 Task: Research Airbnb options for a trade show trip to Orlando, Florida, emphasizing proximity to the trade show venue and business amenities.
Action: Mouse moved to (564, 84)
Screenshot: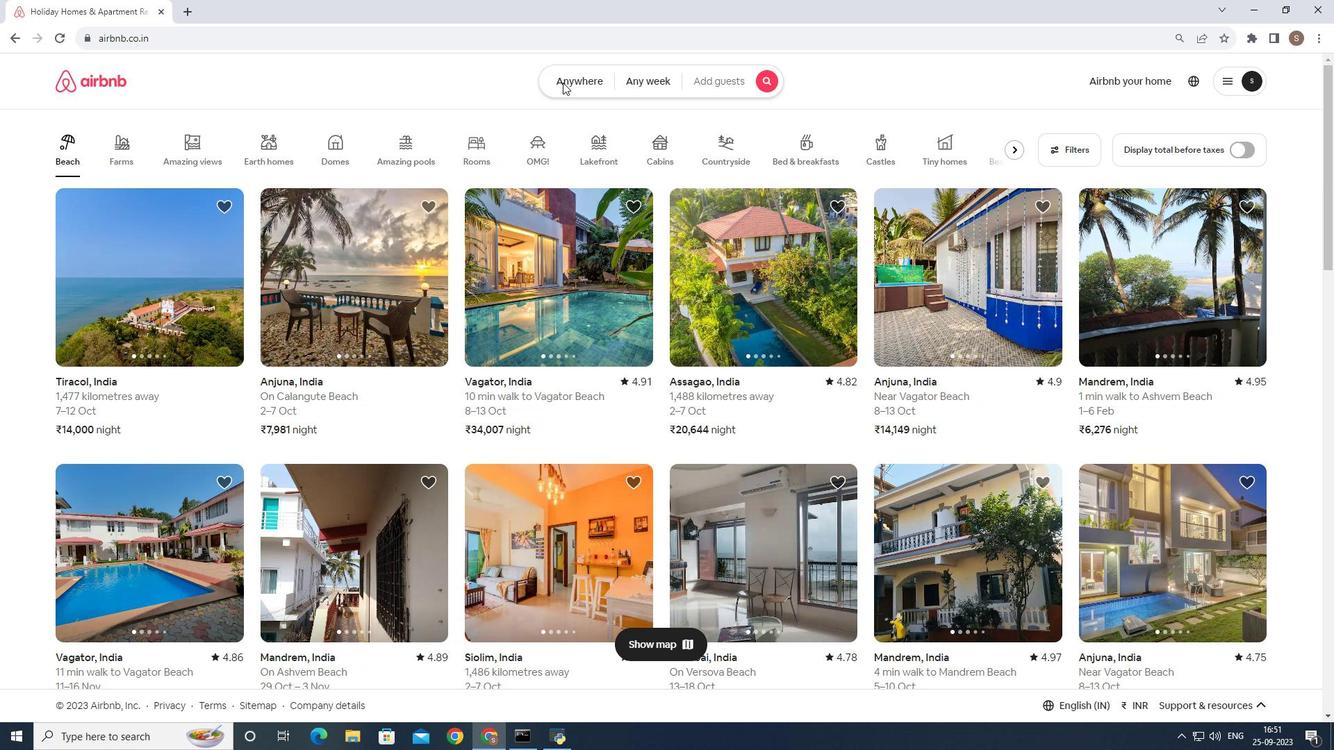 
Action: Mouse pressed left at (564, 84)
Screenshot: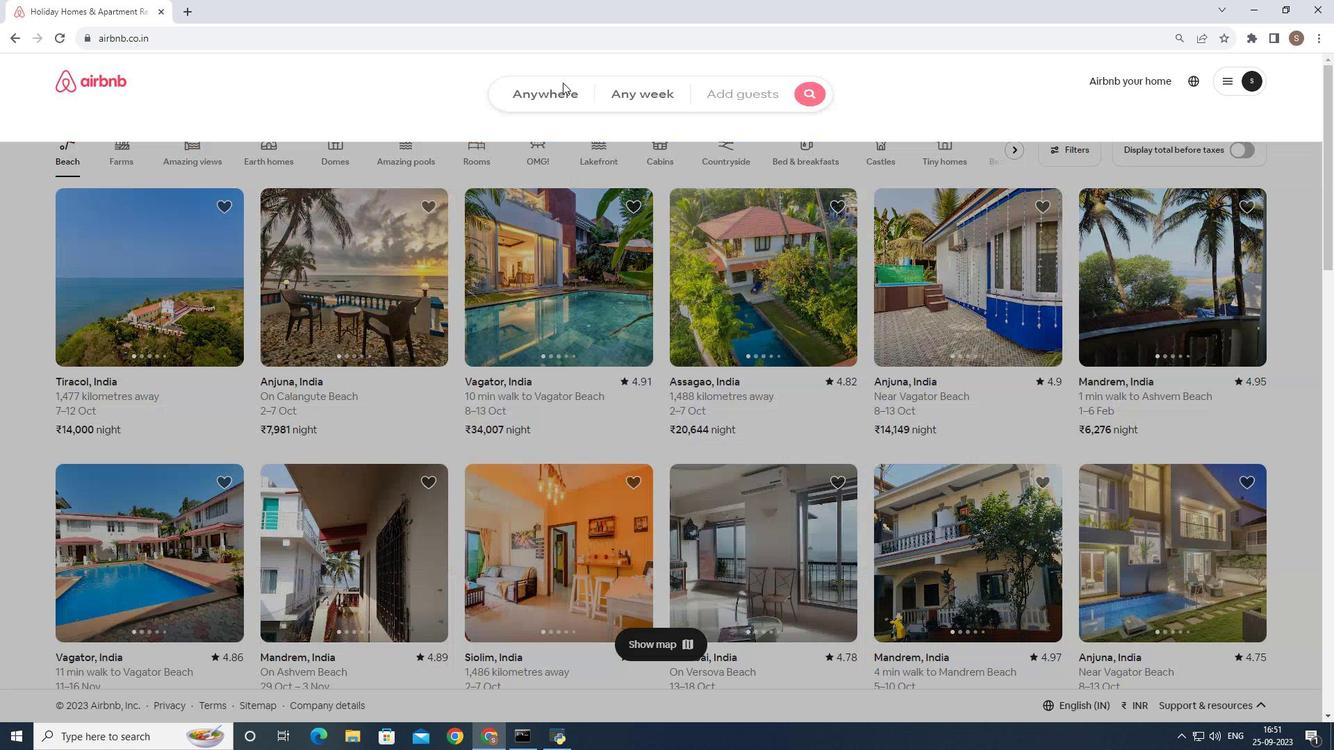 
Action: Mouse moved to (488, 136)
Screenshot: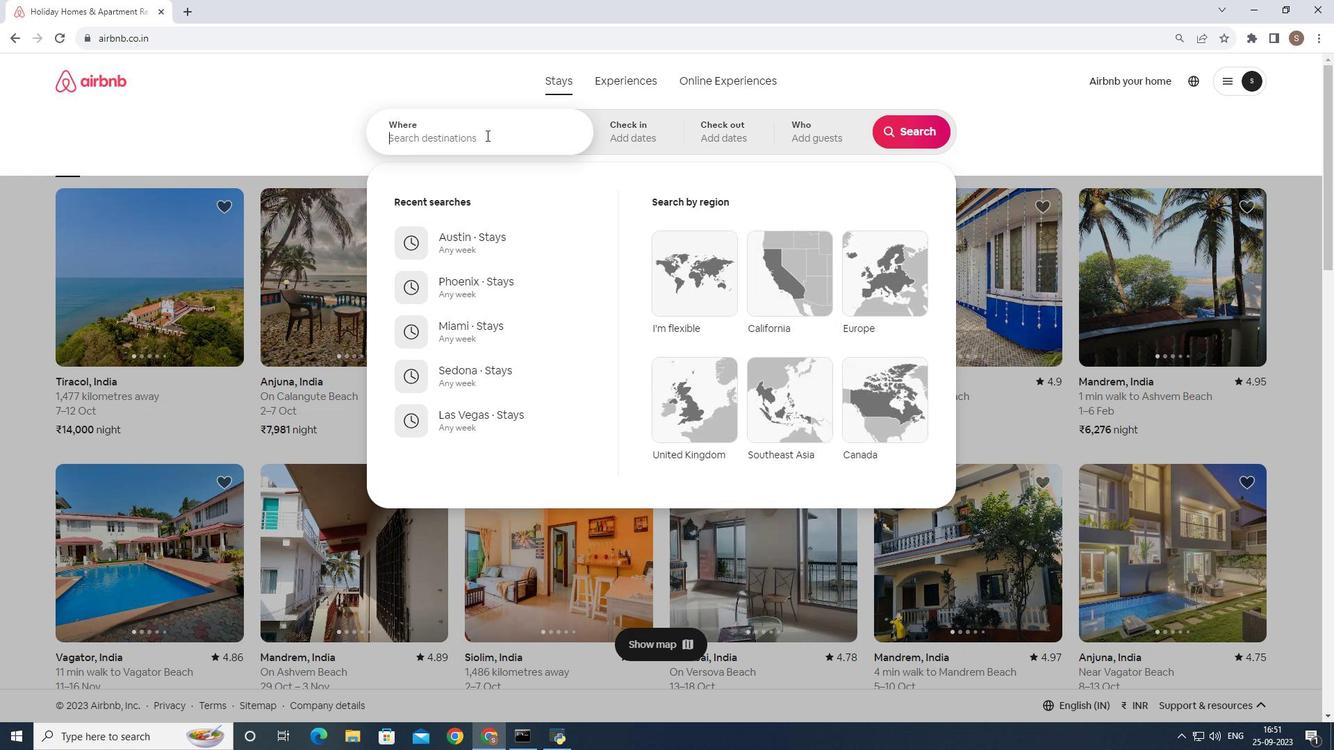 
Action: Mouse pressed left at (488, 136)
Screenshot: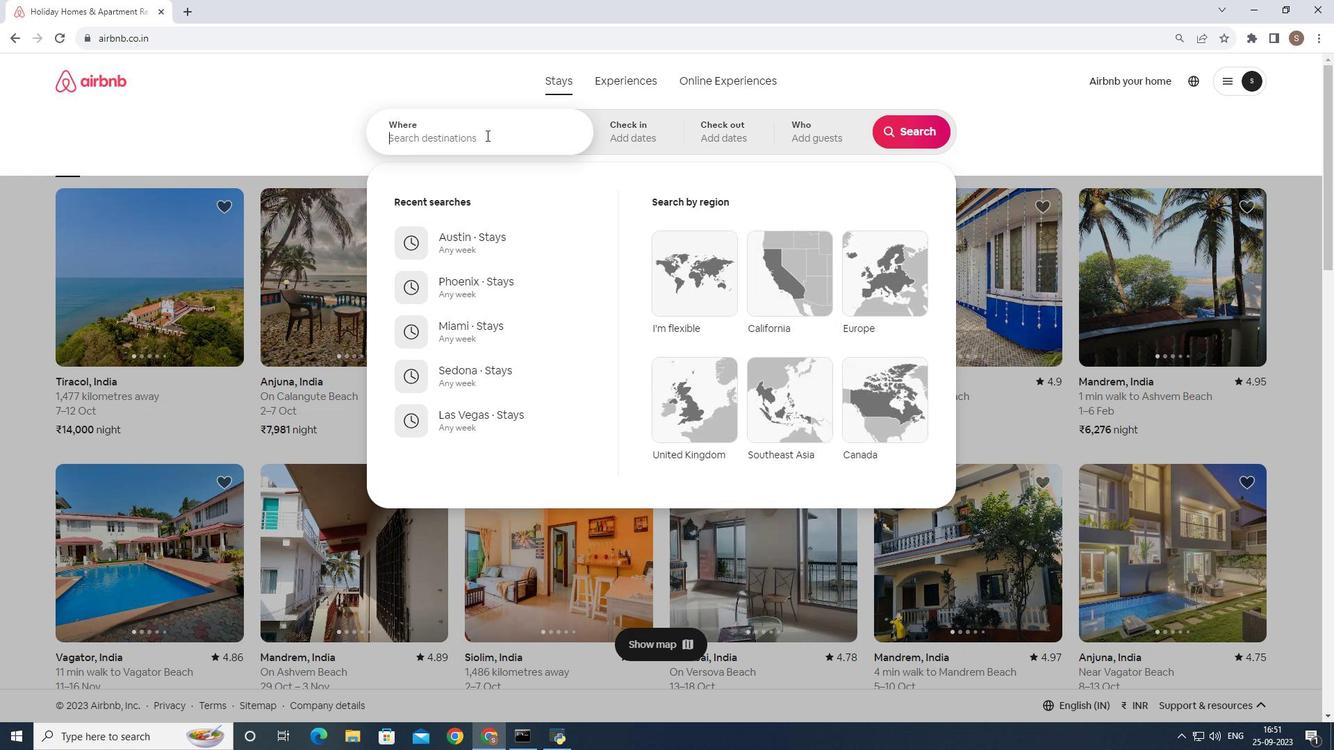 
Action: Key pressed orlando
Screenshot: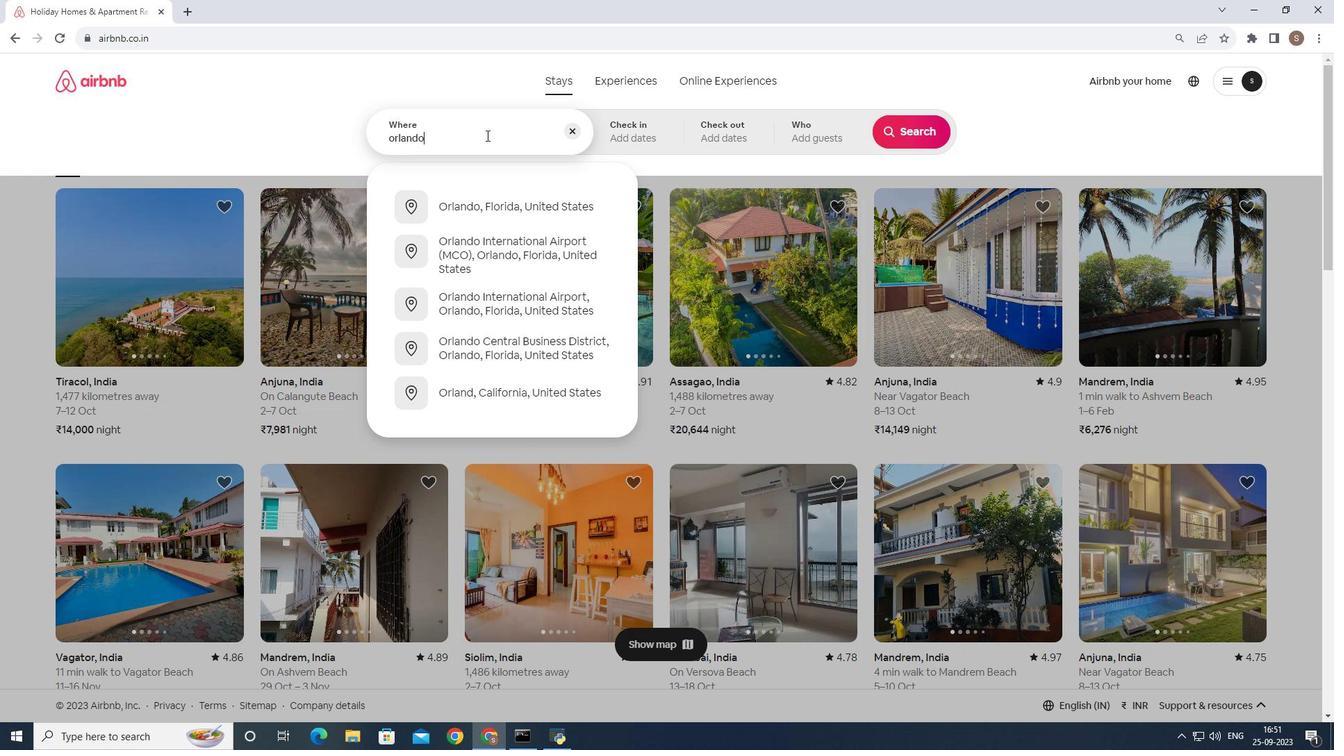 
Action: Mouse moved to (476, 203)
Screenshot: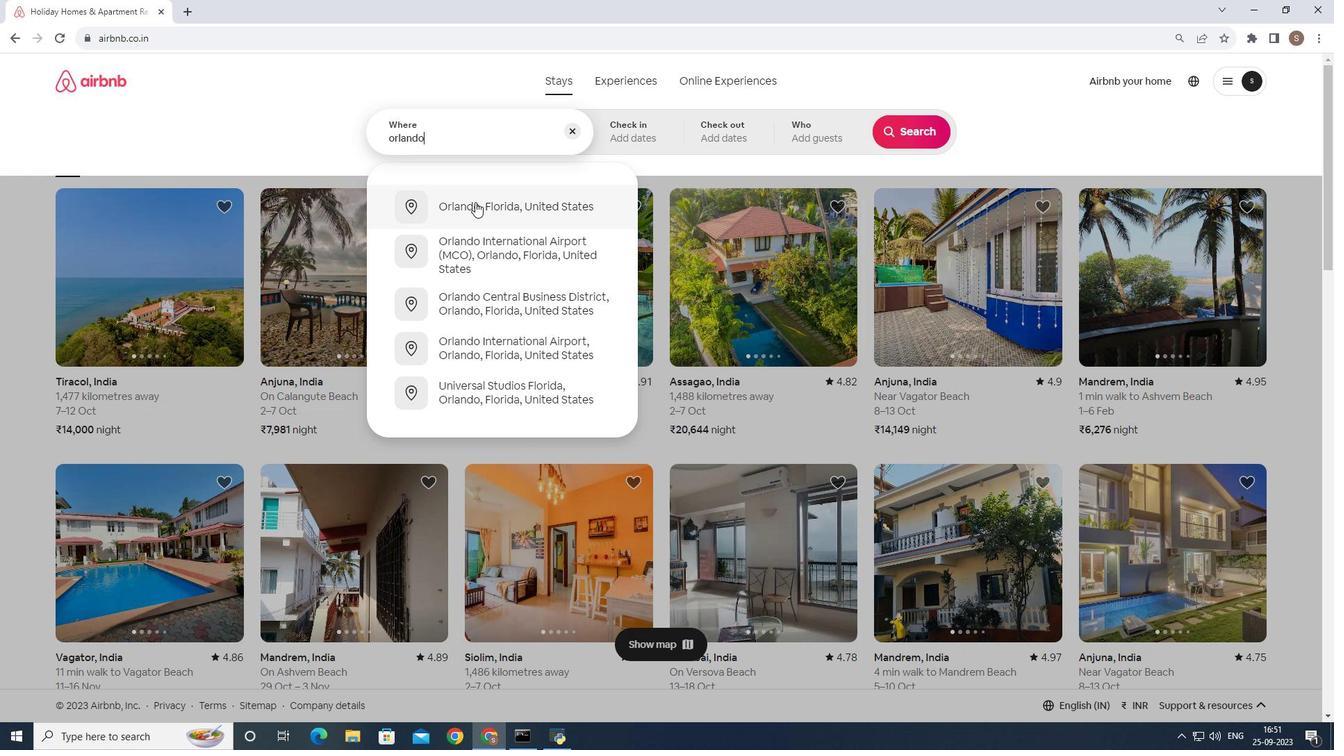 
Action: Mouse pressed left at (476, 203)
Screenshot: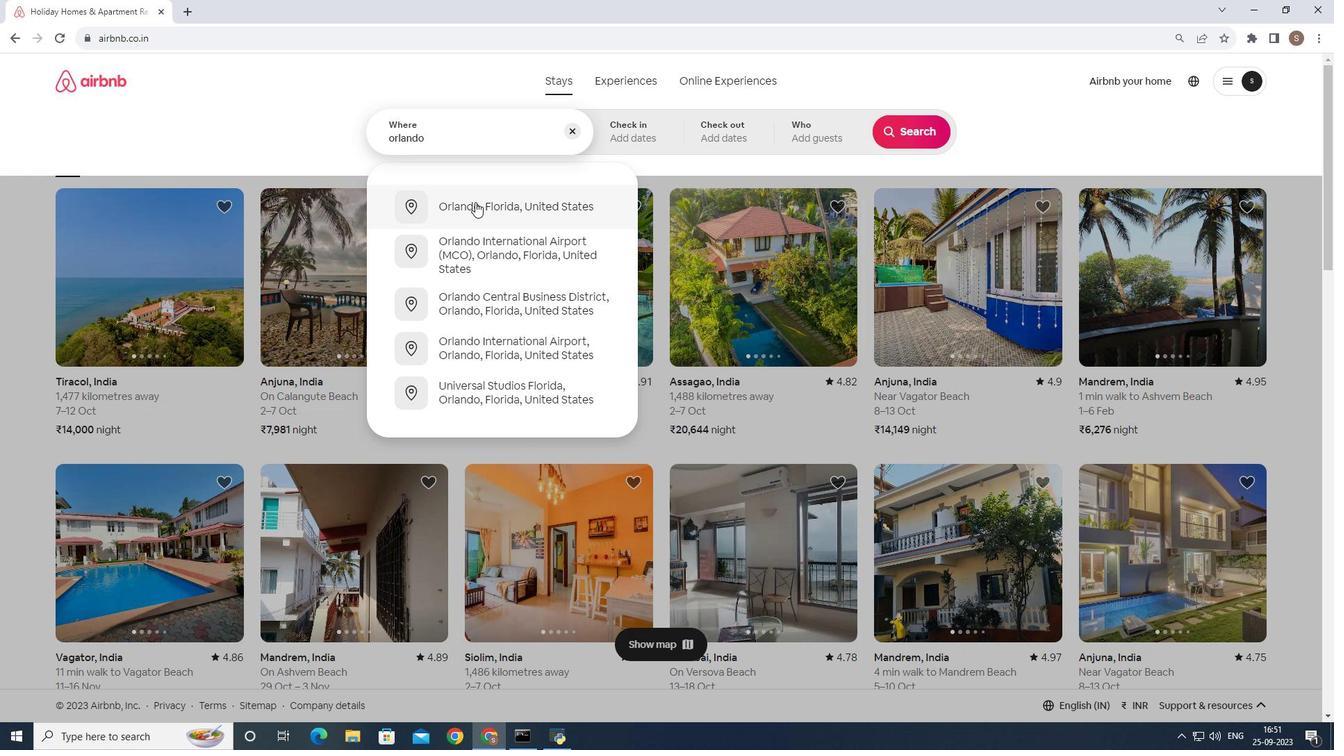
Action: Mouse moved to (915, 123)
Screenshot: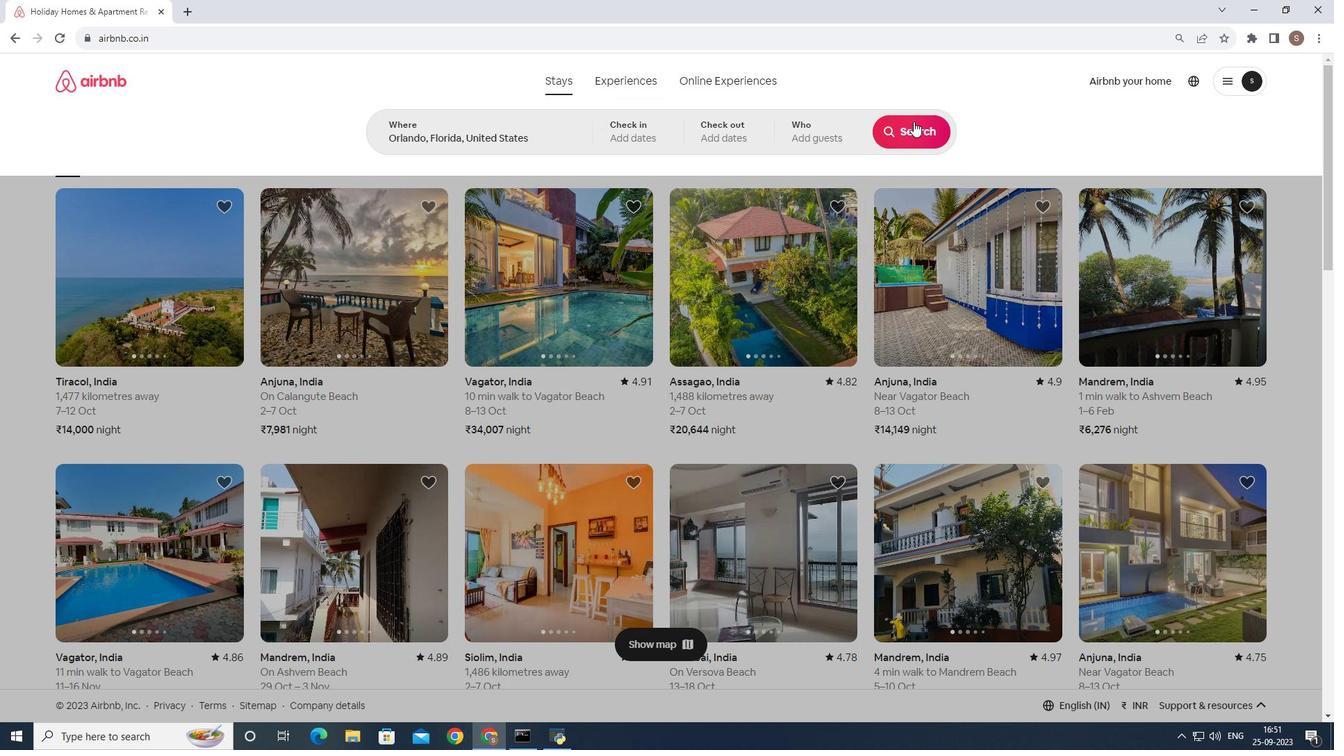 
Action: Mouse pressed left at (915, 123)
Screenshot: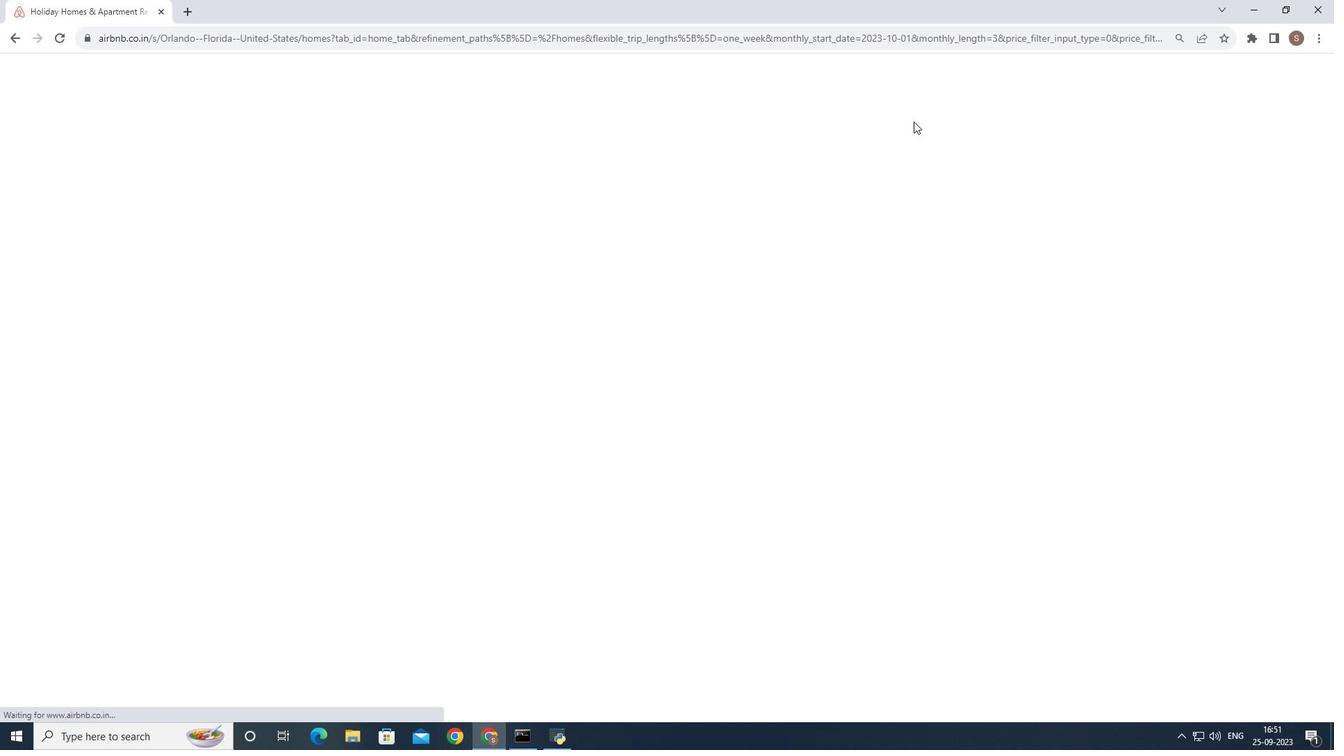 
Action: Mouse moved to (1107, 135)
Screenshot: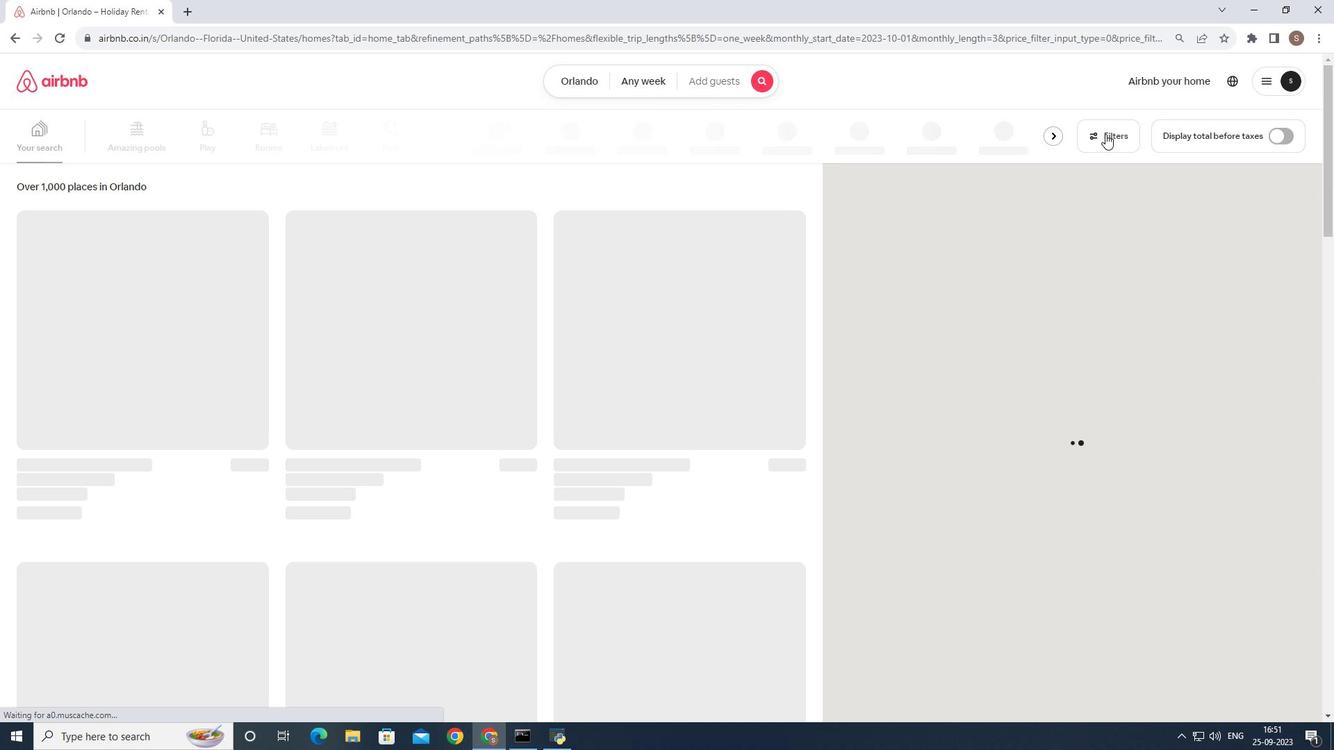 
Action: Mouse pressed left at (1107, 135)
Screenshot: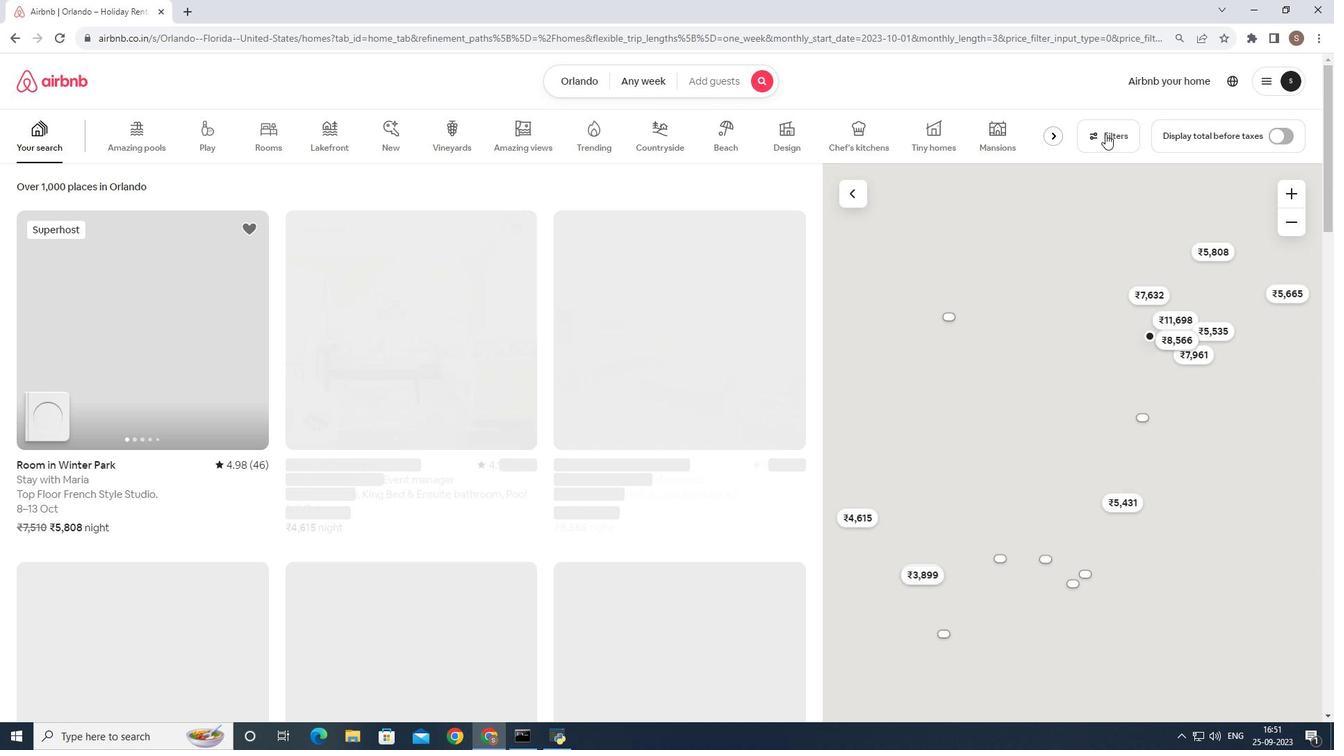 
Action: Mouse moved to (1106, 142)
Screenshot: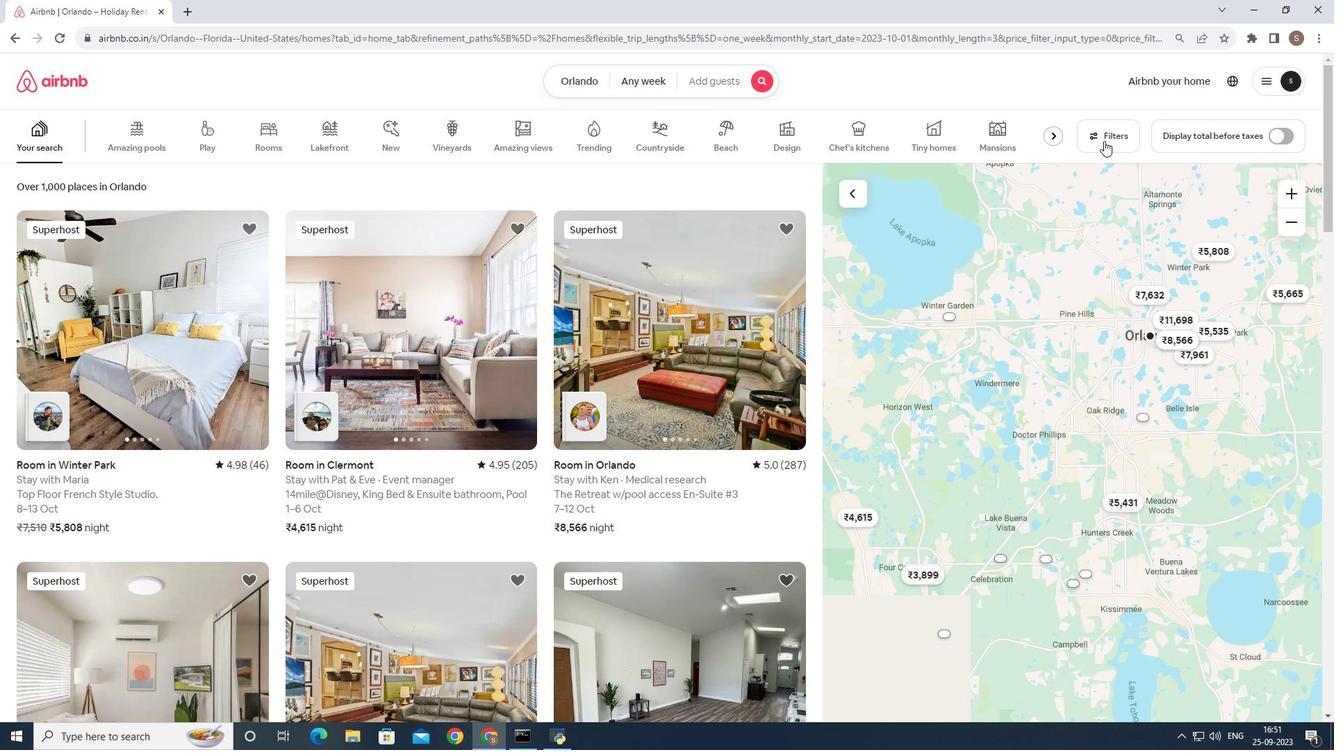 
Action: Mouse pressed left at (1106, 142)
Screenshot: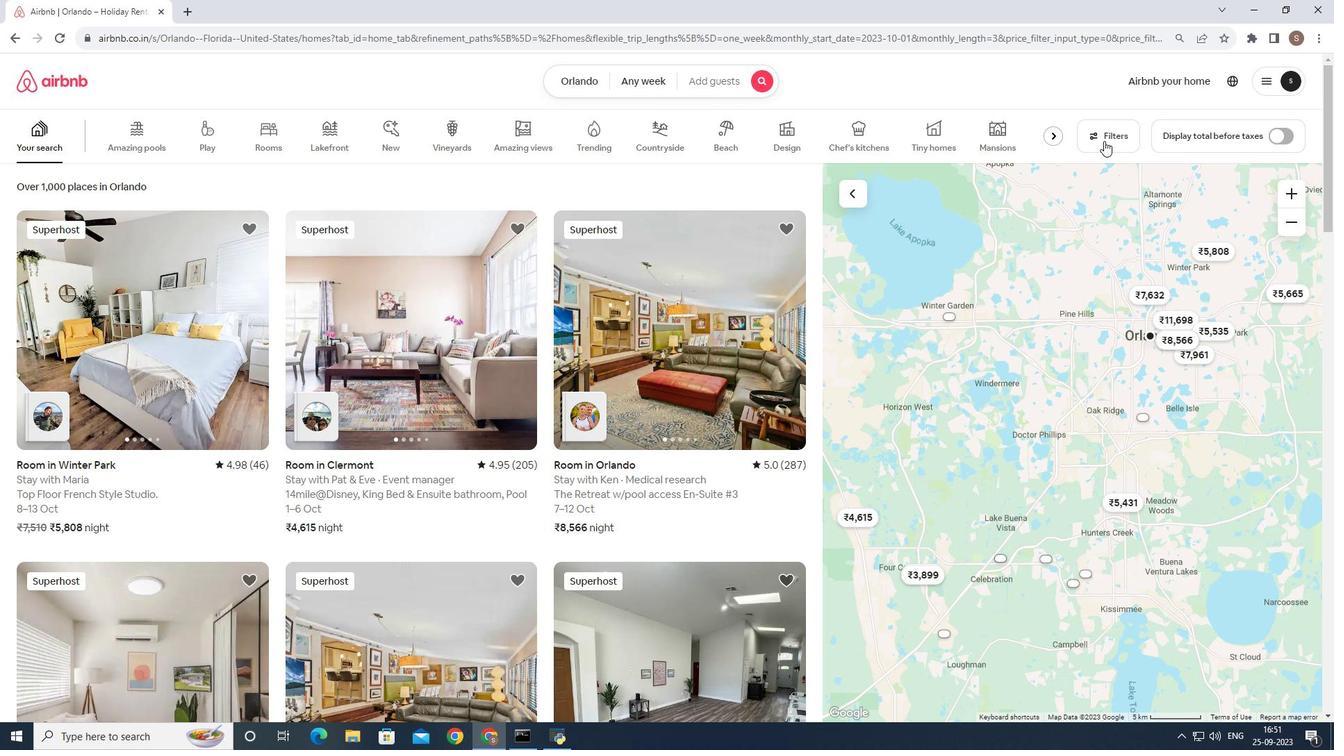 
Action: Mouse moved to (467, 369)
Screenshot: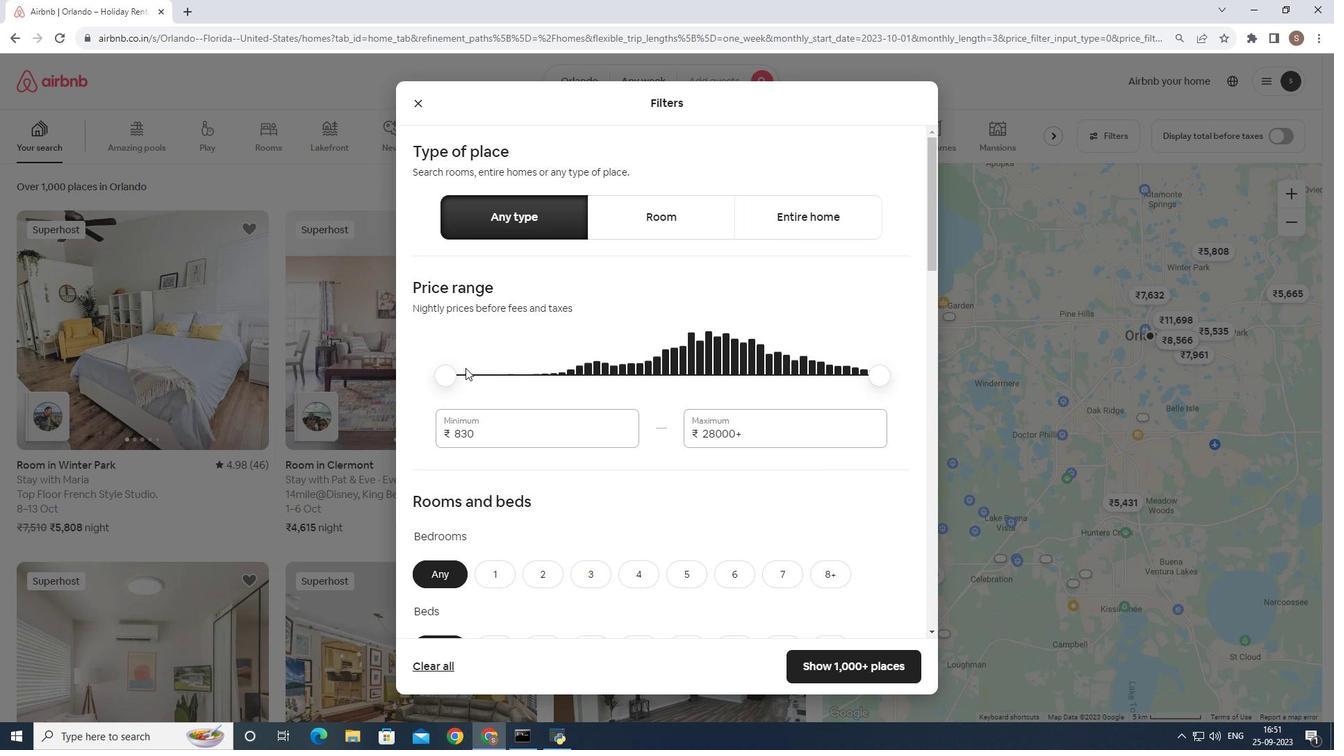 
Action: Mouse pressed left at (467, 369)
Screenshot: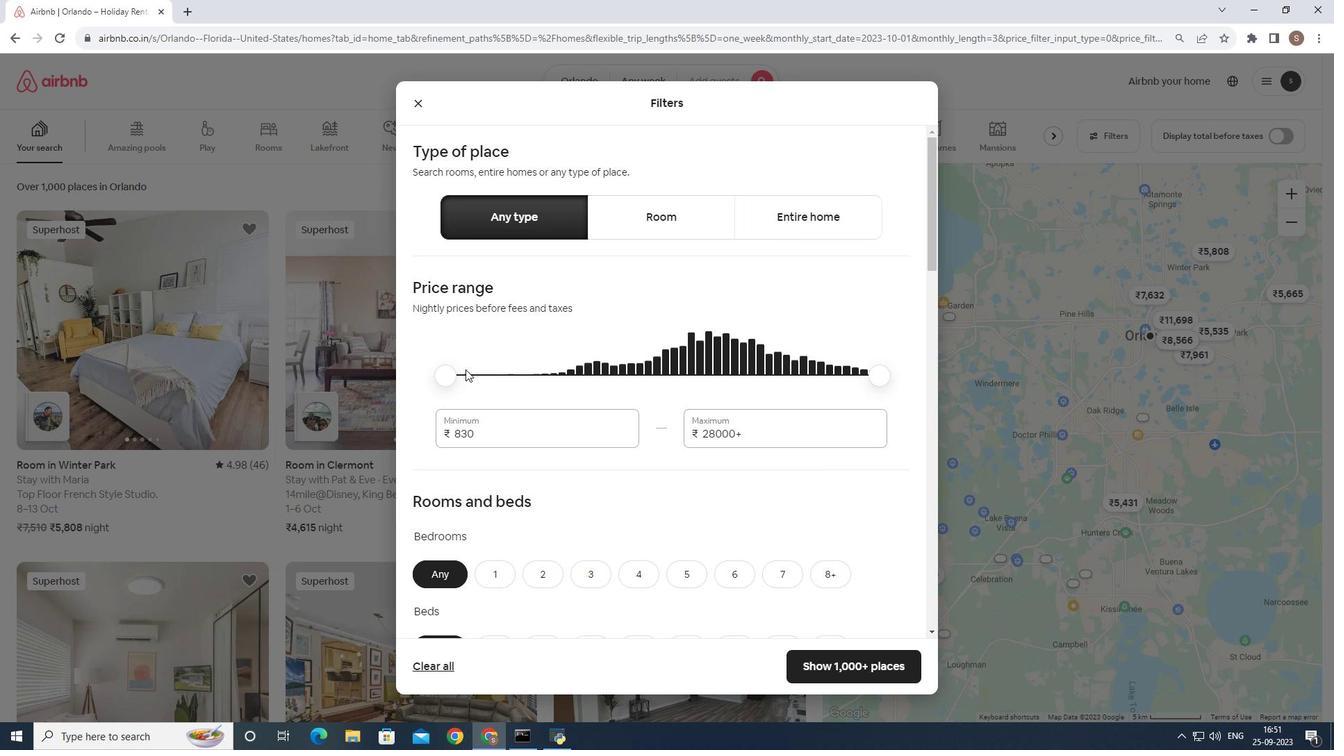 
Action: Mouse moved to (467, 371)
Screenshot: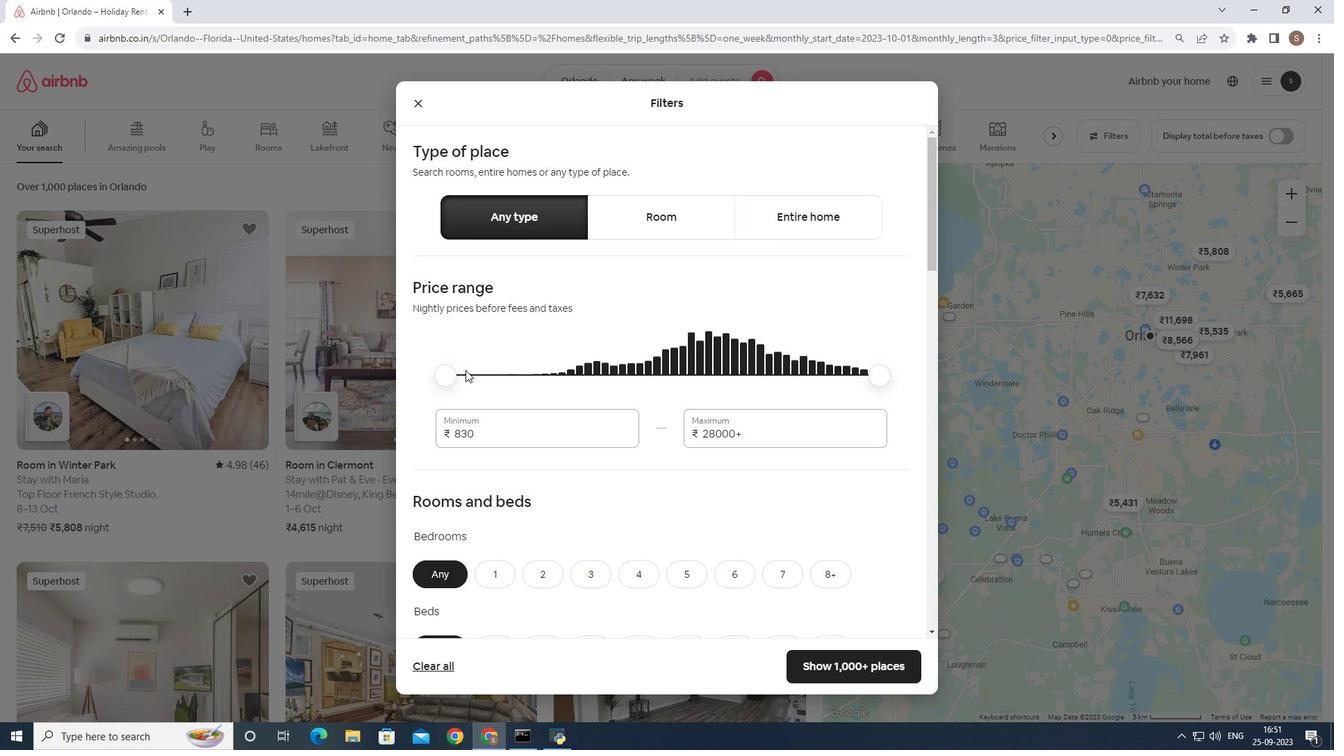 
Action: Mouse pressed left at (467, 371)
Screenshot: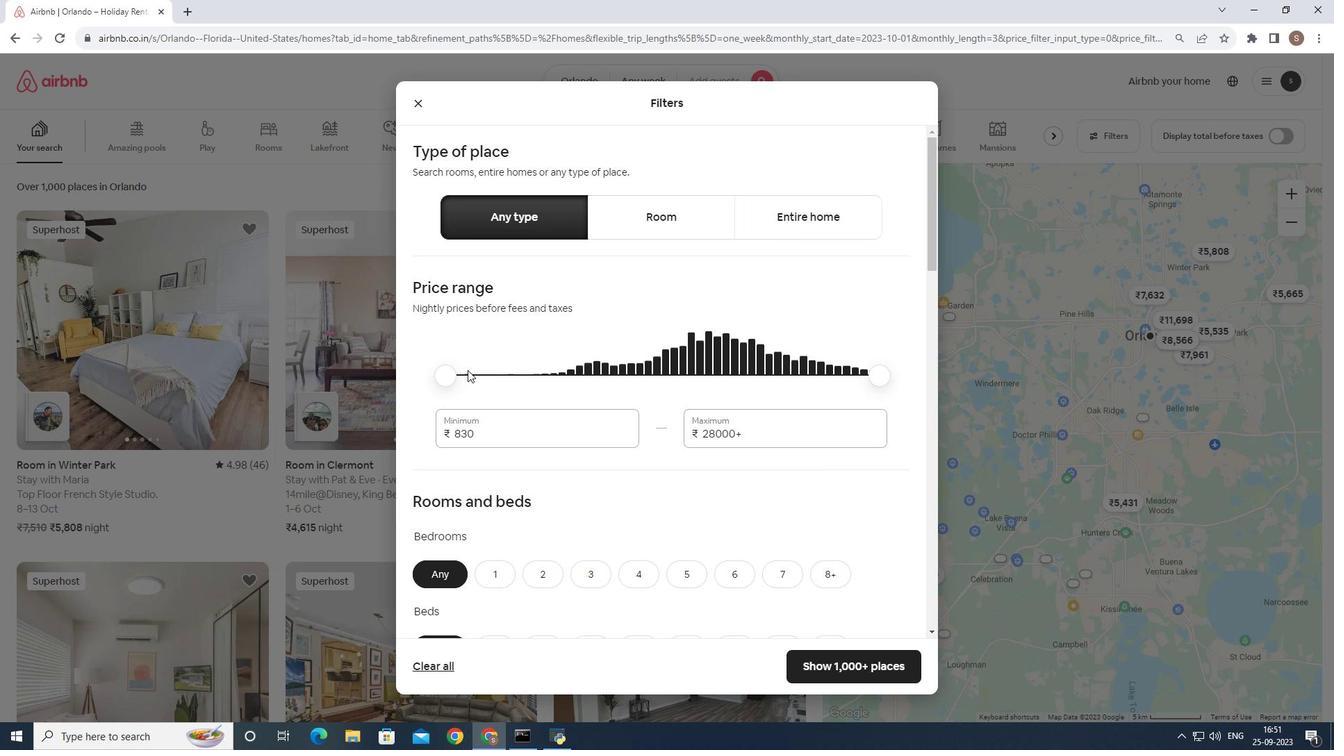 
Action: Mouse moved to (478, 378)
Screenshot: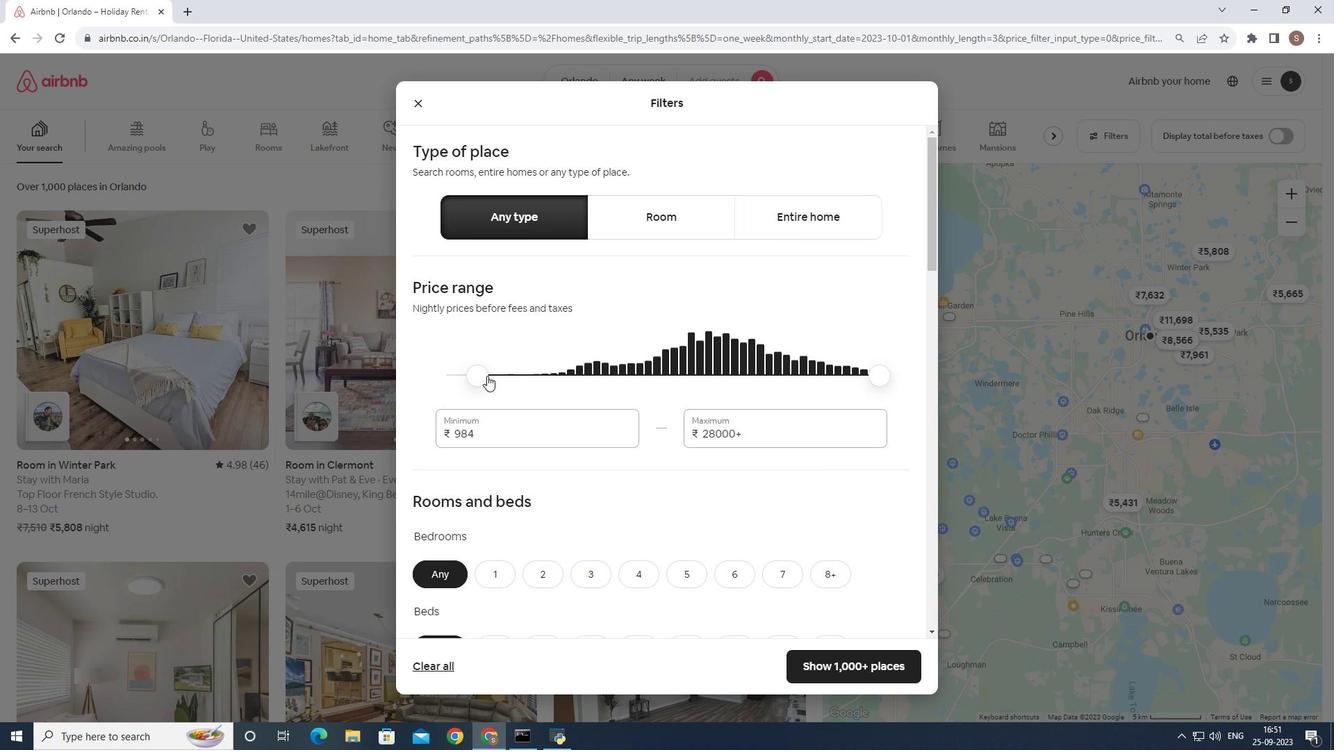 
Action: Mouse pressed left at (478, 378)
Screenshot: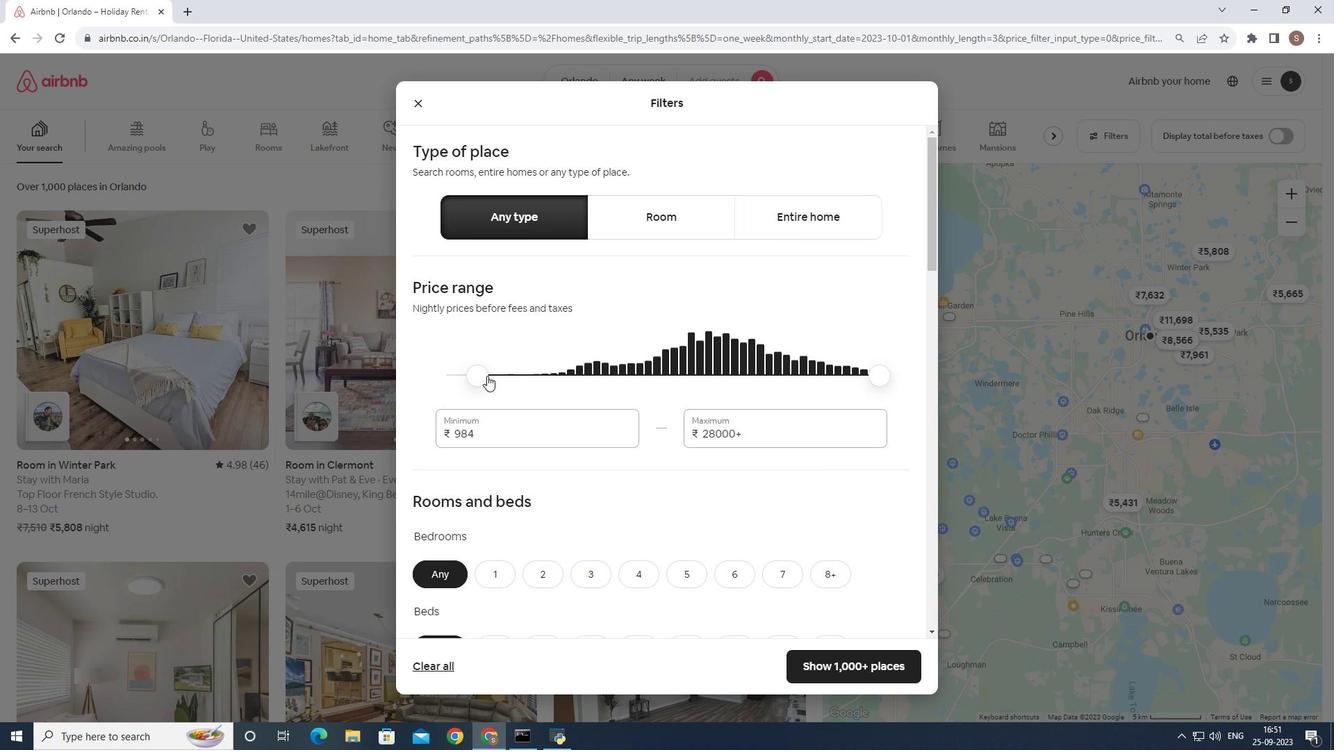 
Action: Mouse moved to (491, 376)
Screenshot: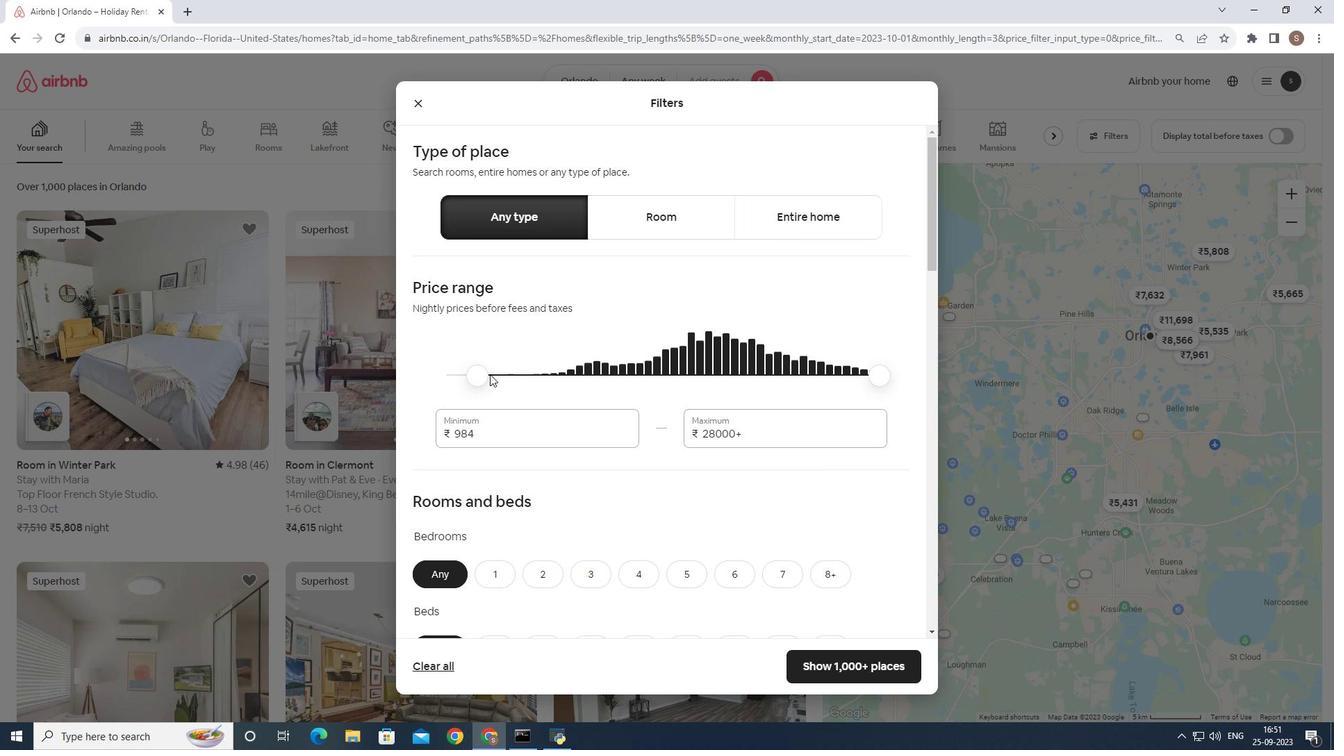 
Action: Mouse pressed left at (491, 376)
Screenshot: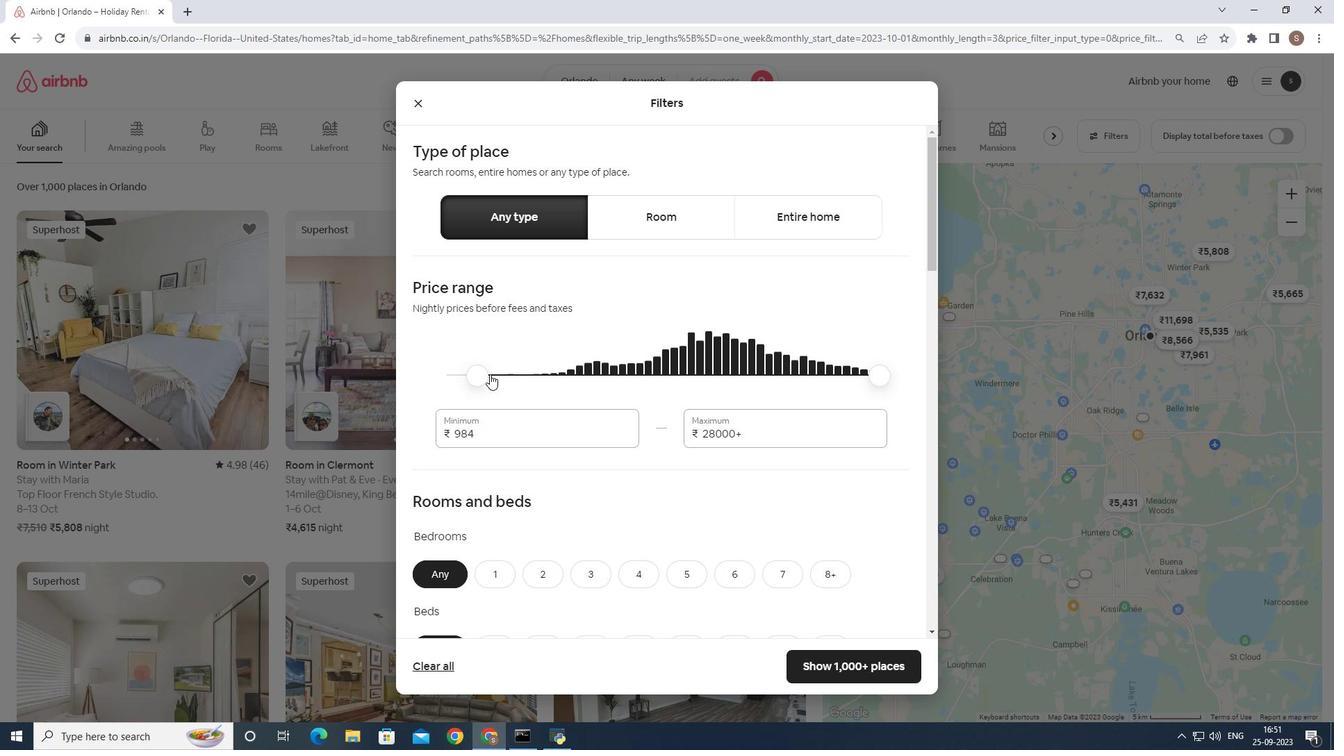 
Action: Mouse moved to (513, 367)
Screenshot: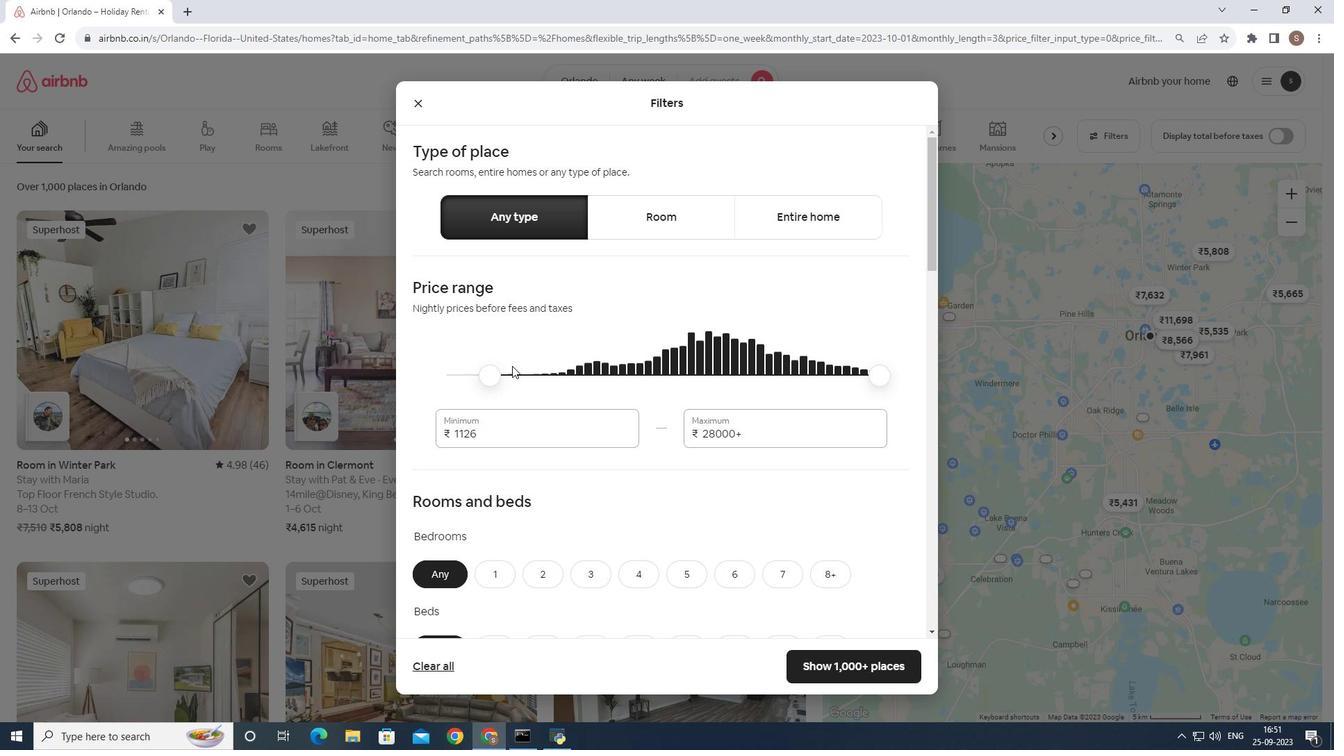 
Action: Mouse pressed left at (513, 367)
Screenshot: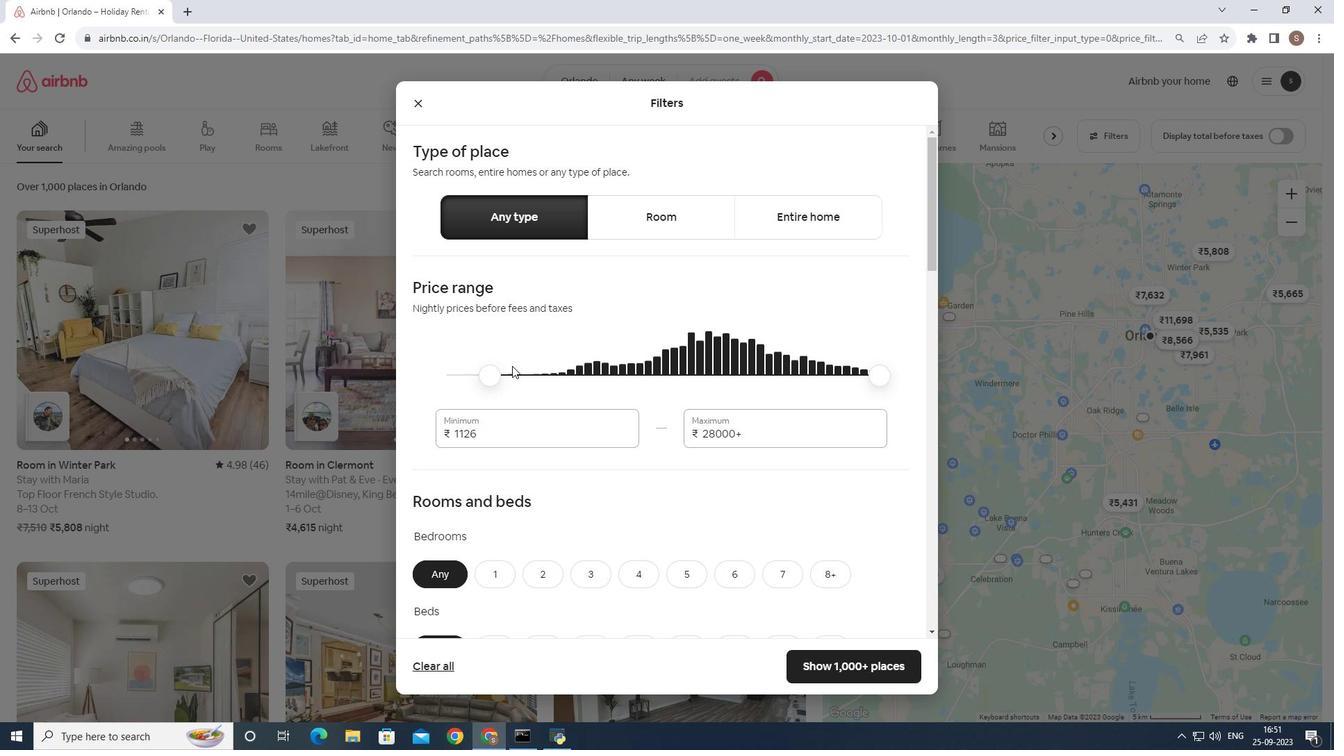 
Action: Mouse moved to (520, 391)
Screenshot: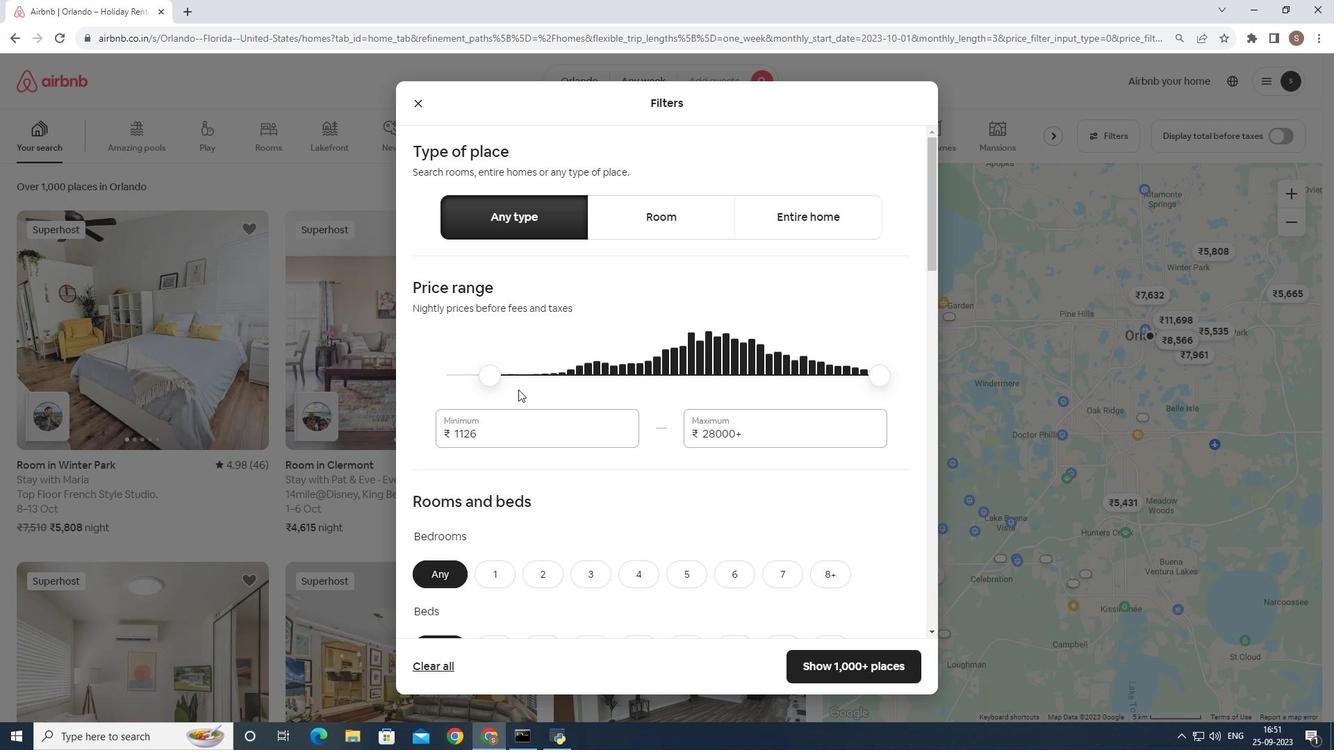 
Action: Mouse pressed left at (520, 391)
Screenshot: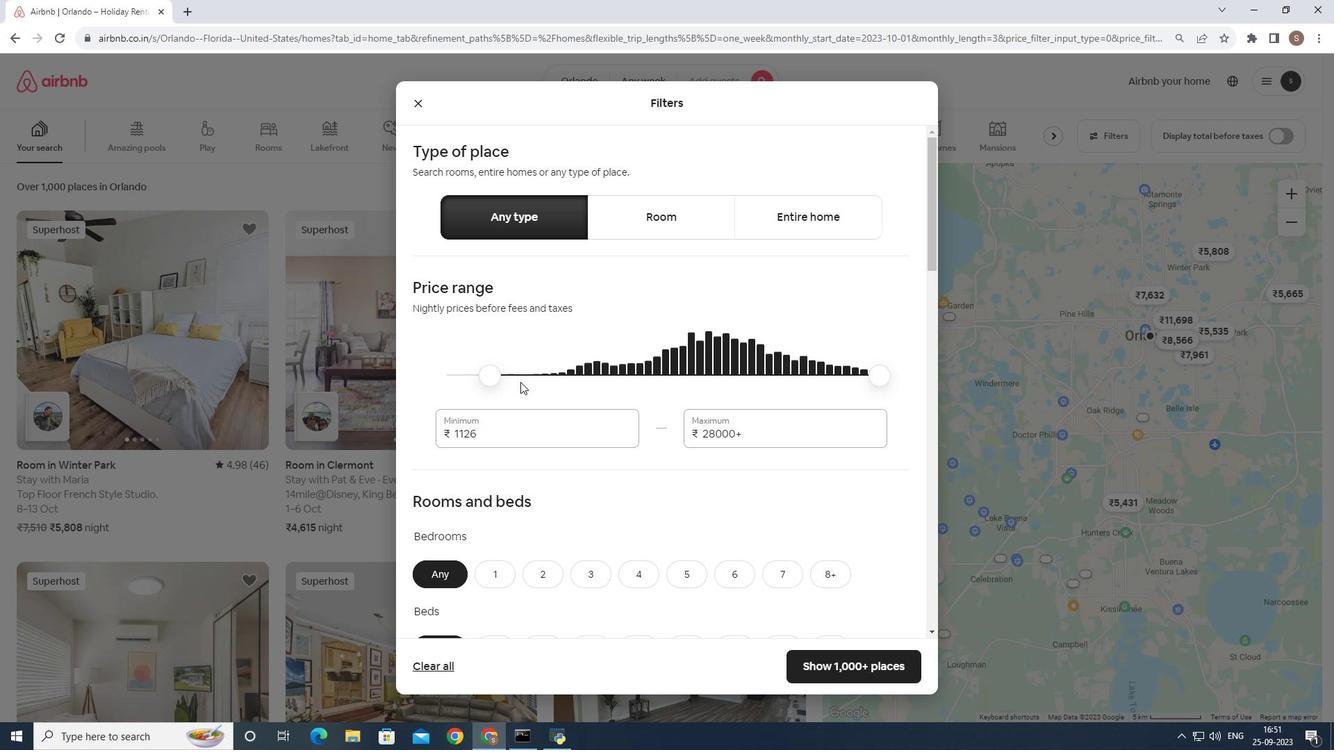 
Action: Mouse moved to (522, 377)
Screenshot: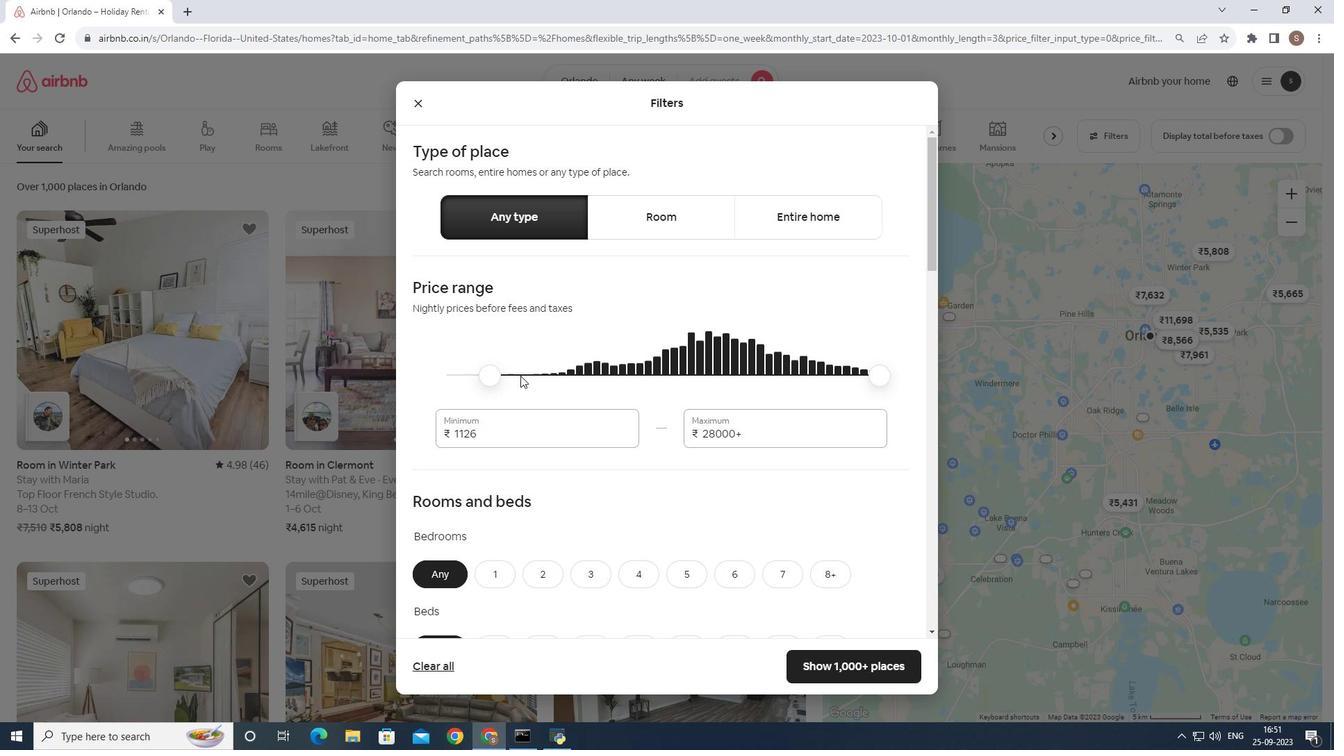 
Action: Mouse pressed left at (522, 377)
Screenshot: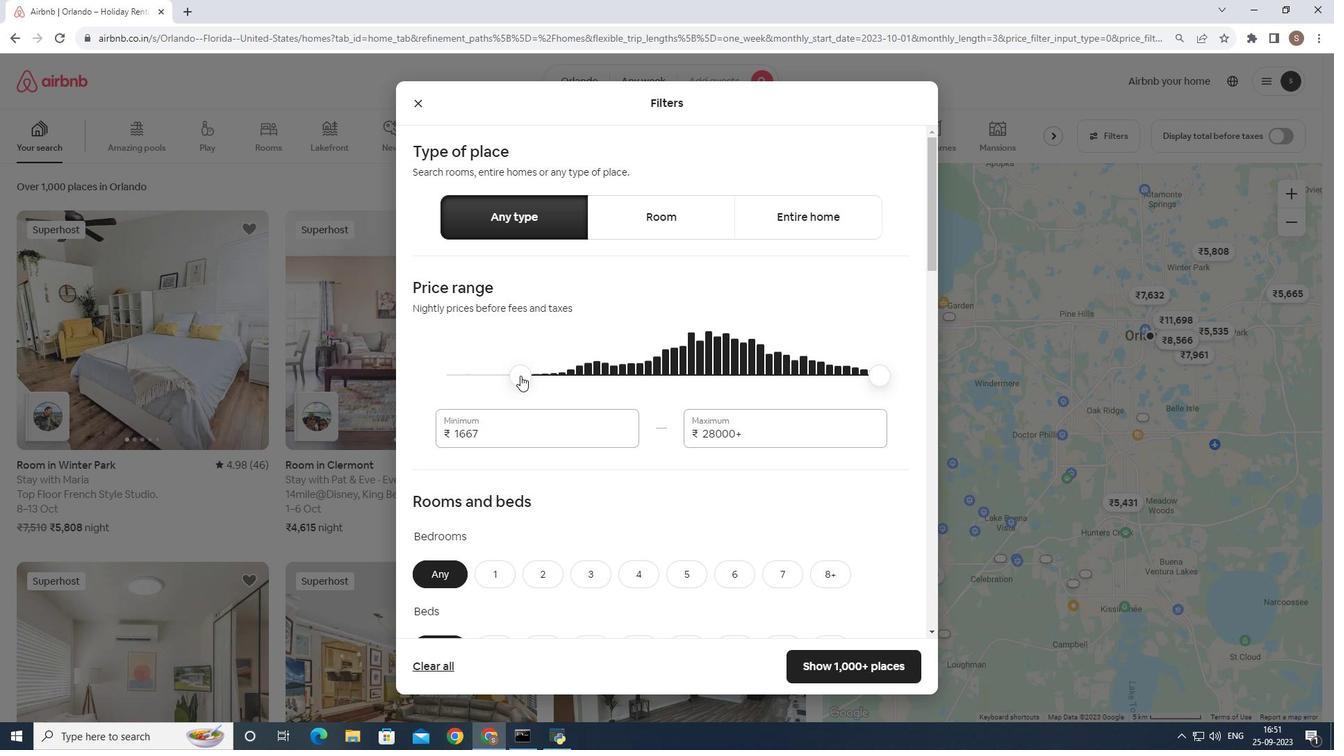 
Action: Mouse moved to (839, 369)
Screenshot: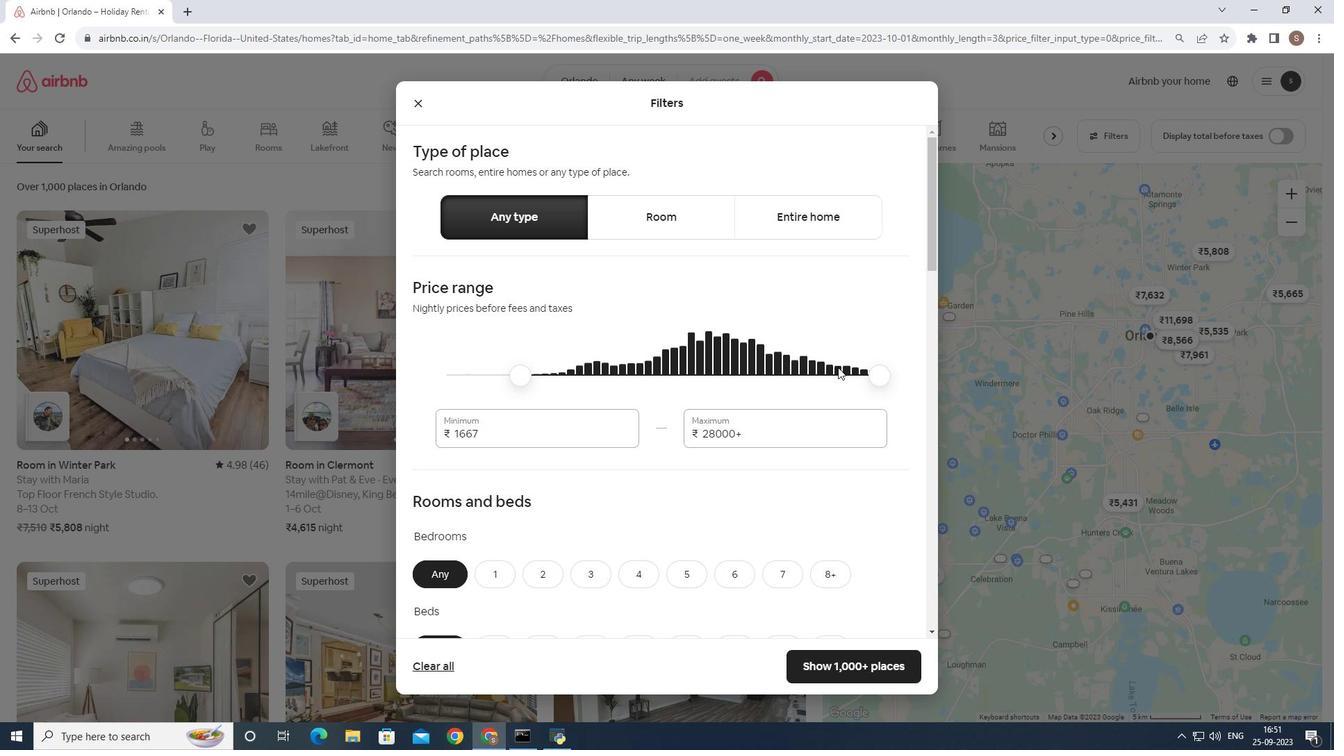 
Action: Mouse pressed left at (839, 369)
Screenshot: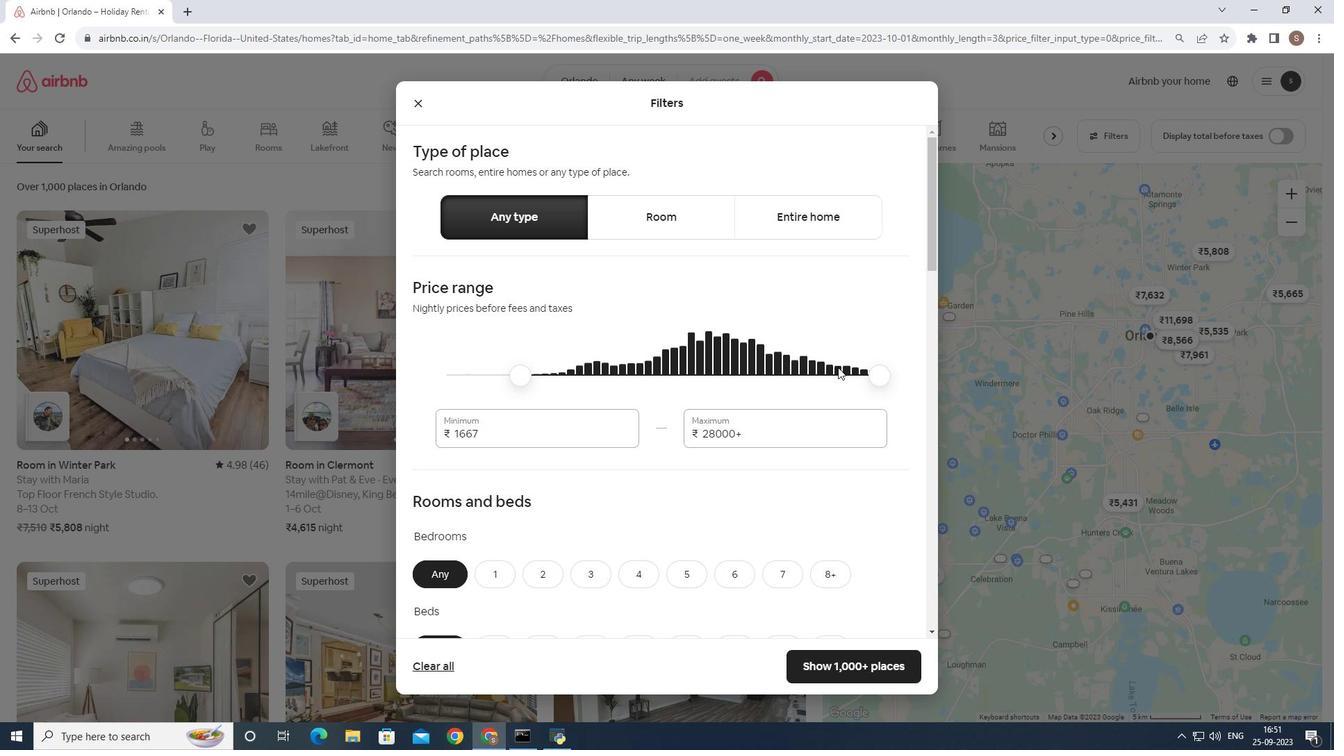 
Action: Mouse moved to (477, 415)
Screenshot: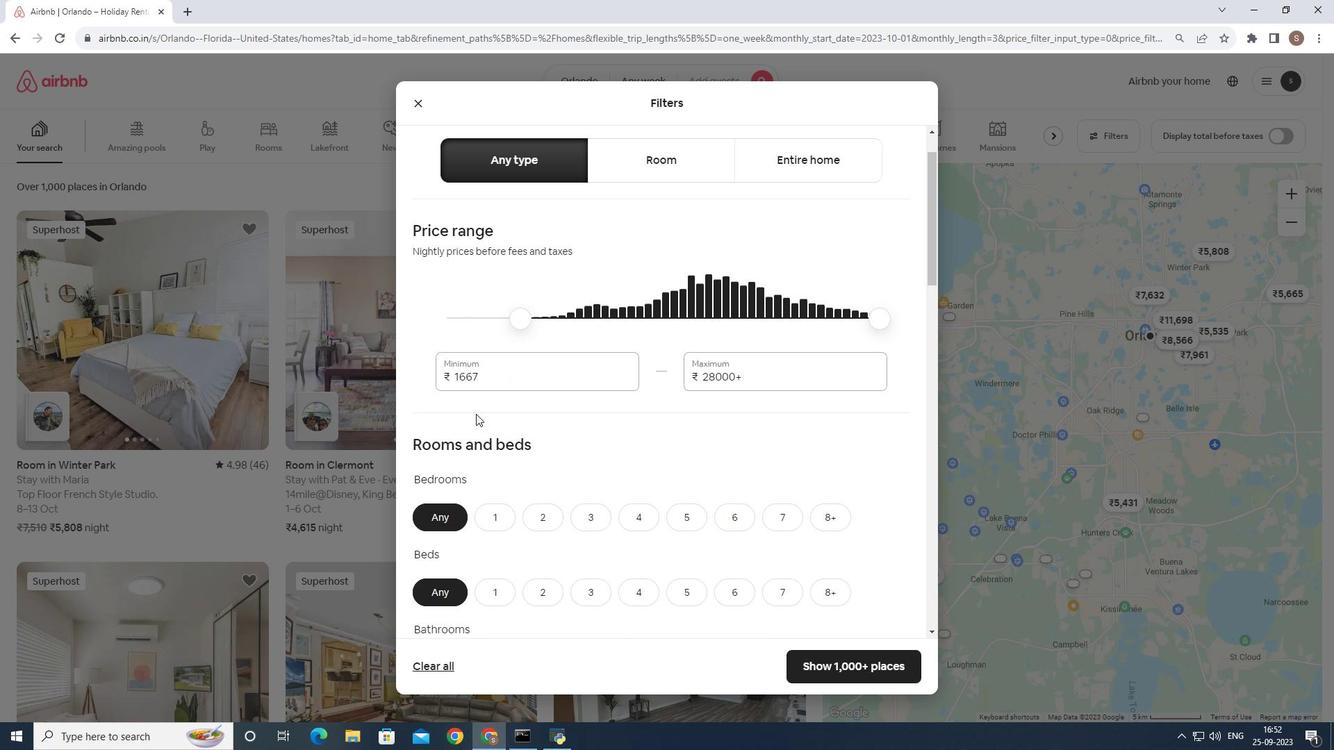 
Action: Mouse scrolled (477, 415) with delta (0, 0)
Screenshot: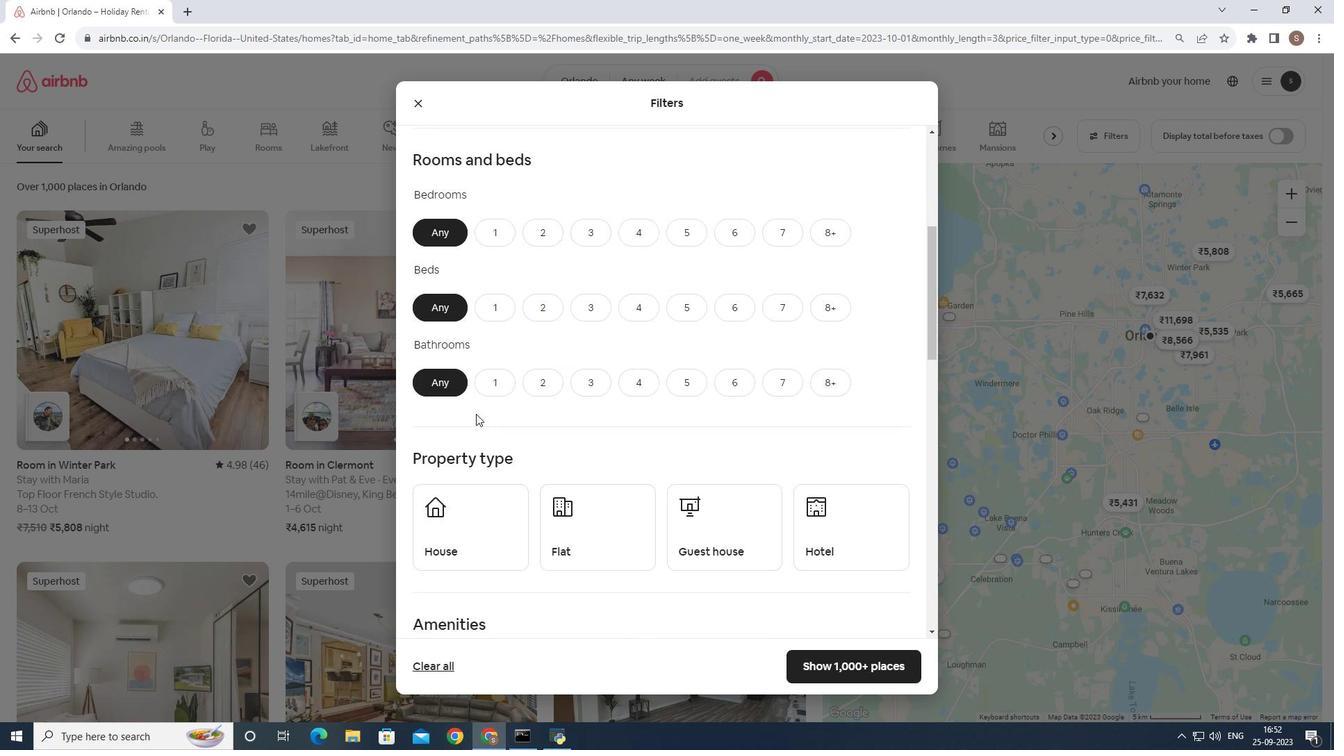 
Action: Mouse scrolled (477, 415) with delta (0, 0)
Screenshot: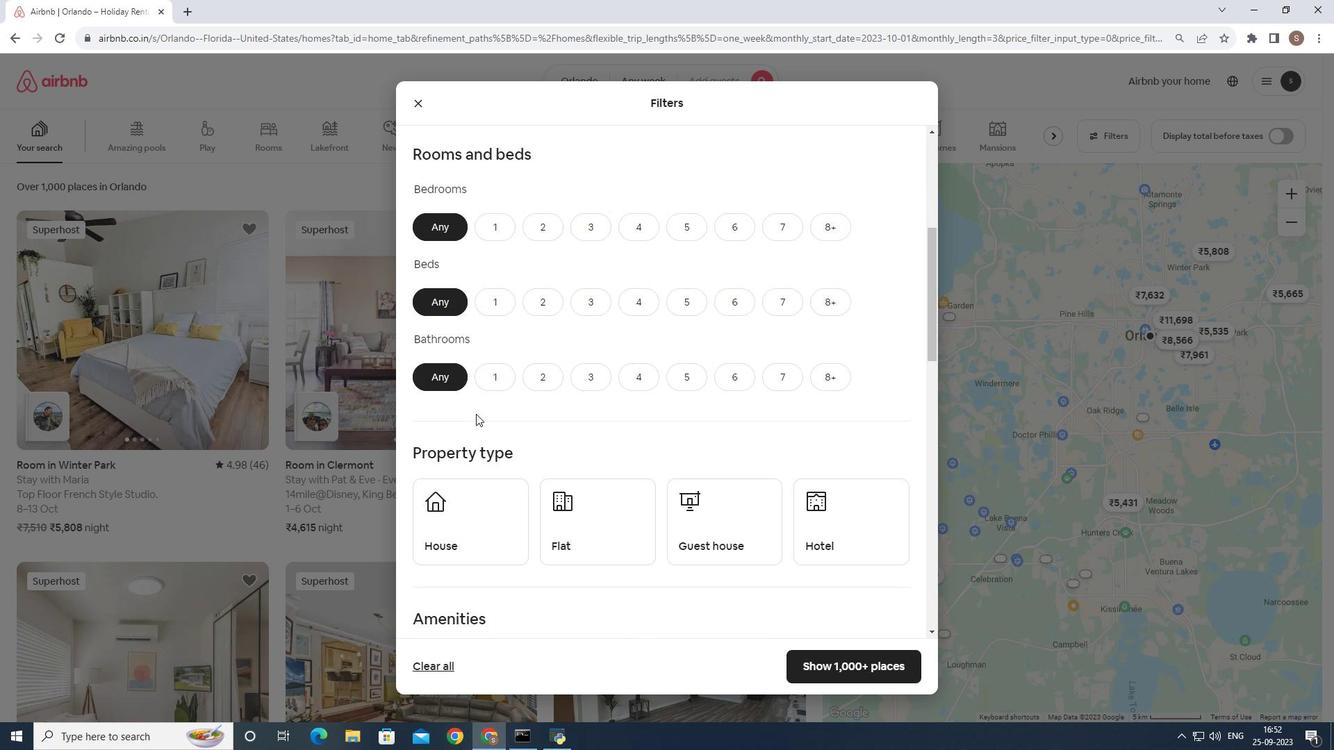 
Action: Mouse scrolled (477, 415) with delta (0, 0)
Screenshot: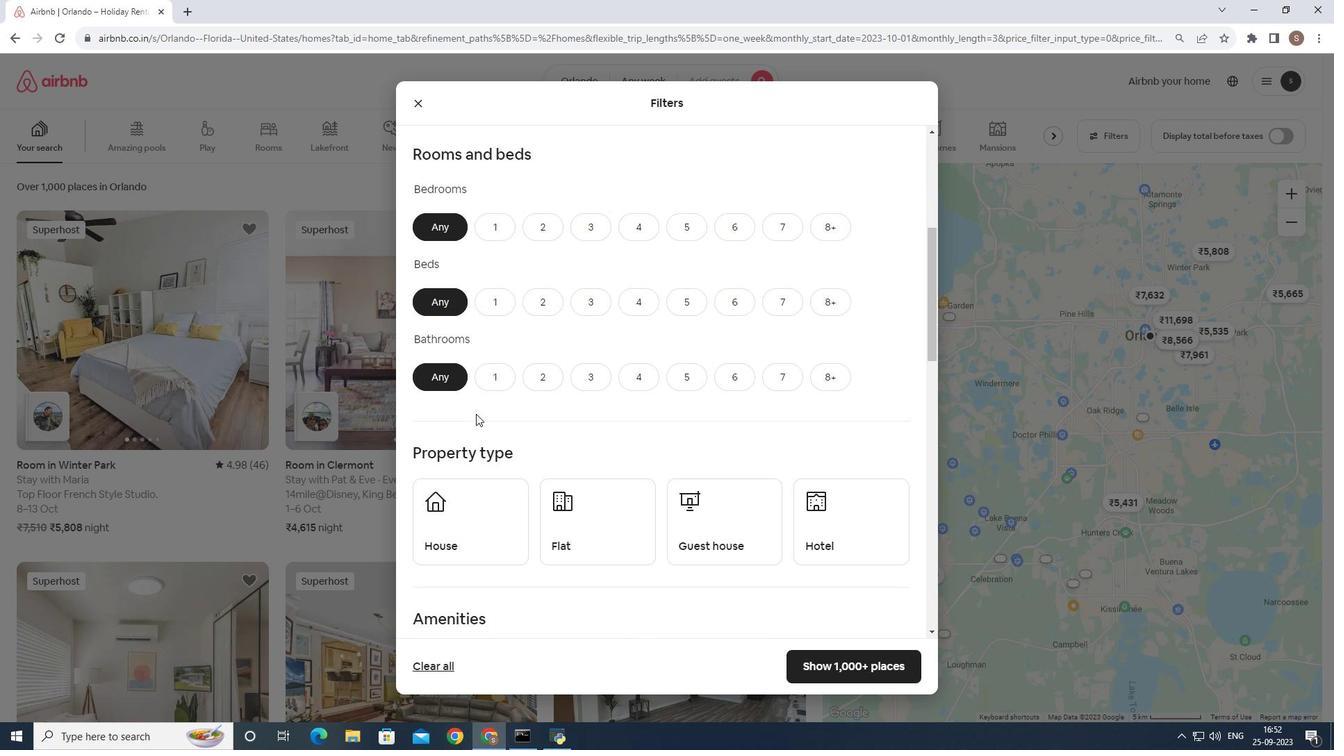 
Action: Mouse scrolled (477, 415) with delta (0, 0)
Screenshot: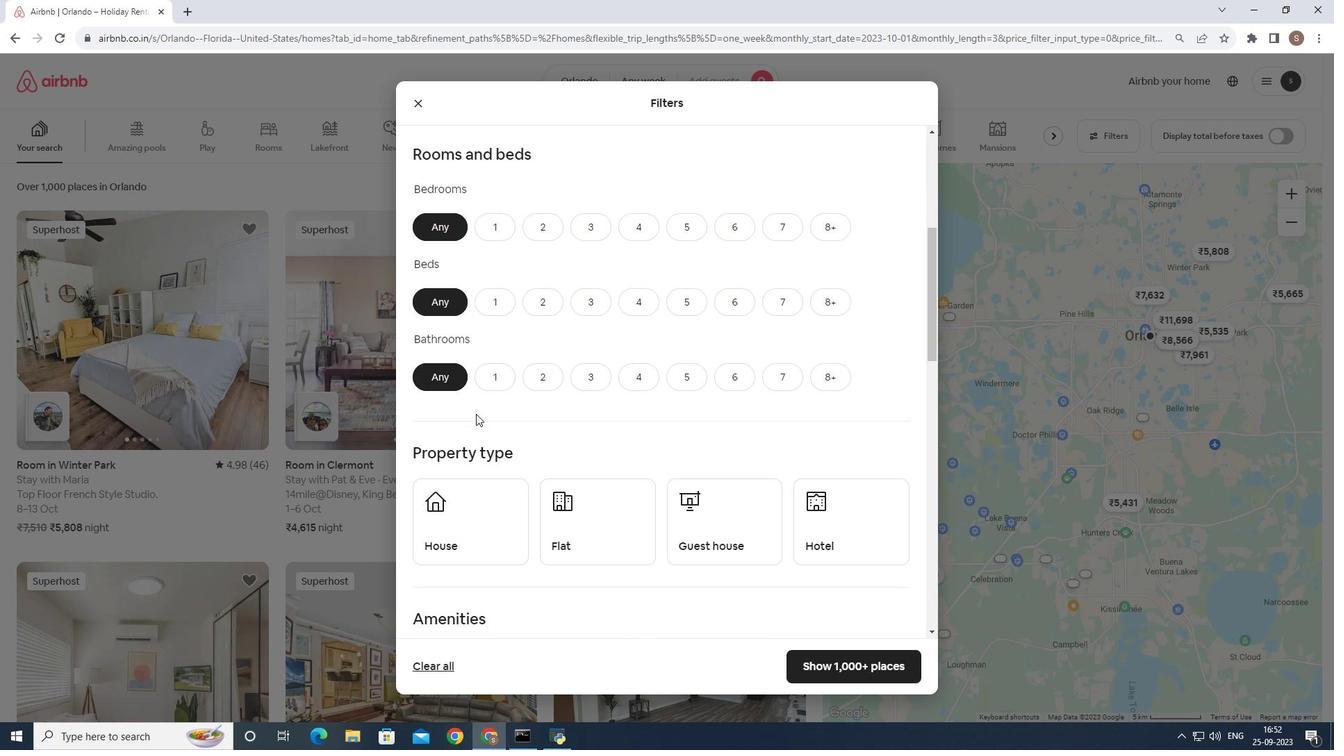 
Action: Mouse scrolled (477, 415) with delta (0, 0)
Screenshot: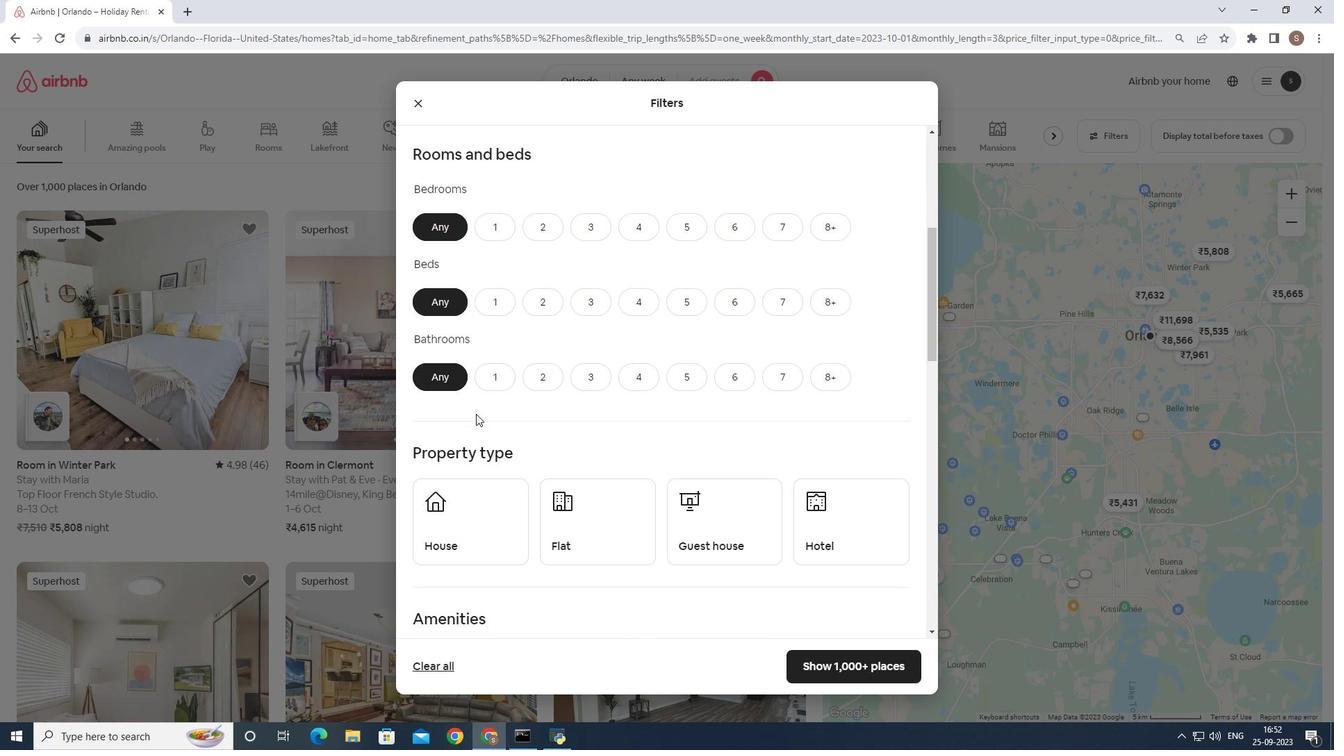 
Action: Mouse moved to (475, 410)
Screenshot: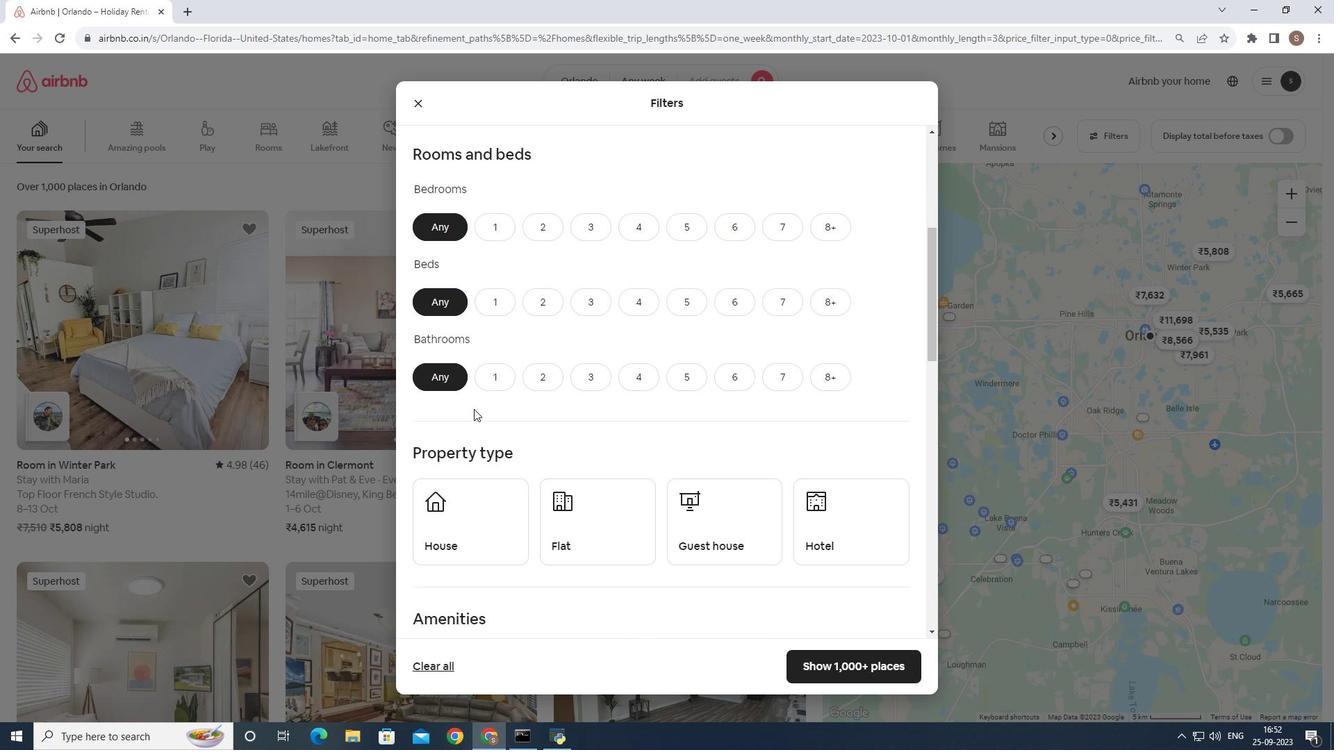 
Action: Mouse scrolled (475, 410) with delta (0, 0)
Screenshot: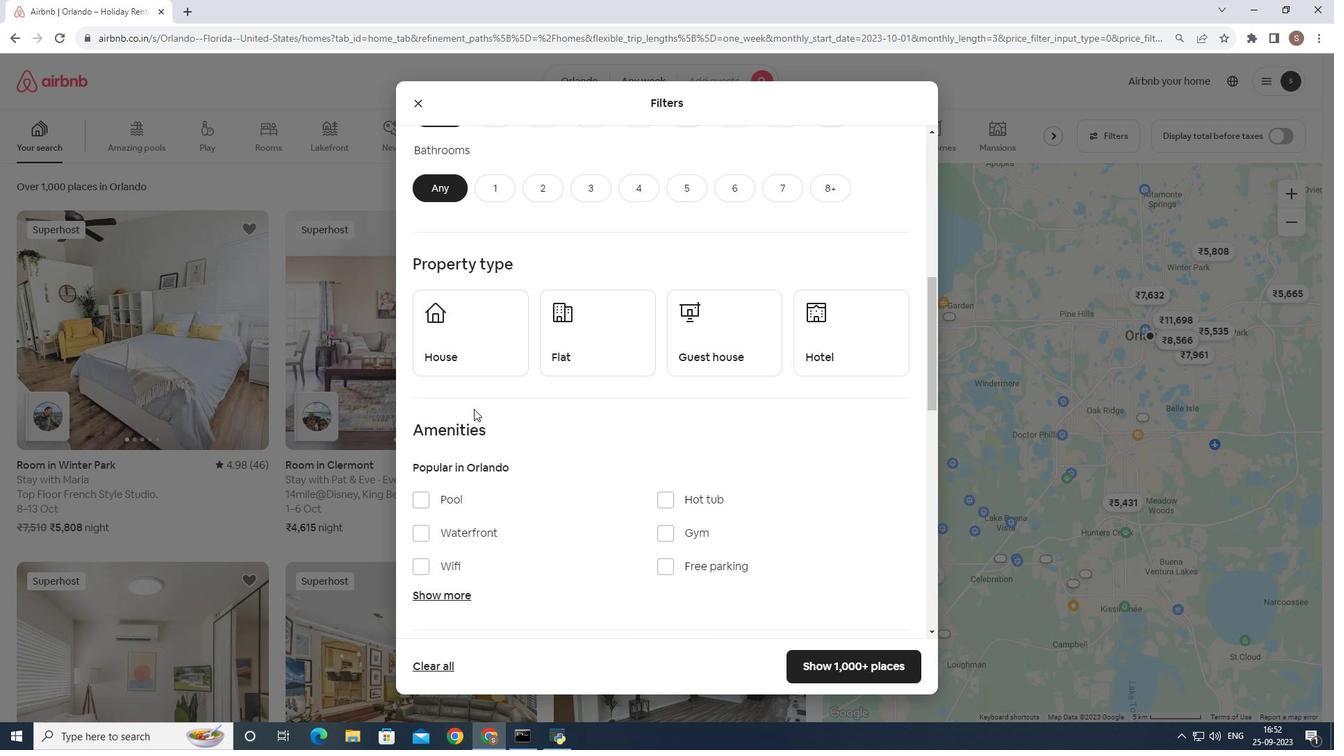 
Action: Mouse scrolled (475, 410) with delta (0, 0)
Screenshot: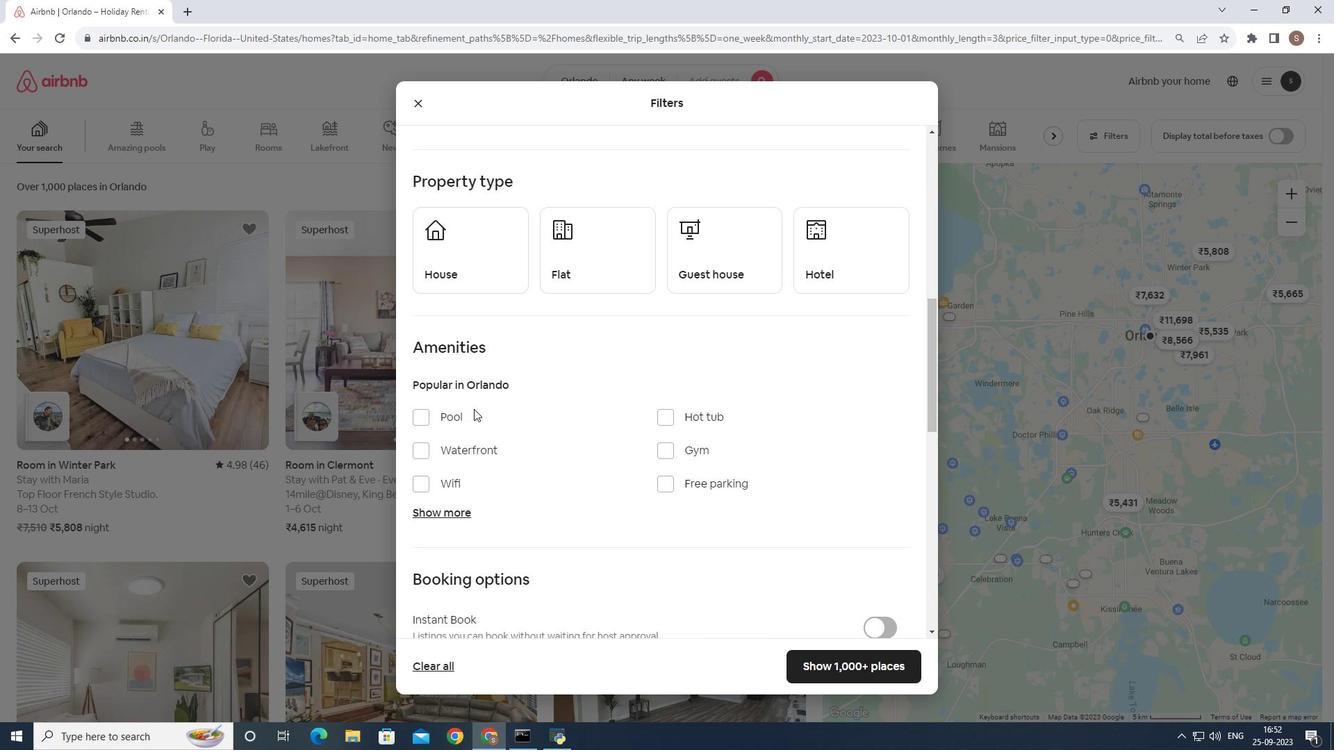 
Action: Mouse scrolled (475, 410) with delta (0, 0)
Screenshot: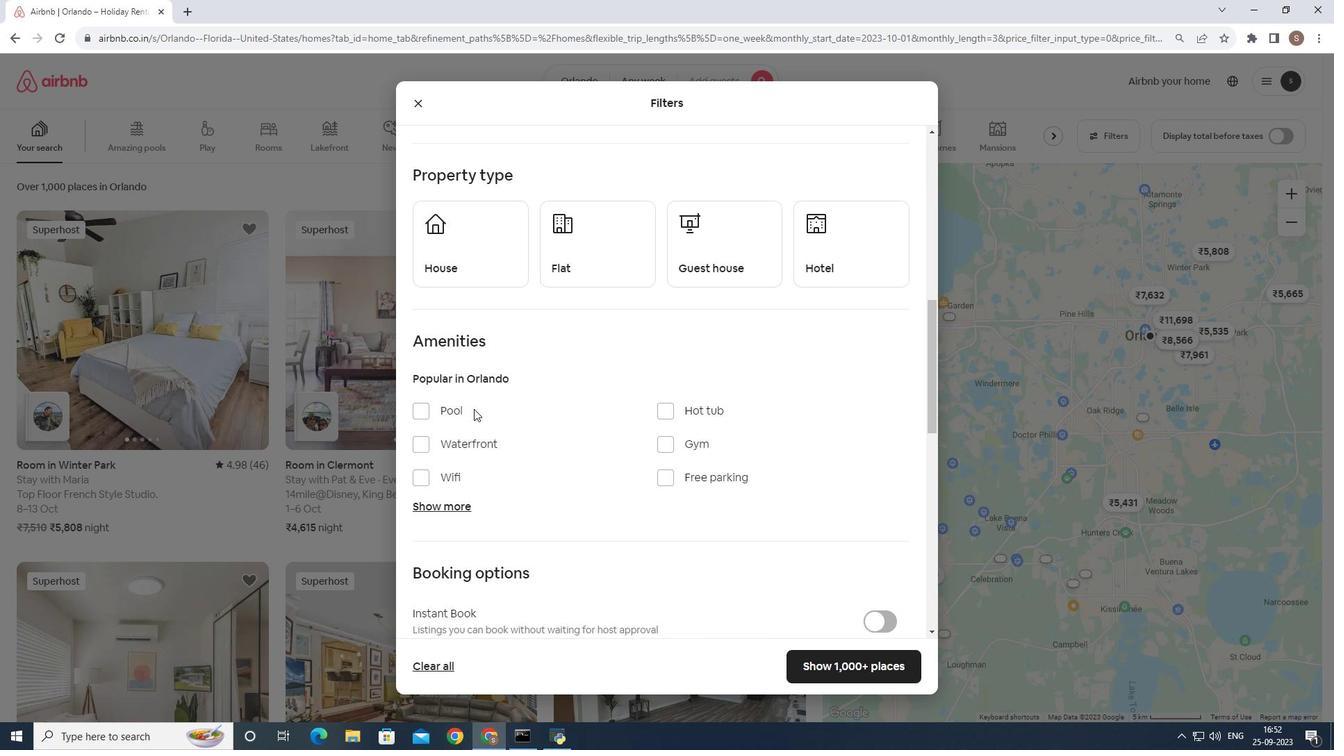 
Action: Mouse scrolled (475, 410) with delta (0, 0)
Screenshot: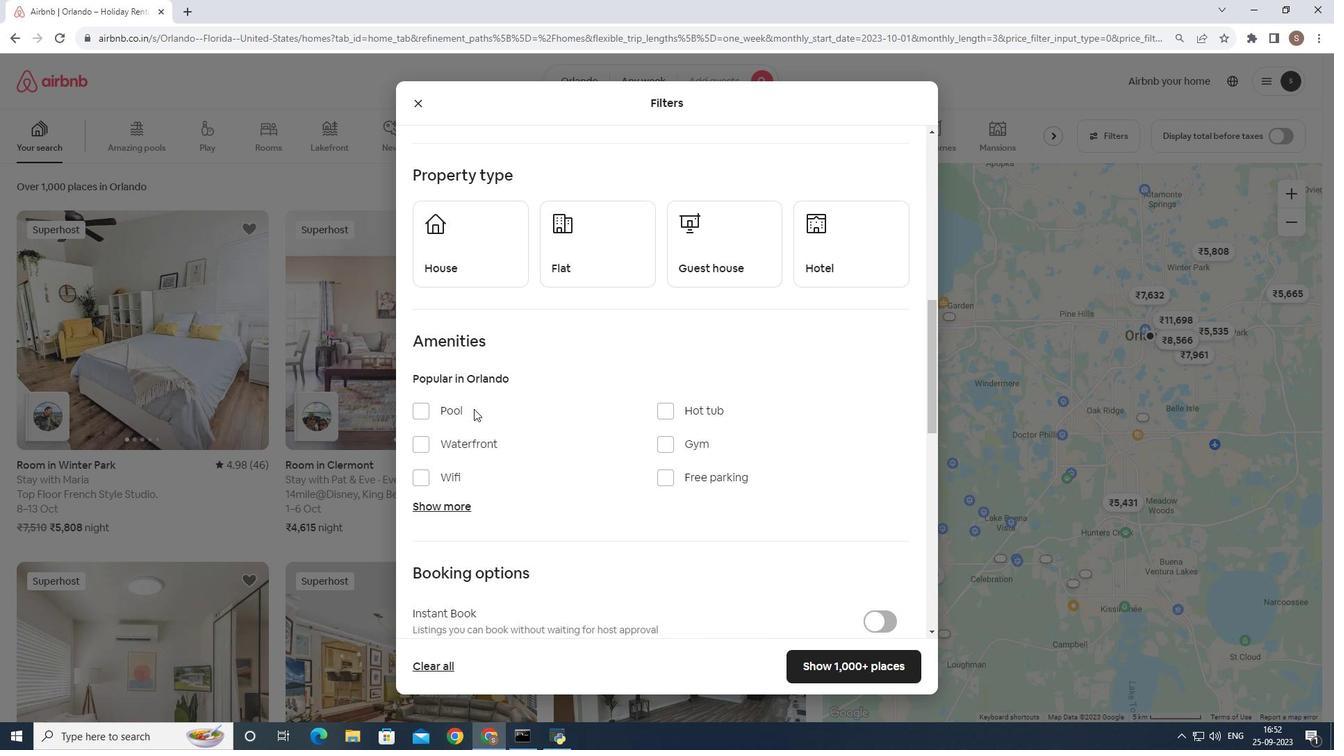 
Action: Mouse moved to (804, 248)
Screenshot: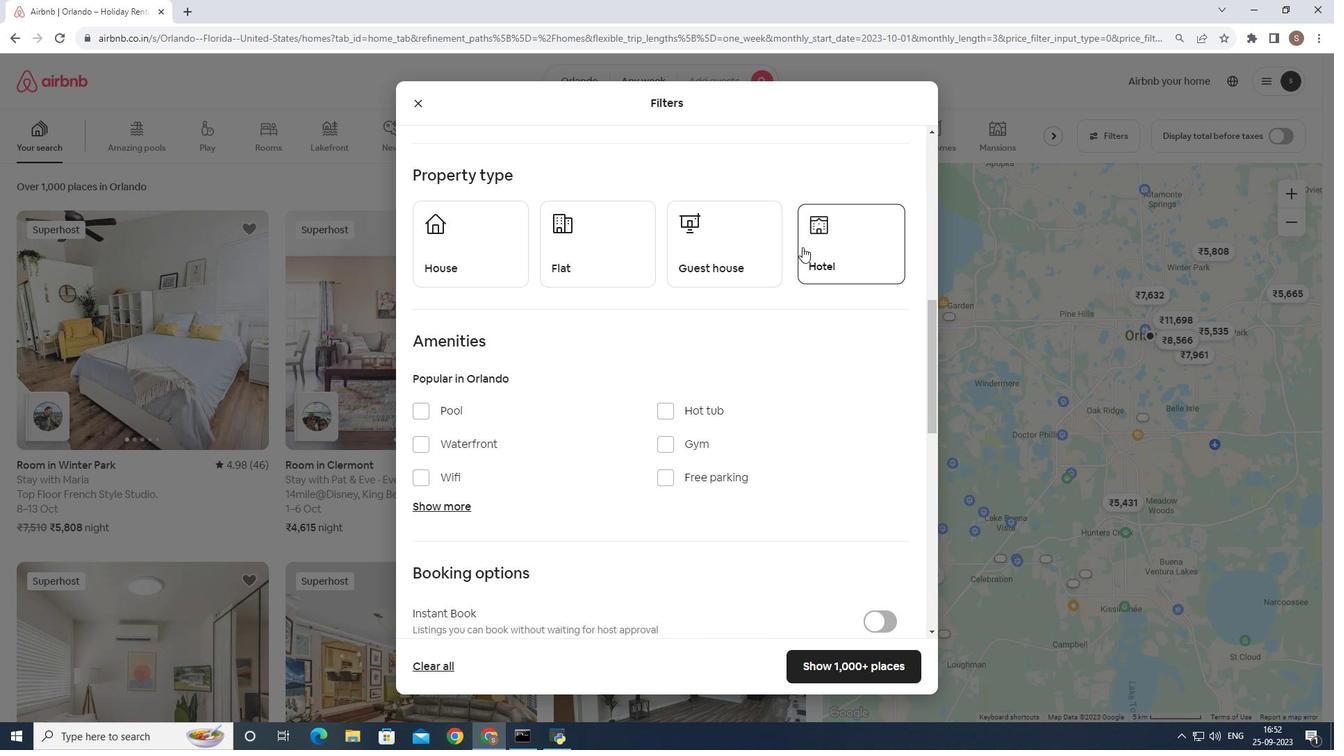 
Action: Mouse pressed left at (804, 248)
Screenshot: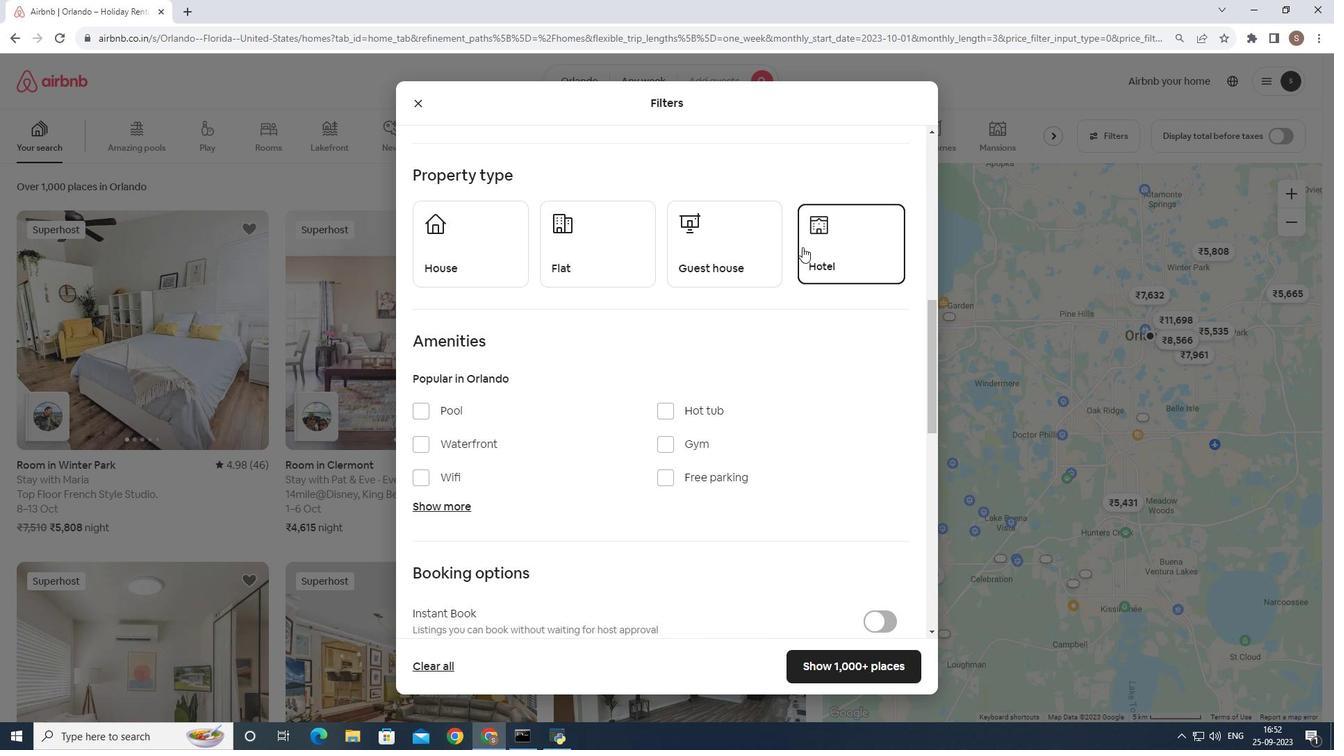 
Action: Mouse moved to (523, 434)
Screenshot: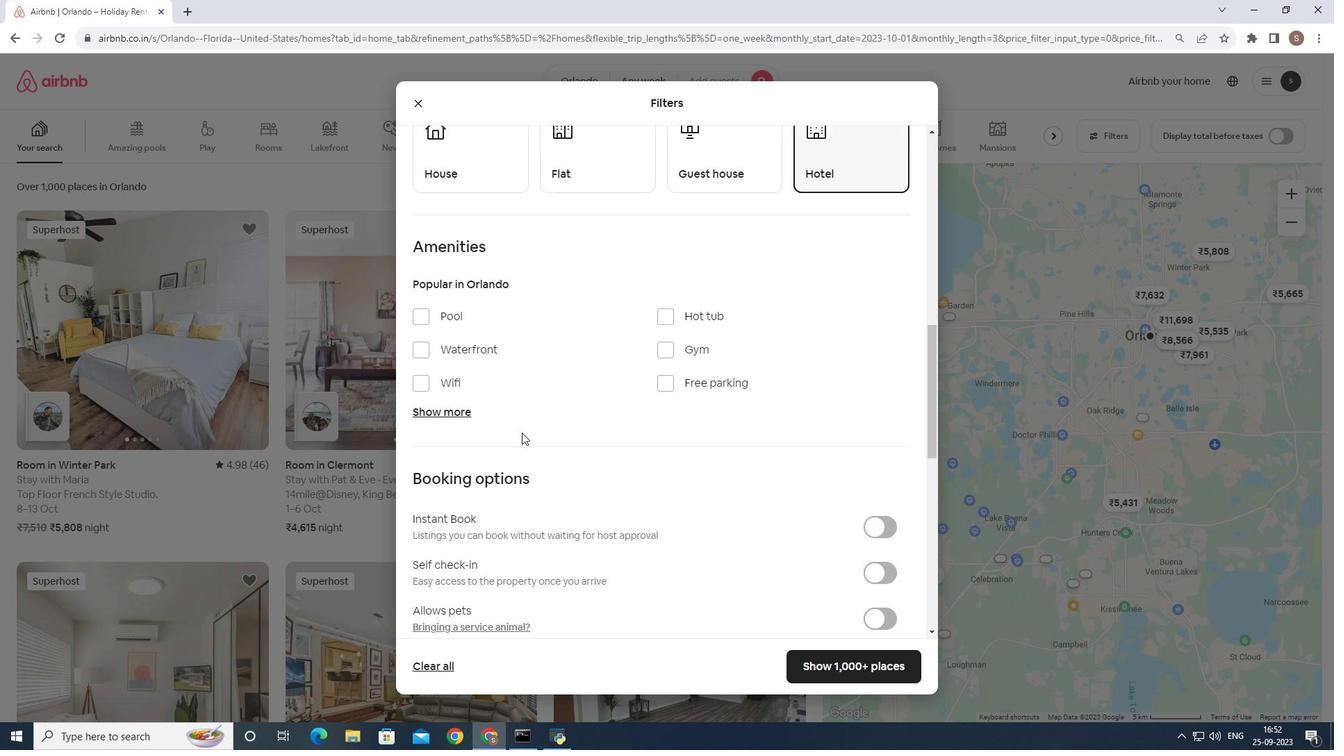 
Action: Mouse scrolled (523, 433) with delta (0, 0)
Screenshot: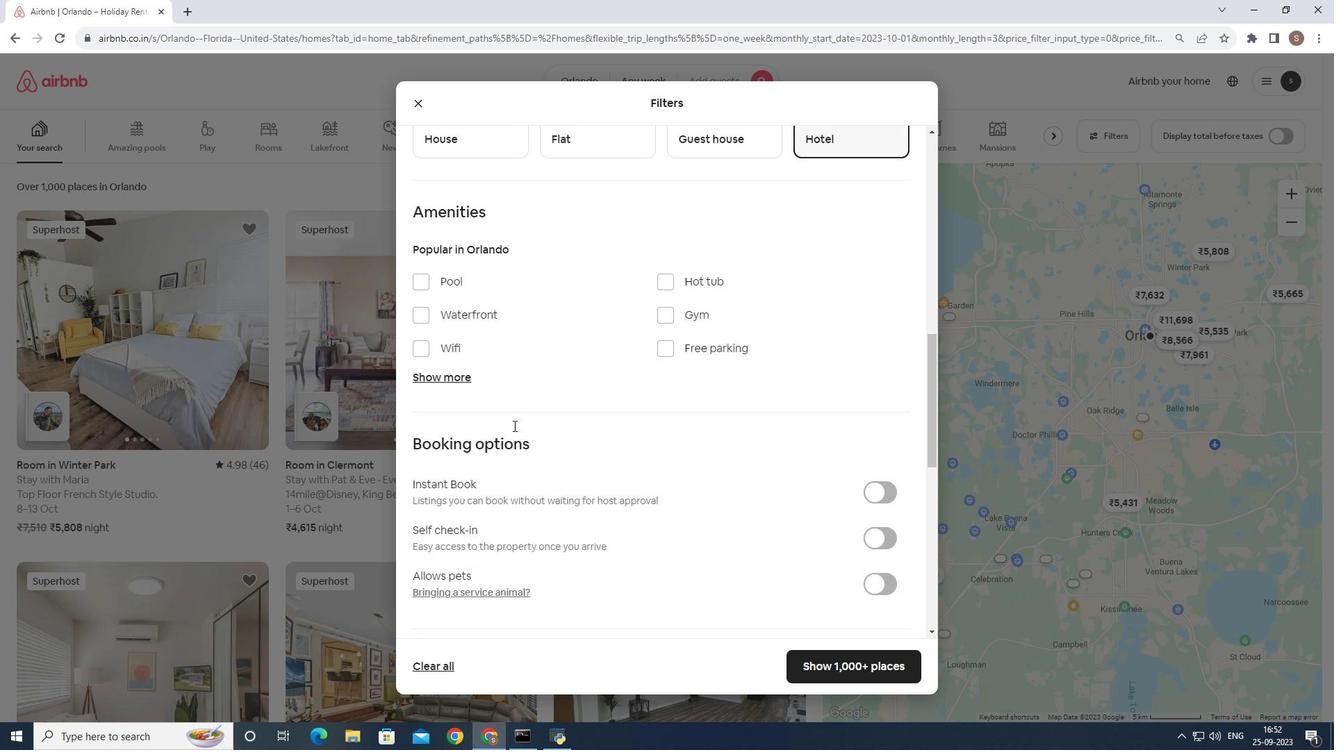 
Action: Mouse scrolled (523, 433) with delta (0, 0)
Screenshot: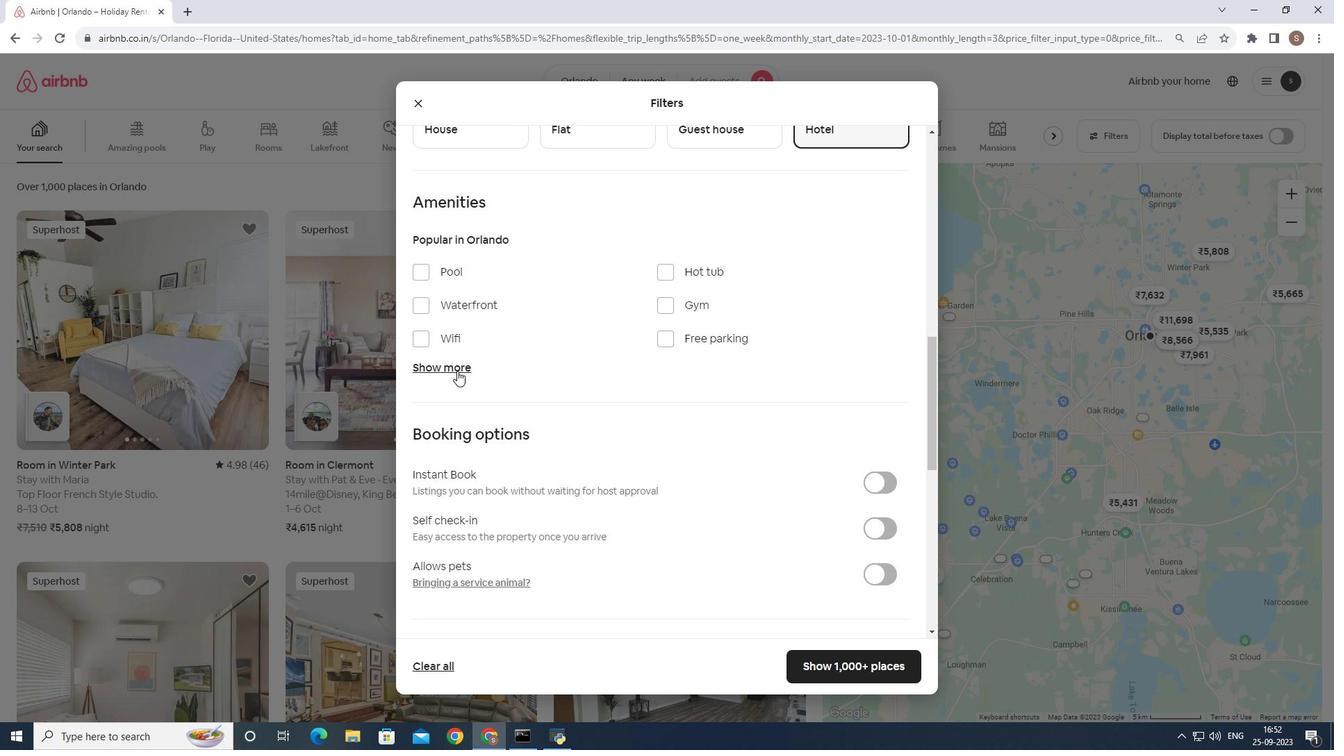 
Action: Mouse moved to (438, 370)
Screenshot: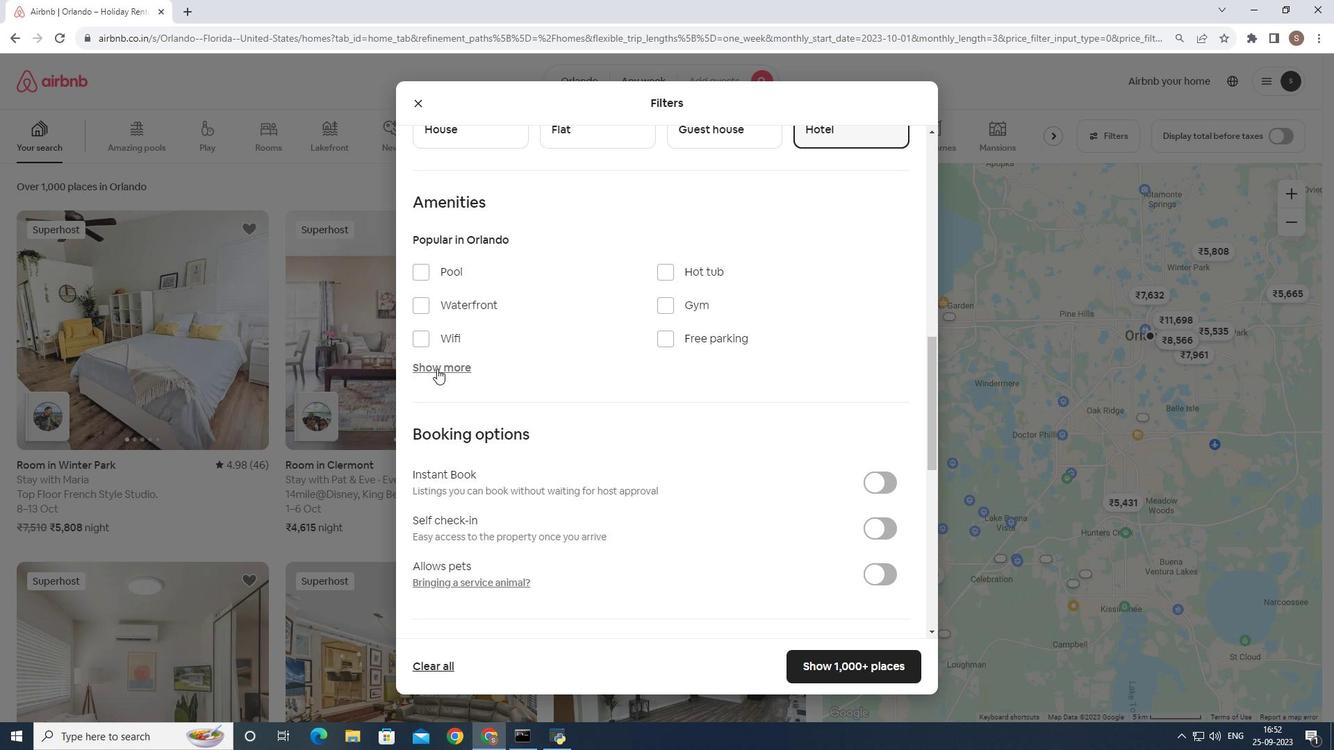 
Action: Mouse pressed left at (438, 370)
Screenshot: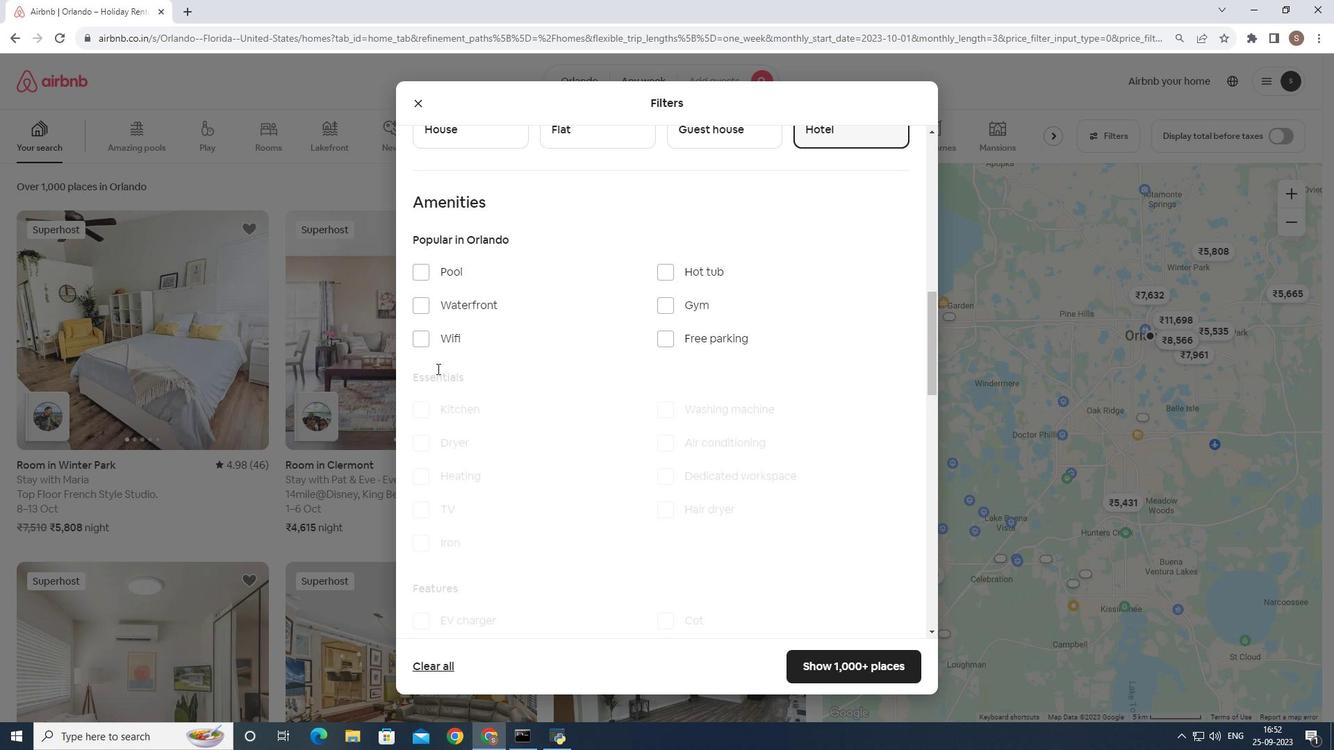 
Action: Mouse moved to (421, 307)
Screenshot: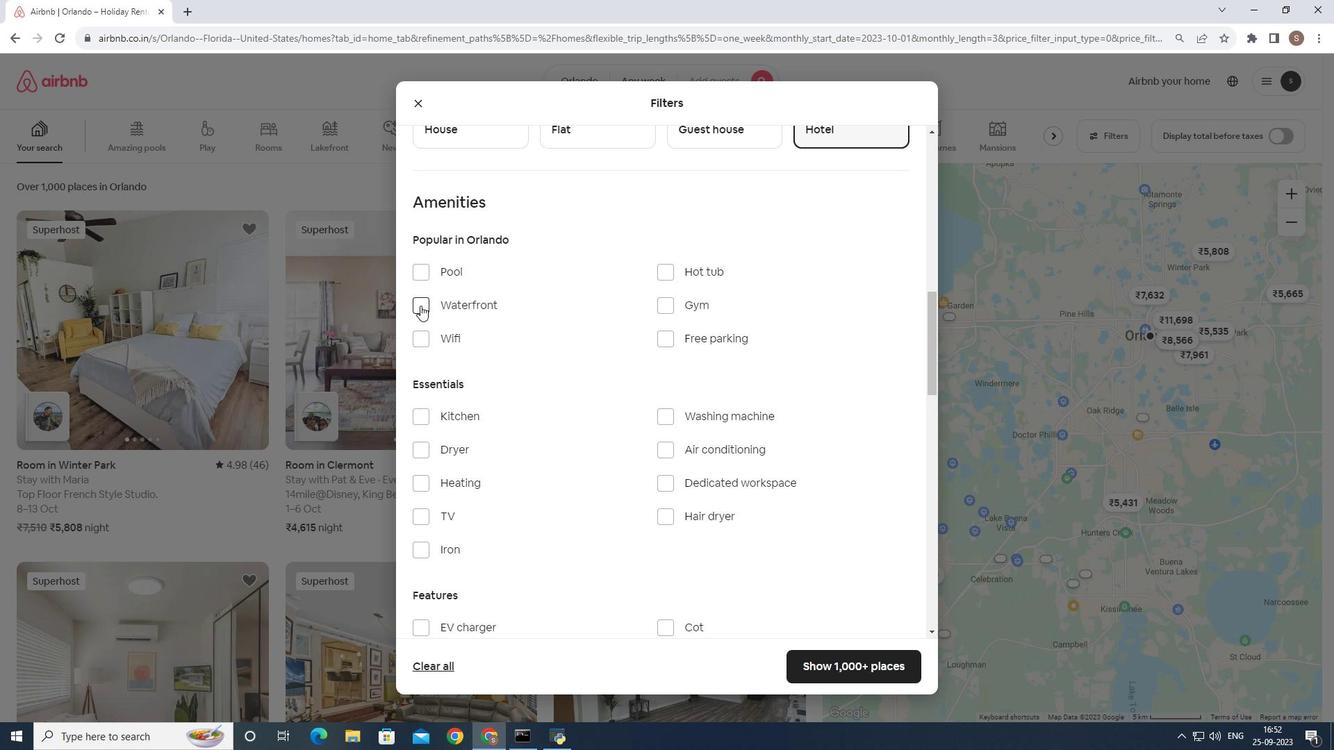 
Action: Mouse pressed left at (421, 307)
Screenshot: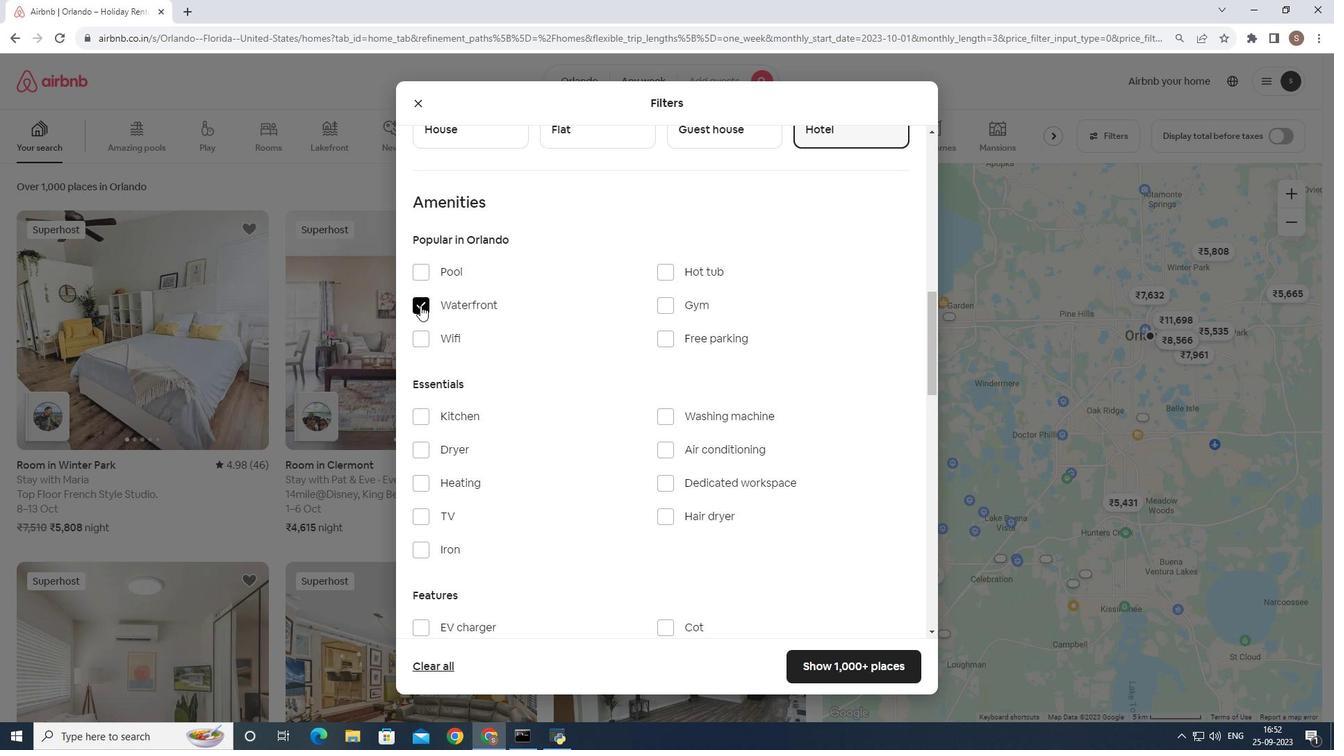 
Action: Mouse moved to (421, 310)
Screenshot: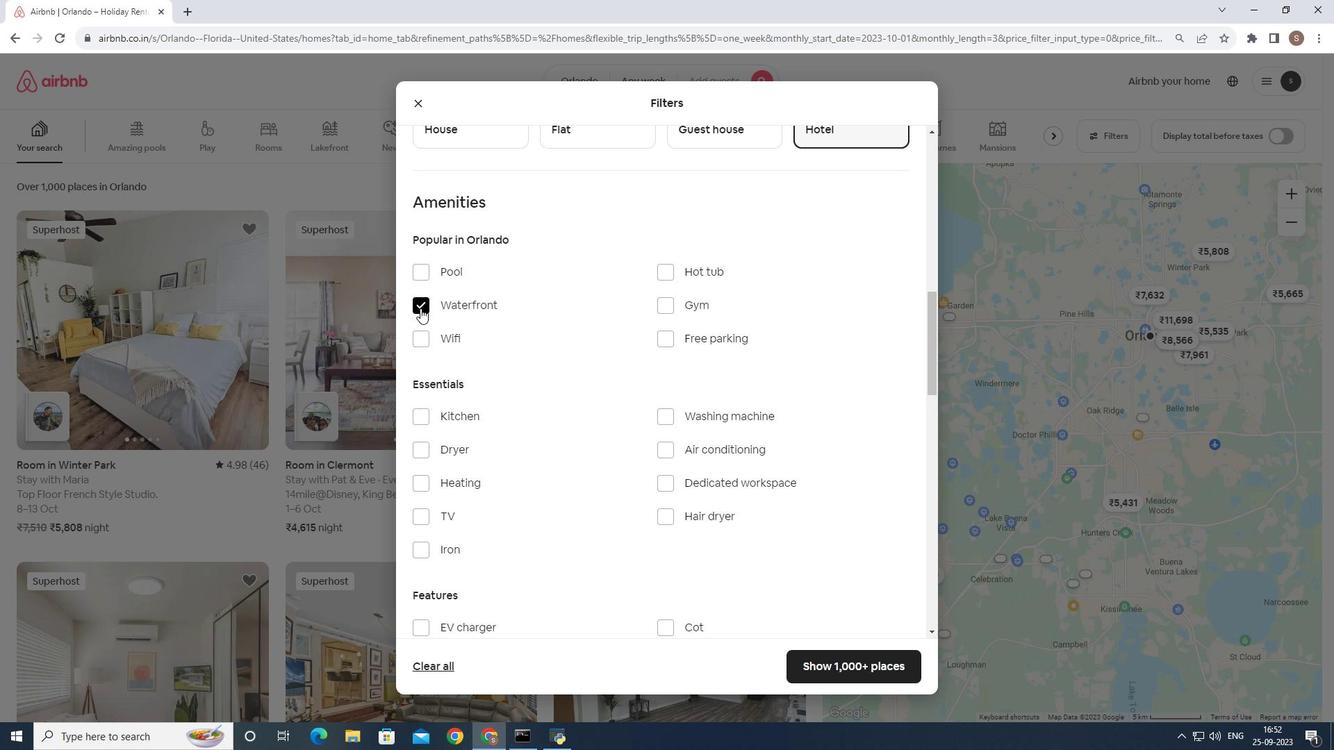 
Action: Mouse pressed left at (421, 310)
Screenshot: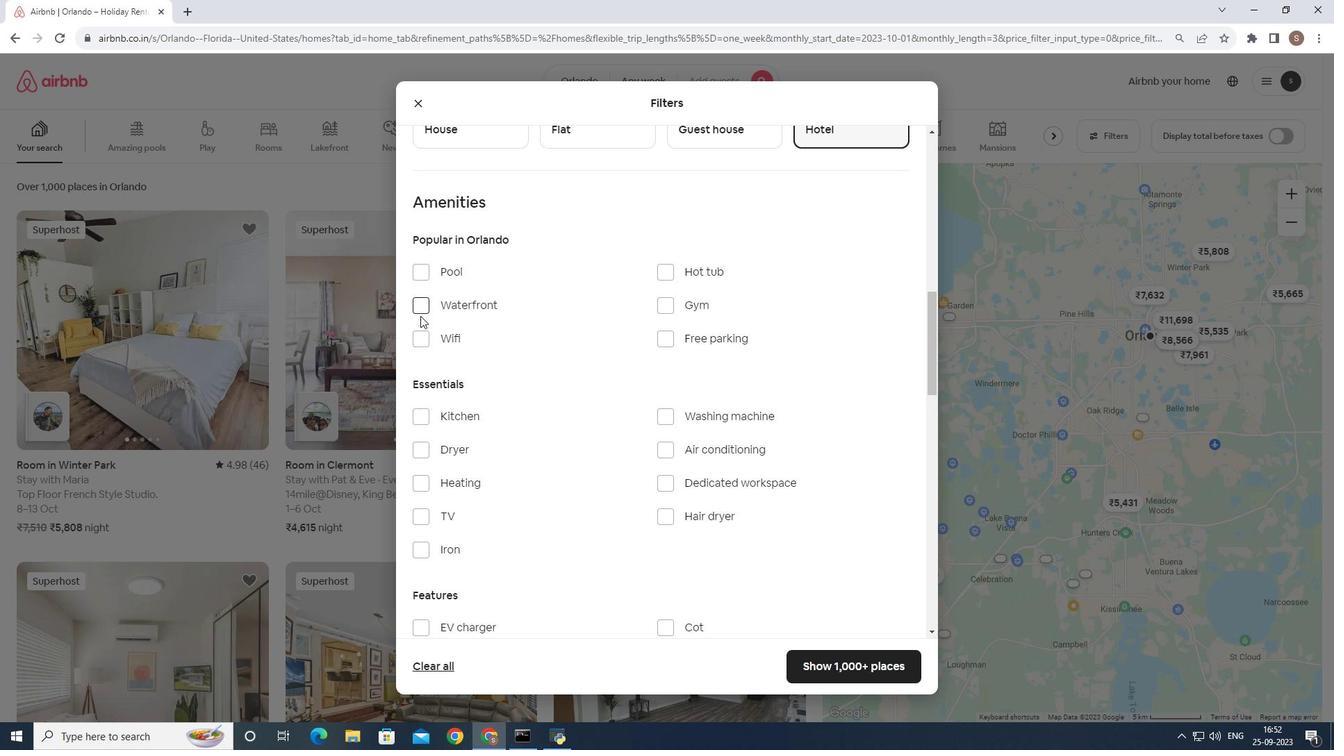 
Action: Mouse moved to (421, 339)
Screenshot: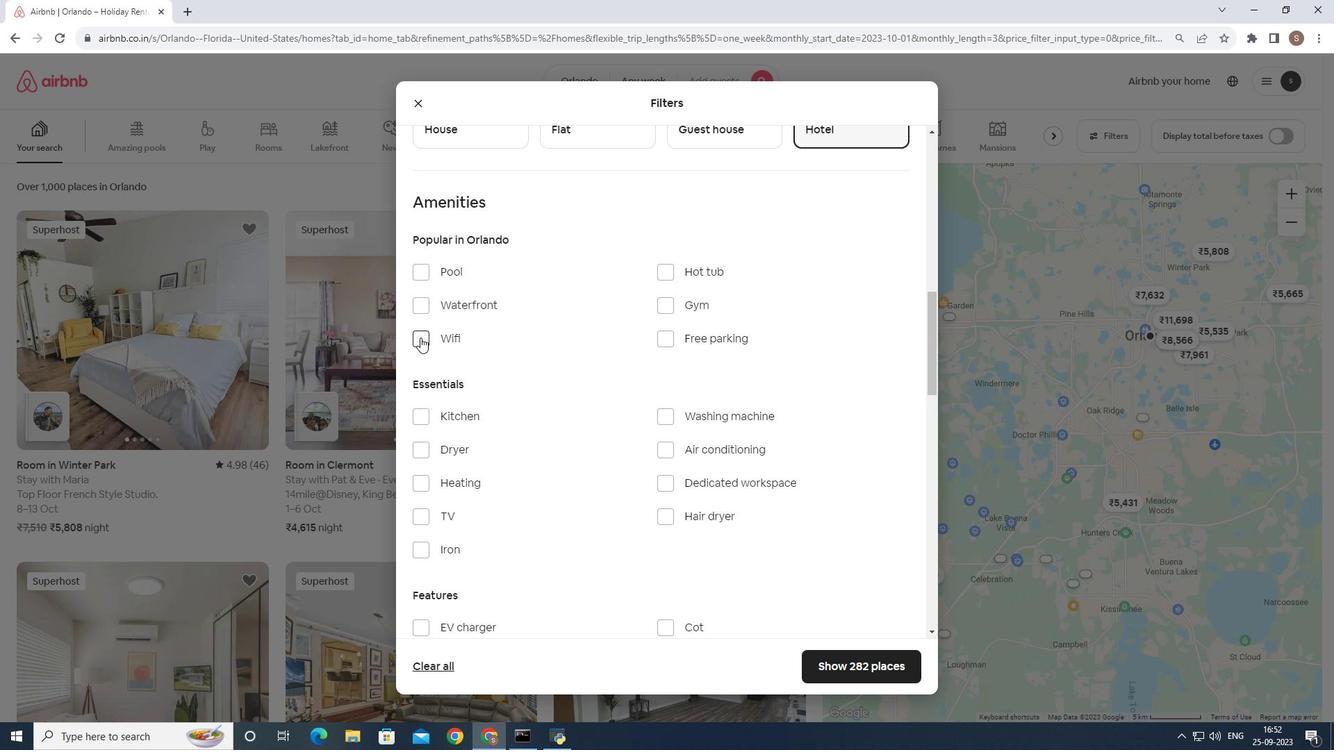 
Action: Mouse pressed left at (421, 339)
Screenshot: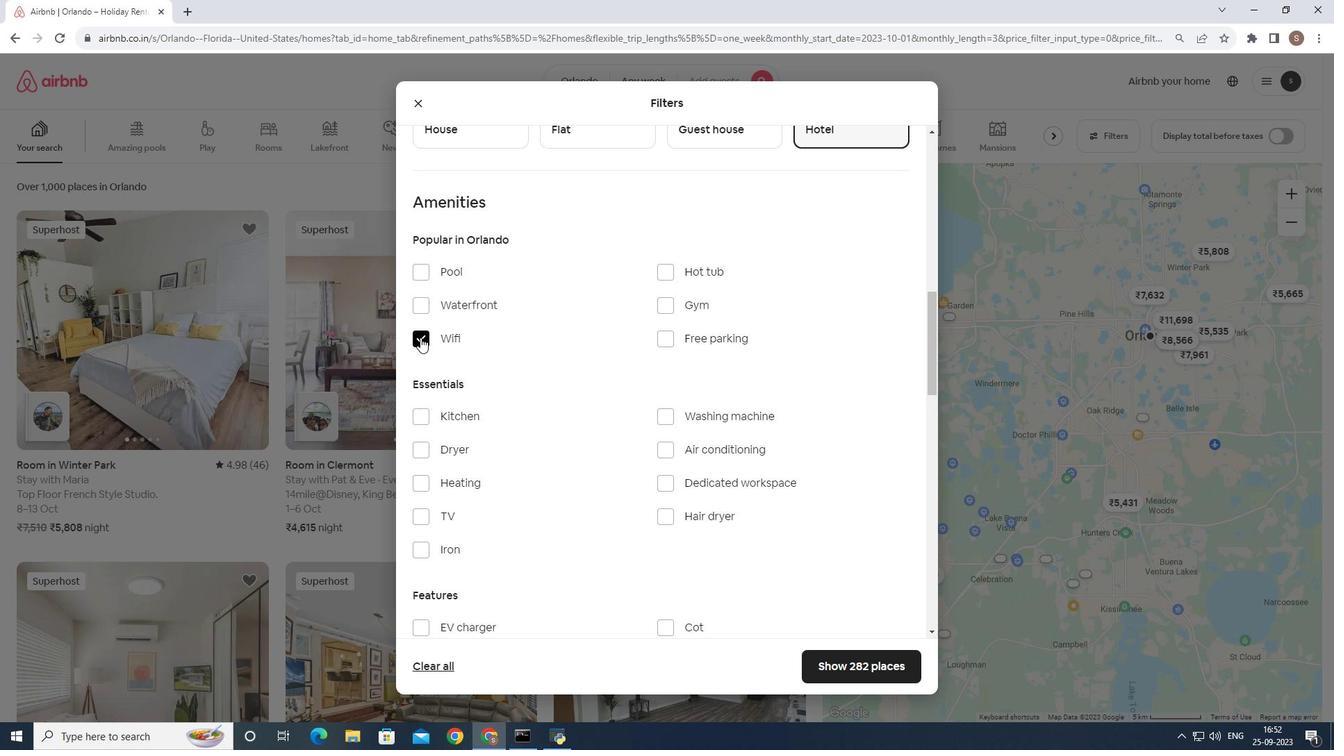 
Action: Mouse moved to (672, 483)
Screenshot: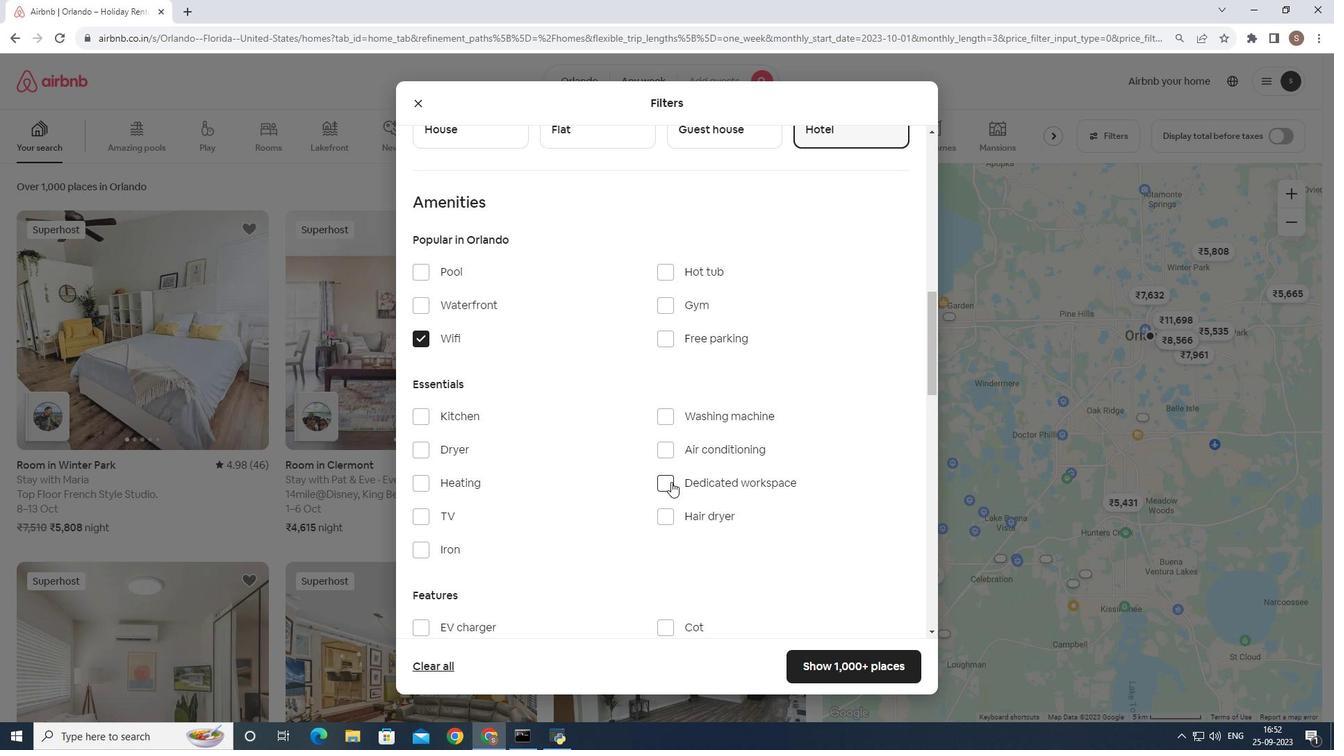 
Action: Mouse pressed left at (672, 483)
Screenshot: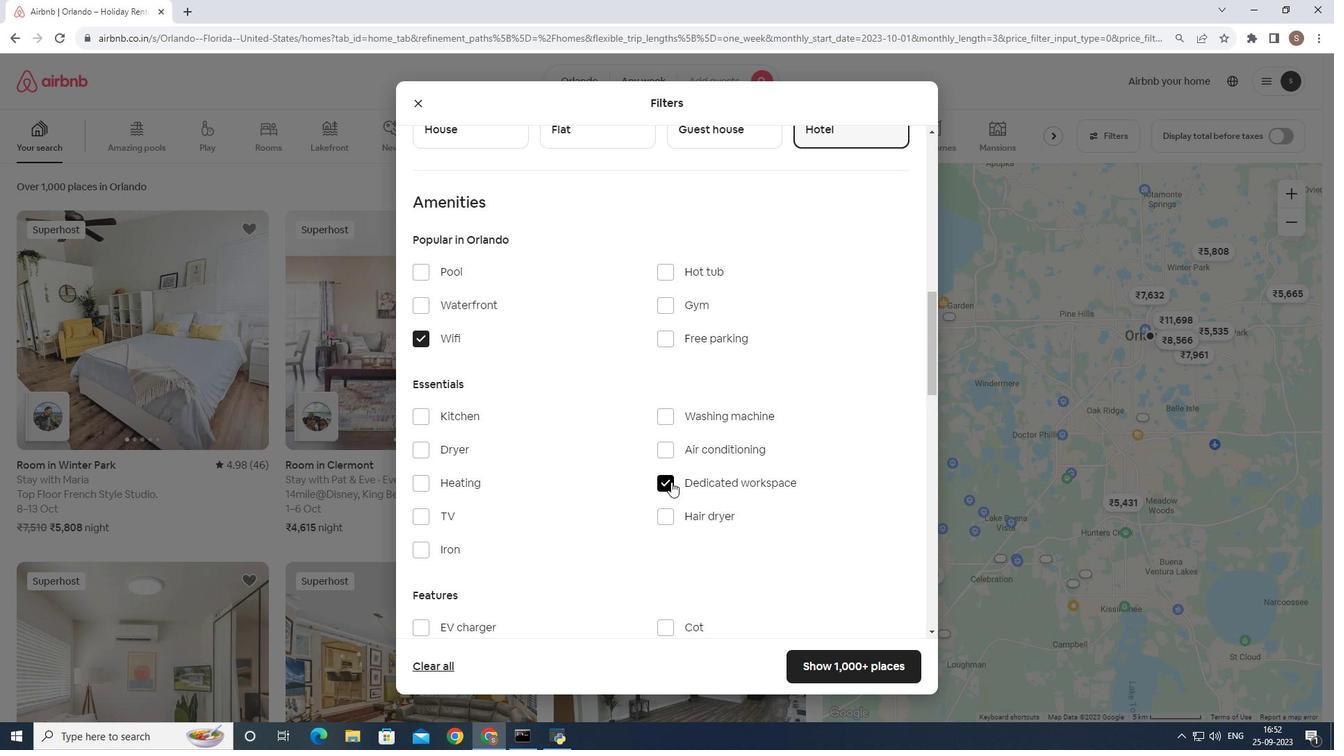 
Action: Mouse moved to (608, 462)
Screenshot: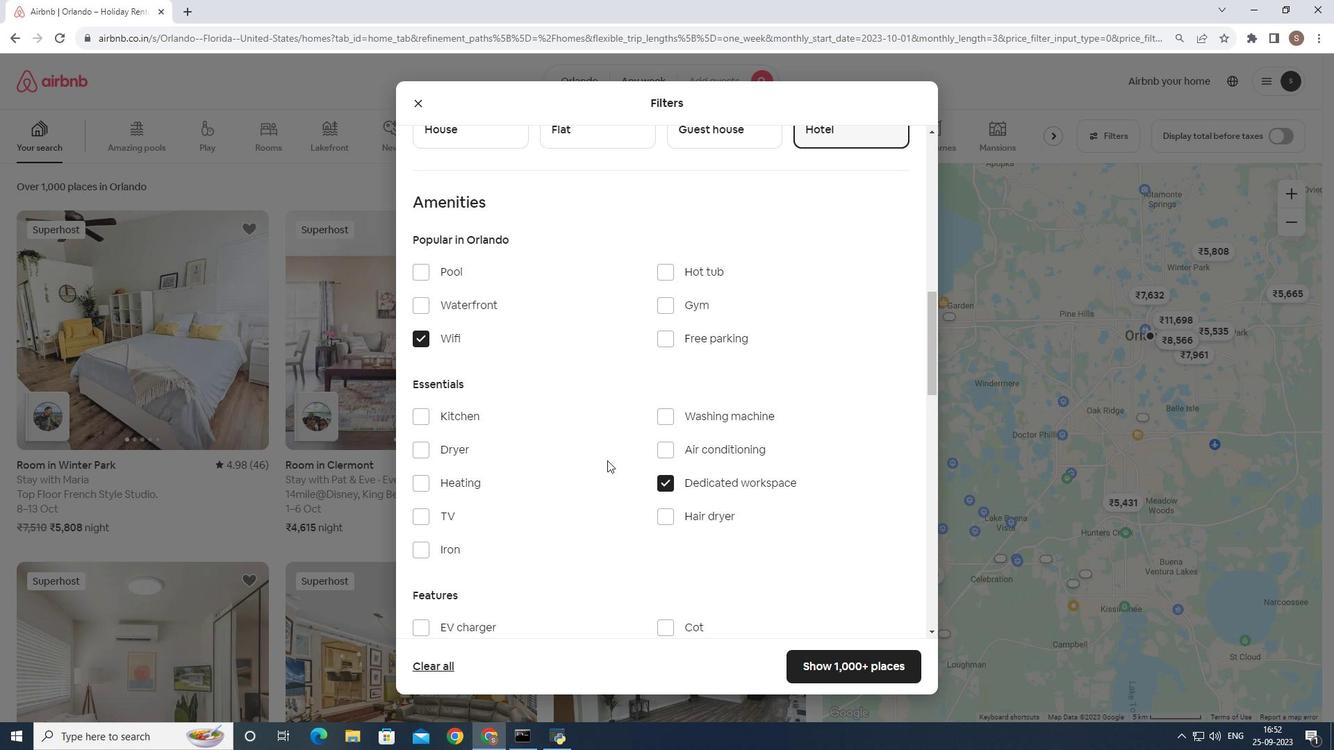 
Action: Mouse scrolled (608, 461) with delta (0, 0)
Screenshot: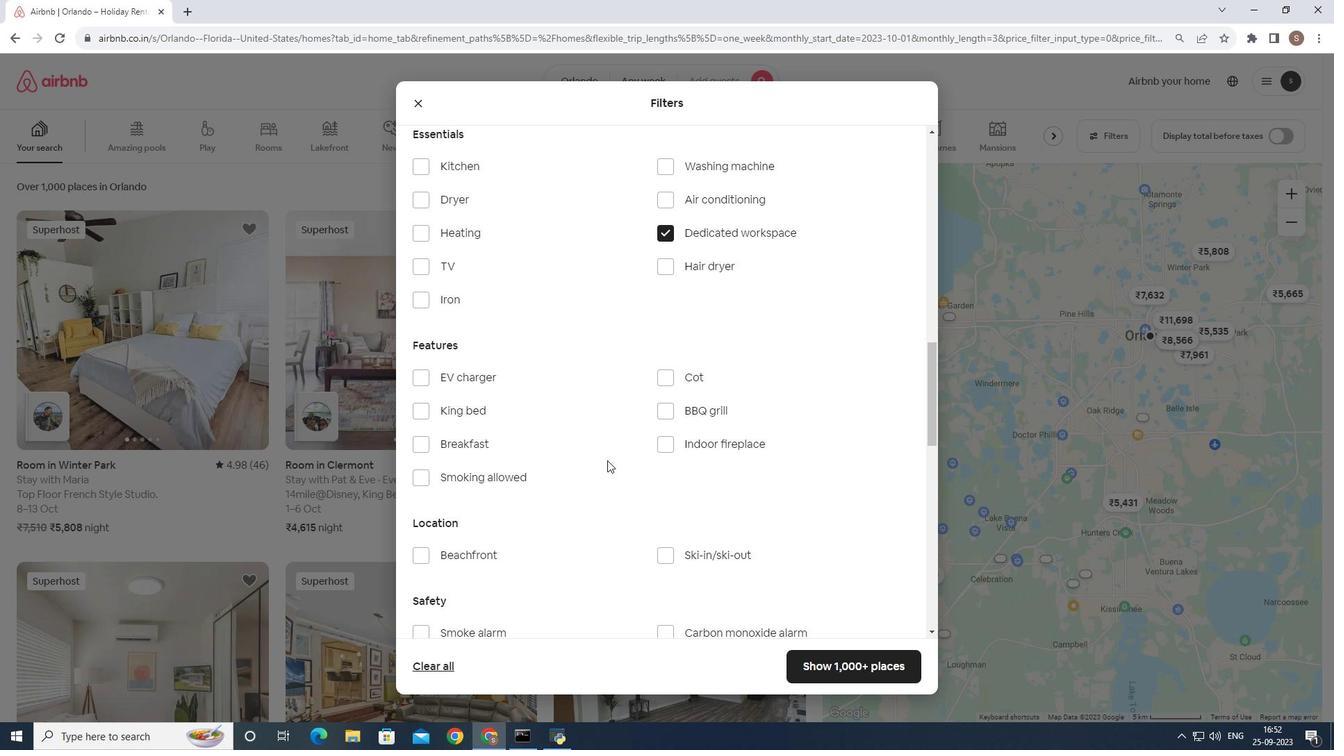 
Action: Mouse scrolled (608, 461) with delta (0, 0)
Screenshot: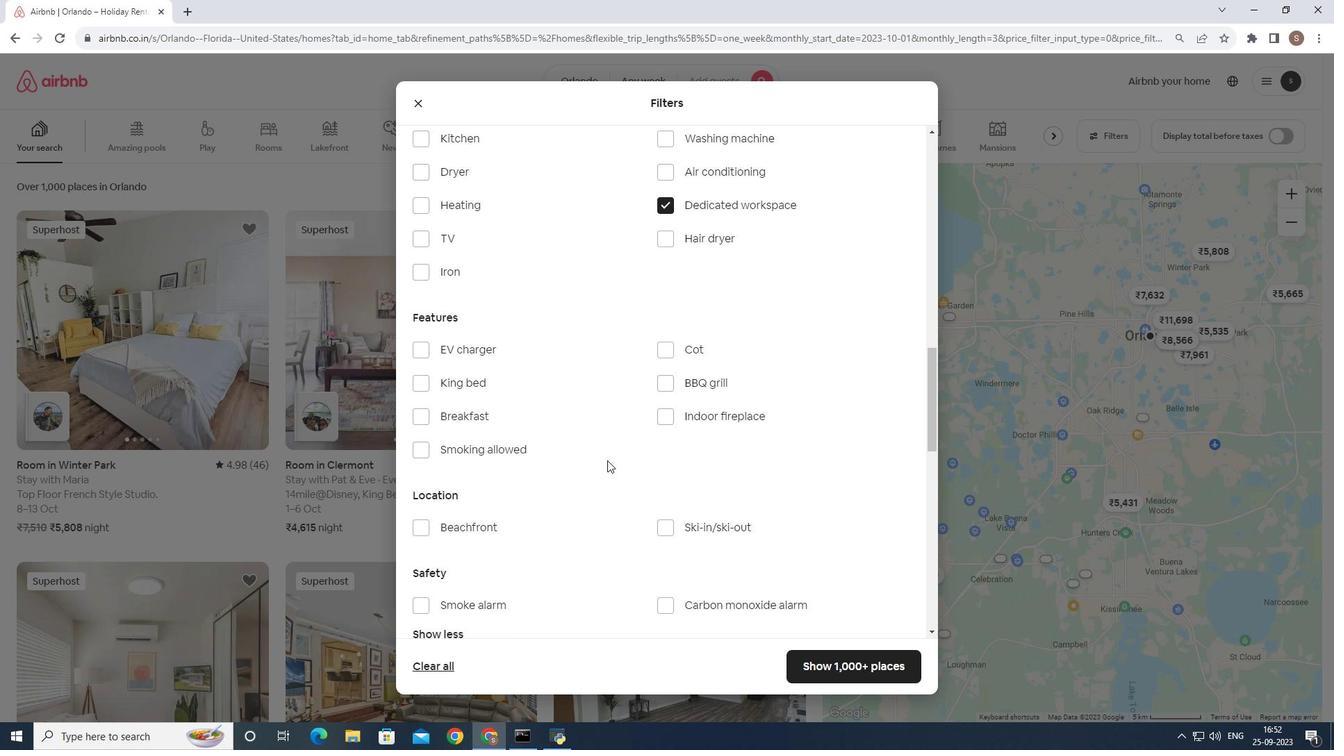 
Action: Mouse scrolled (608, 461) with delta (0, 0)
Screenshot: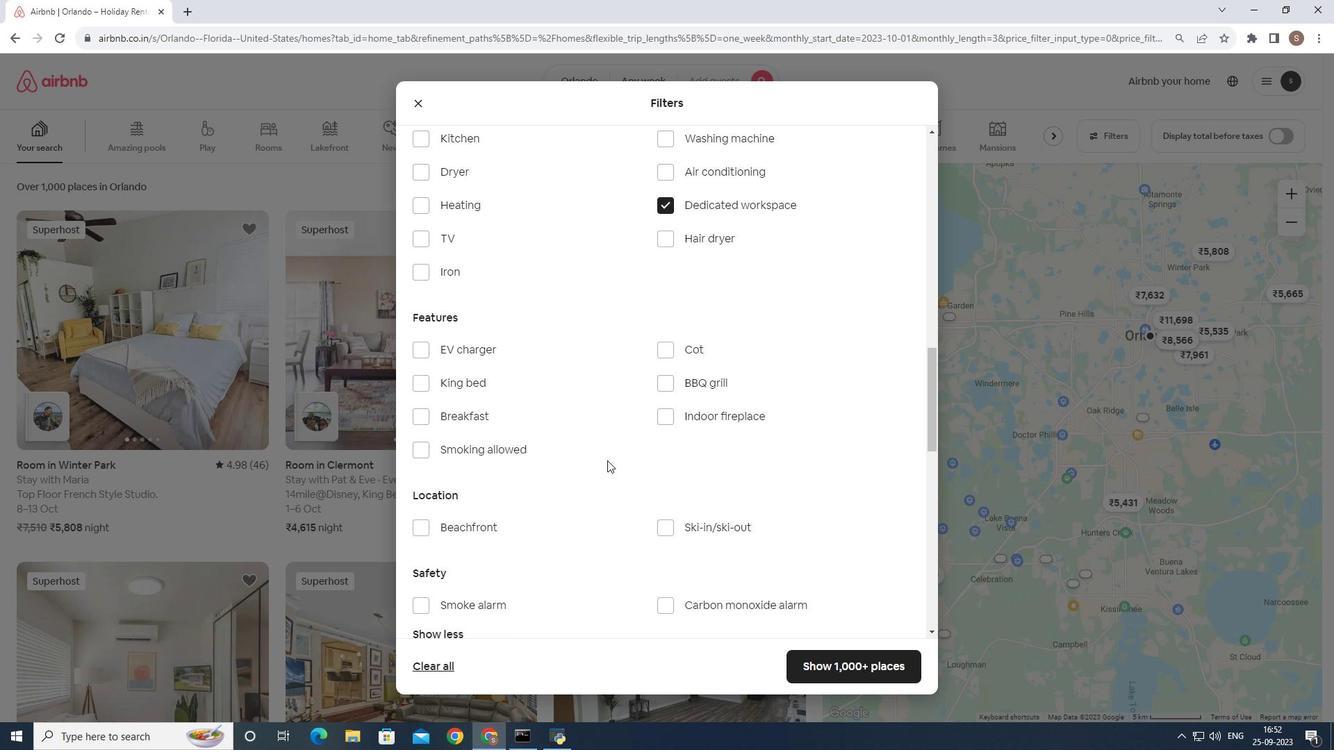 
Action: Mouse scrolled (608, 461) with delta (0, 0)
Screenshot: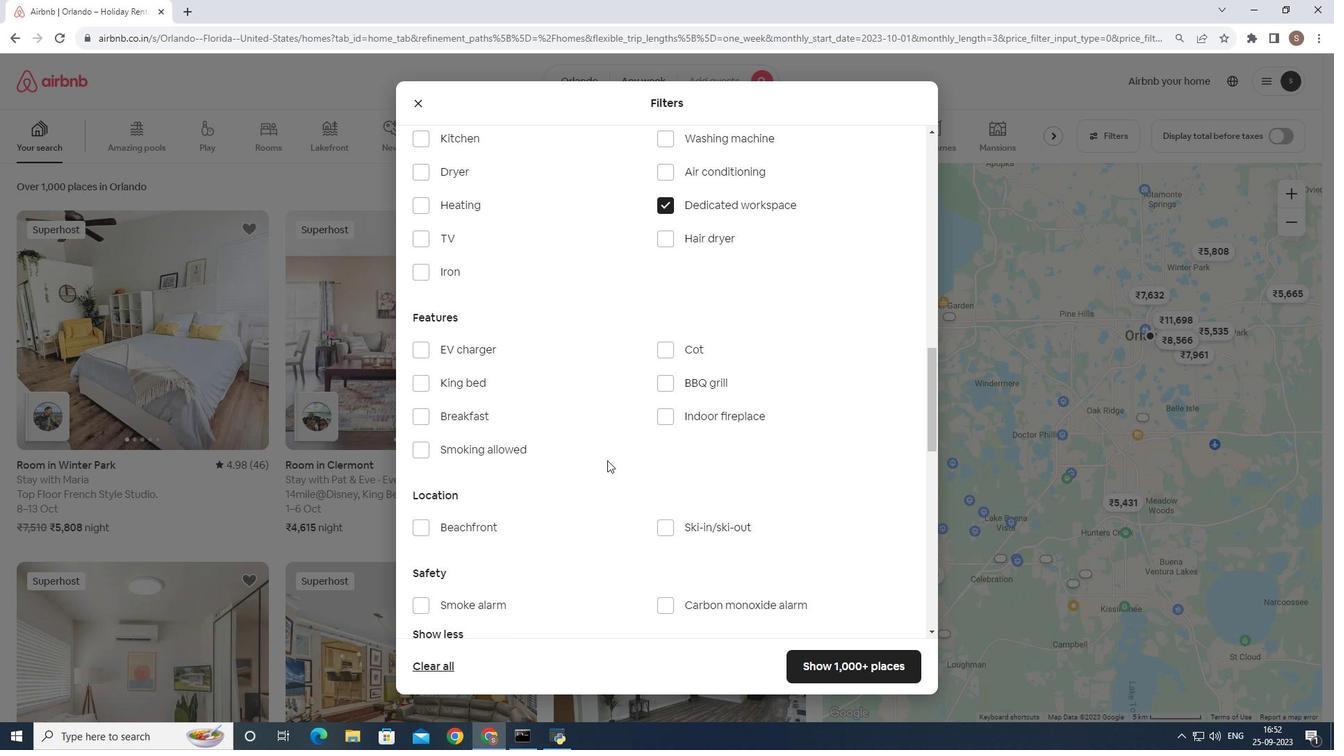 
Action: Mouse moved to (629, 445)
Screenshot: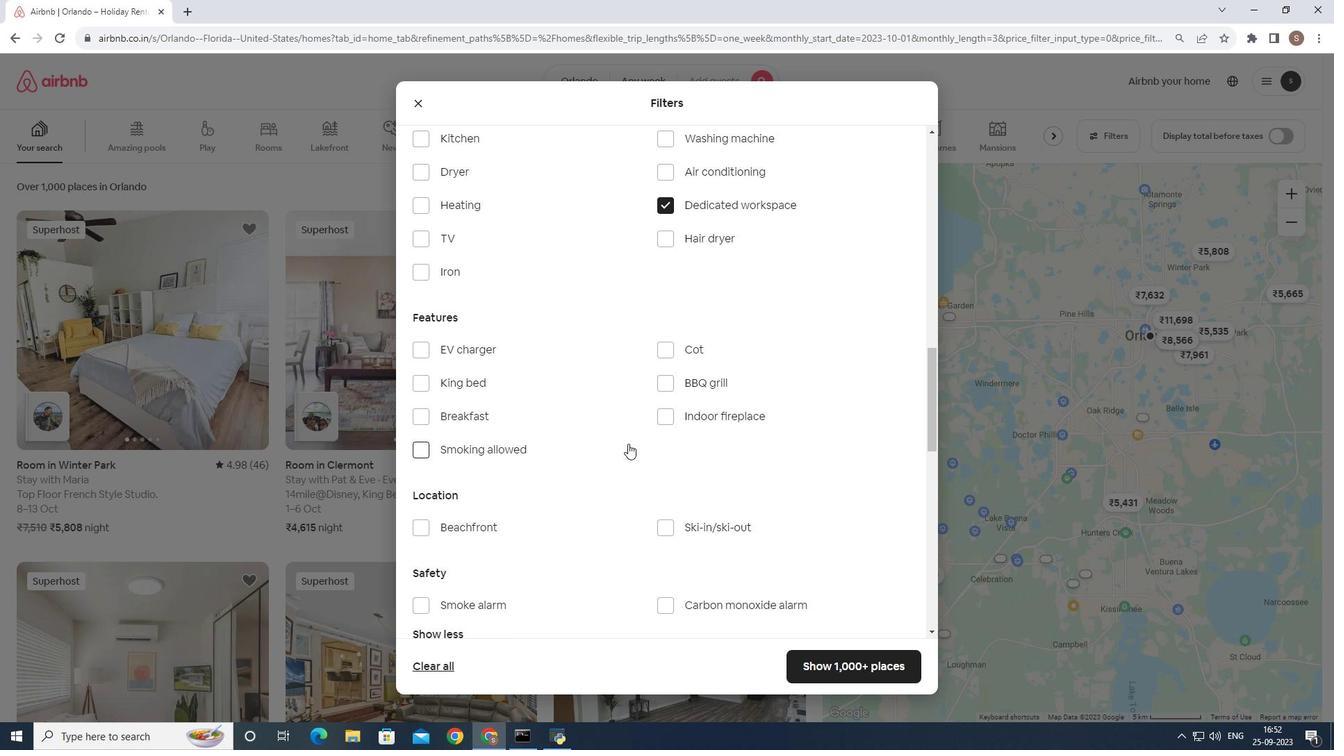 
Action: Mouse scrolled (629, 444) with delta (0, 0)
Screenshot: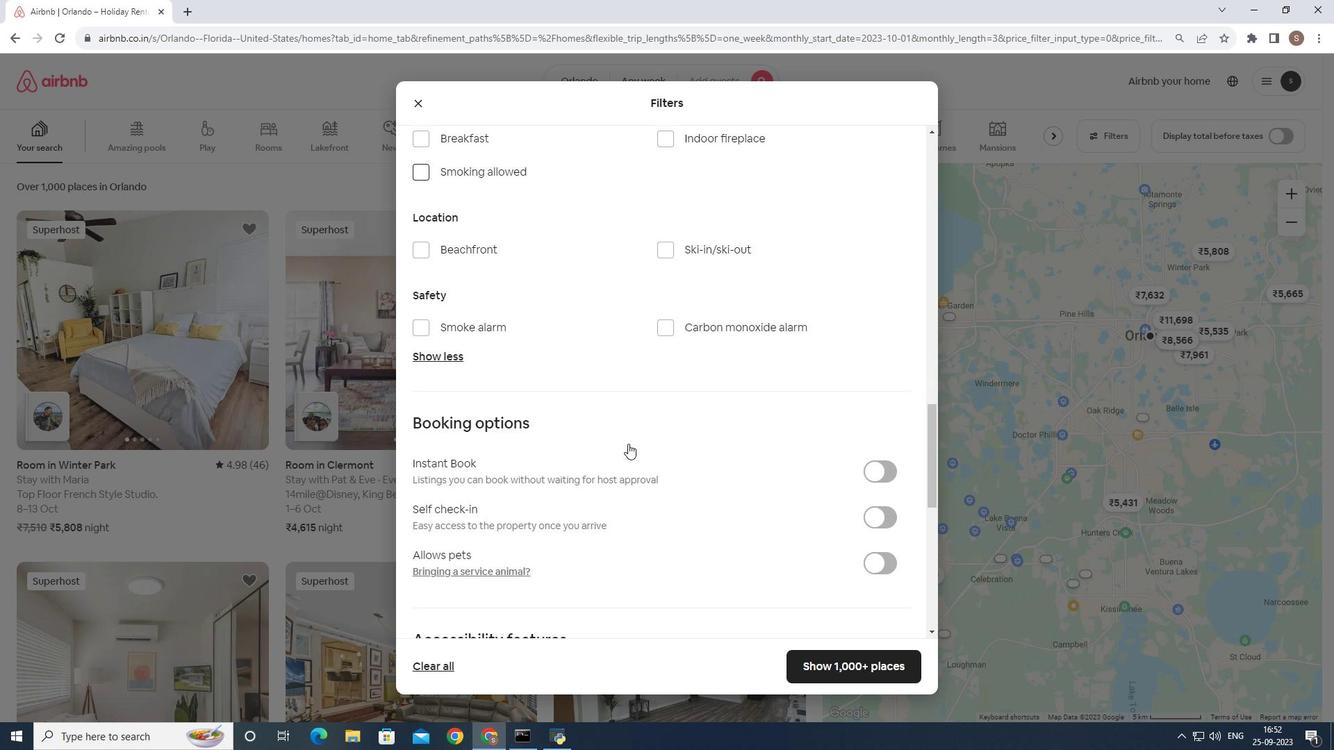 
Action: Mouse scrolled (629, 444) with delta (0, 0)
Screenshot: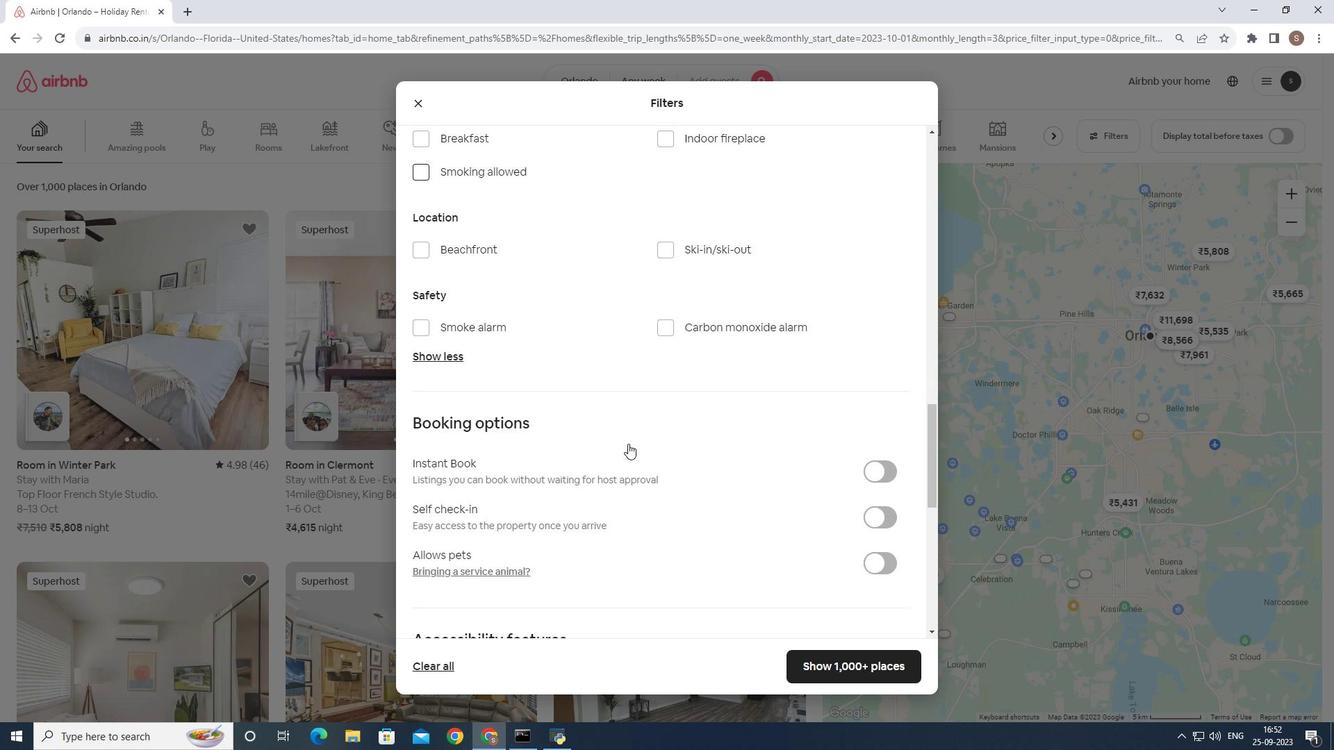 
Action: Mouse scrolled (629, 444) with delta (0, 0)
Screenshot: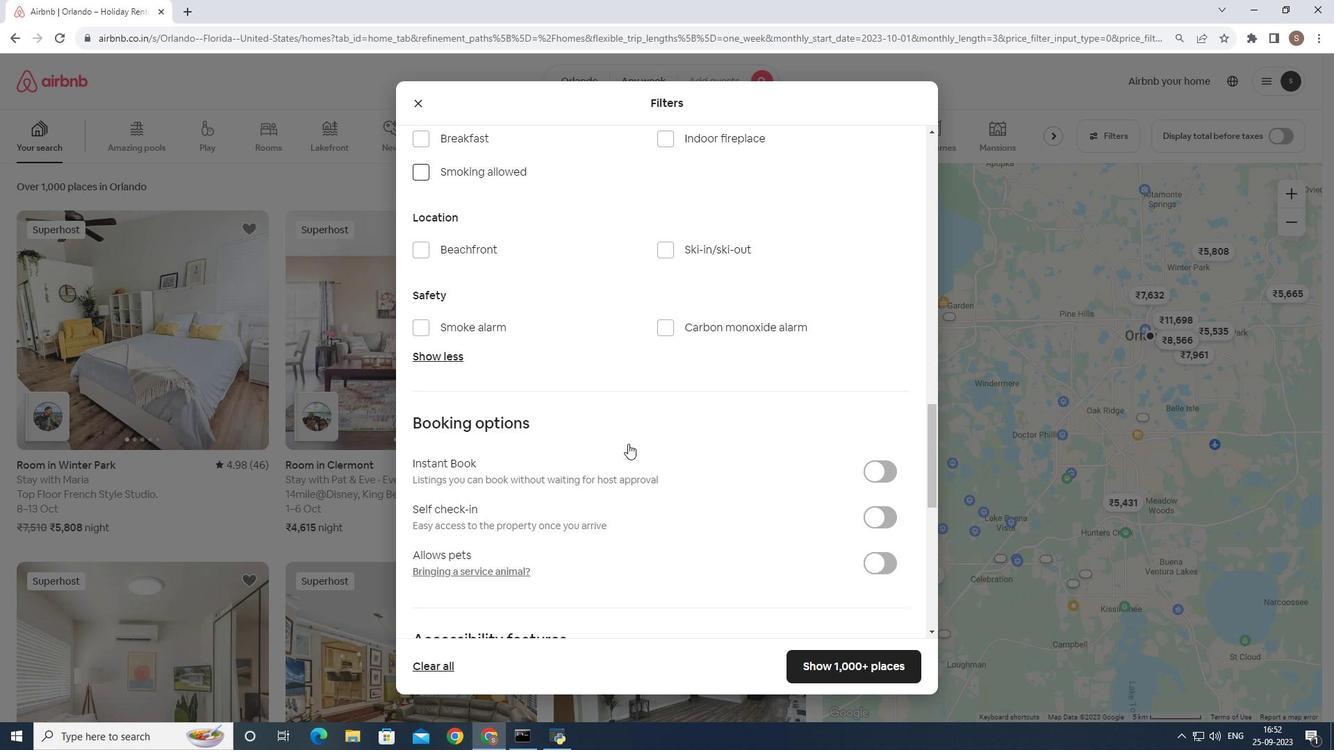 
Action: Mouse scrolled (629, 444) with delta (0, 0)
Screenshot: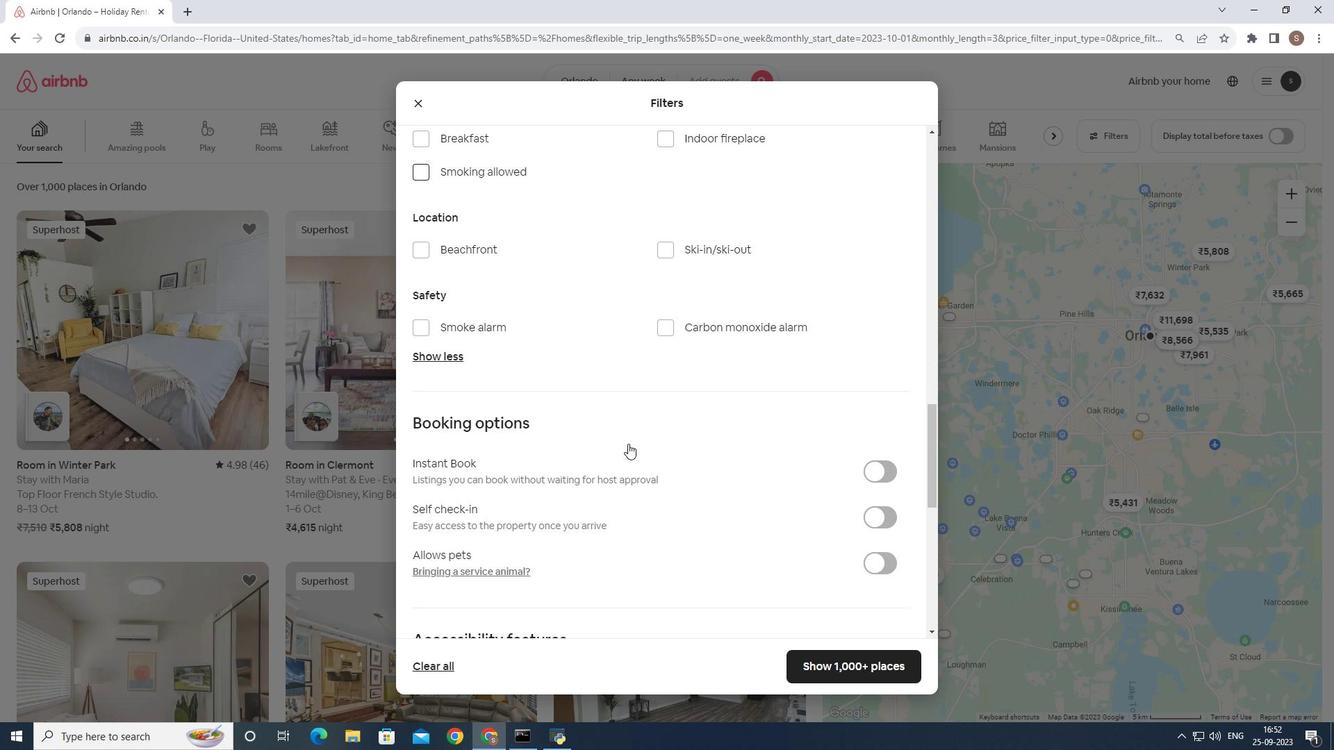 
Action: Mouse scrolled (629, 444) with delta (0, 0)
Screenshot: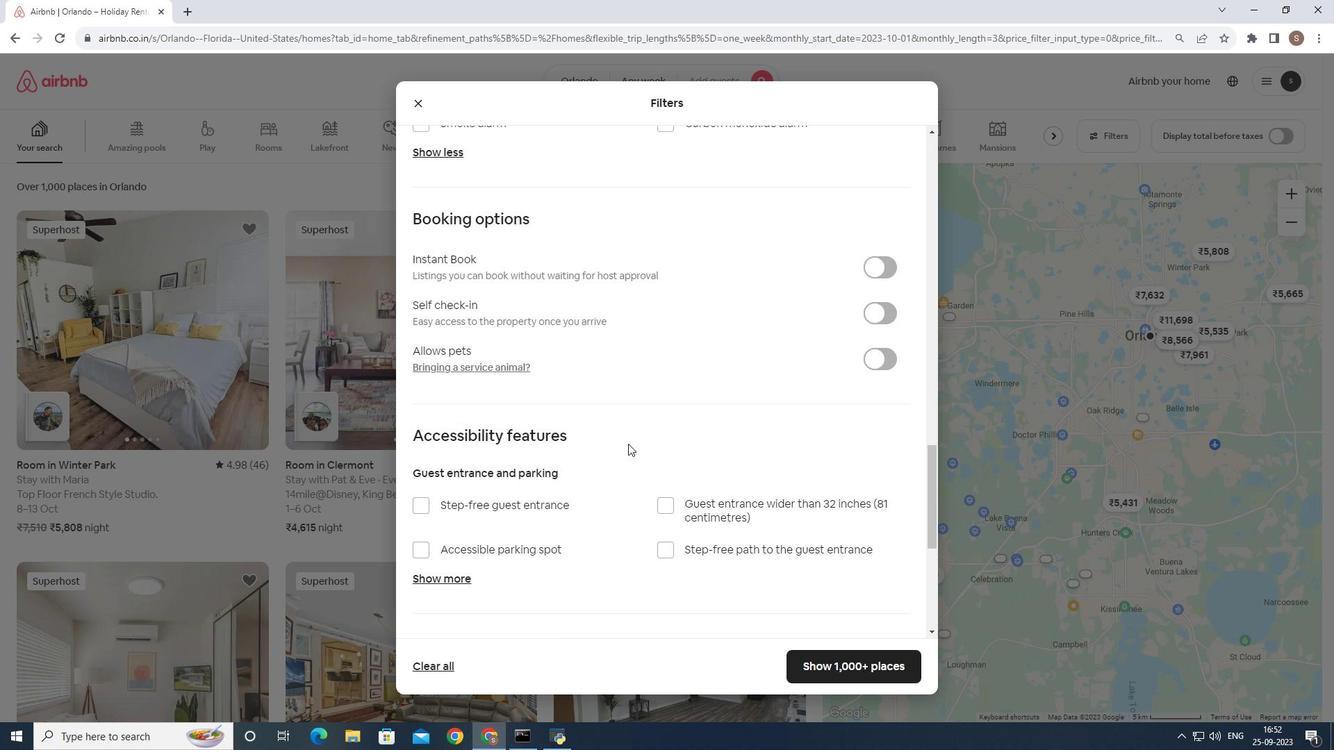 
Action: Mouse scrolled (629, 444) with delta (0, 0)
Screenshot: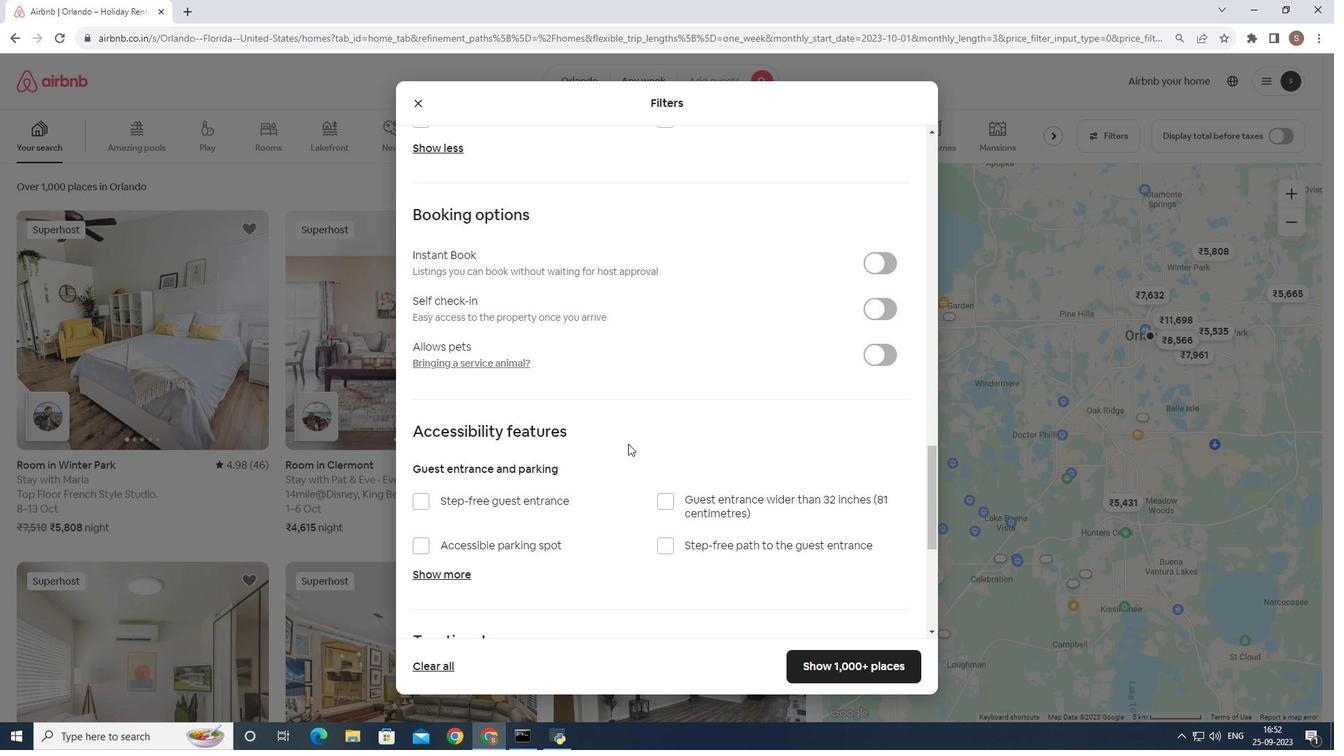 
Action: Mouse scrolled (629, 444) with delta (0, 0)
Screenshot: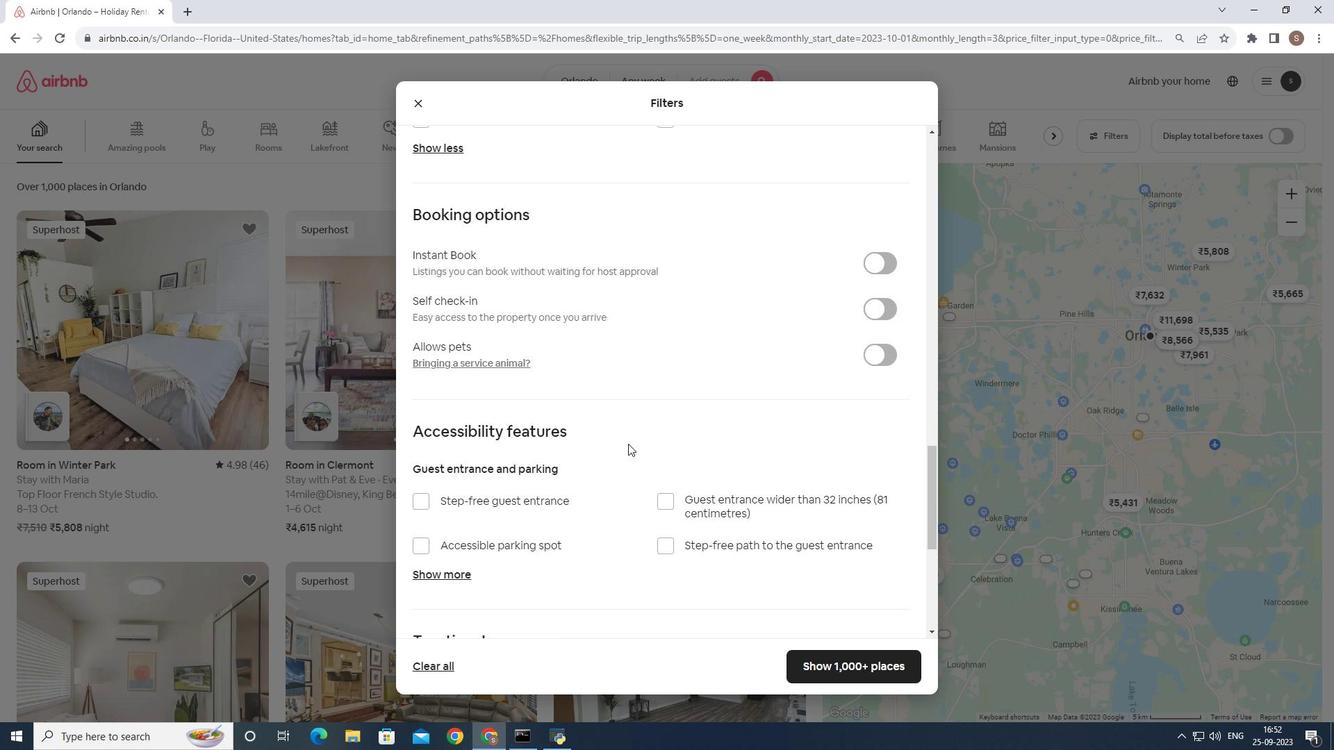 
Action: Mouse scrolled (629, 444) with delta (0, 0)
Screenshot: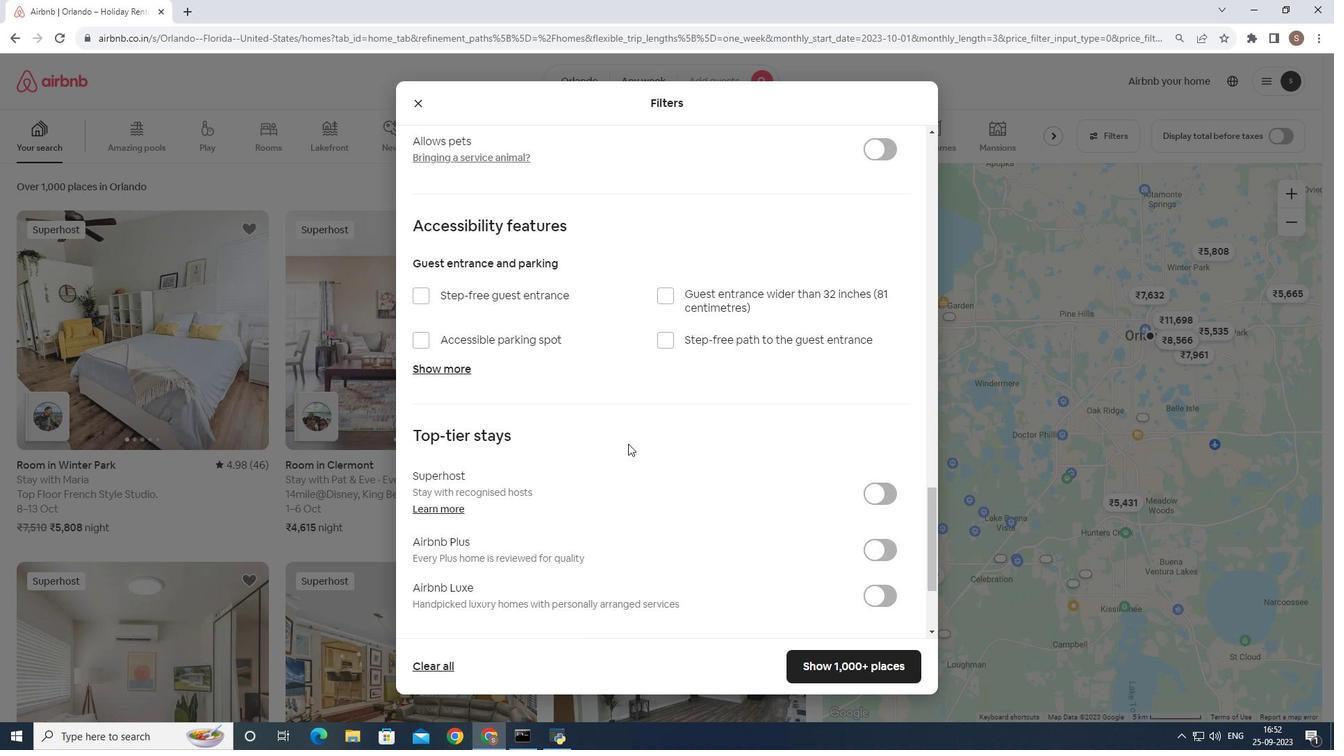 
Action: Mouse scrolled (629, 444) with delta (0, 0)
Screenshot: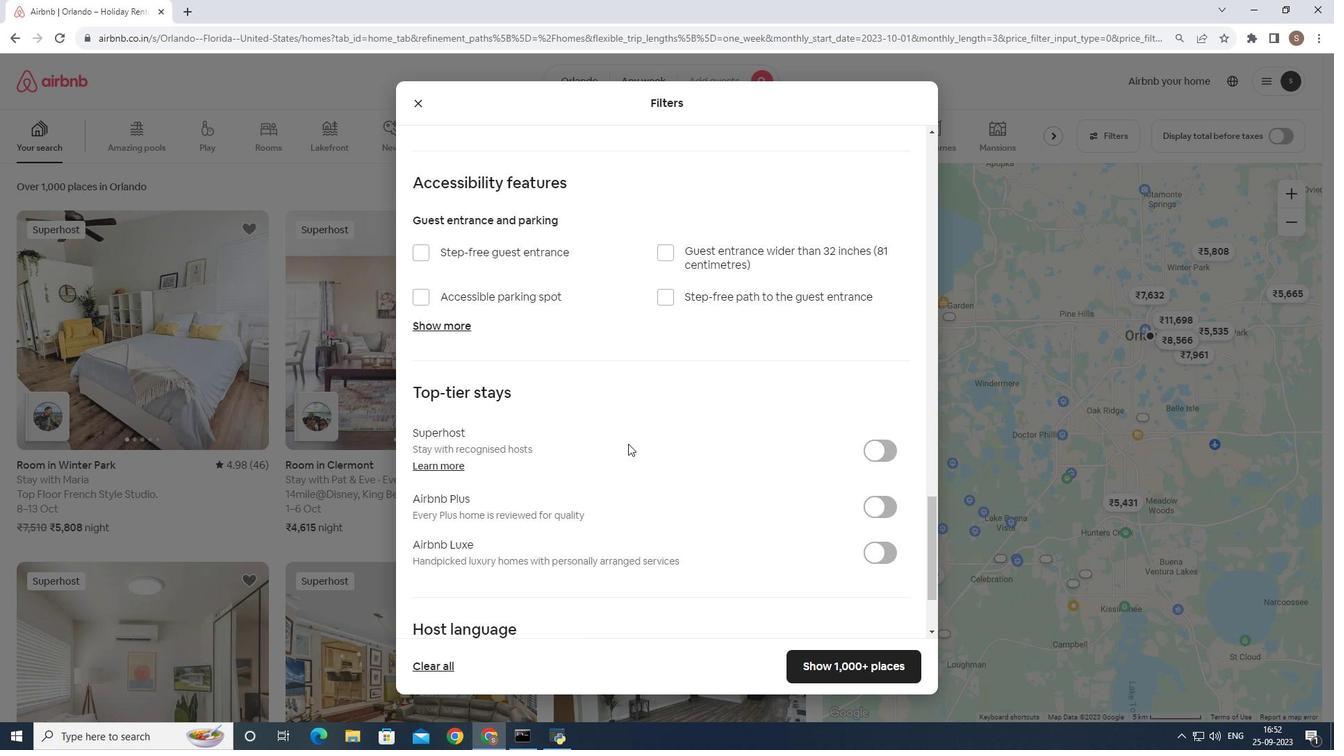 
Action: Mouse scrolled (629, 444) with delta (0, 0)
Screenshot: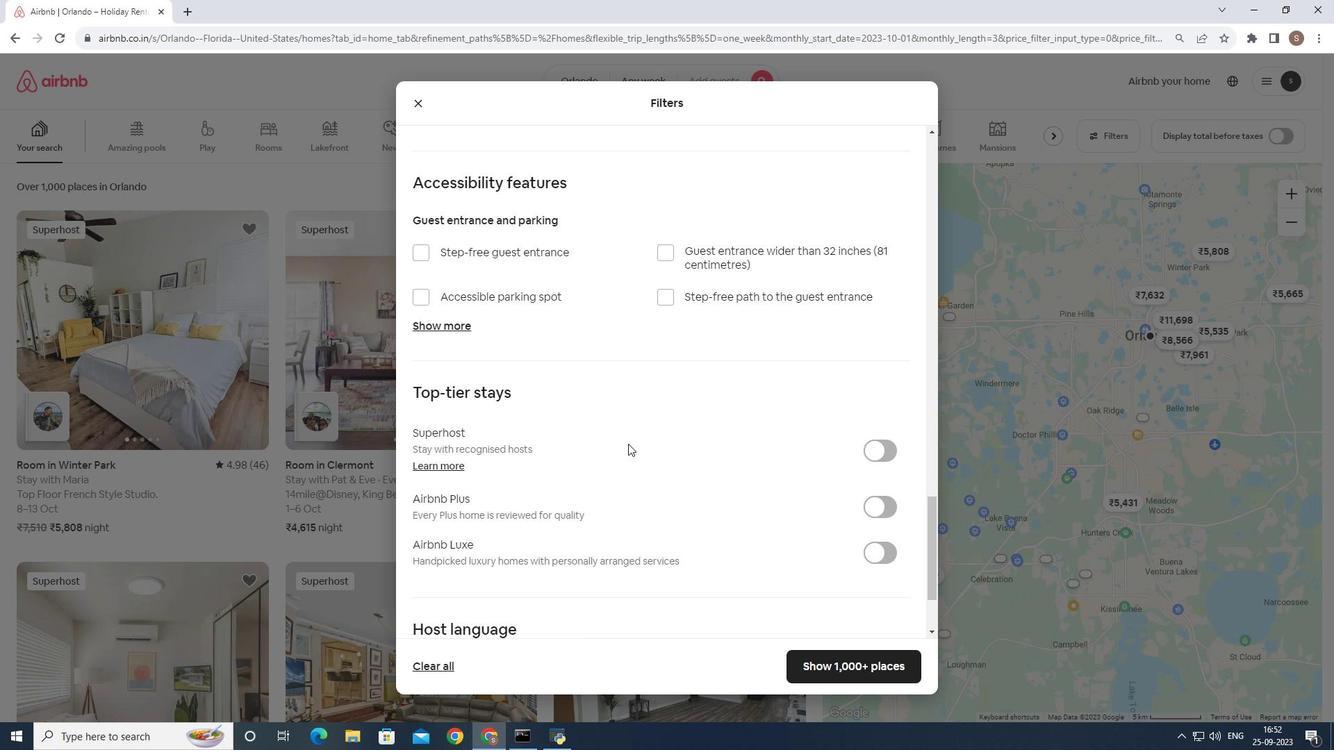 
Action: Mouse scrolled (629, 444) with delta (0, 0)
Screenshot: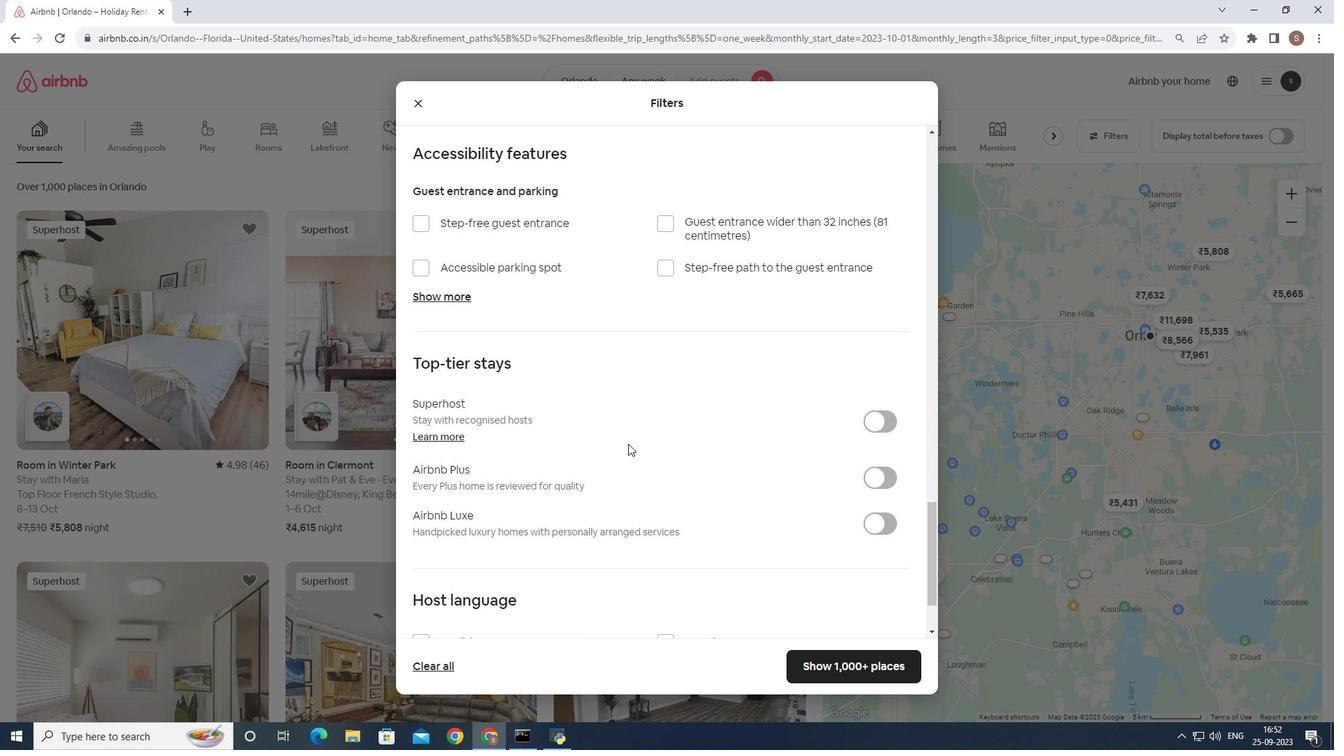 
Action: Mouse moved to (848, 652)
Screenshot: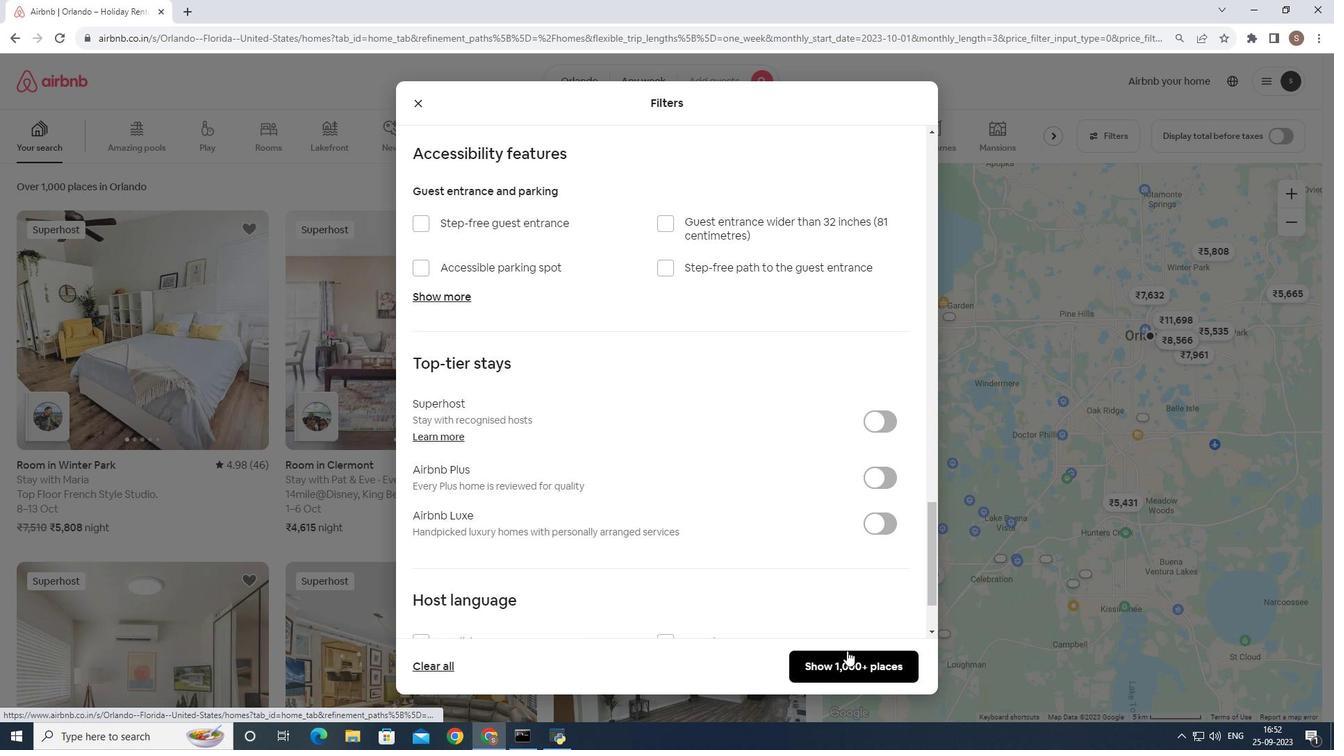 
Action: Mouse pressed left at (848, 652)
Screenshot: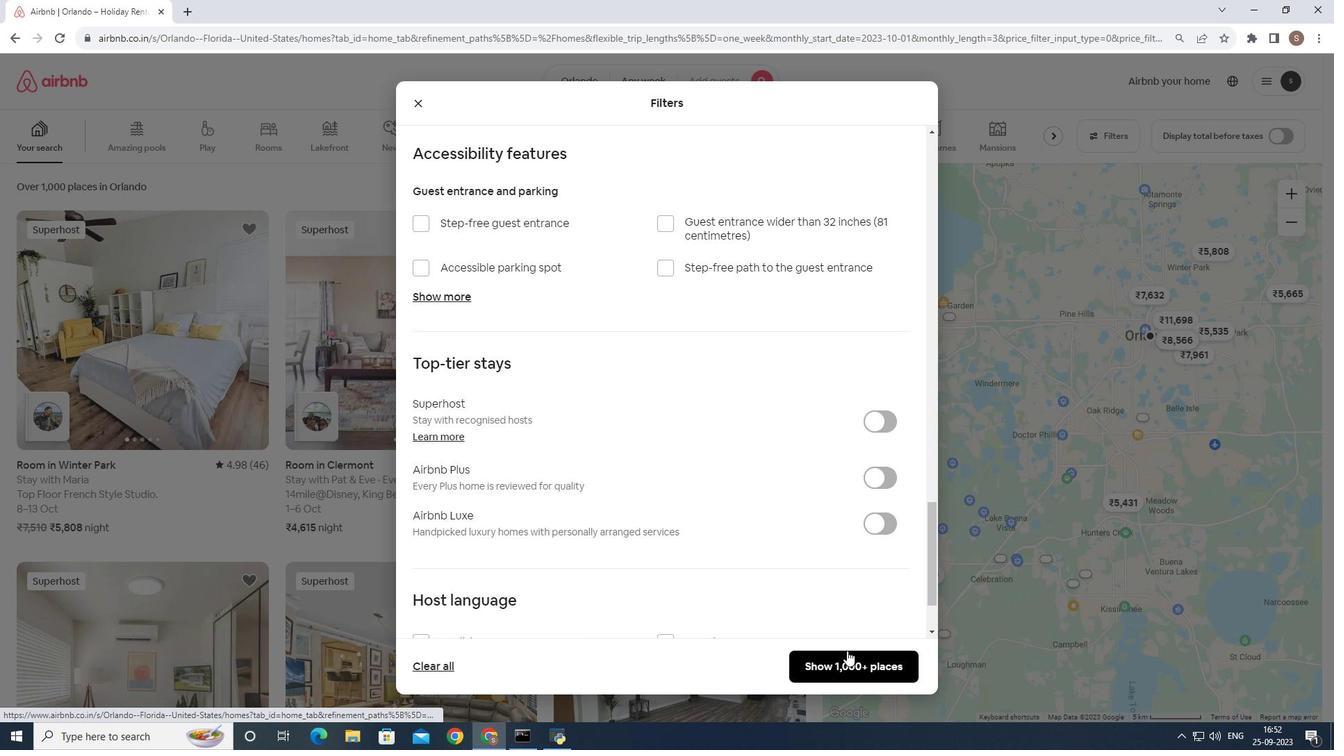 
Action: Mouse moved to (485, 434)
Screenshot: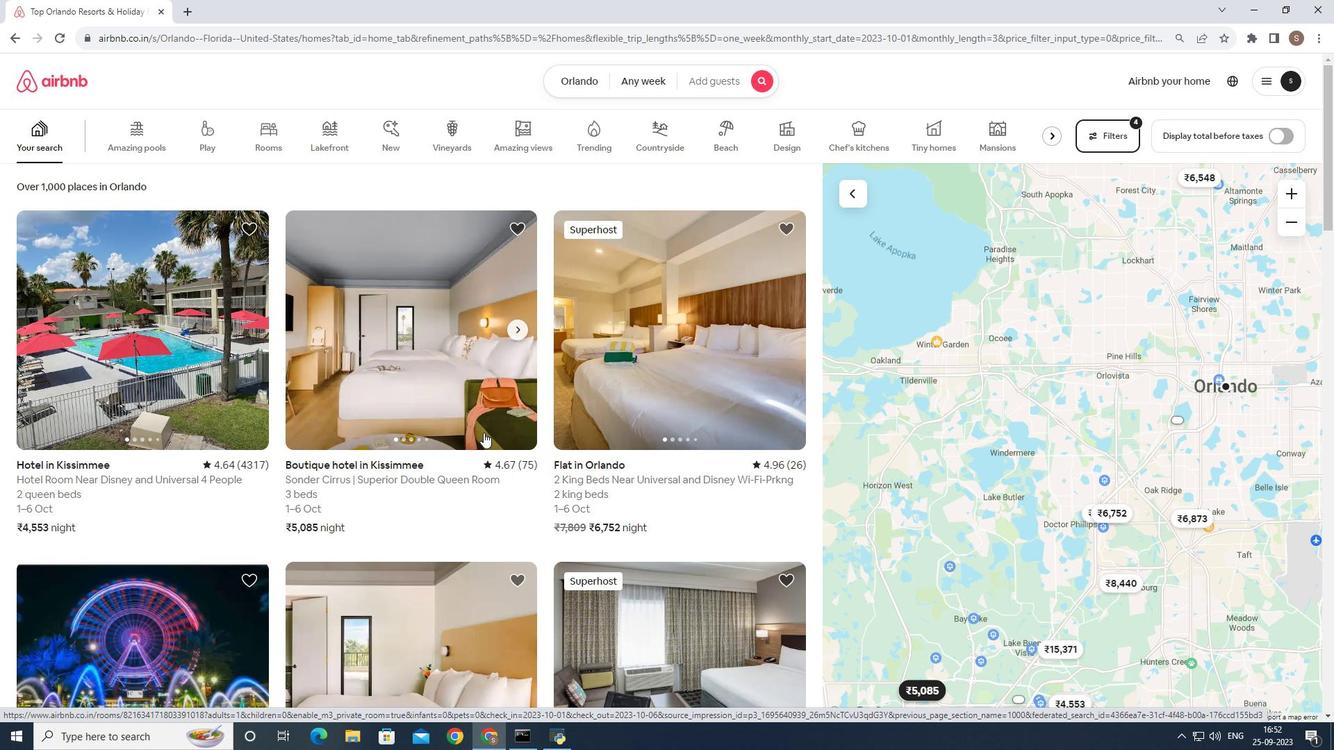 
Action: Mouse pressed left at (485, 434)
Screenshot: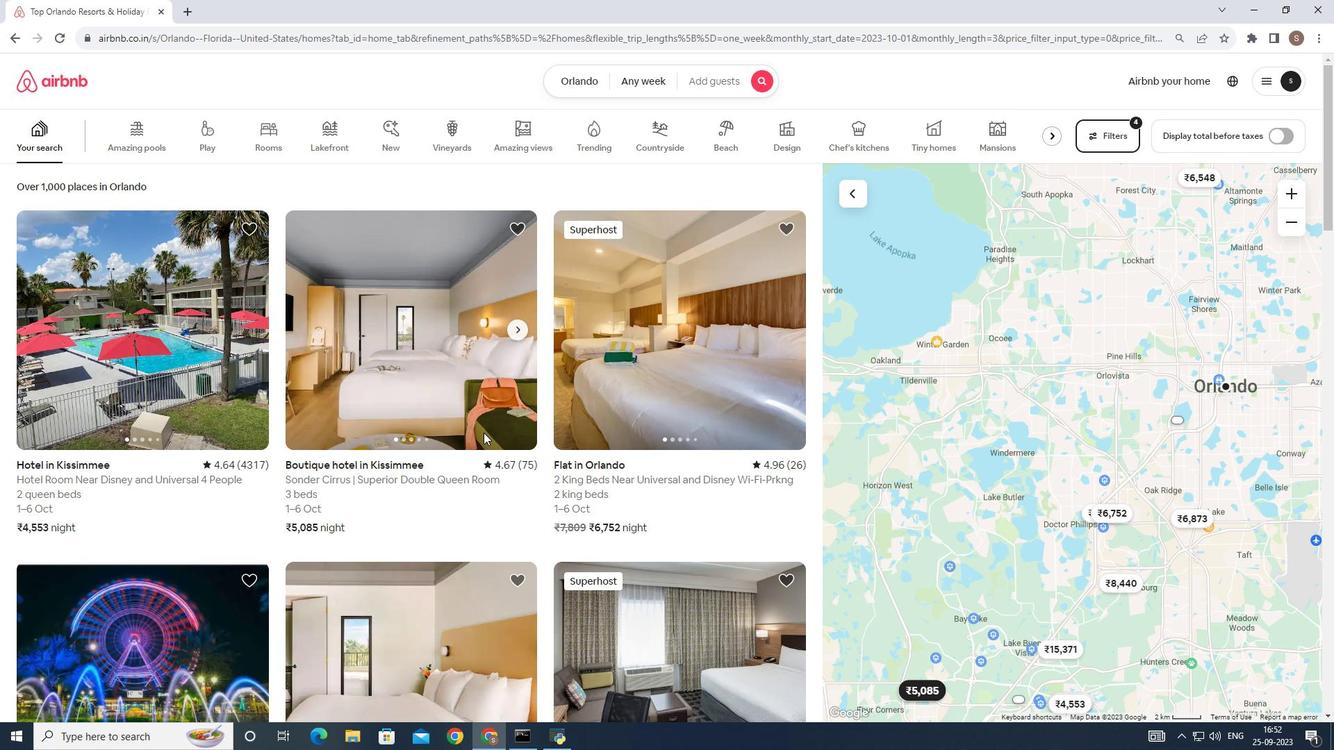 
Action: Mouse scrolled (485, 433) with delta (0, 0)
Screenshot: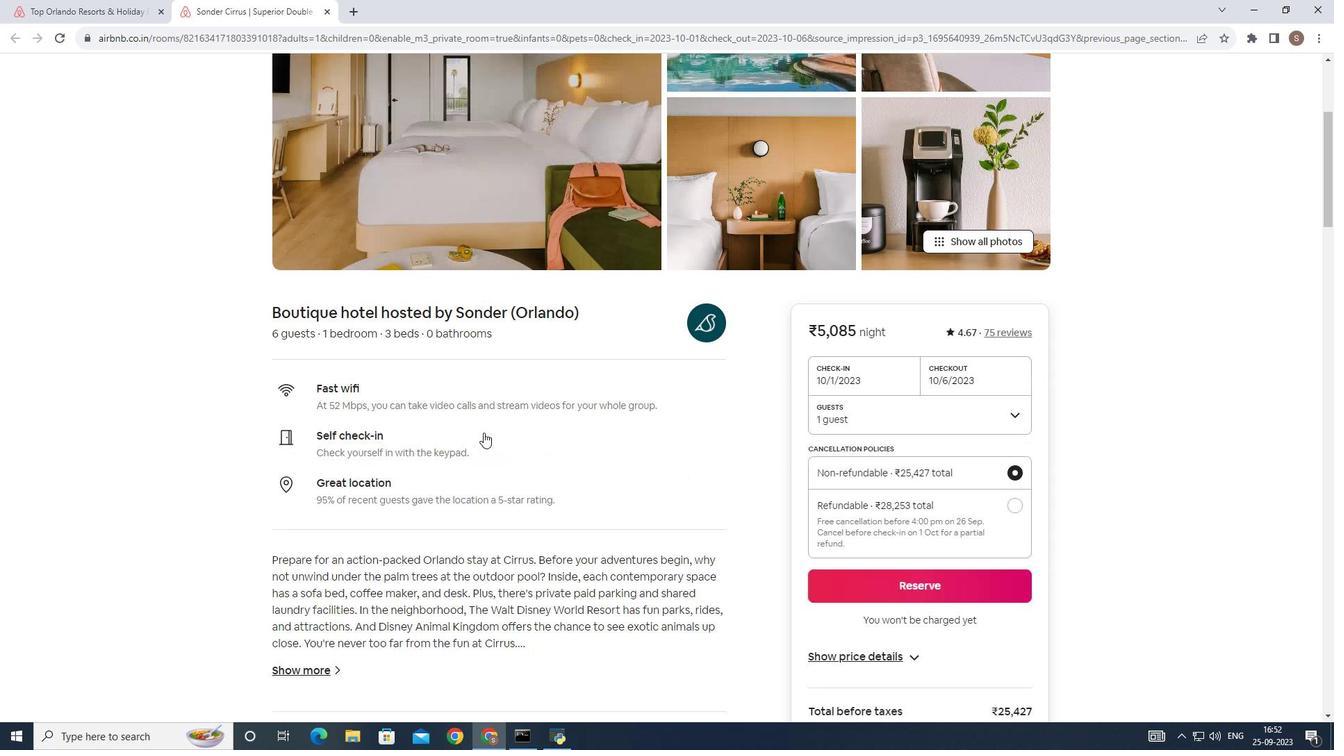 
Action: Mouse scrolled (485, 433) with delta (0, 0)
Screenshot: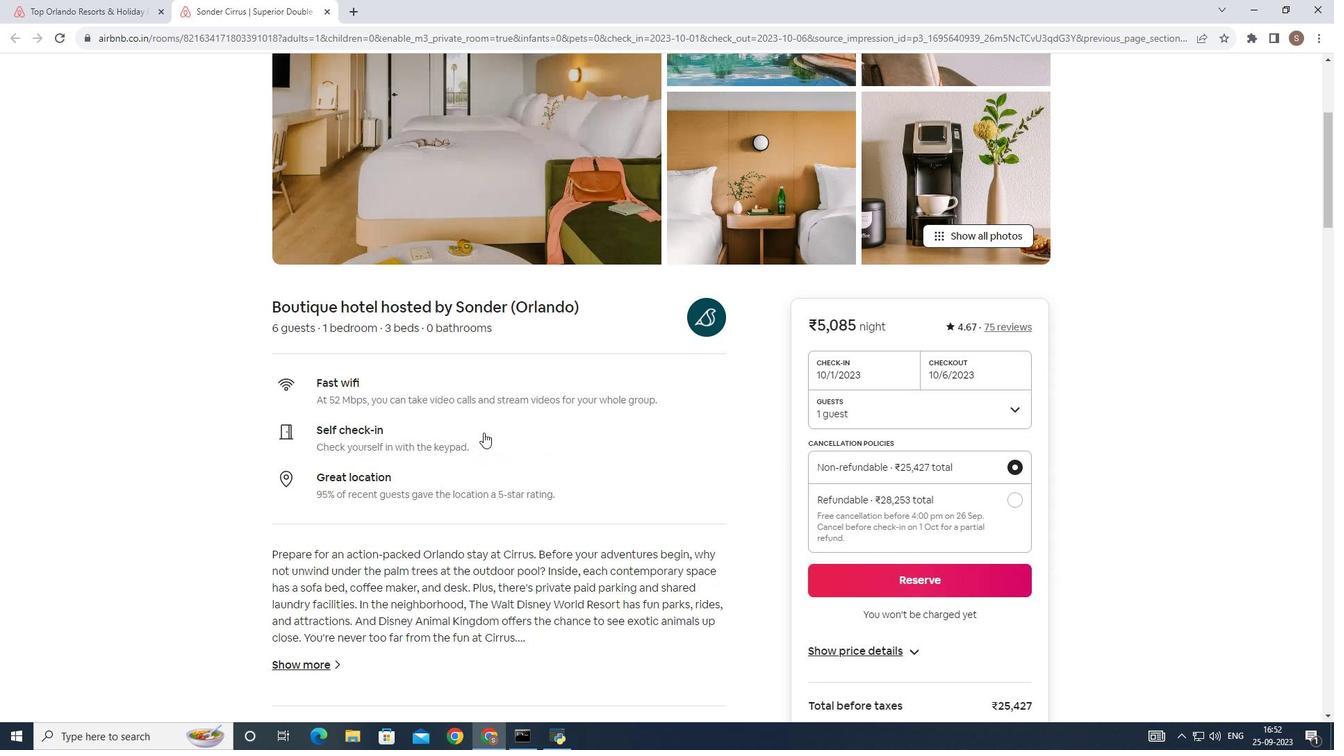 
Action: Mouse scrolled (485, 433) with delta (0, 0)
Screenshot: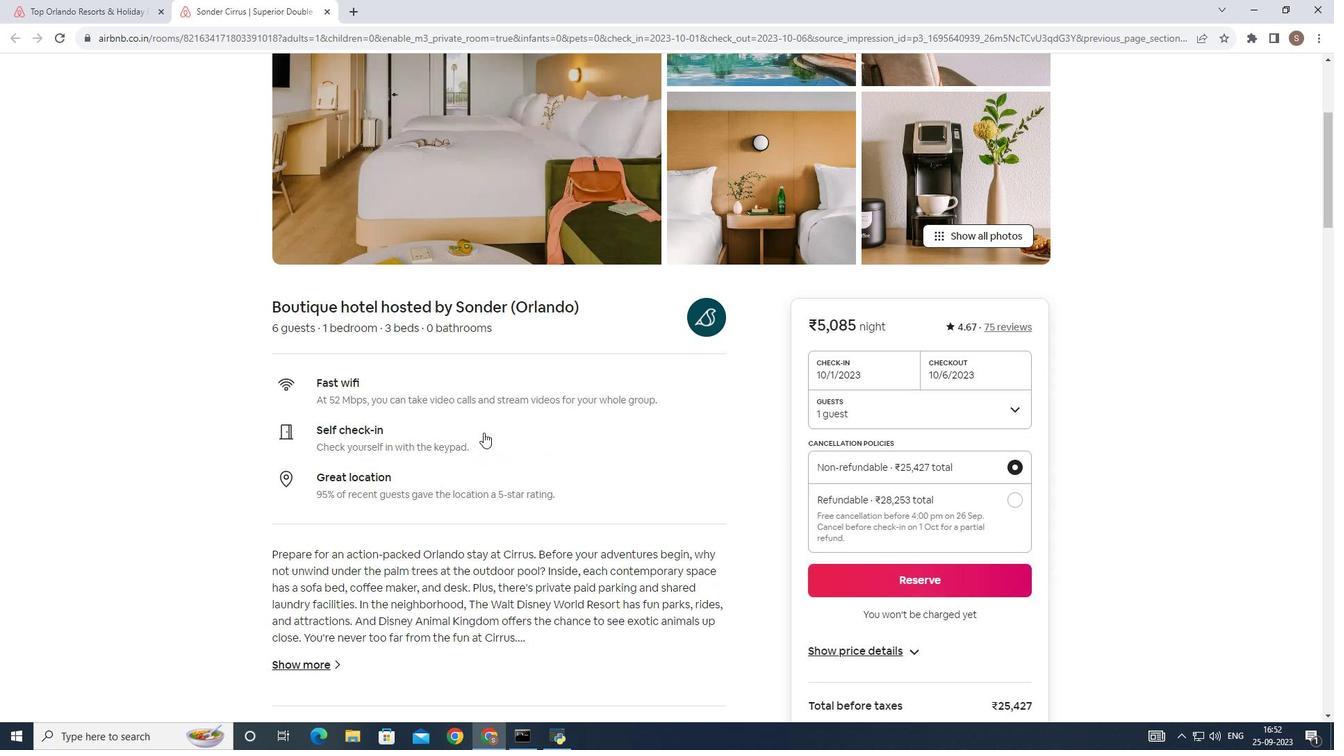 
Action: Mouse scrolled (485, 433) with delta (0, 0)
Screenshot: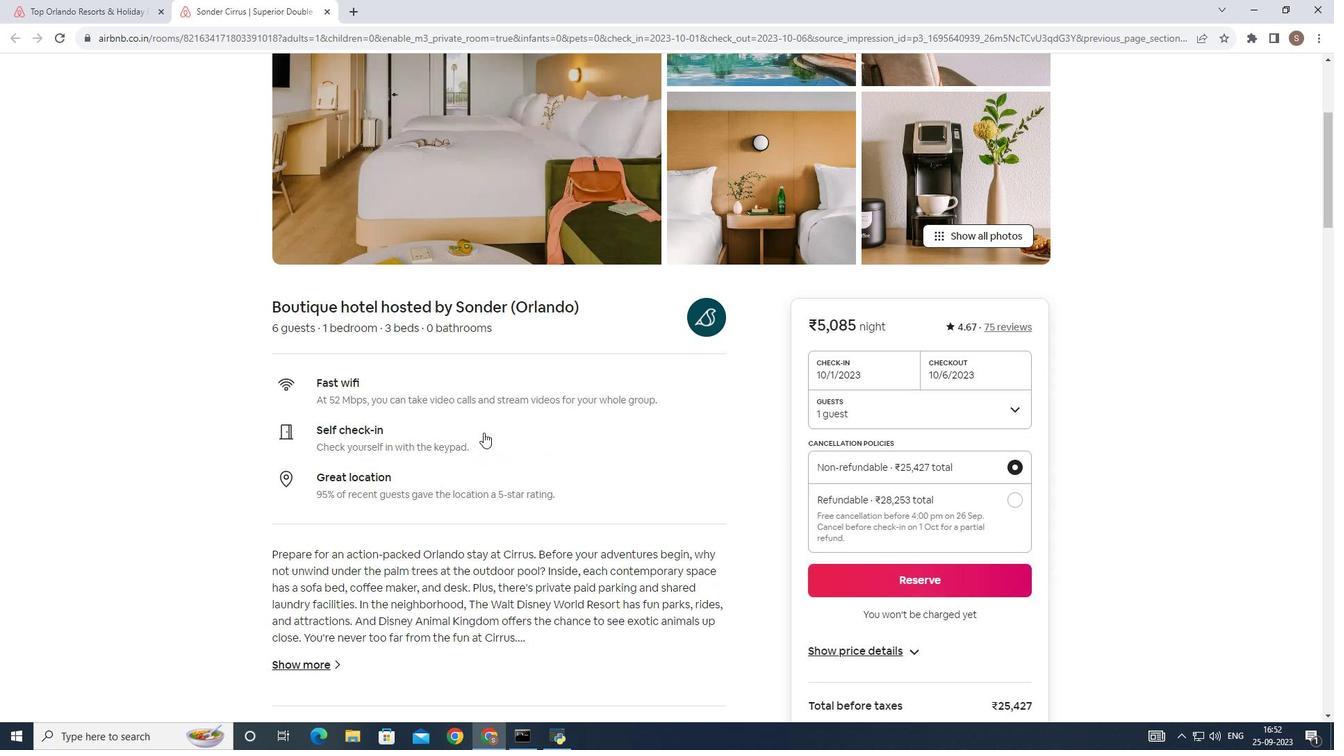
Action: Mouse scrolled (485, 433) with delta (0, 0)
Screenshot: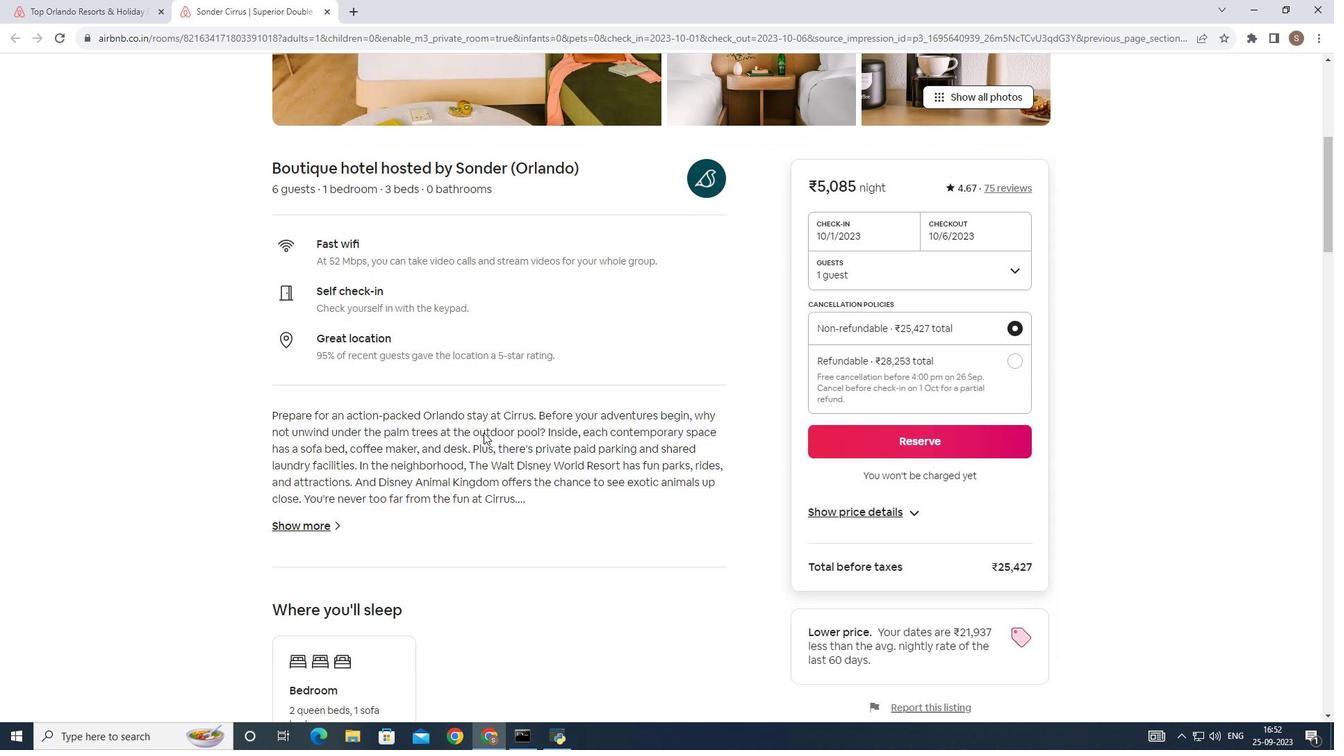 
Action: Mouse moved to (485, 434)
Screenshot: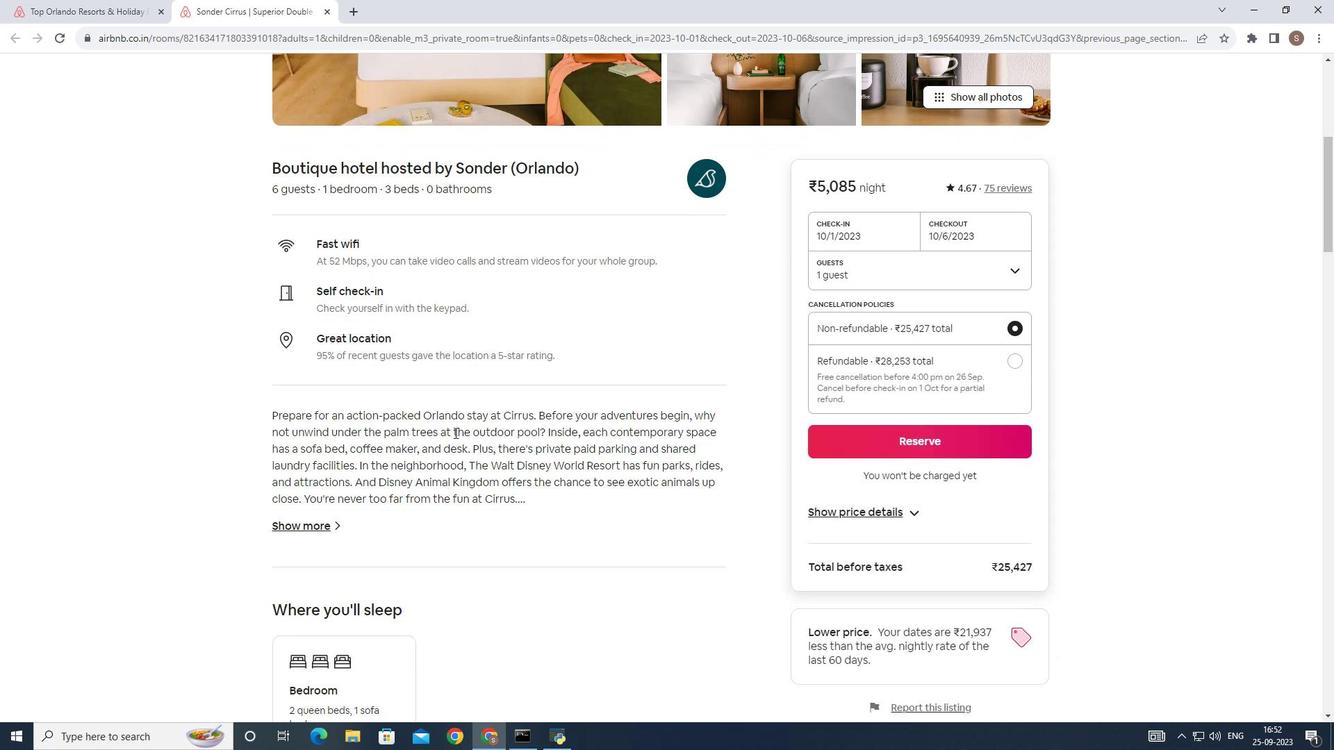 
Action: Mouse scrolled (485, 433) with delta (0, 0)
Screenshot: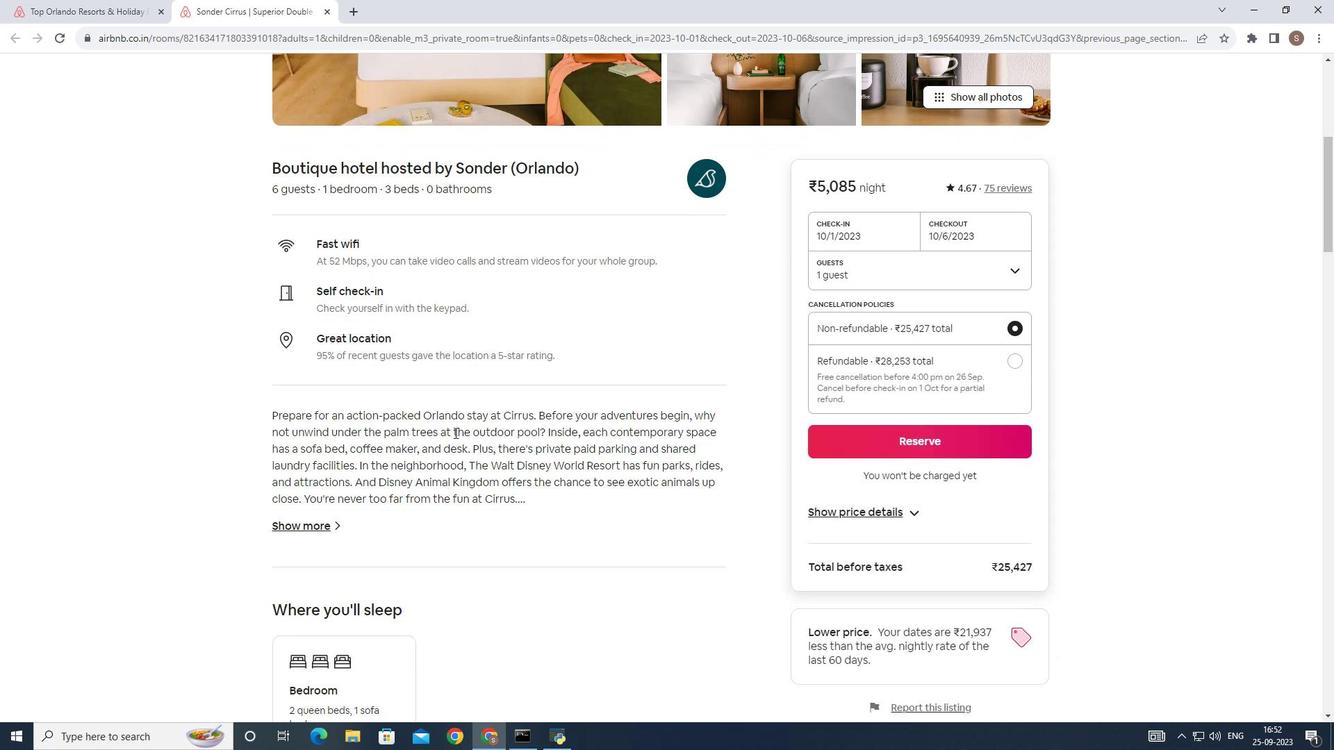 
Action: Mouse moved to (317, 531)
Screenshot: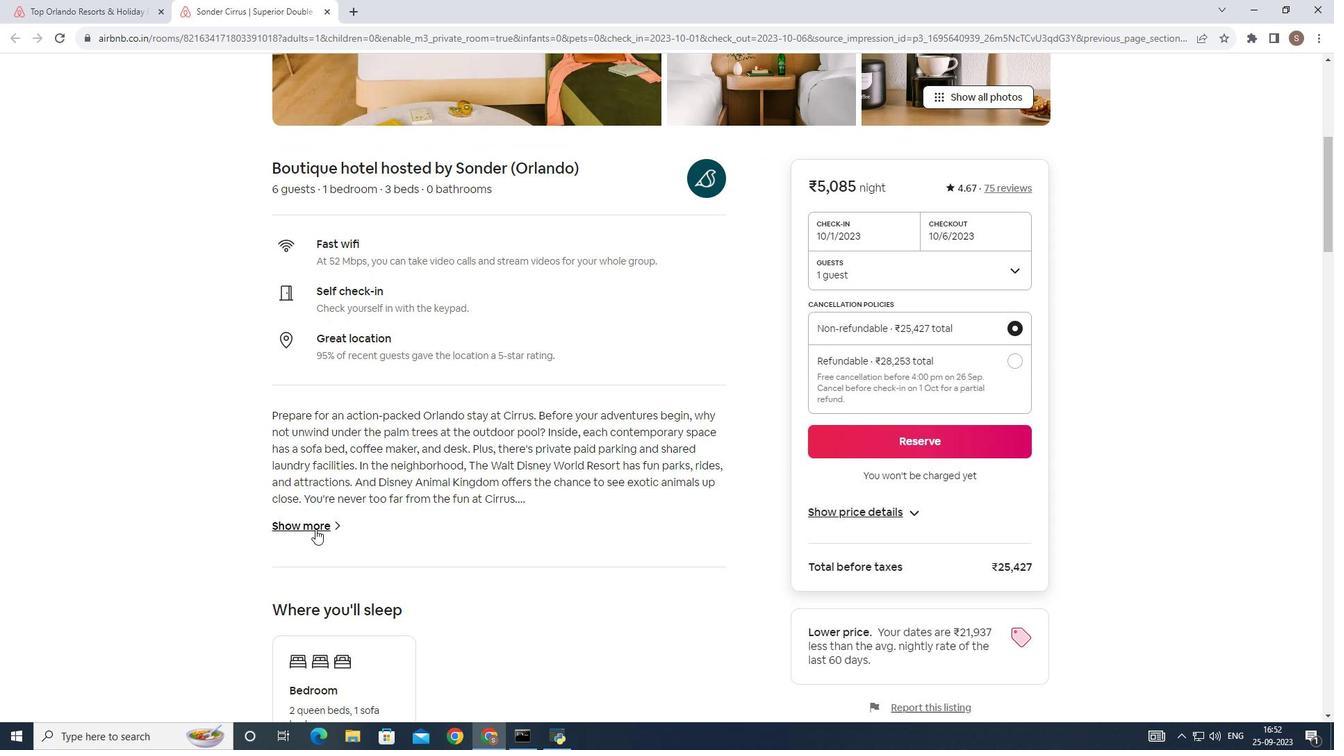
Action: Mouse pressed left at (317, 531)
Screenshot: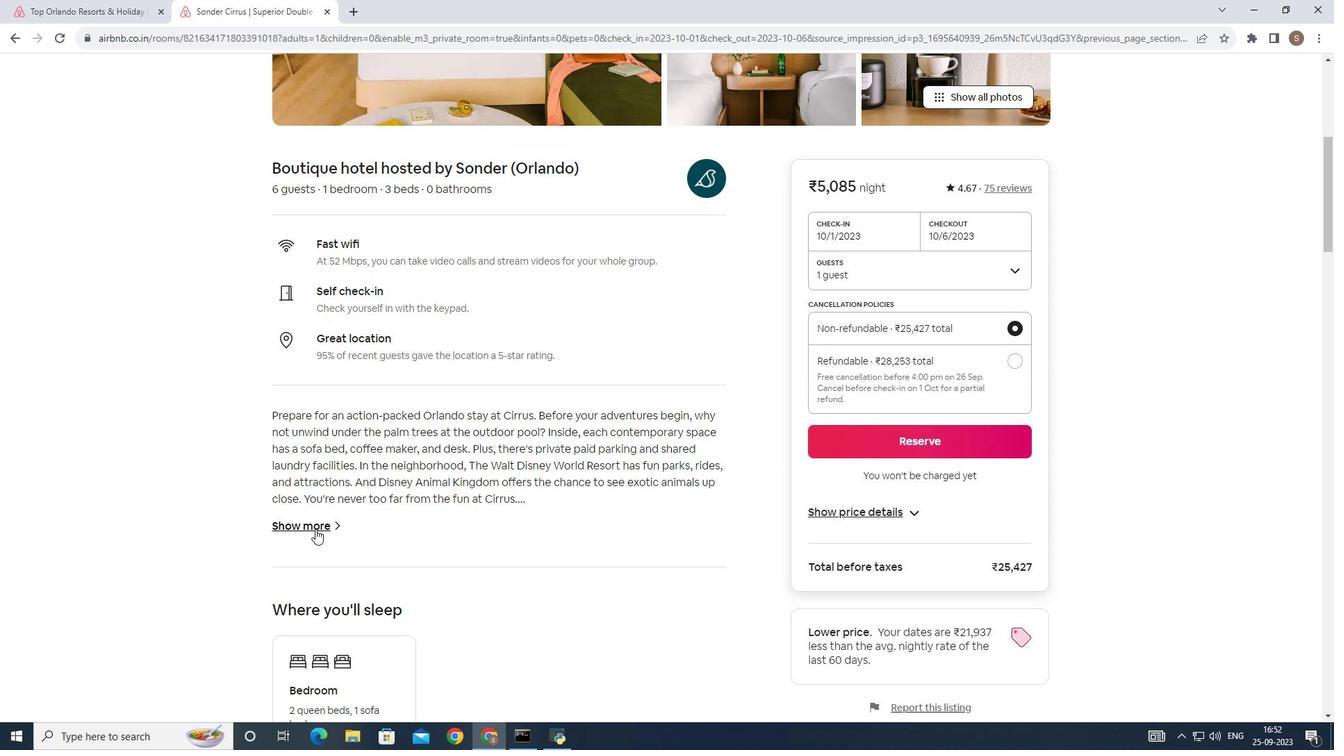 
Action: Mouse moved to (449, 476)
Screenshot: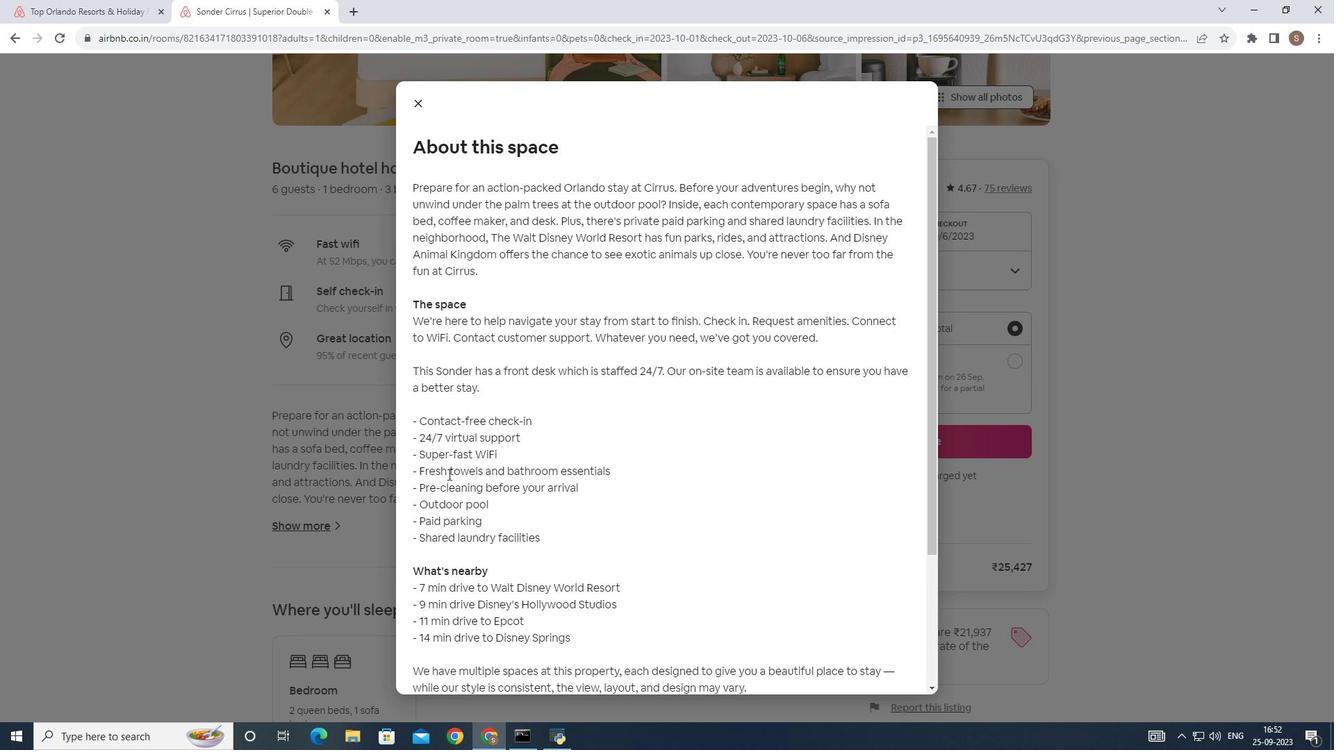 
Action: Mouse scrolled (449, 475) with delta (0, 0)
Screenshot: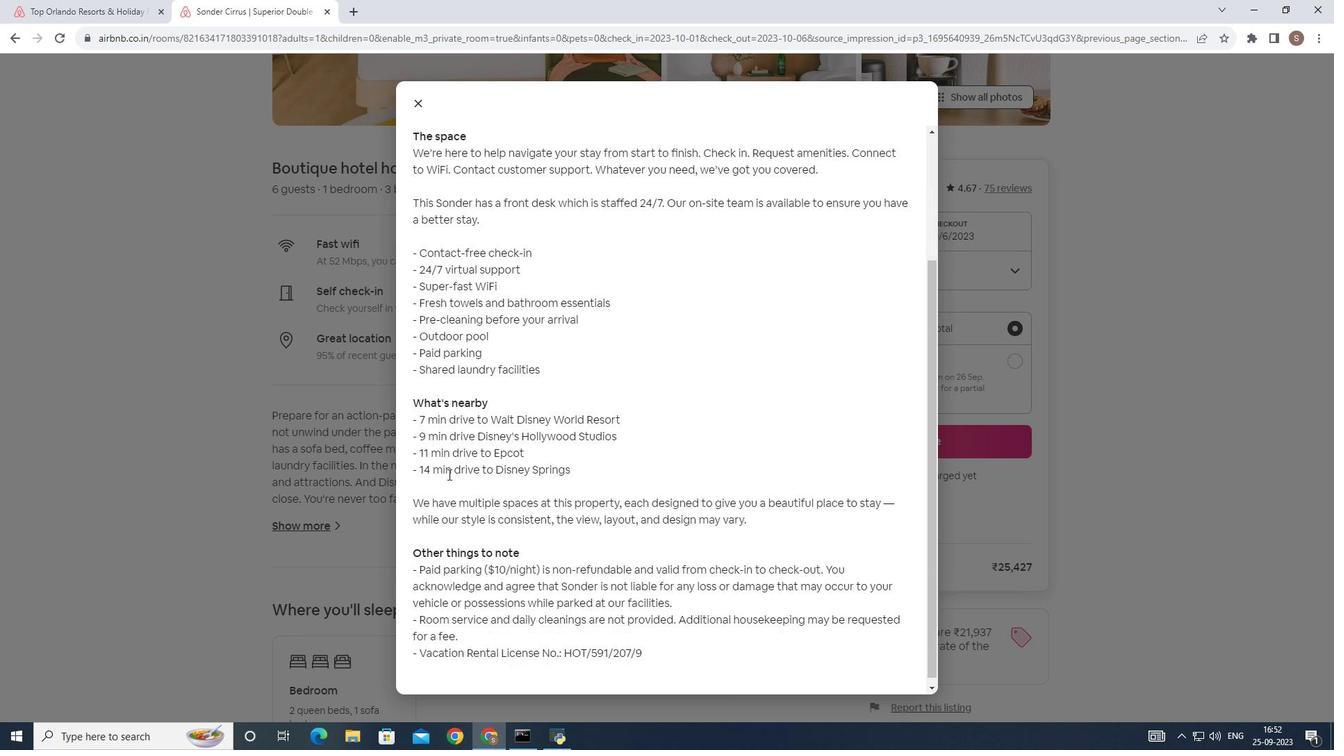 
Action: Mouse scrolled (449, 475) with delta (0, 0)
Screenshot: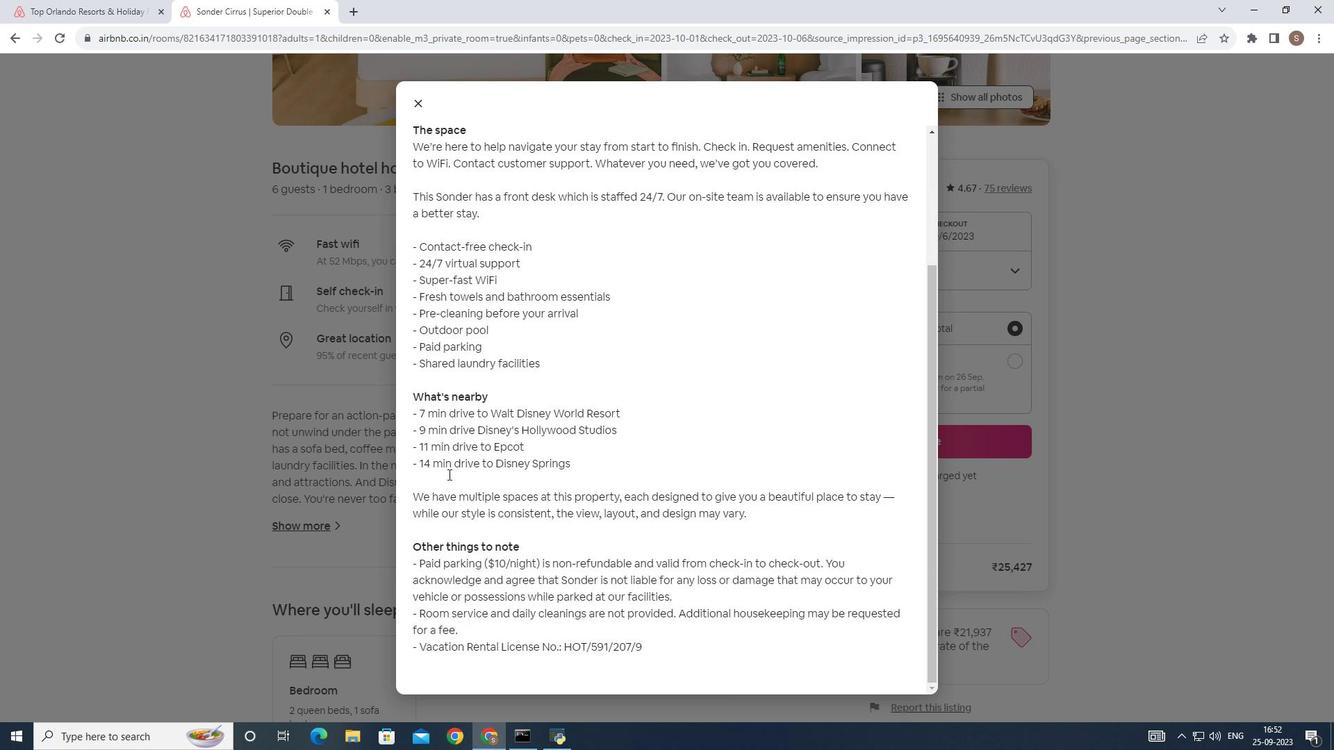 
Action: Mouse scrolled (449, 475) with delta (0, 0)
Screenshot: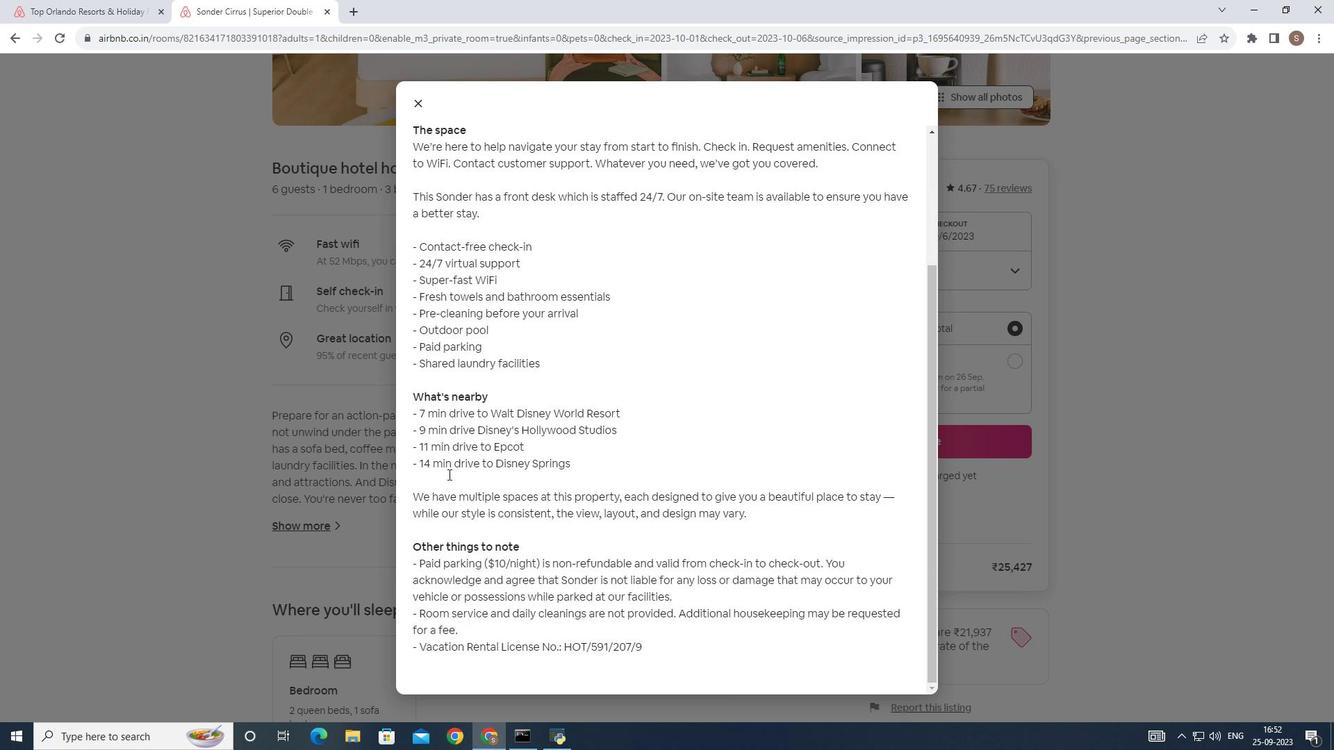 
Action: Mouse scrolled (449, 475) with delta (0, 0)
Screenshot: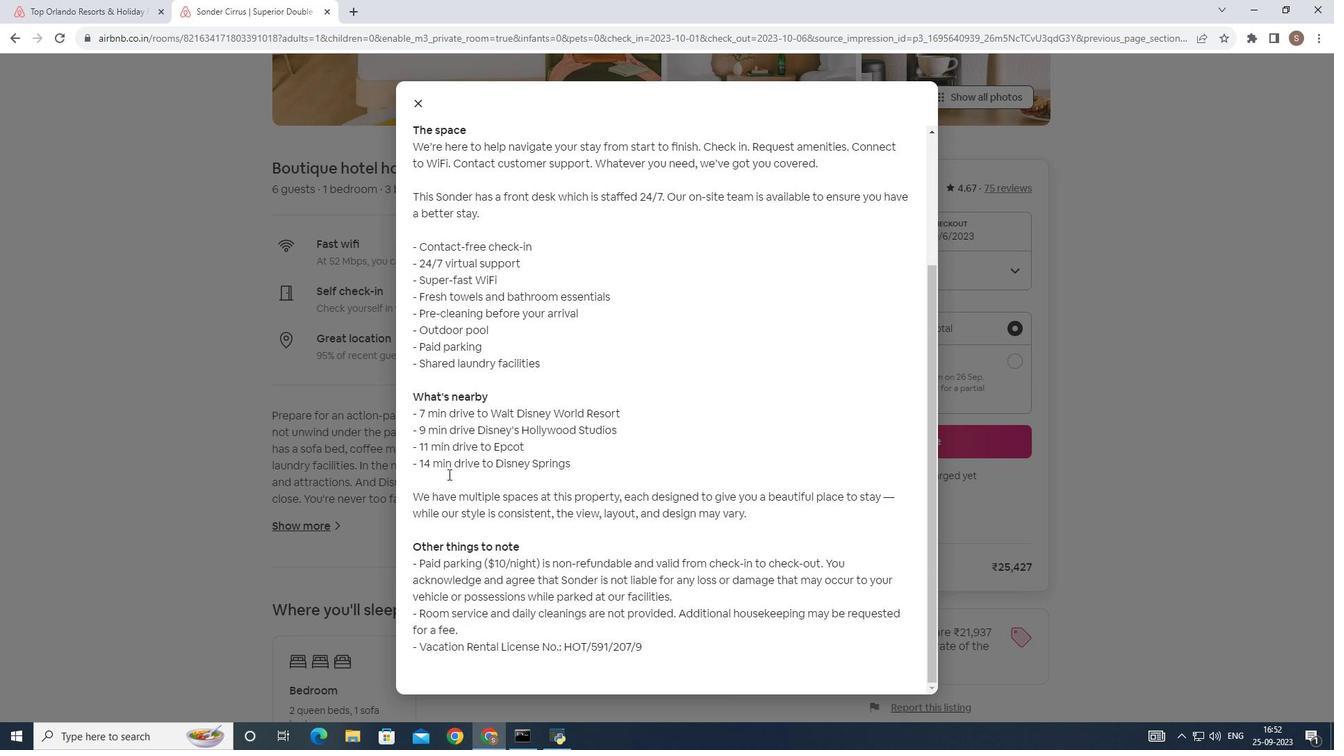 
Action: Mouse scrolled (449, 475) with delta (0, 0)
Screenshot: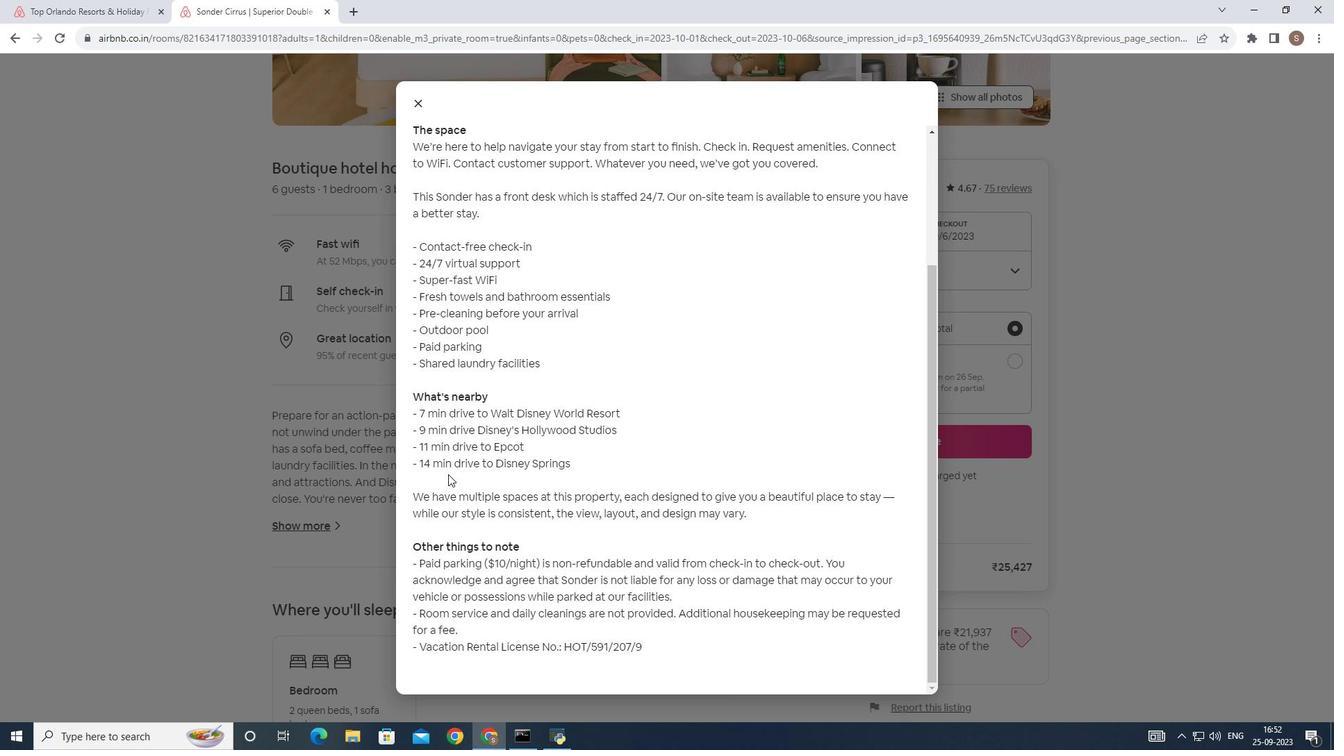 
Action: Mouse scrolled (449, 475) with delta (0, 0)
Screenshot: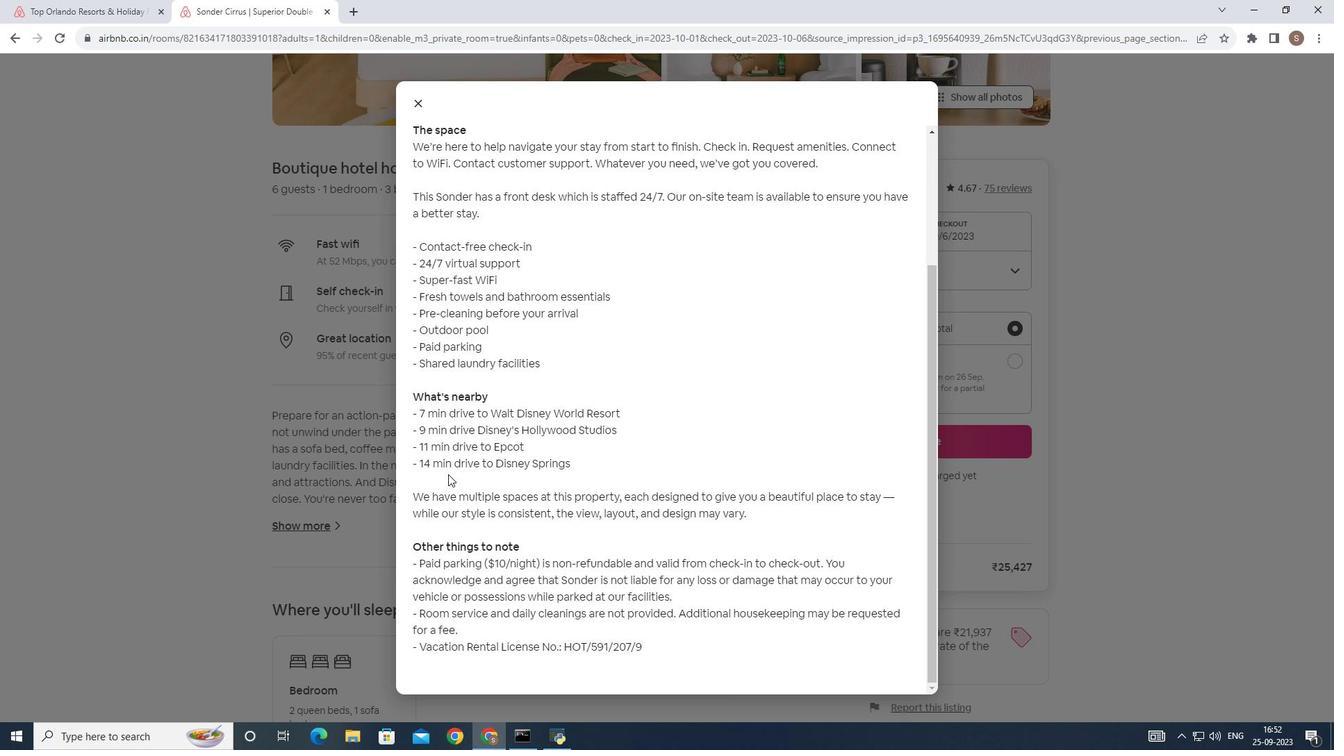 
Action: Mouse scrolled (449, 475) with delta (0, 0)
Screenshot: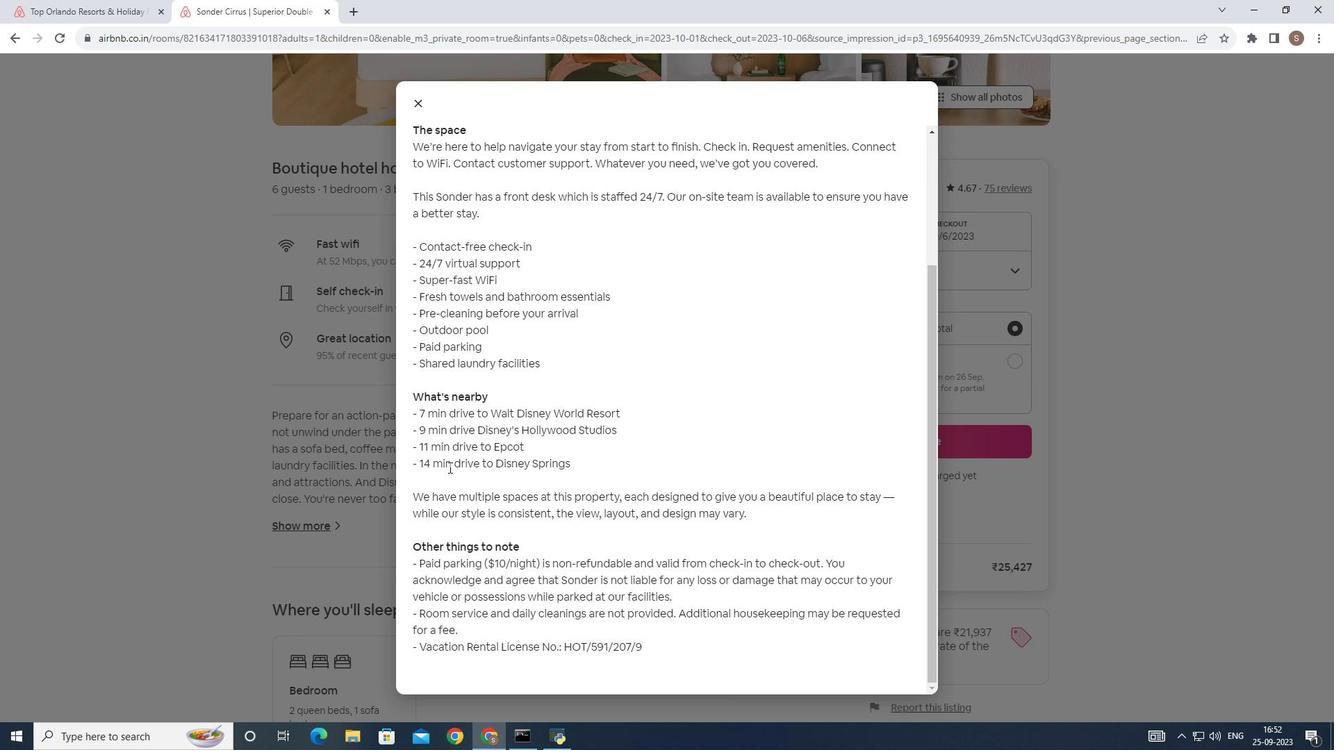 
Action: Mouse scrolled (449, 475) with delta (0, 0)
Screenshot: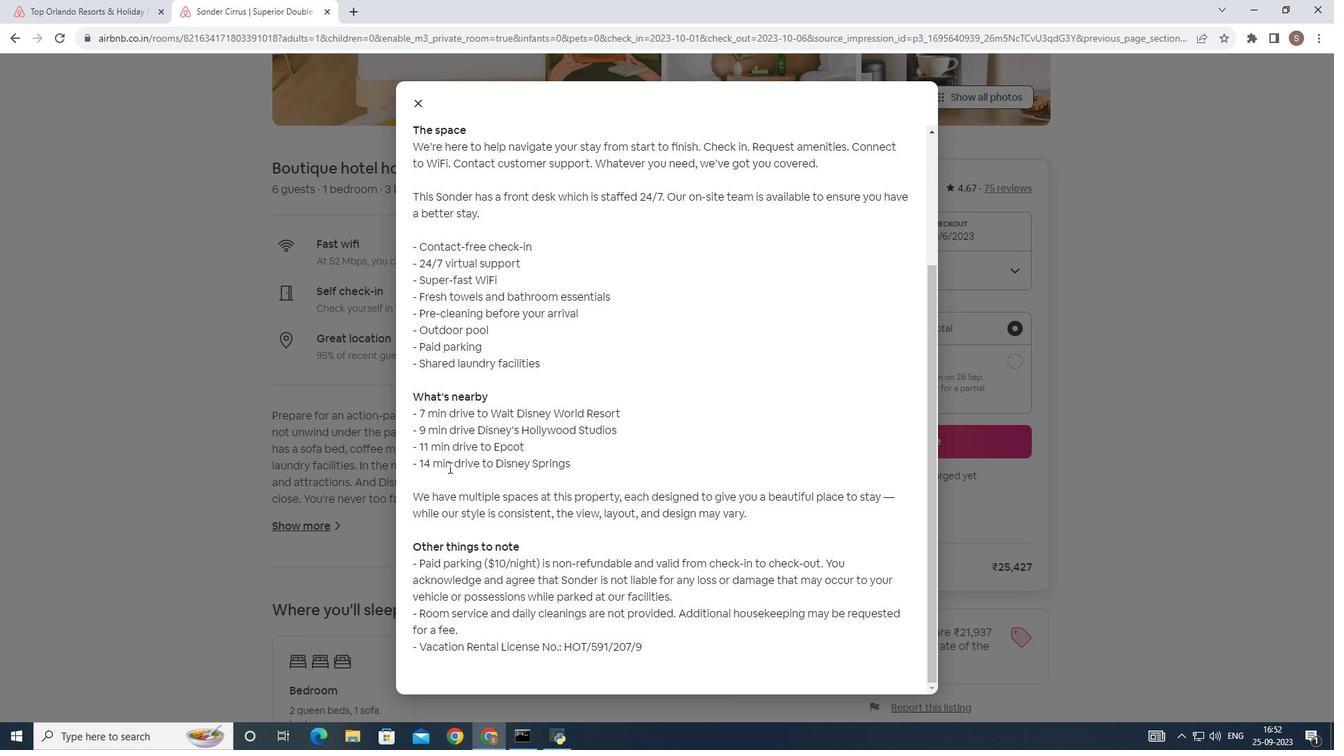
Action: Mouse moved to (429, 148)
Screenshot: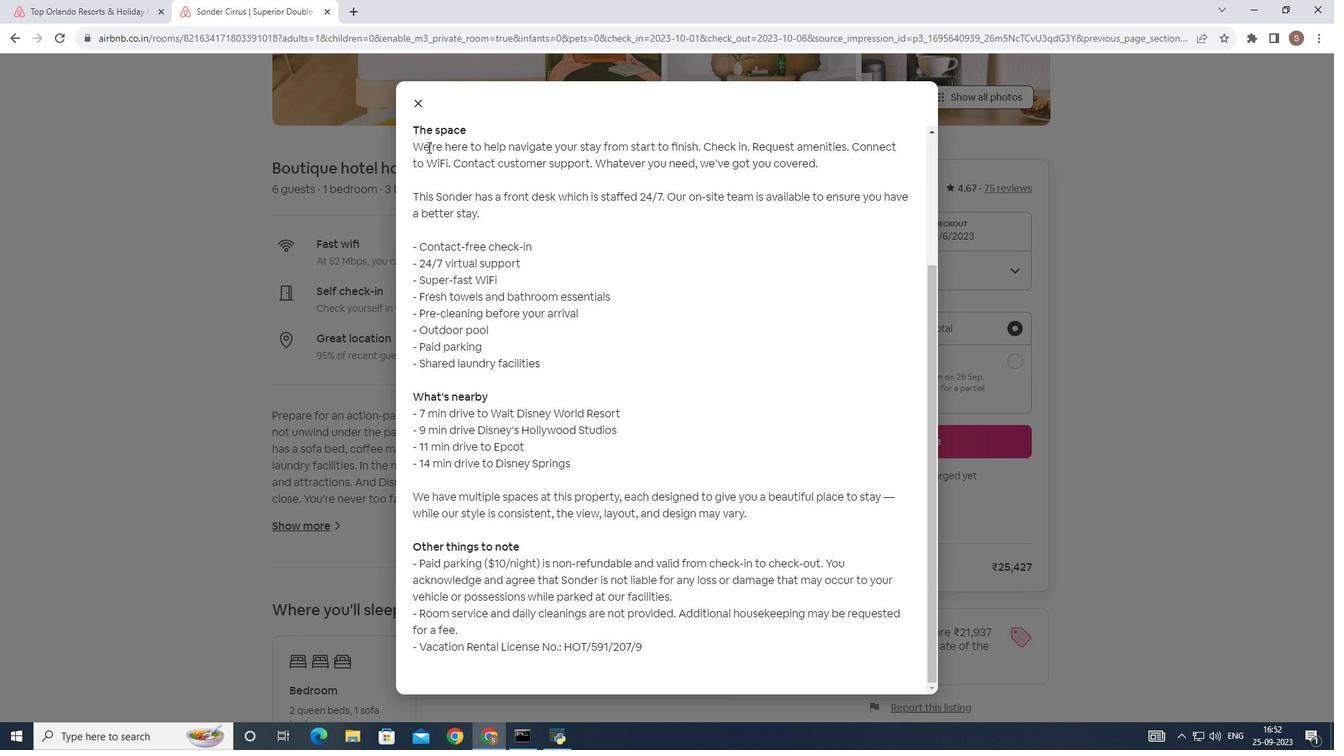 
Action: Mouse scrolled (429, 149) with delta (0, 0)
Screenshot: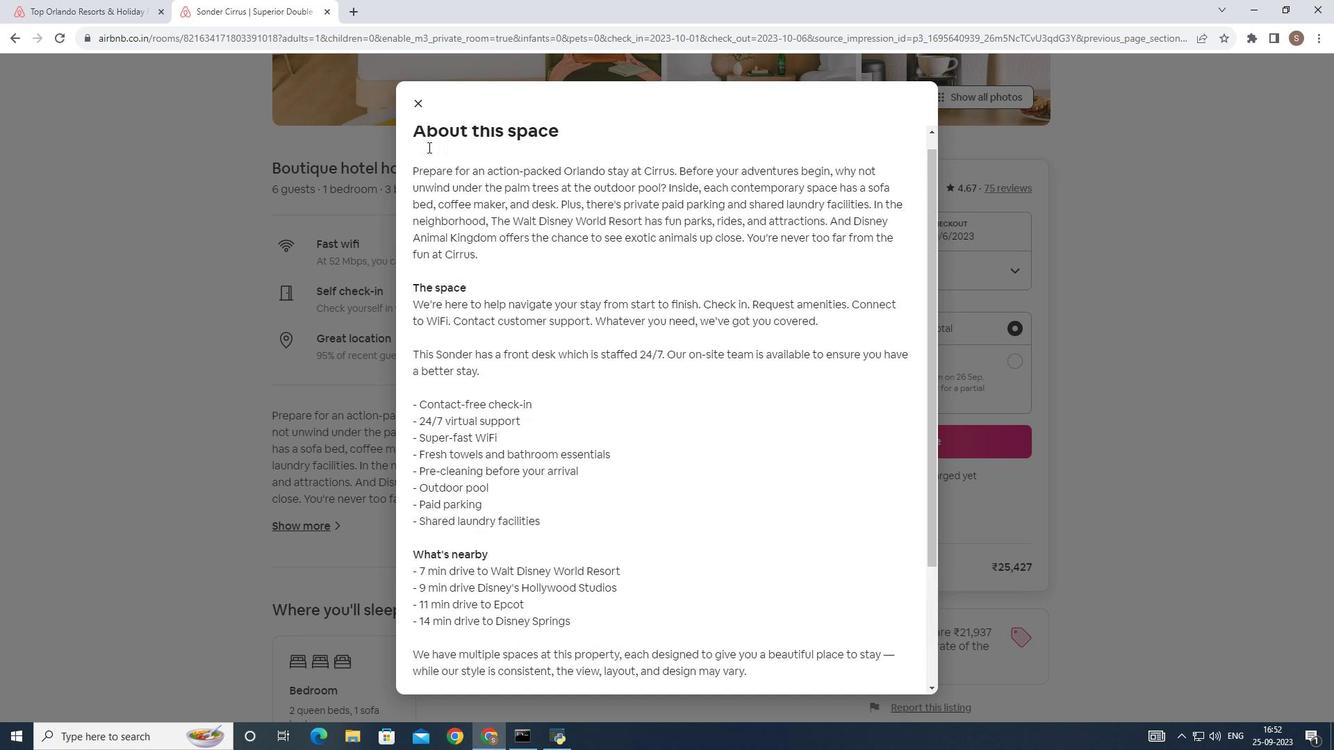 
Action: Mouse scrolled (429, 149) with delta (0, 0)
Screenshot: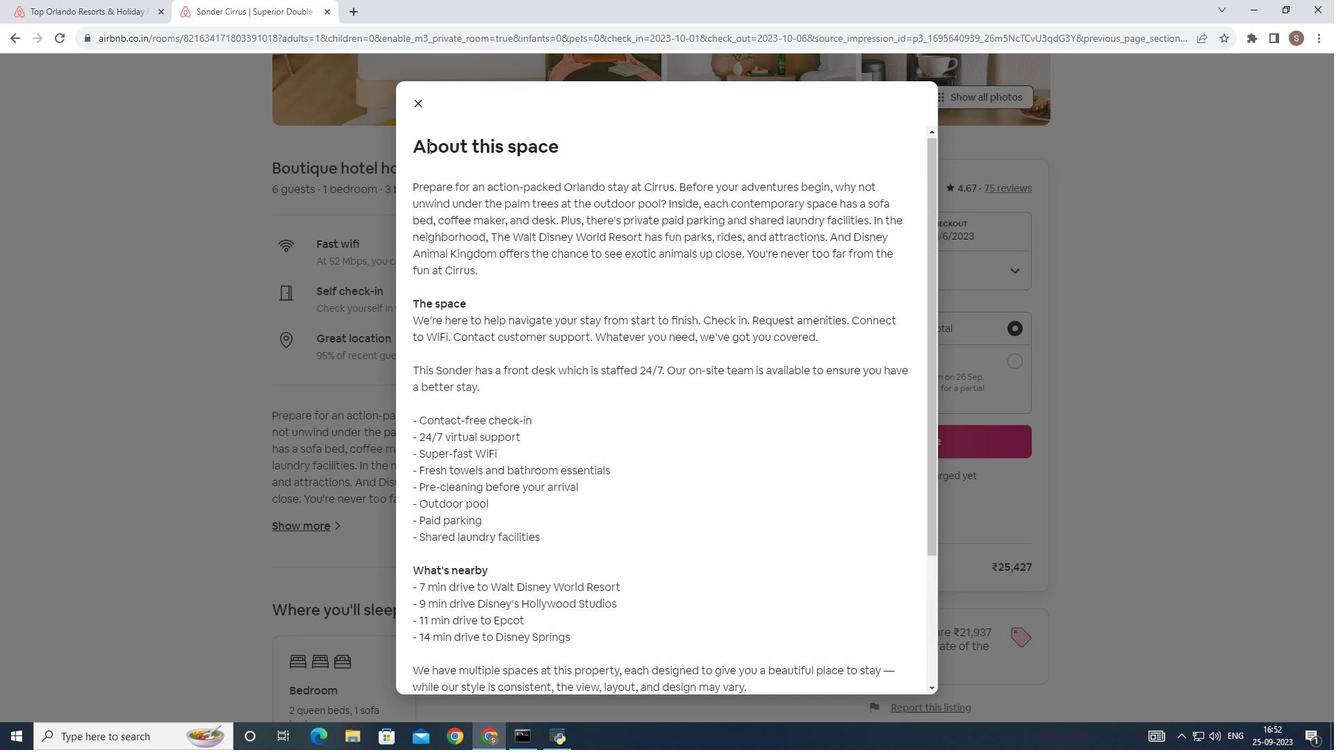 
Action: Mouse scrolled (429, 149) with delta (0, 0)
Screenshot: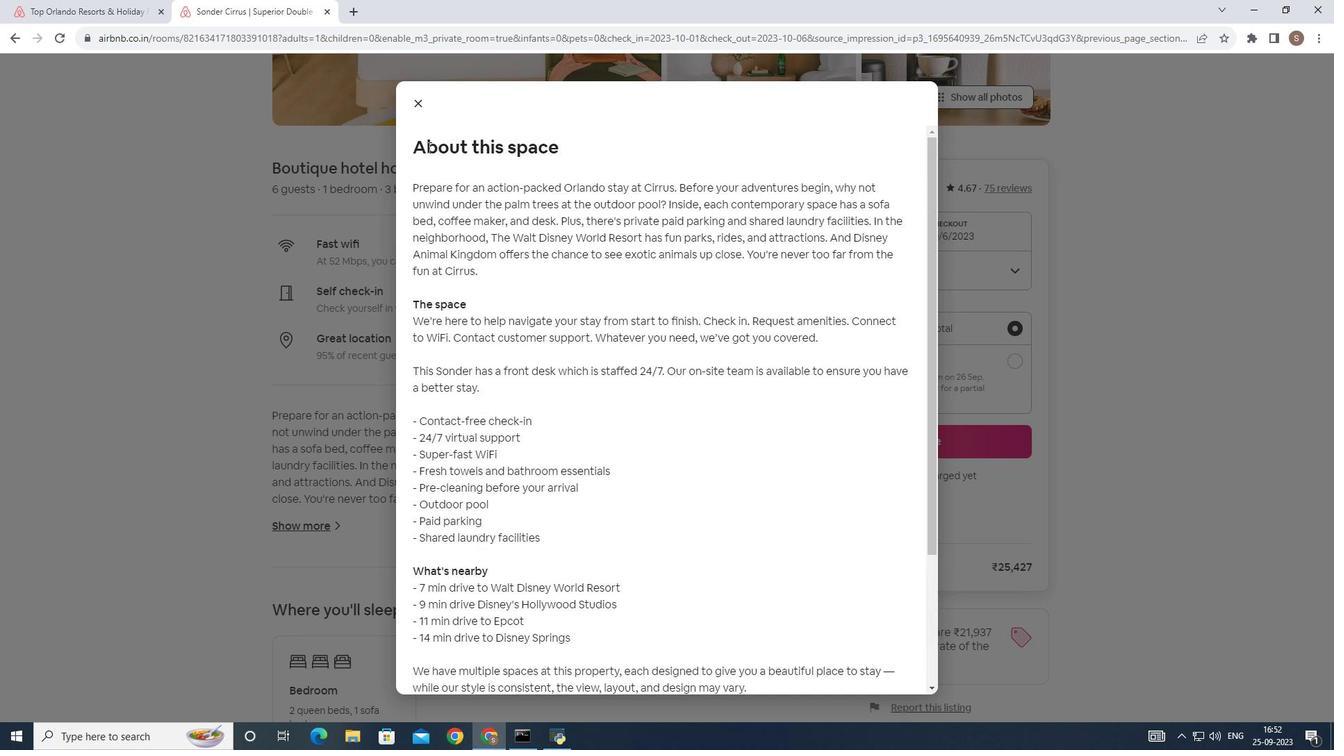 
Action: Mouse scrolled (429, 149) with delta (0, 0)
Screenshot: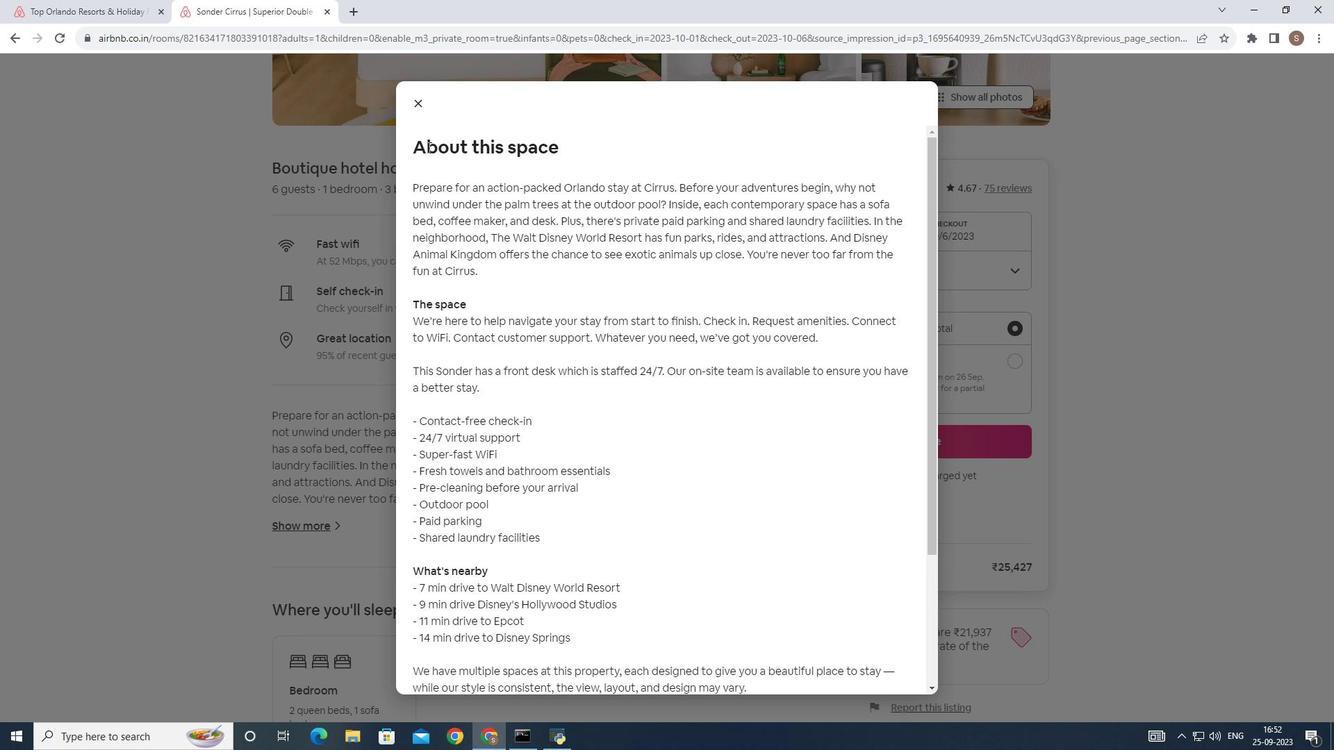 
Action: Mouse scrolled (429, 149) with delta (0, 0)
Screenshot: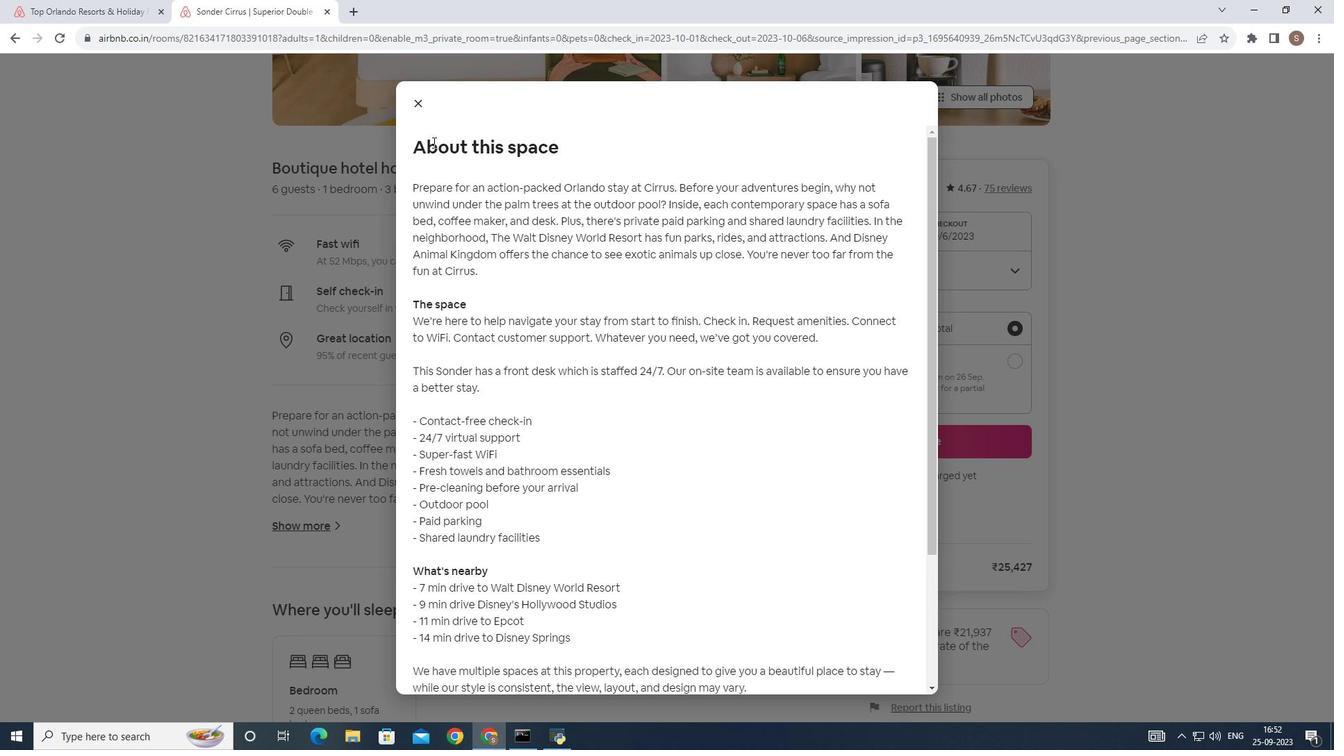 
Action: Mouse moved to (426, 113)
Screenshot: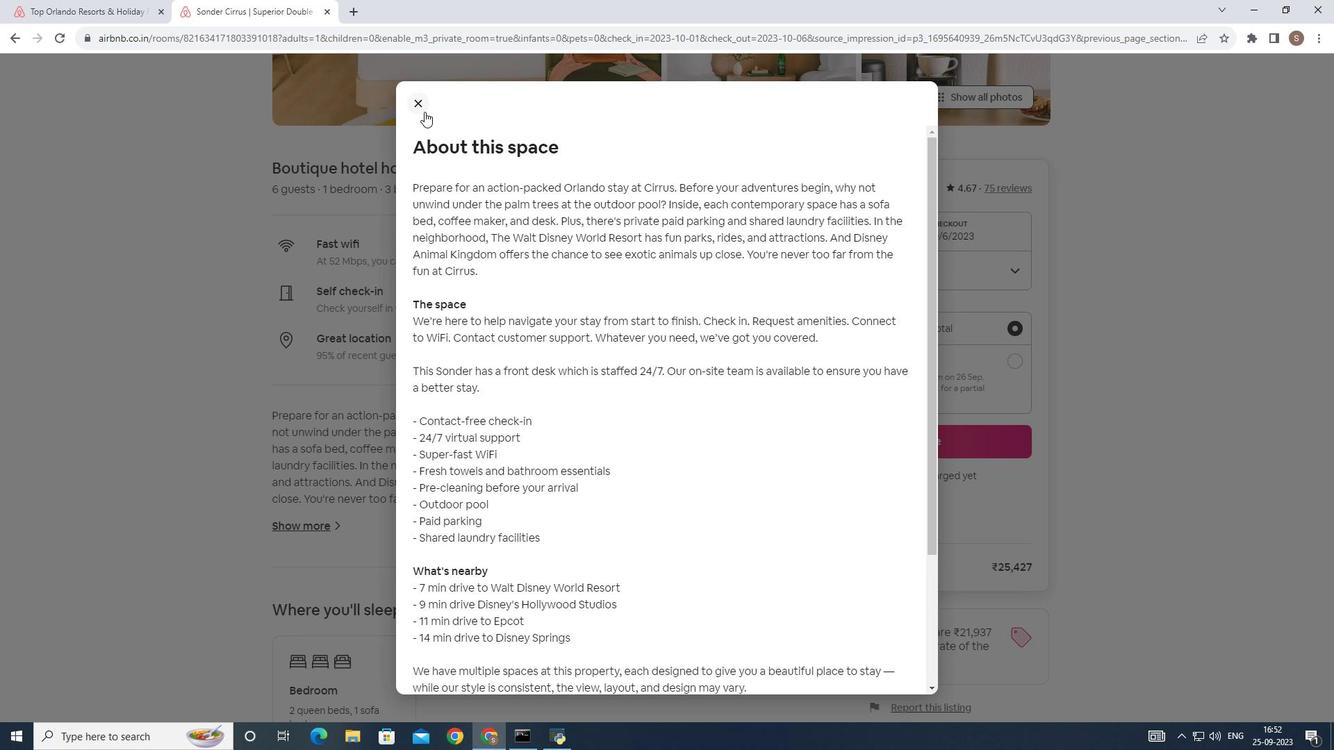 
Action: Mouse pressed left at (426, 113)
Screenshot: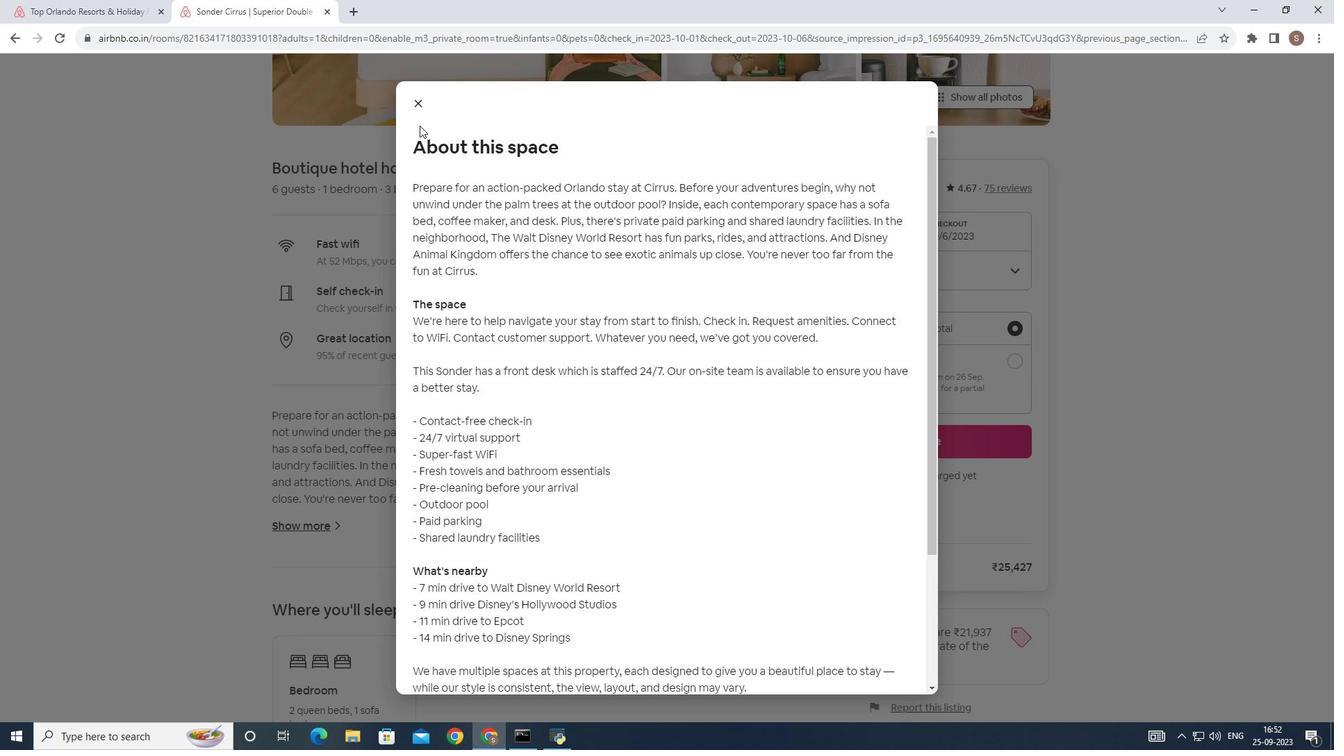 
Action: Mouse moved to (415, 106)
Screenshot: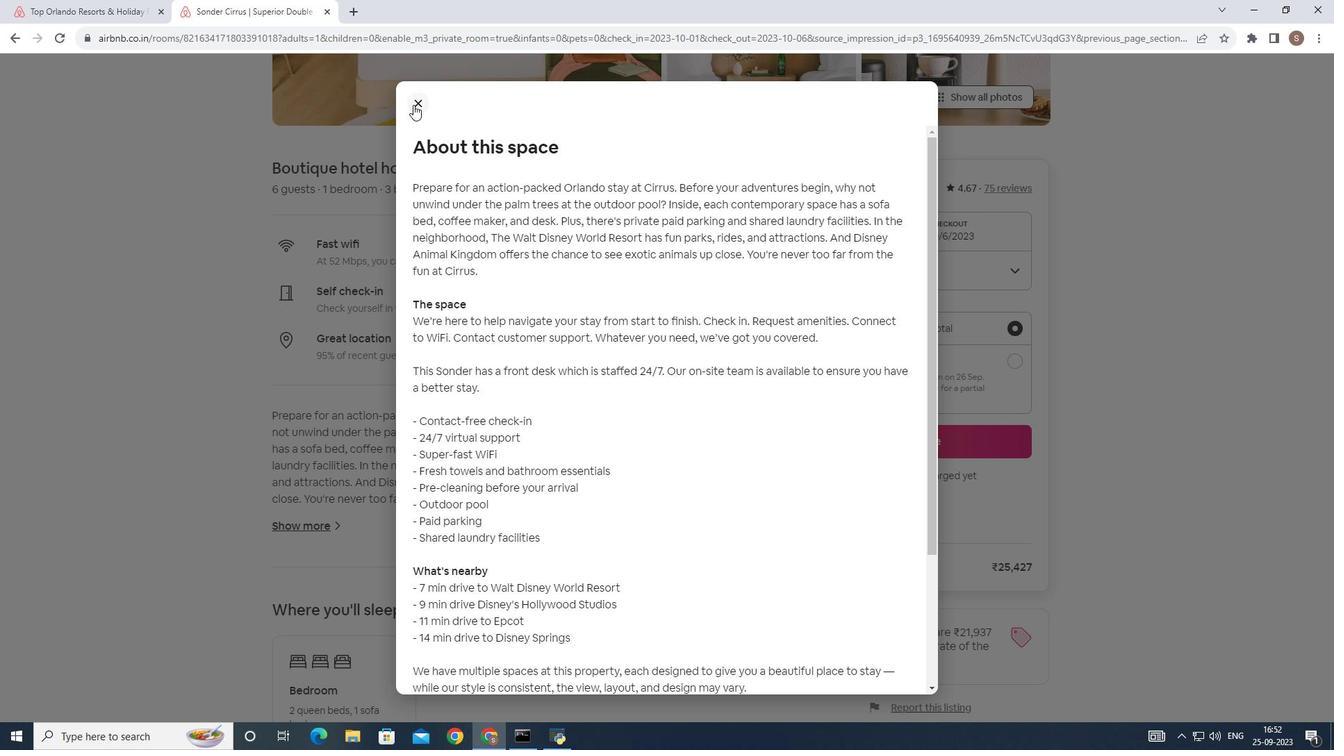 
Action: Mouse pressed left at (415, 106)
Screenshot: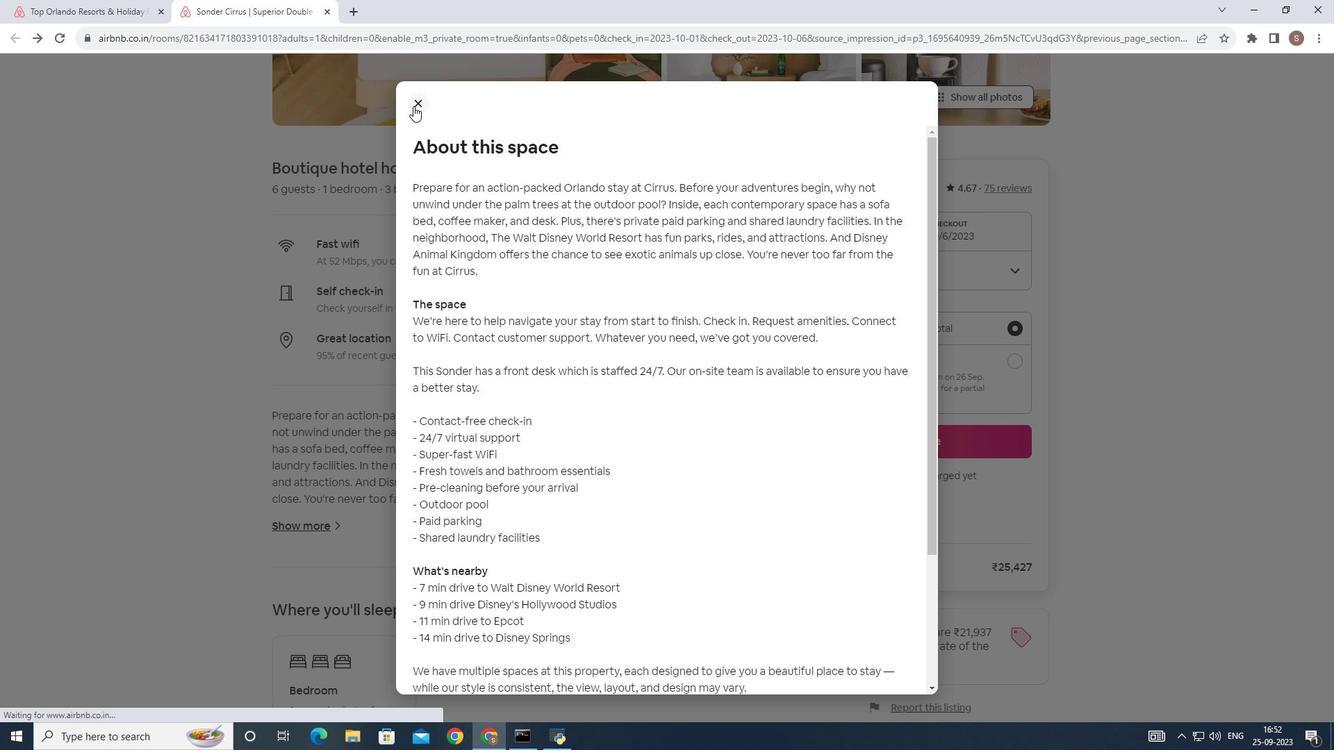 
Action: Mouse moved to (425, 469)
Screenshot: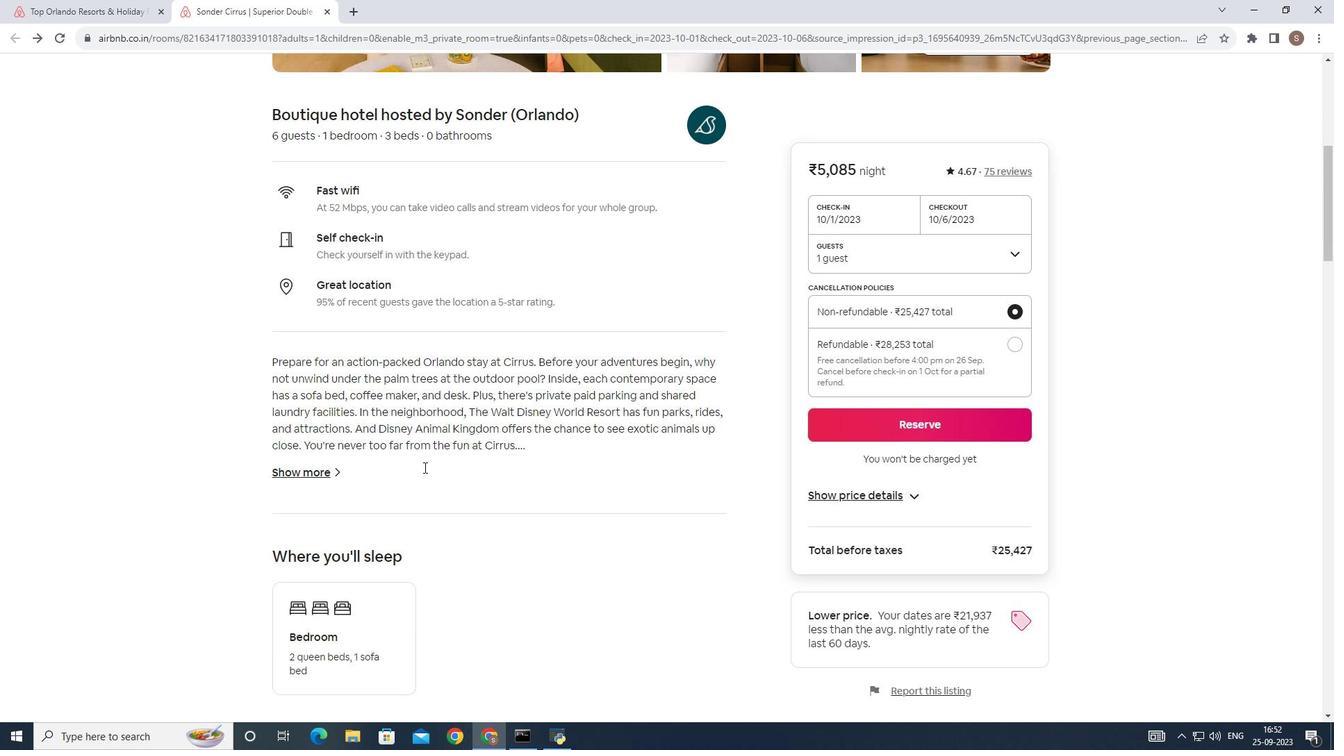 
Action: Mouse scrolled (425, 468) with delta (0, 0)
Screenshot: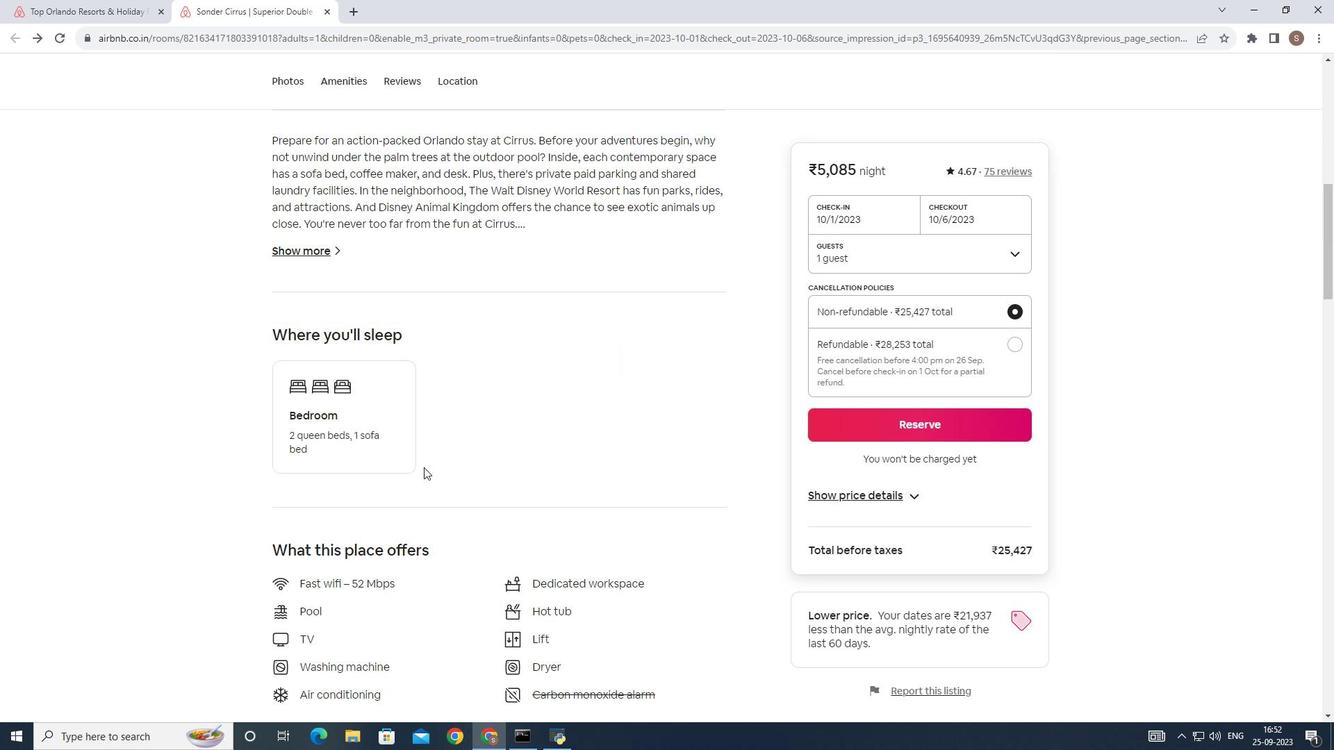 
Action: Mouse scrolled (425, 468) with delta (0, 0)
Screenshot: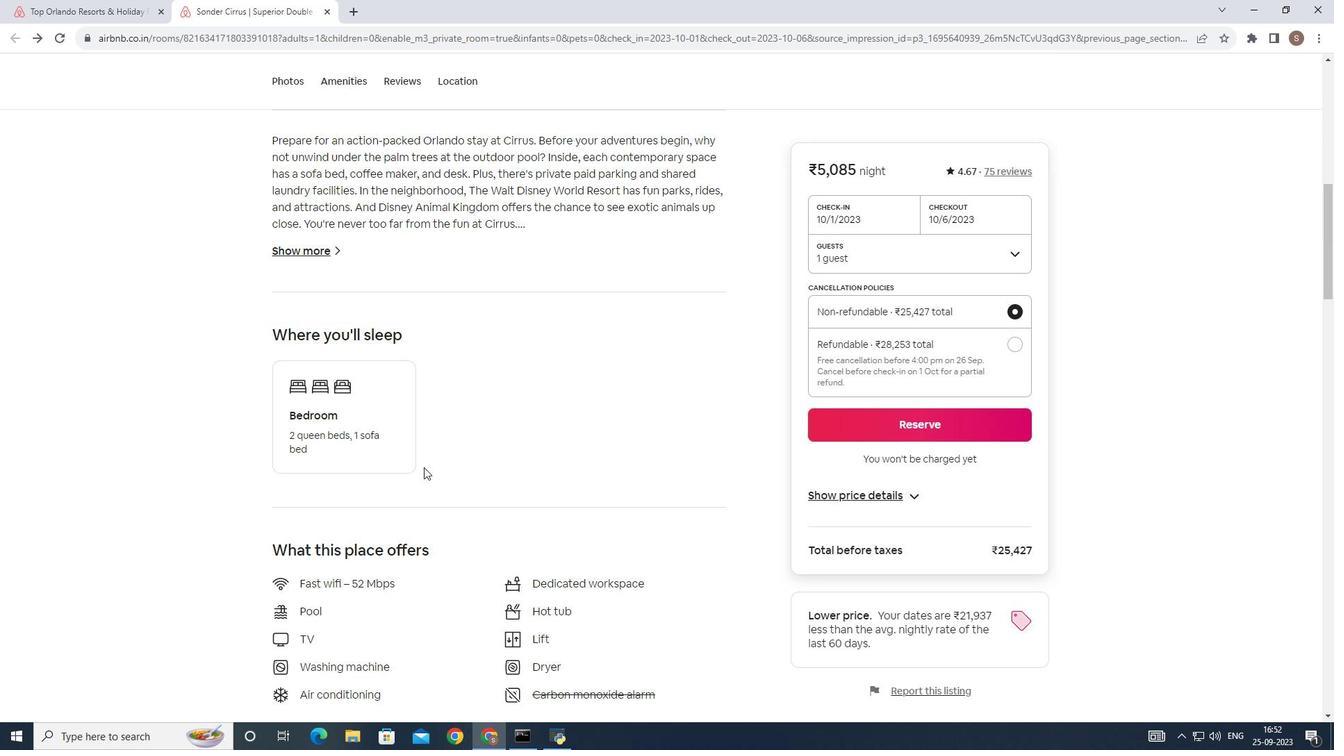 
Action: Mouse scrolled (425, 468) with delta (0, 0)
Screenshot: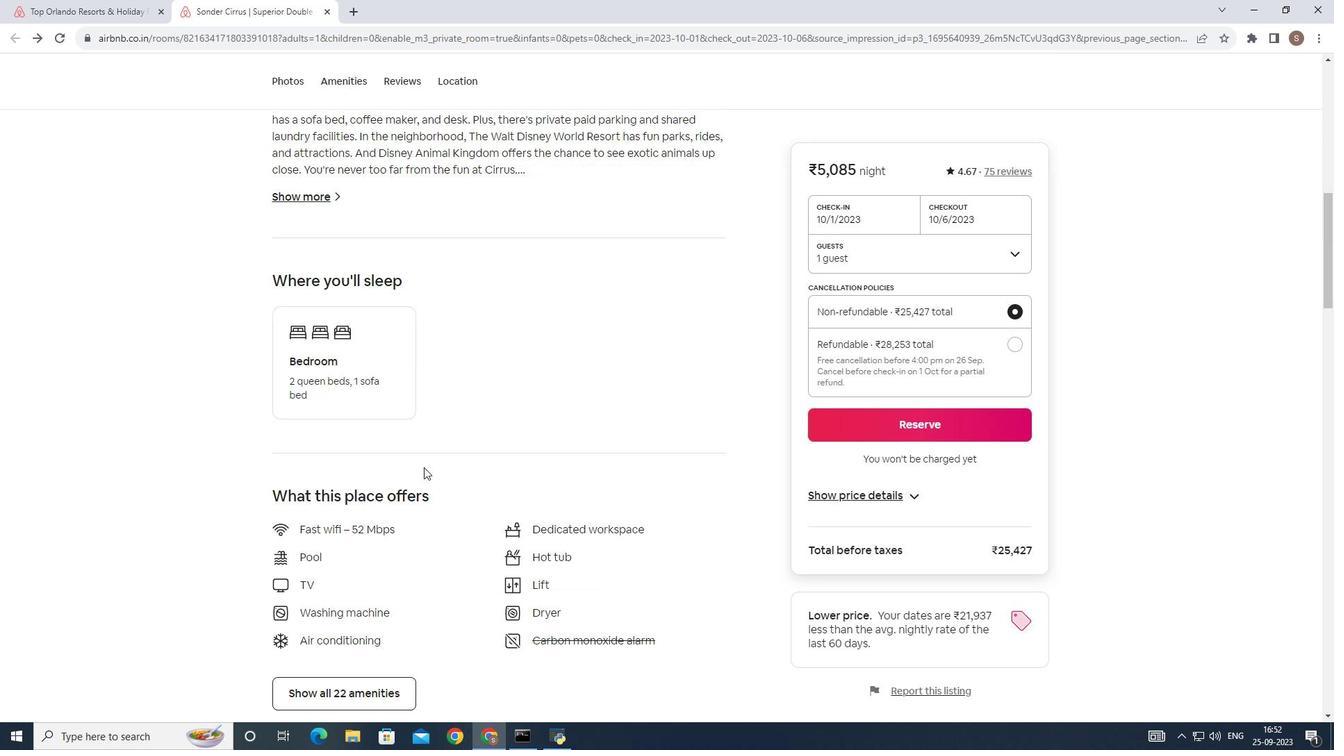 
Action: Mouse scrolled (425, 468) with delta (0, 0)
Screenshot: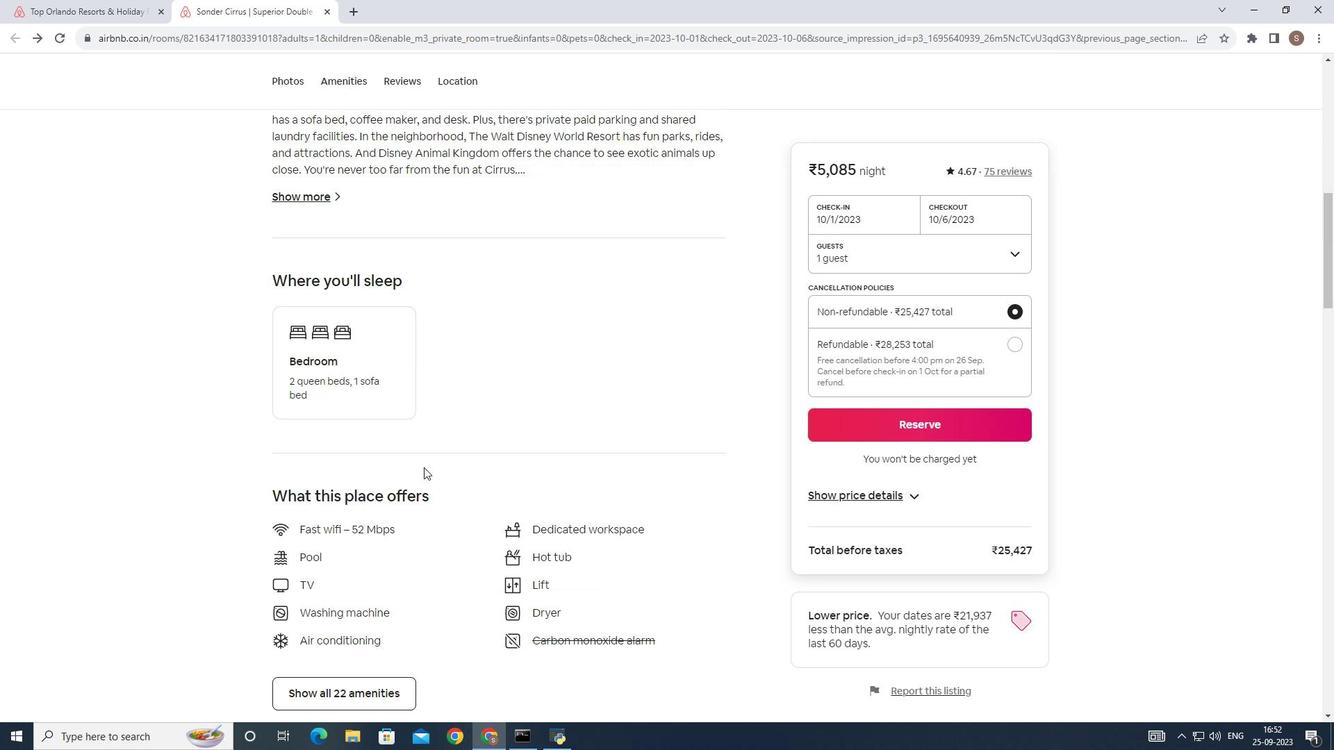 
Action: Mouse scrolled (425, 468) with delta (0, 0)
Screenshot: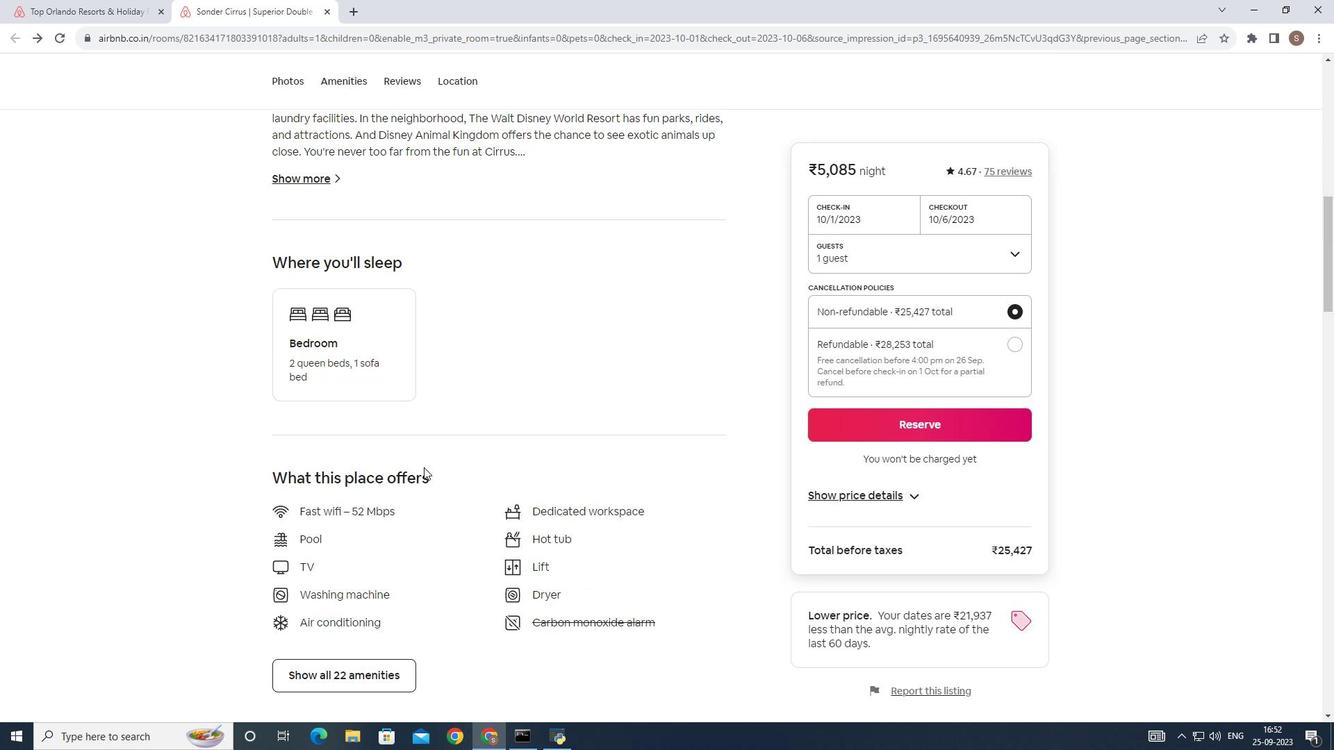 
Action: Mouse scrolled (425, 468) with delta (0, 0)
Screenshot: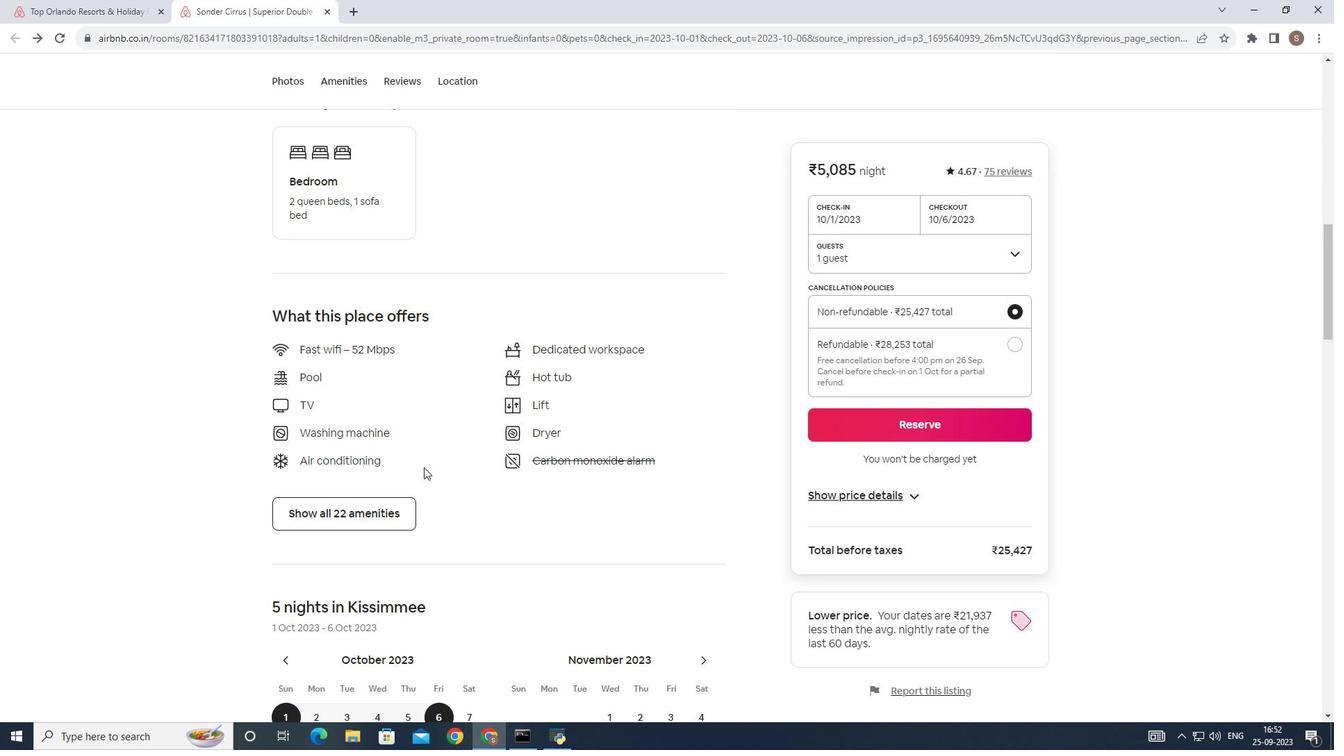 
Action: Mouse scrolled (425, 468) with delta (0, 0)
Screenshot: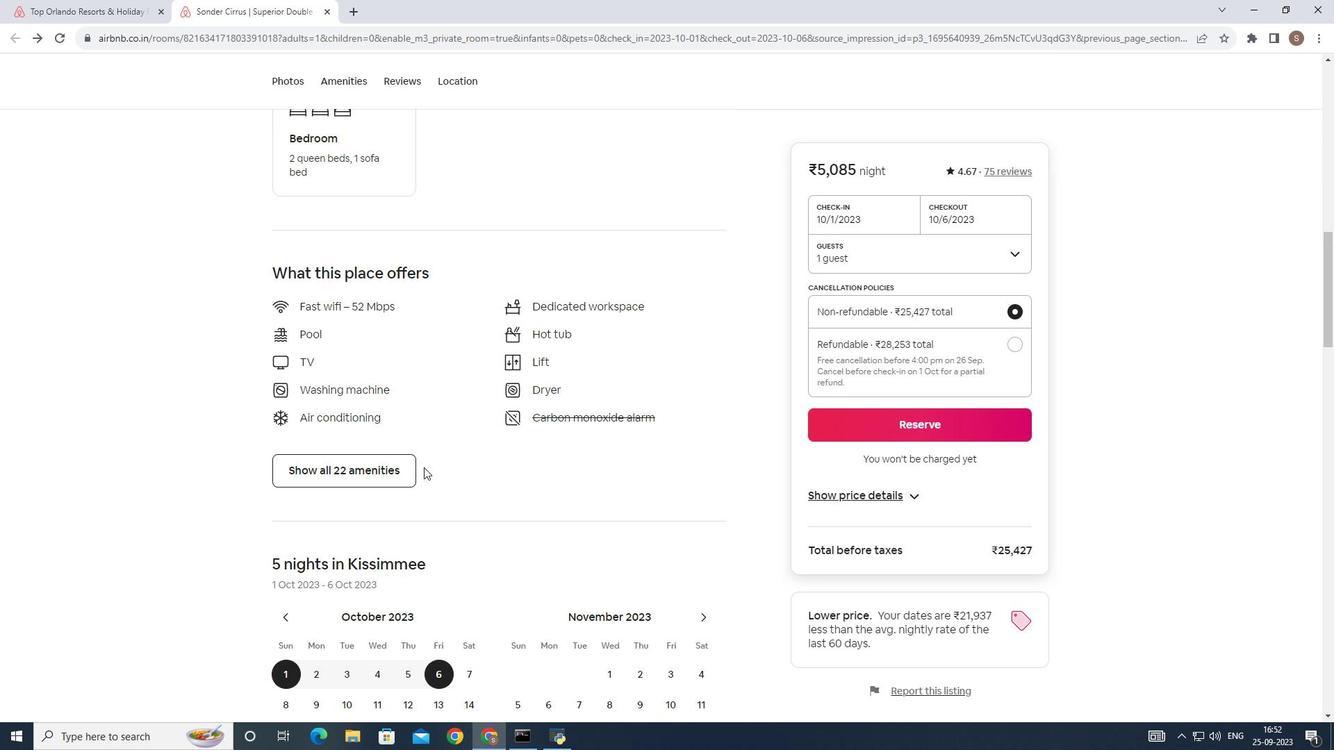 
Action: Mouse scrolled (425, 468) with delta (0, 0)
Screenshot: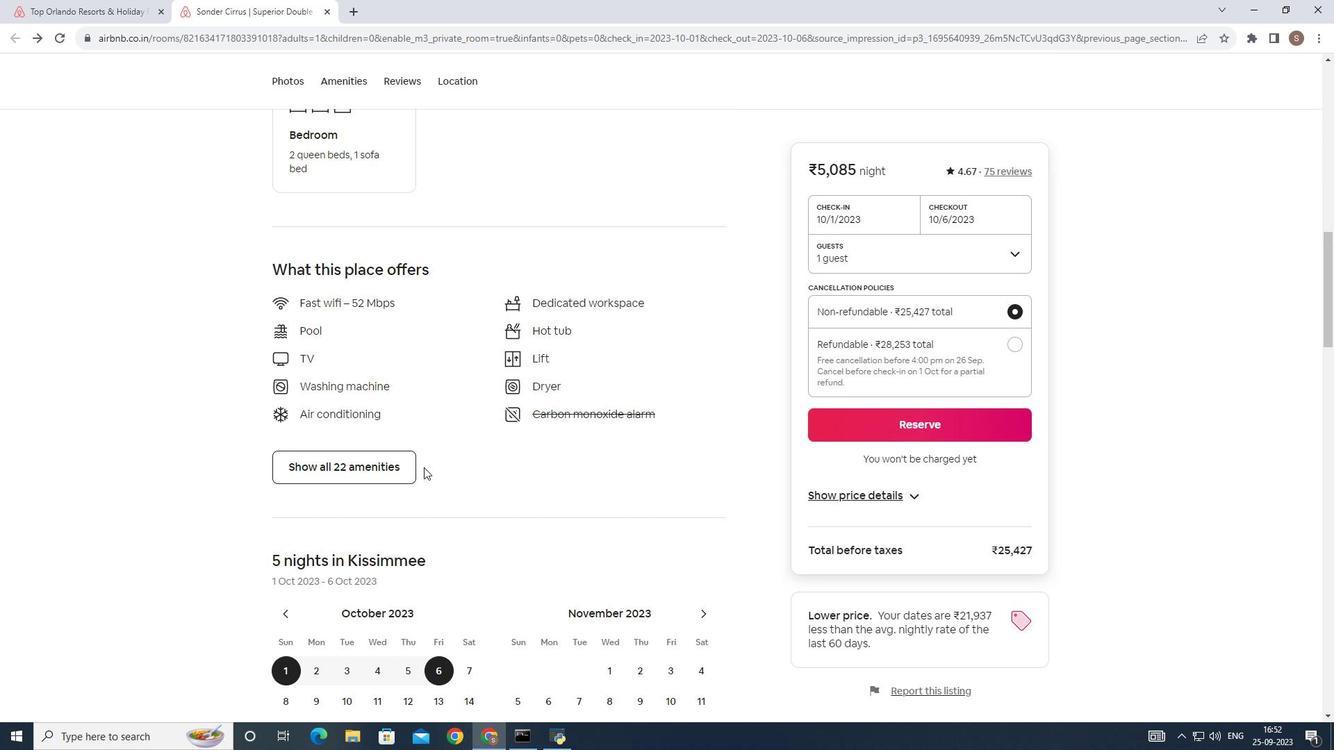 
Action: Mouse moved to (344, 472)
Screenshot: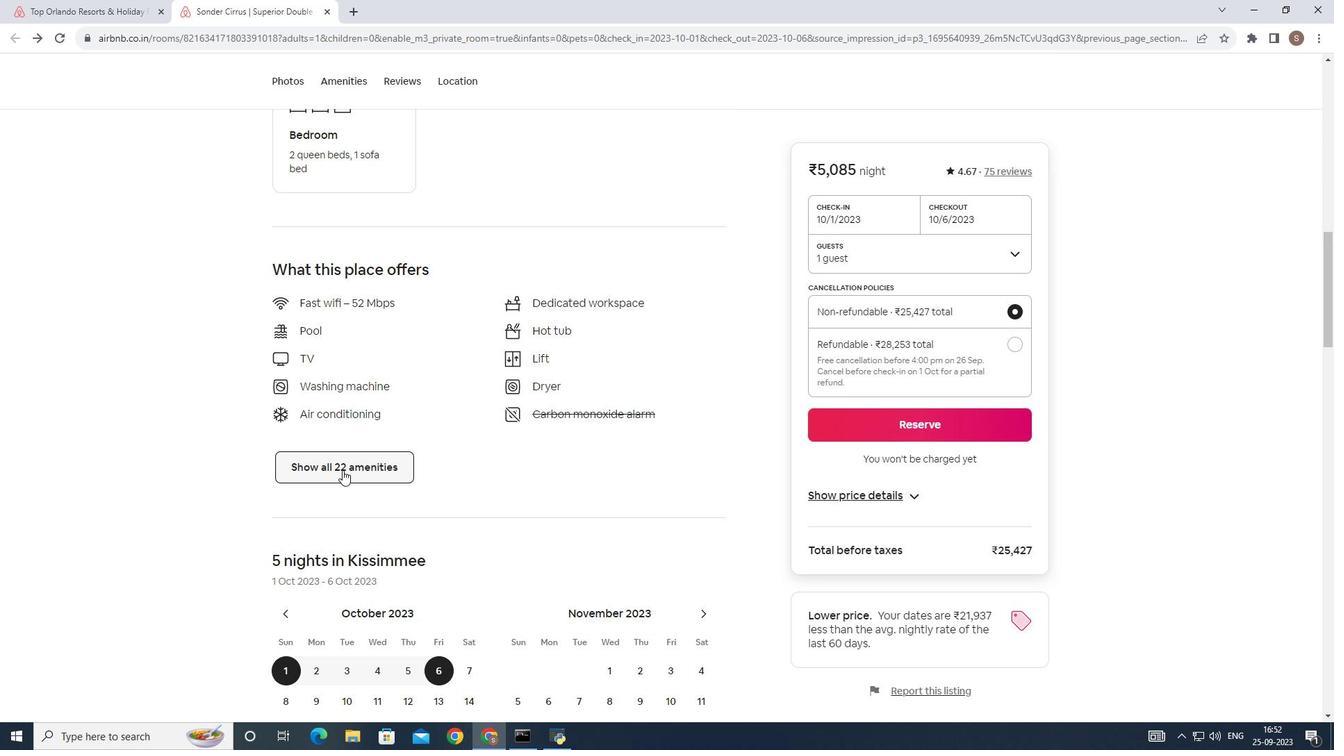 
Action: Mouse pressed left at (344, 472)
Screenshot: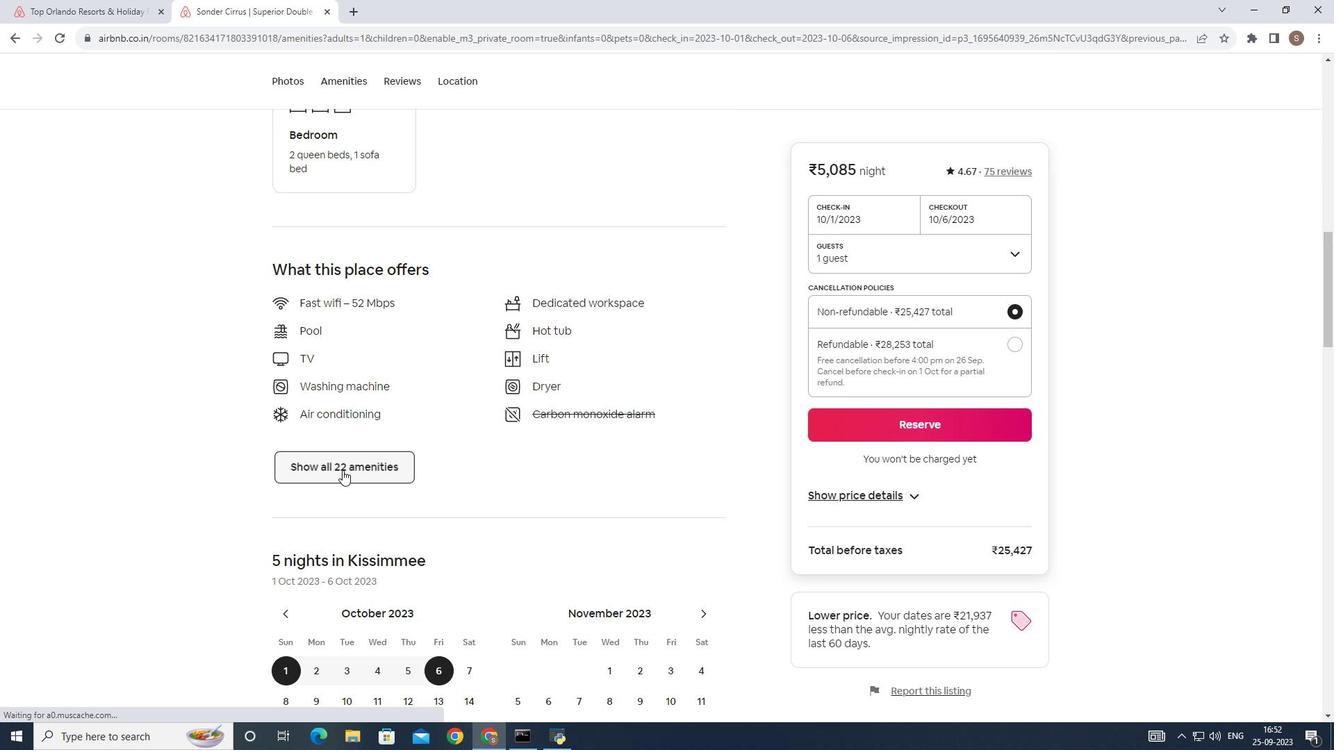 
Action: Mouse moved to (540, 393)
Screenshot: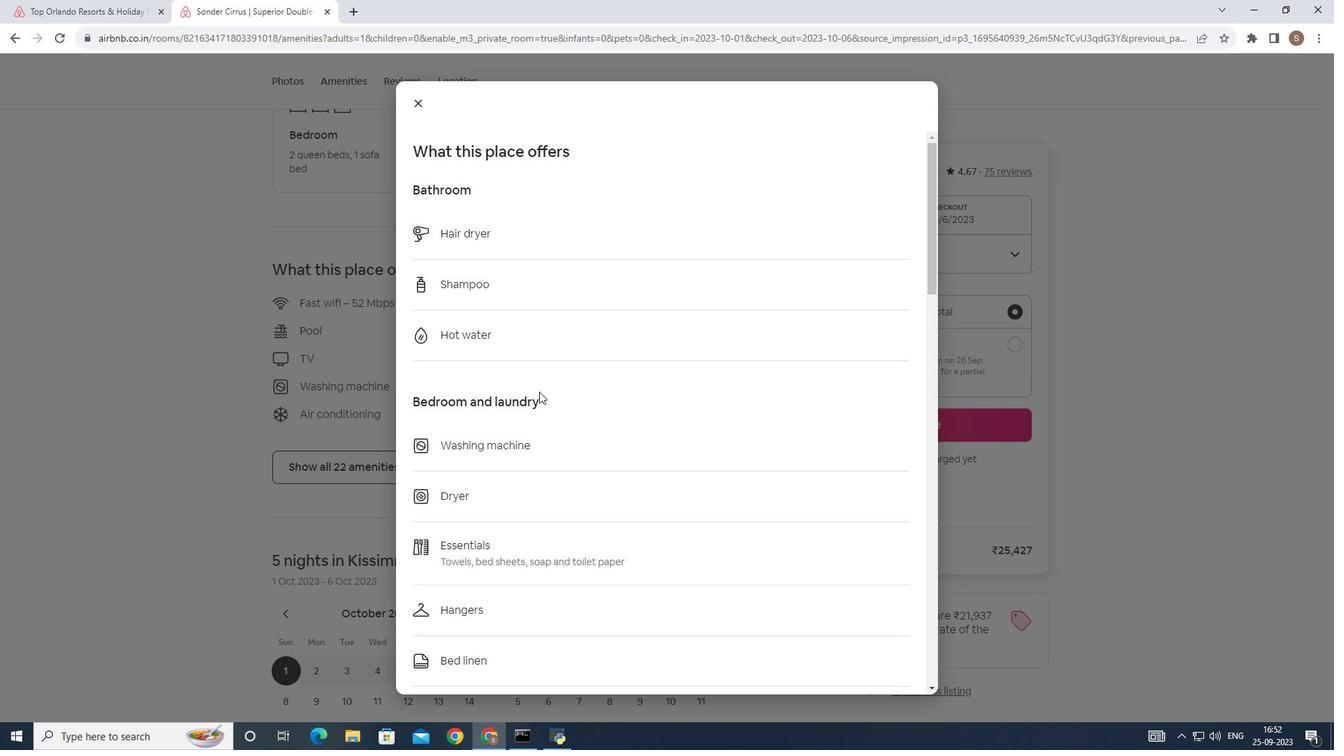 
Action: Mouse scrolled (540, 392) with delta (0, 0)
Screenshot: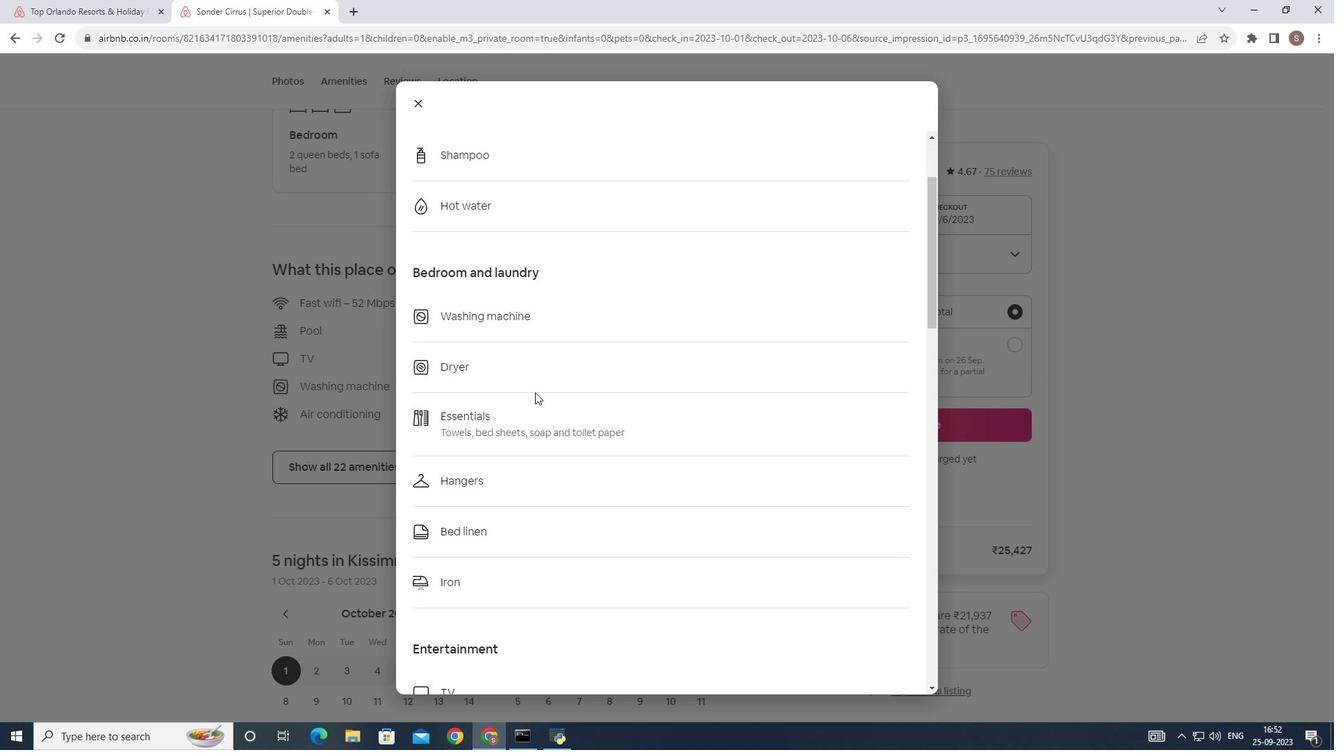 
Action: Mouse scrolled (540, 392) with delta (0, 0)
Screenshot: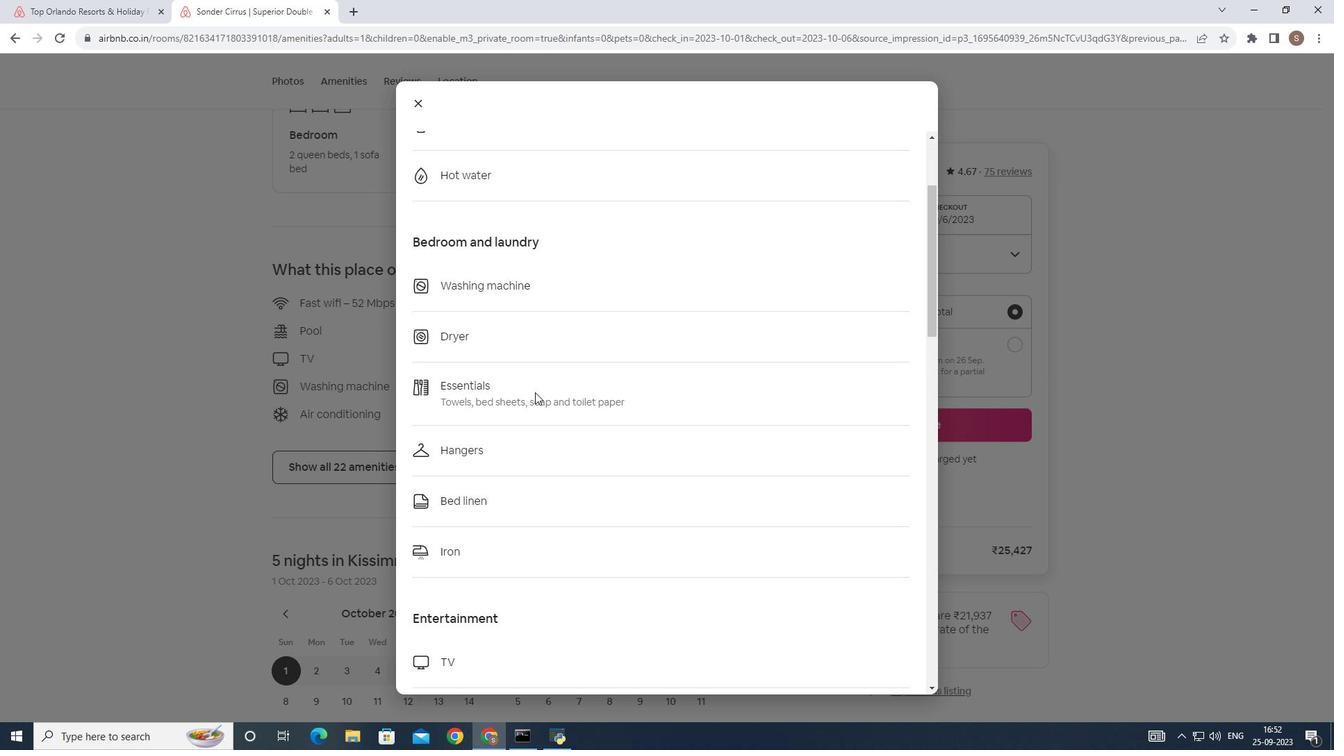 
Action: Mouse moved to (536, 394)
Screenshot: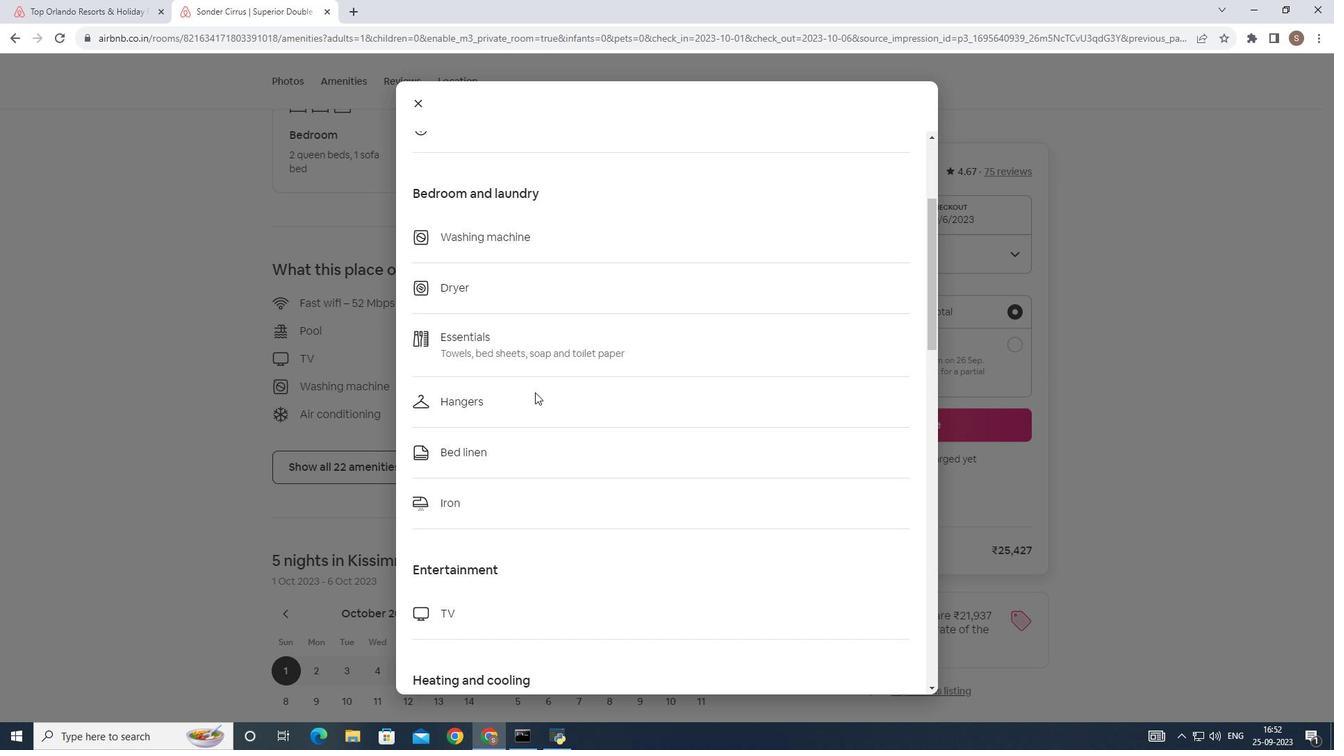 
Action: Mouse scrolled (536, 393) with delta (0, 0)
Screenshot: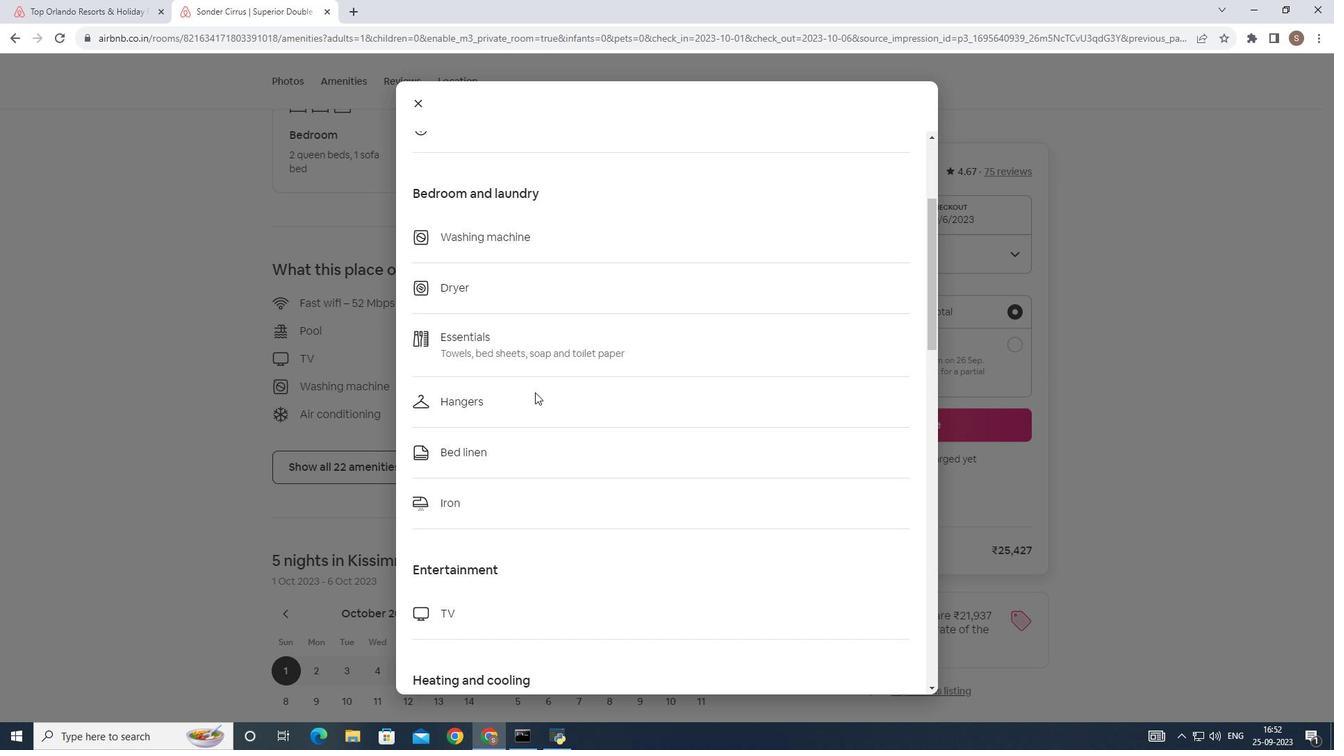 
Action: Mouse scrolled (536, 393) with delta (0, 0)
Screenshot: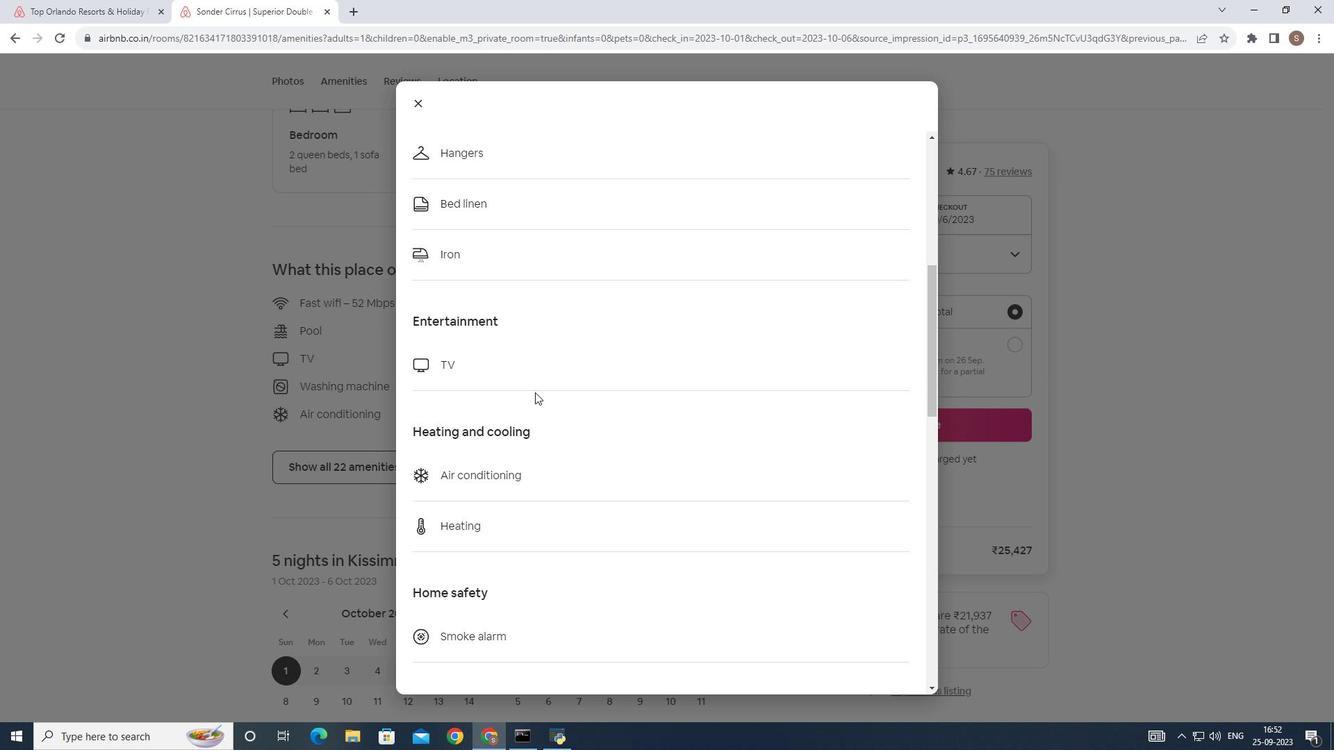 
Action: Mouse scrolled (536, 393) with delta (0, 0)
Screenshot: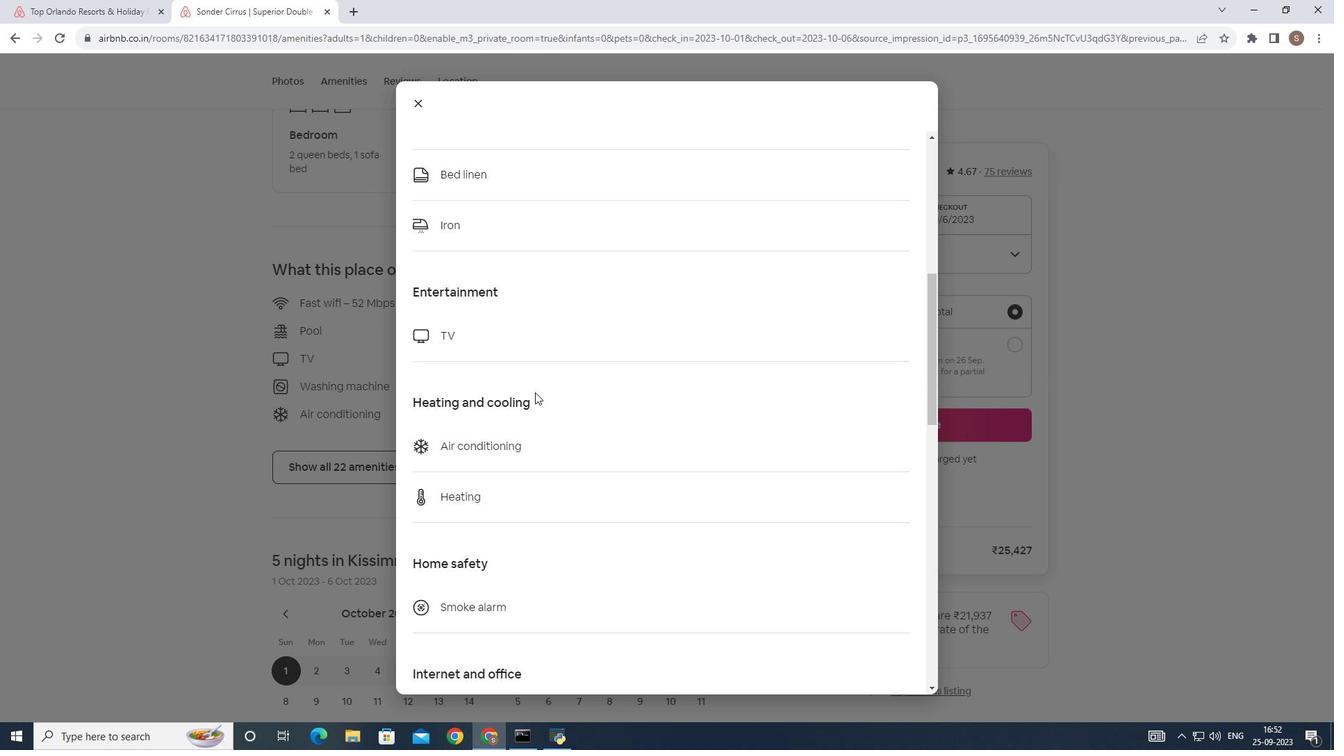 
Action: Mouse scrolled (536, 393) with delta (0, 0)
Screenshot: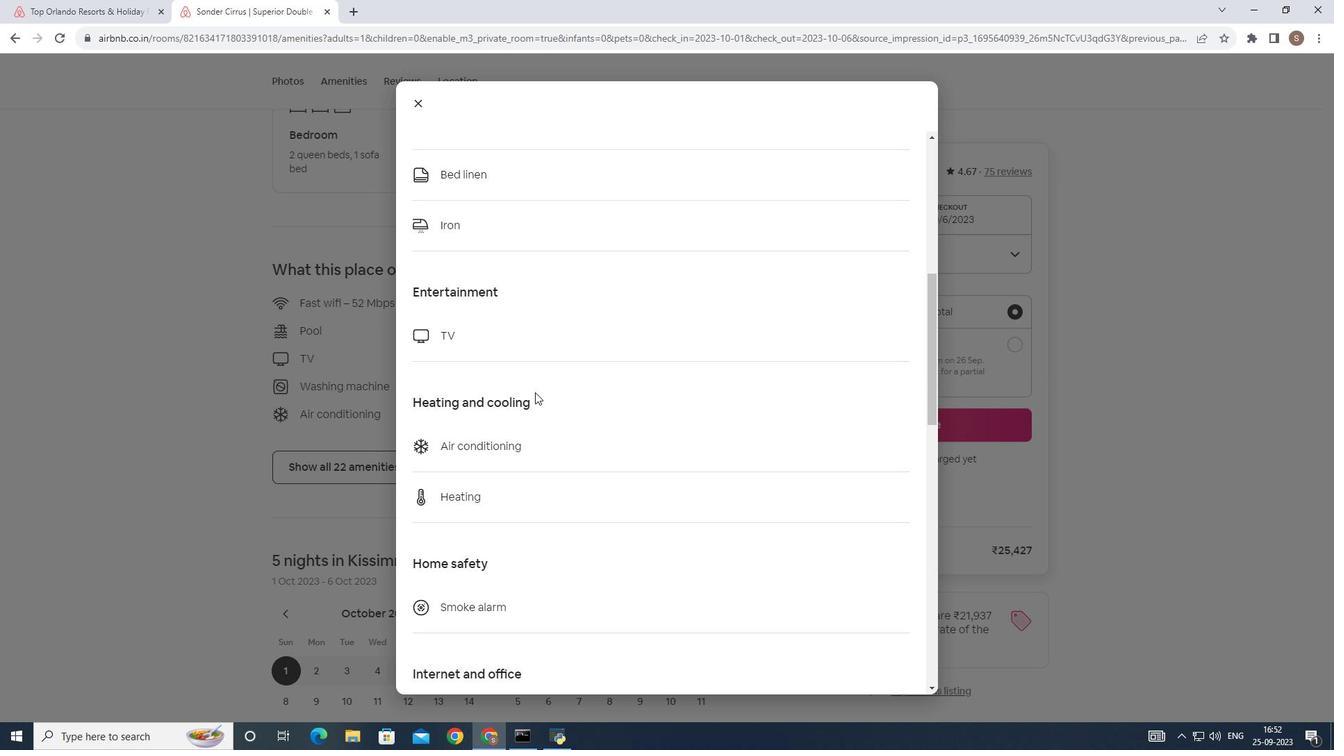 
Action: Mouse scrolled (536, 393) with delta (0, 0)
Screenshot: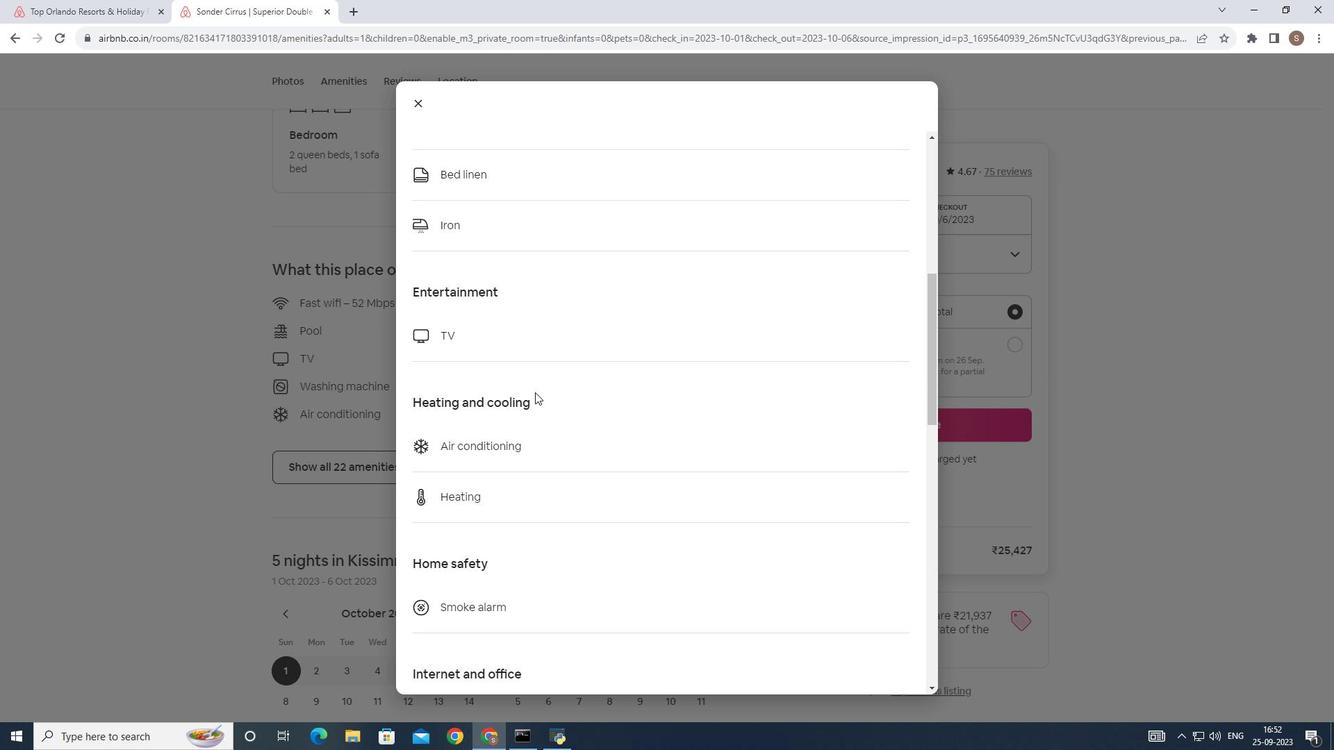 
Action: Mouse scrolled (536, 393) with delta (0, 0)
Screenshot: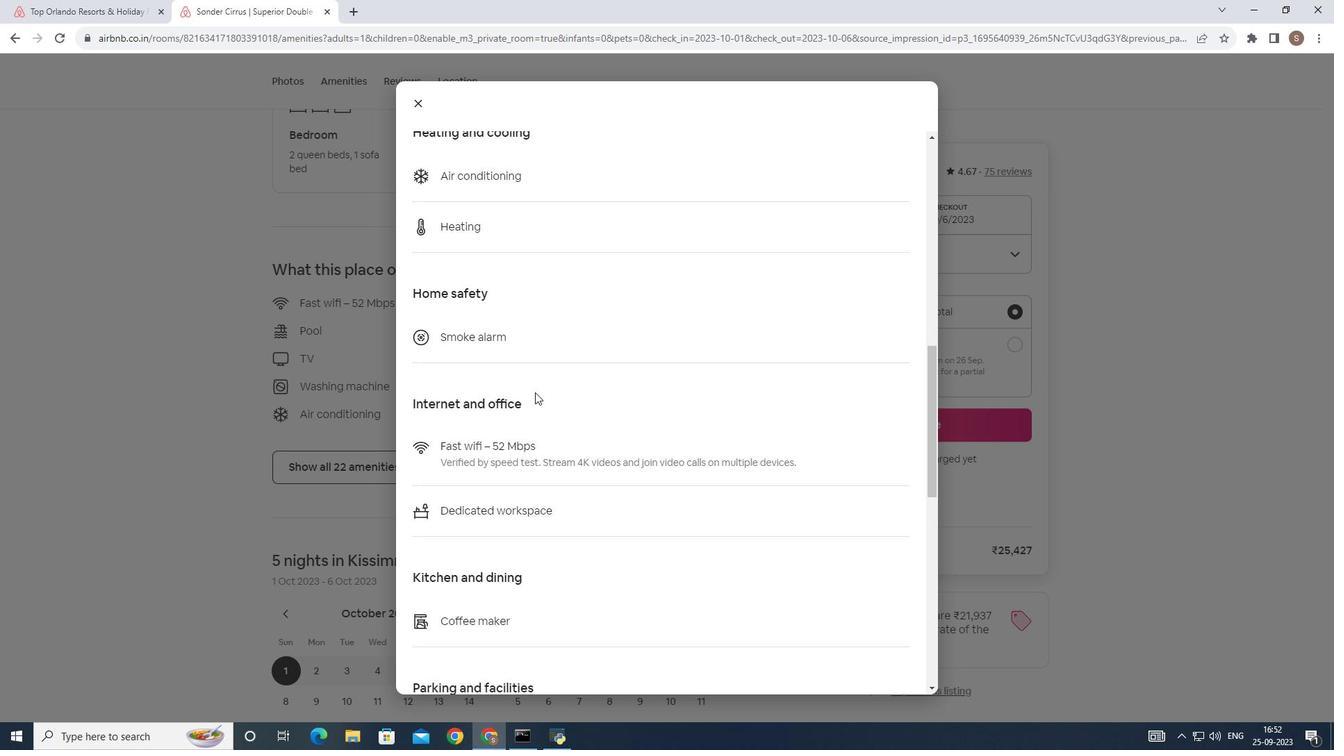 
Action: Mouse scrolled (536, 393) with delta (0, 0)
Screenshot: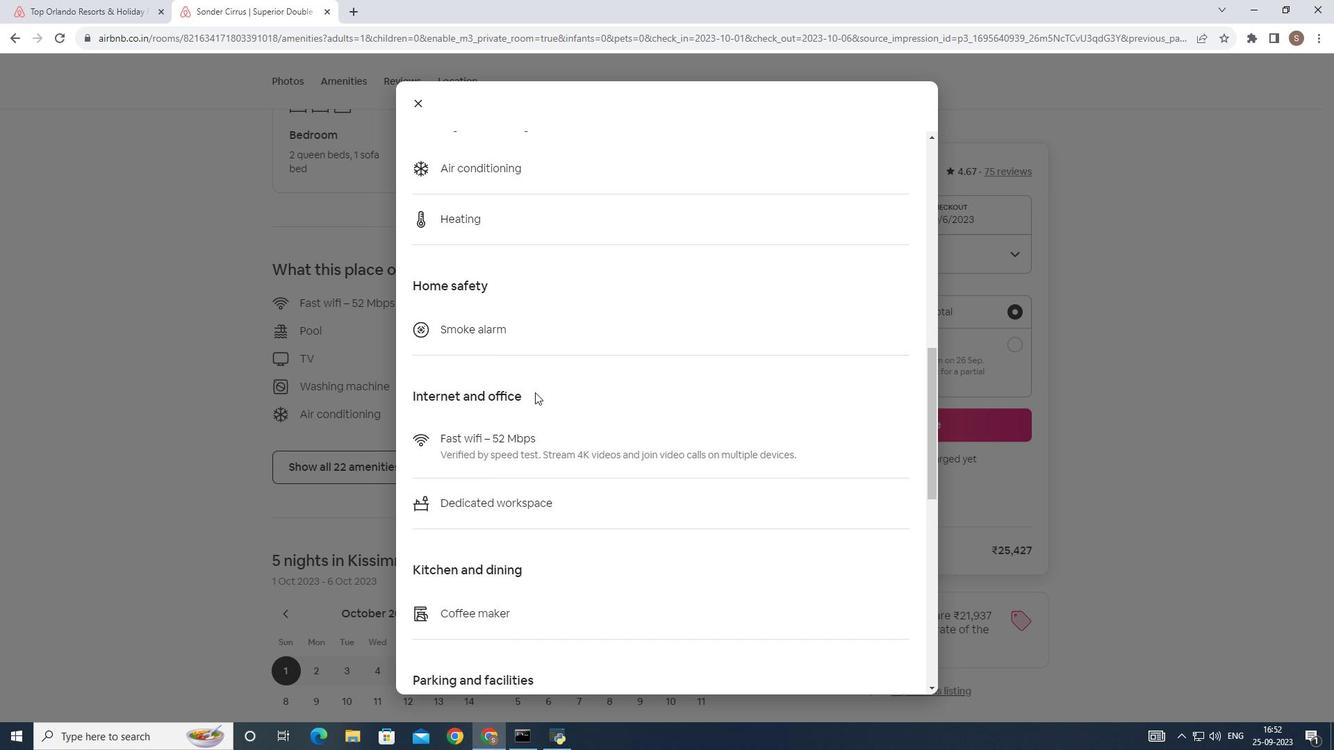 
Action: Mouse scrolled (536, 393) with delta (0, 0)
Screenshot: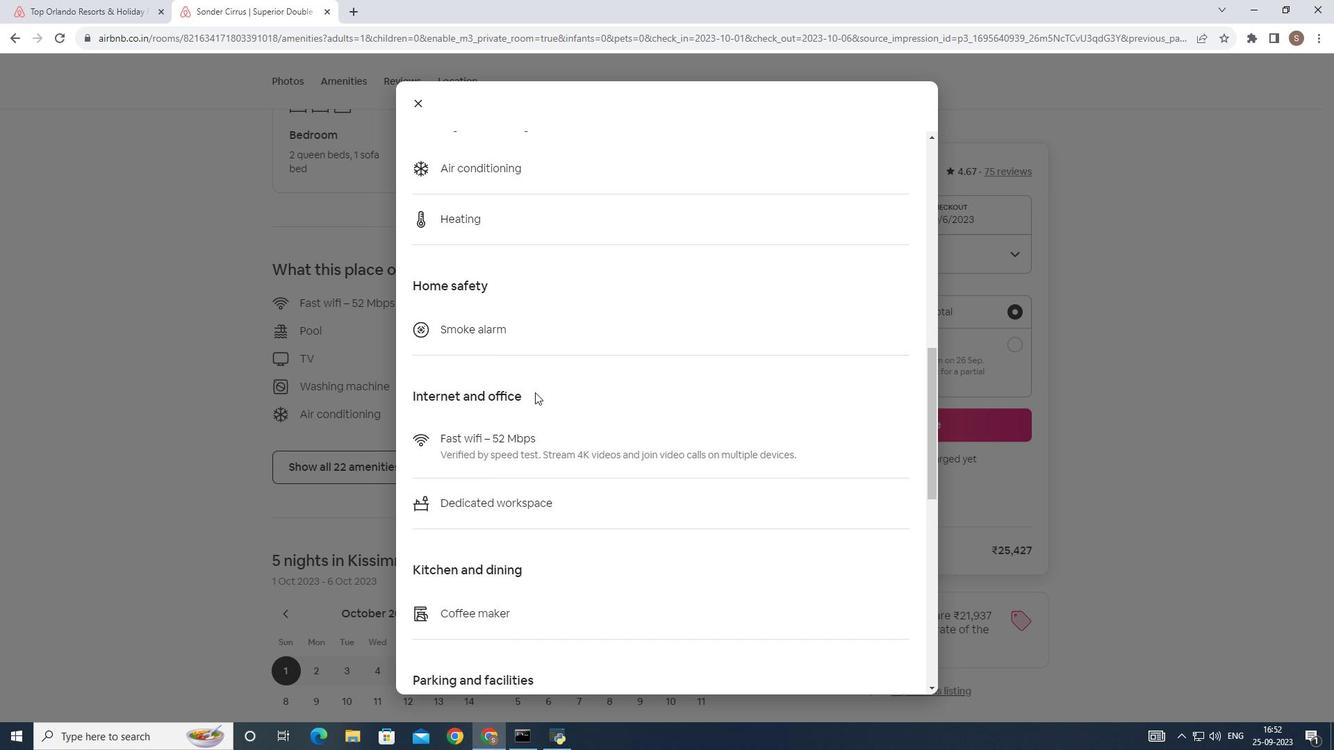 
Action: Mouse scrolled (536, 393) with delta (0, 0)
Screenshot: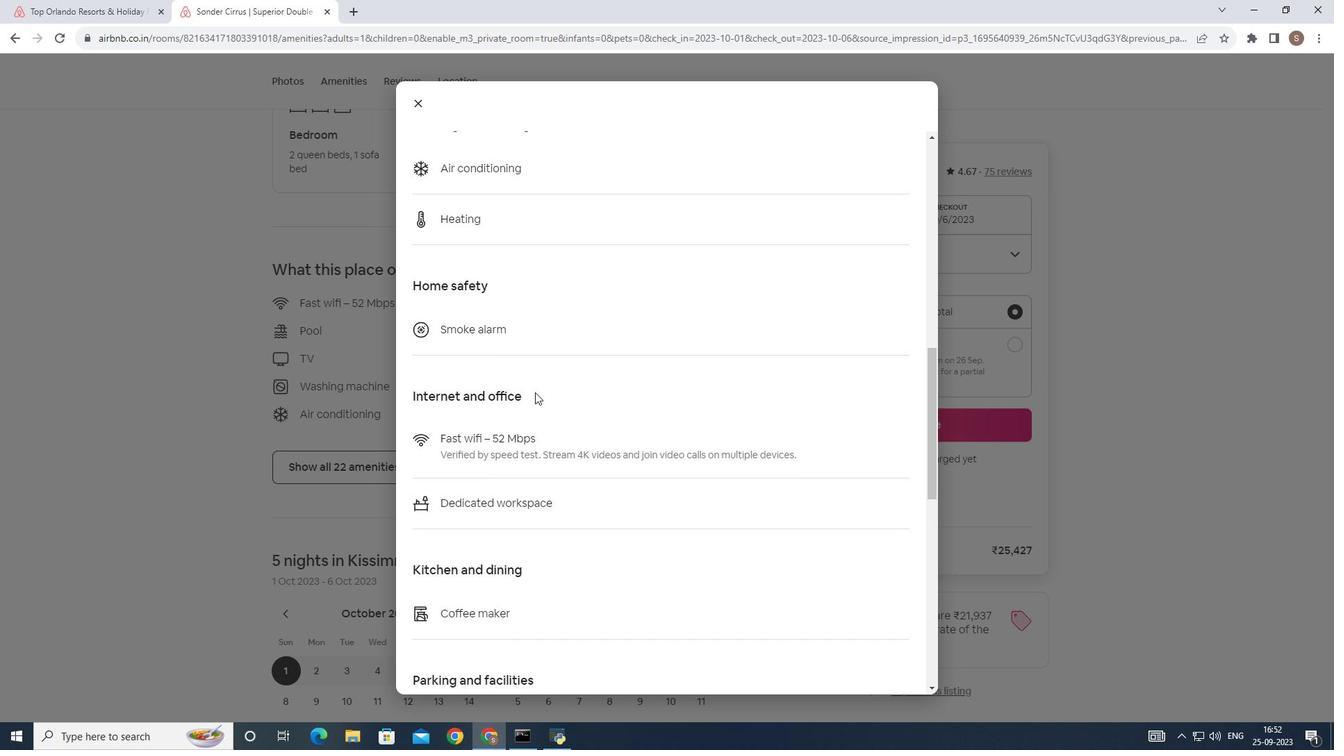
Action: Mouse scrolled (536, 393) with delta (0, 0)
Screenshot: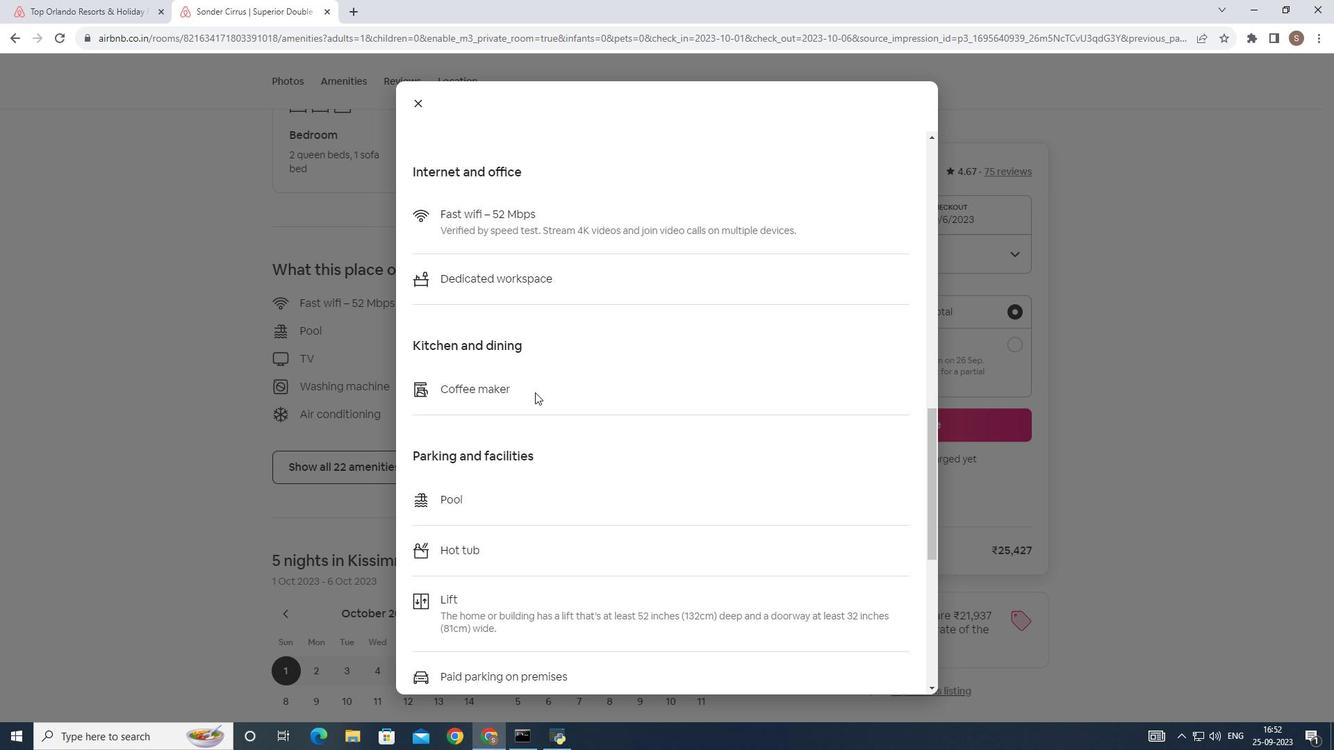 
Action: Mouse scrolled (536, 393) with delta (0, 0)
Screenshot: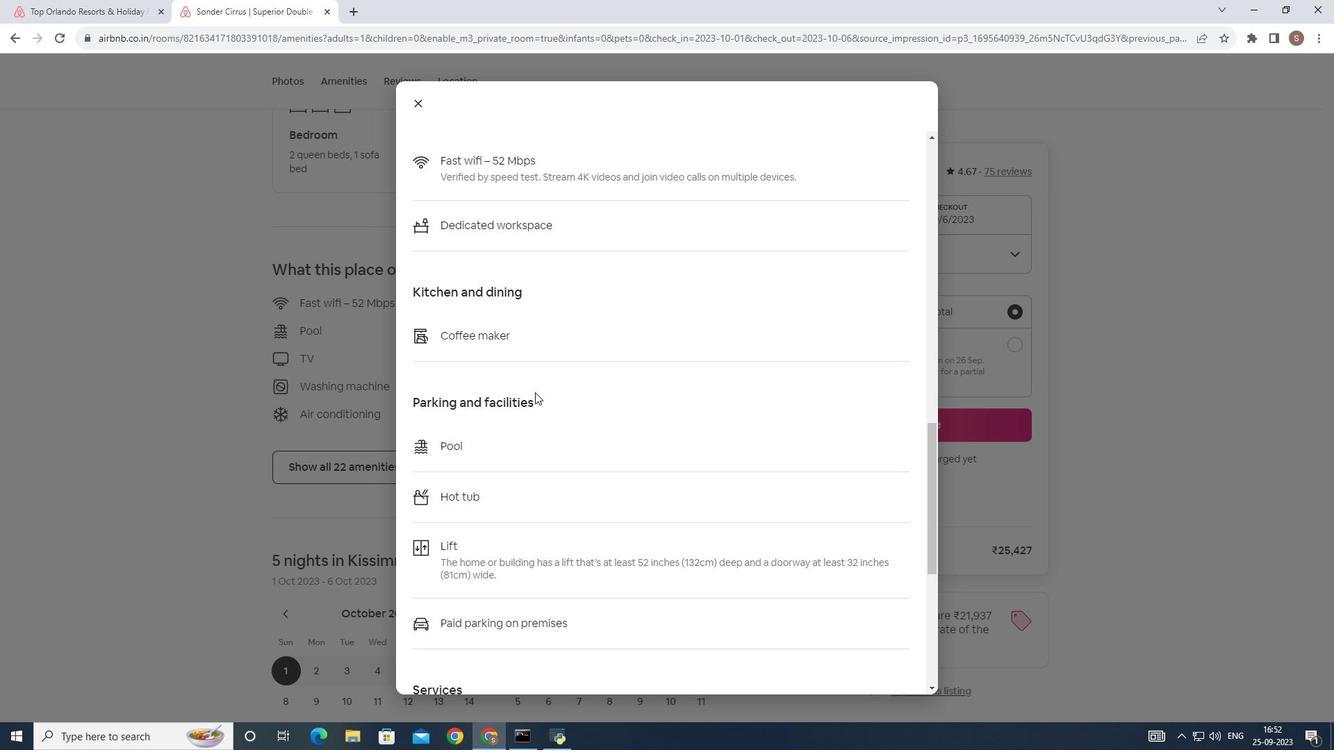 
Action: Mouse scrolled (536, 393) with delta (0, 0)
Screenshot: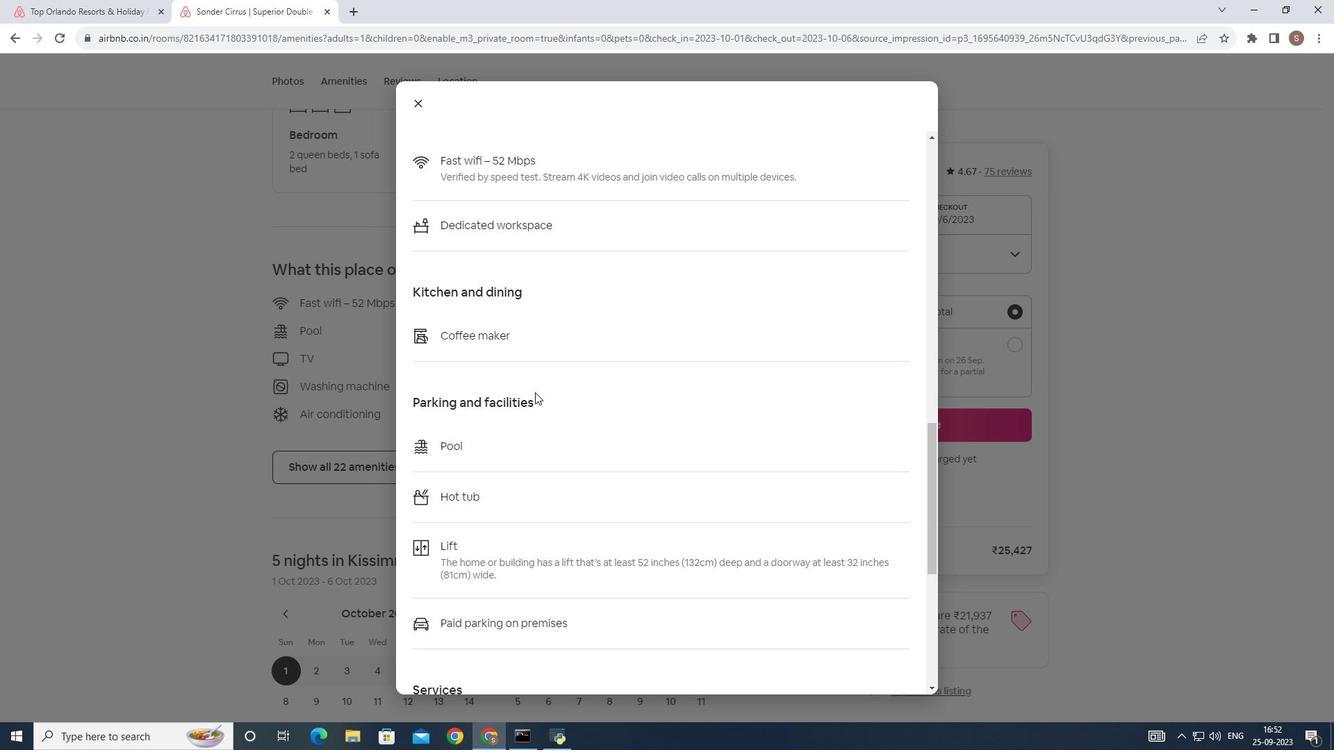 
Action: Mouse scrolled (536, 393) with delta (0, 0)
Screenshot: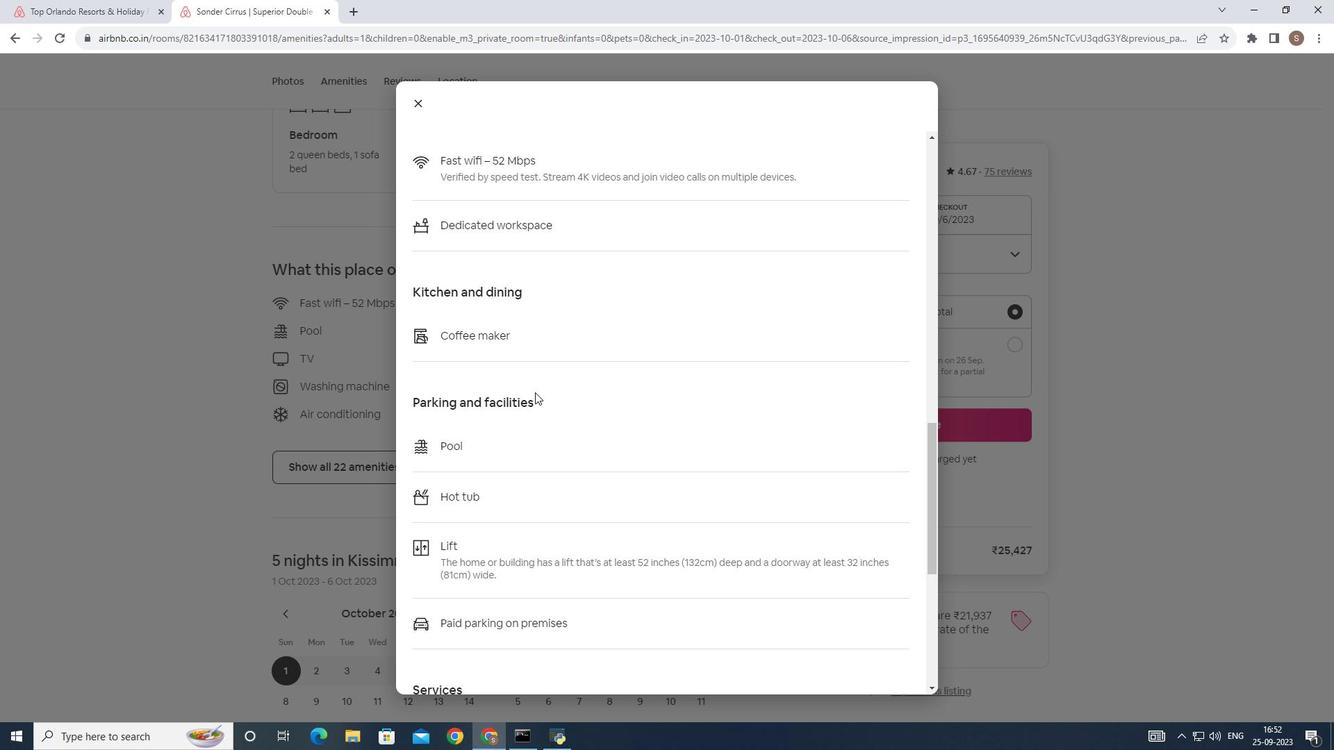 
Action: Mouse scrolled (536, 393) with delta (0, 0)
Screenshot: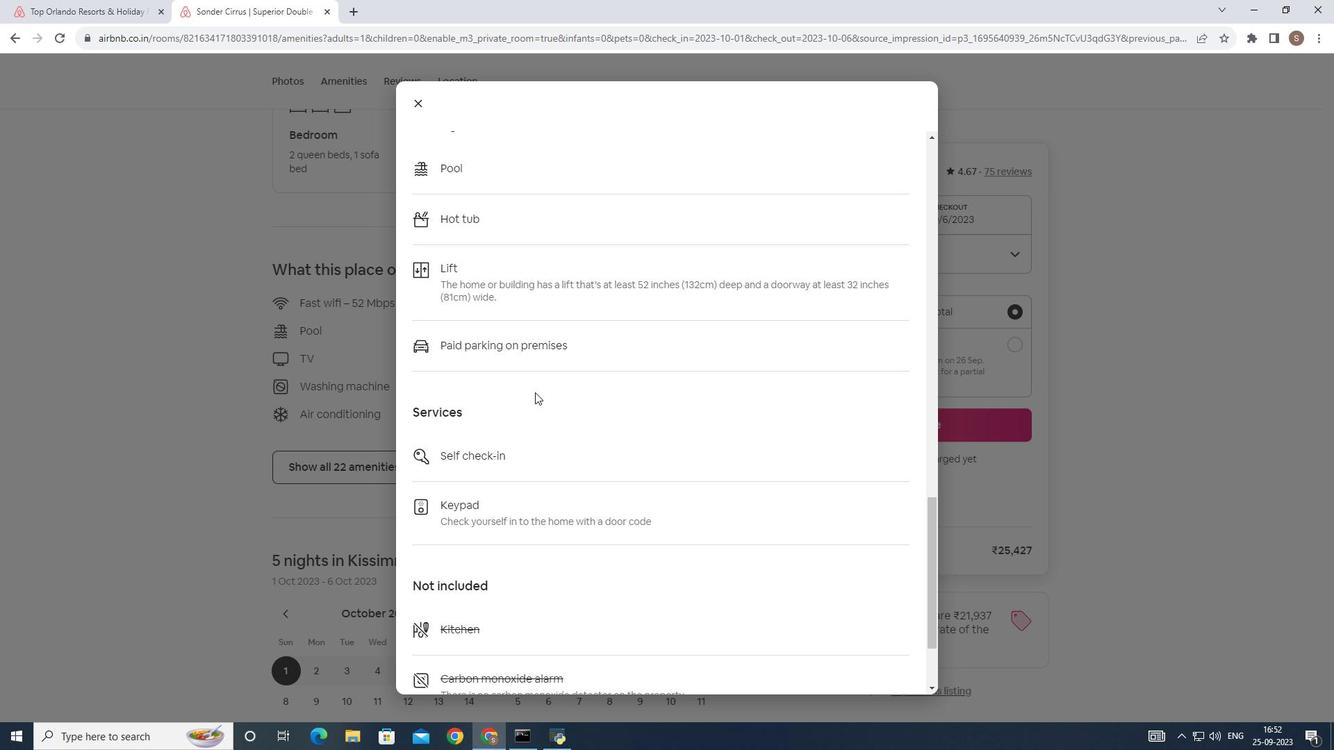 
Action: Mouse scrolled (536, 393) with delta (0, 0)
Screenshot: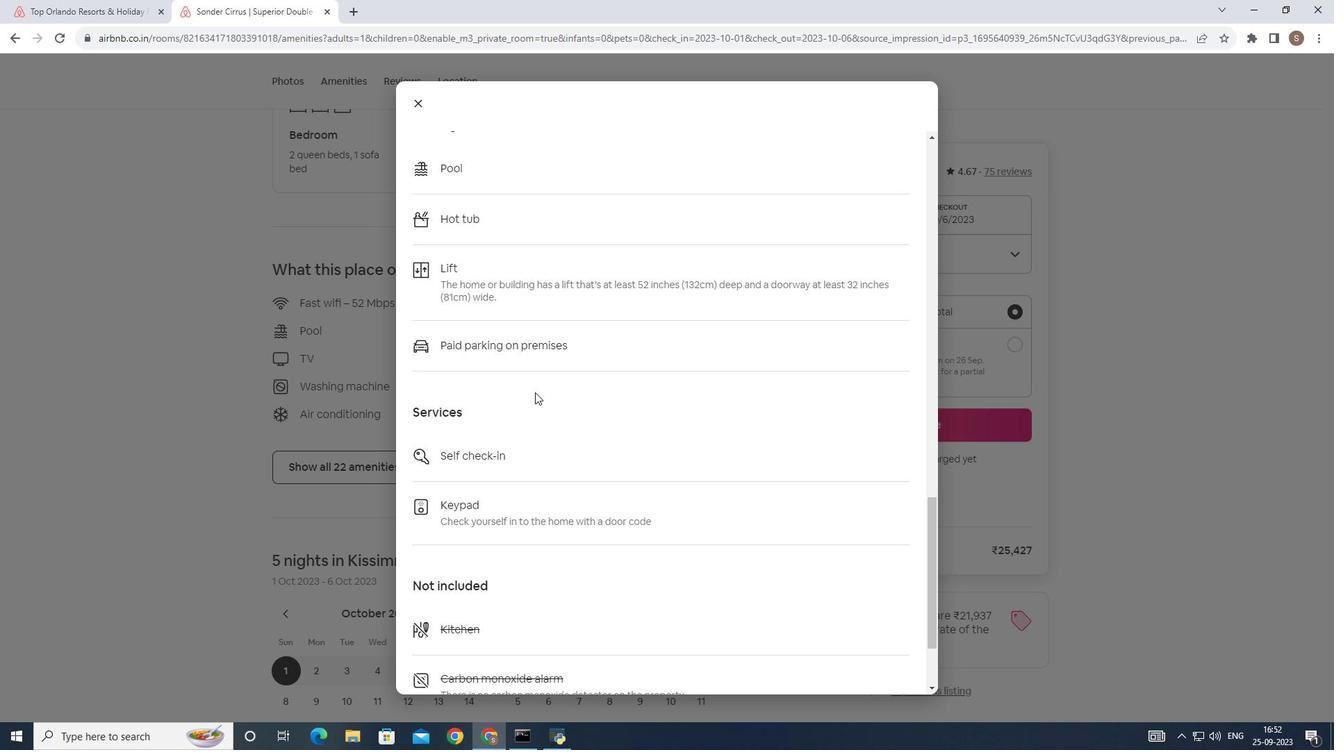 
Action: Mouse scrolled (536, 393) with delta (0, 0)
Screenshot: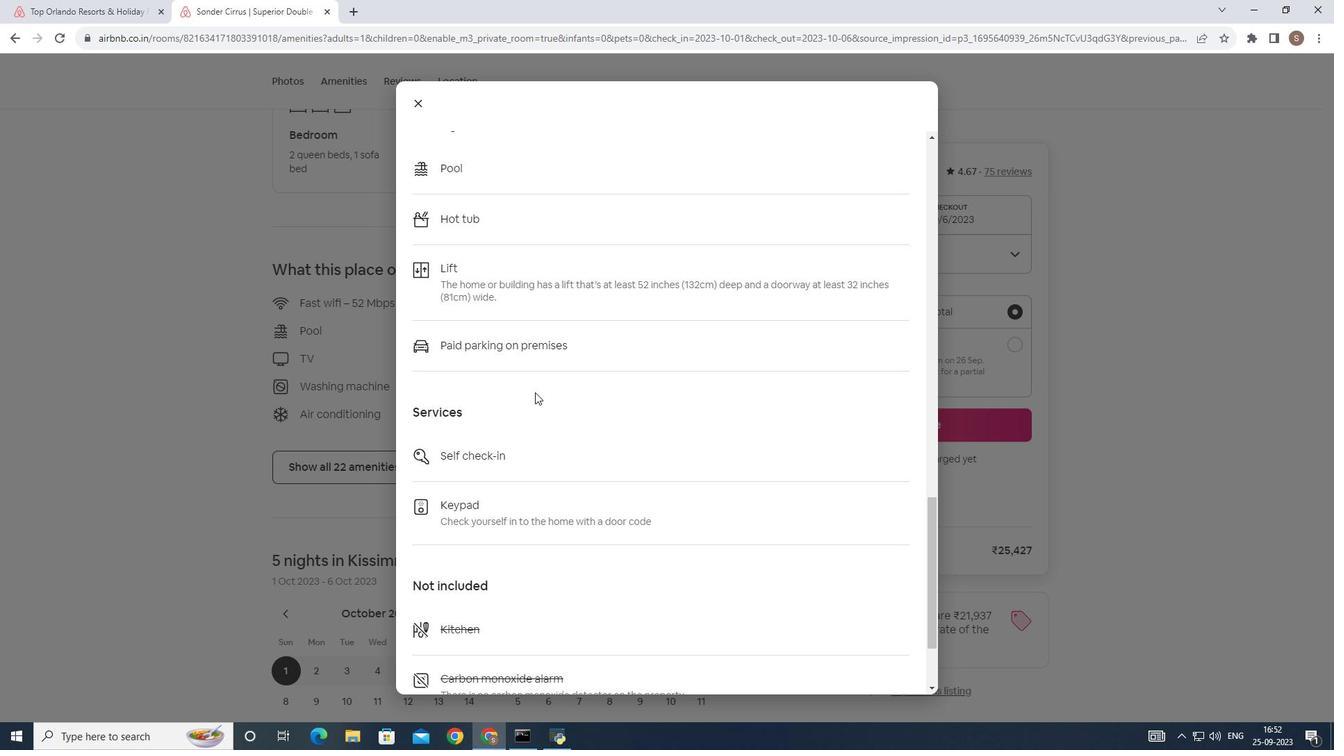 
Action: Mouse scrolled (536, 393) with delta (0, 0)
Screenshot: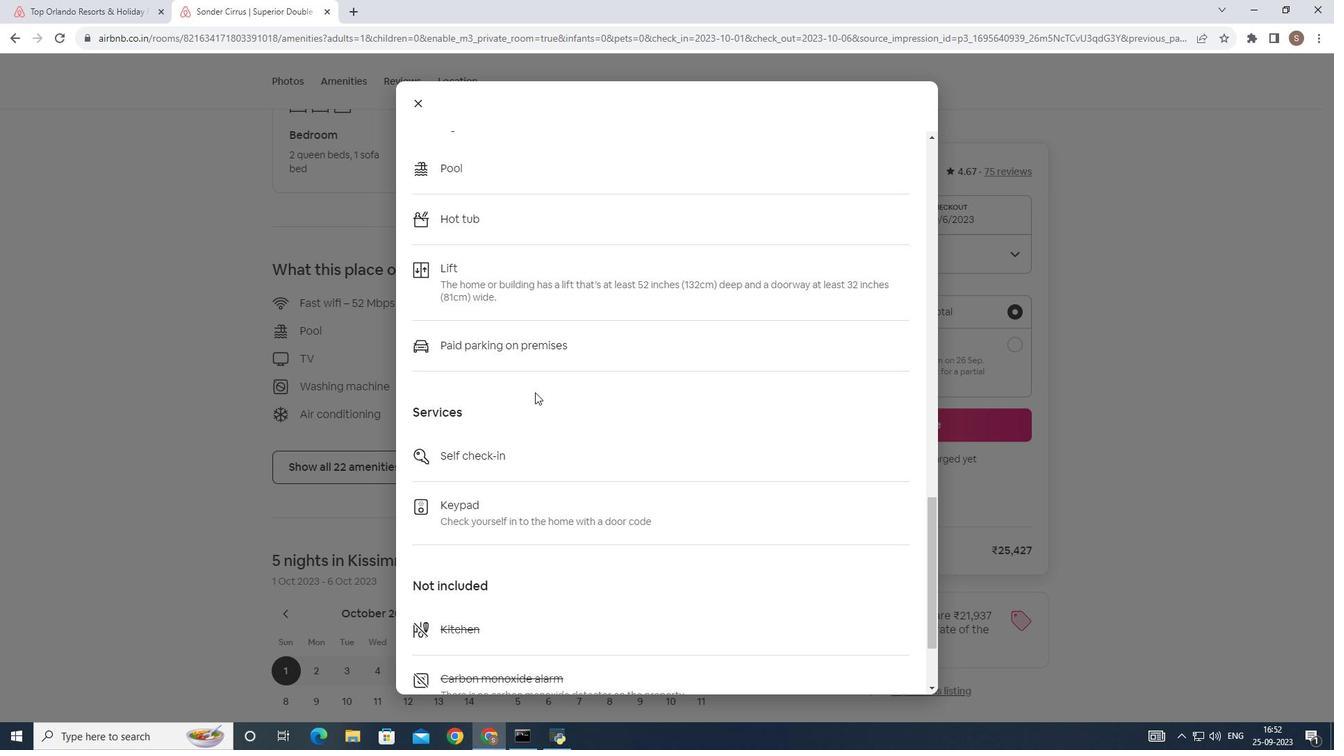 
Action: Mouse scrolled (536, 393) with delta (0, 0)
Screenshot: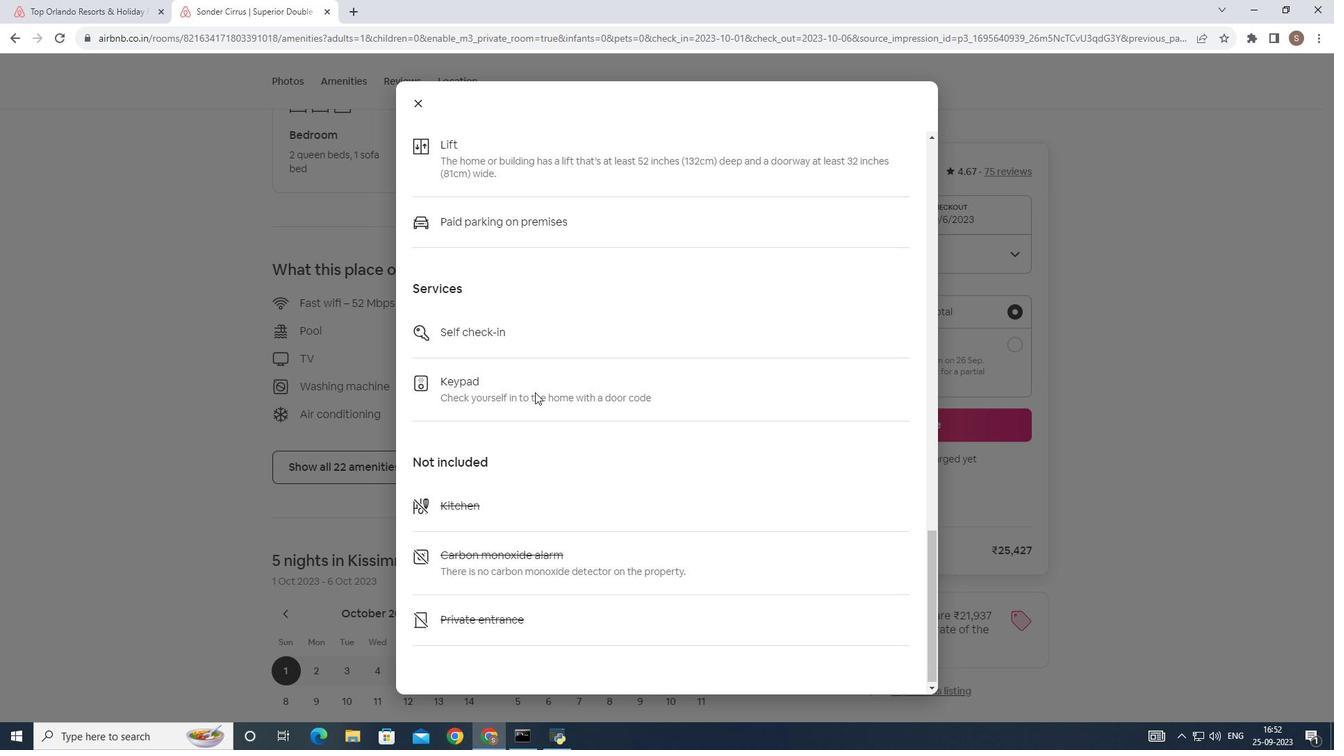 
Action: Mouse scrolled (536, 393) with delta (0, 0)
Screenshot: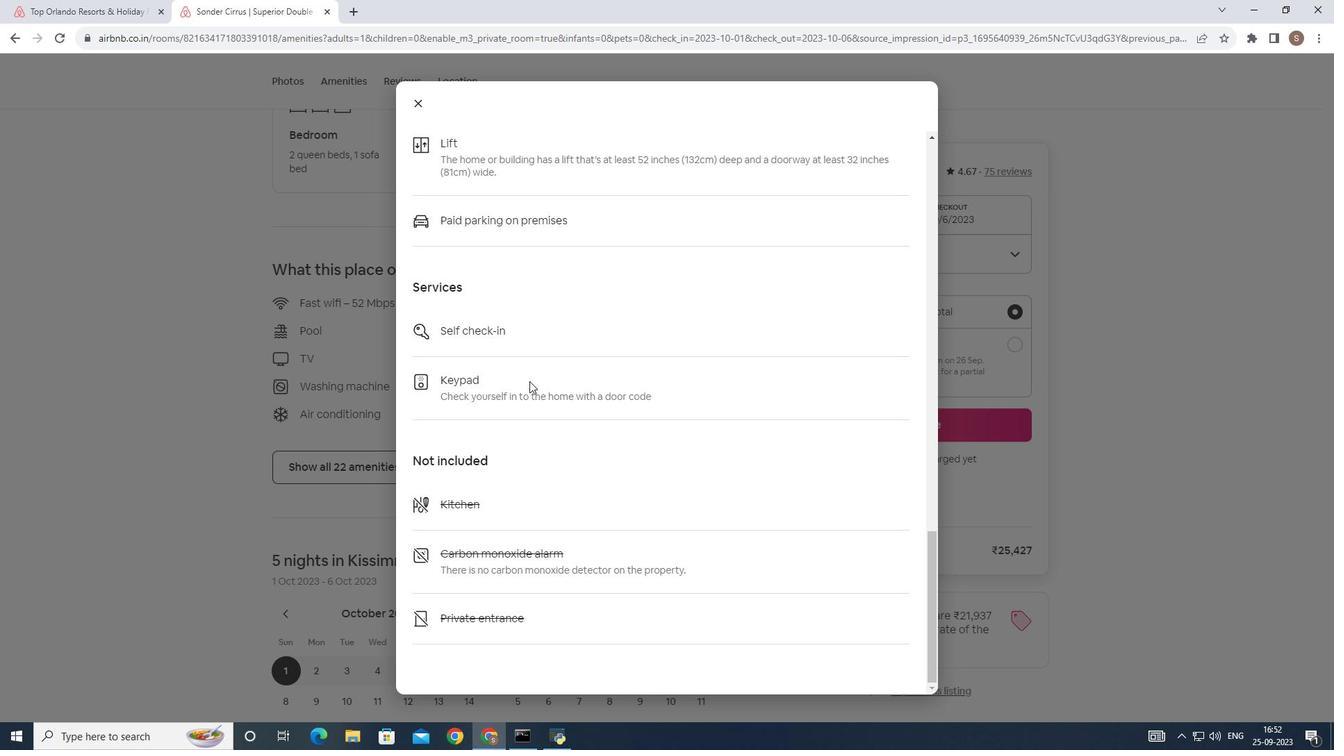 
Action: Mouse scrolled (536, 393) with delta (0, 0)
Screenshot: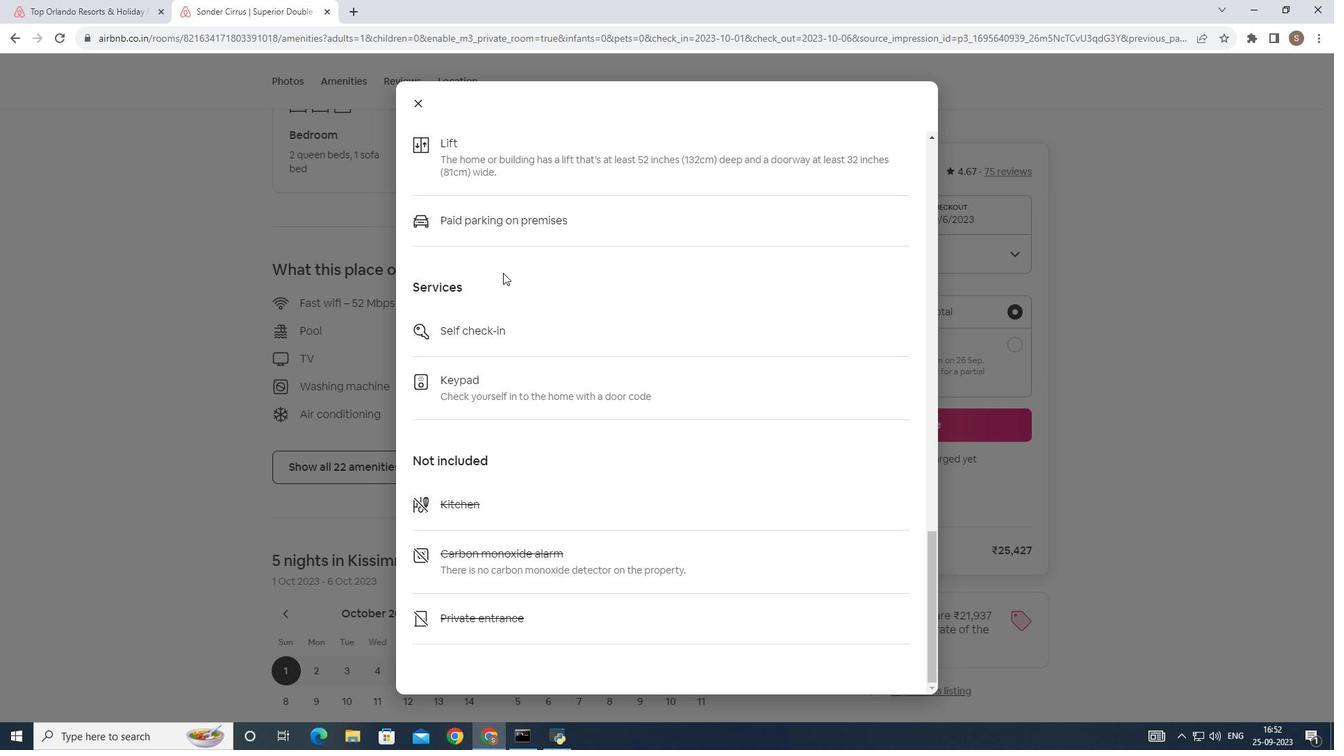 
Action: Mouse moved to (421, 108)
Screenshot: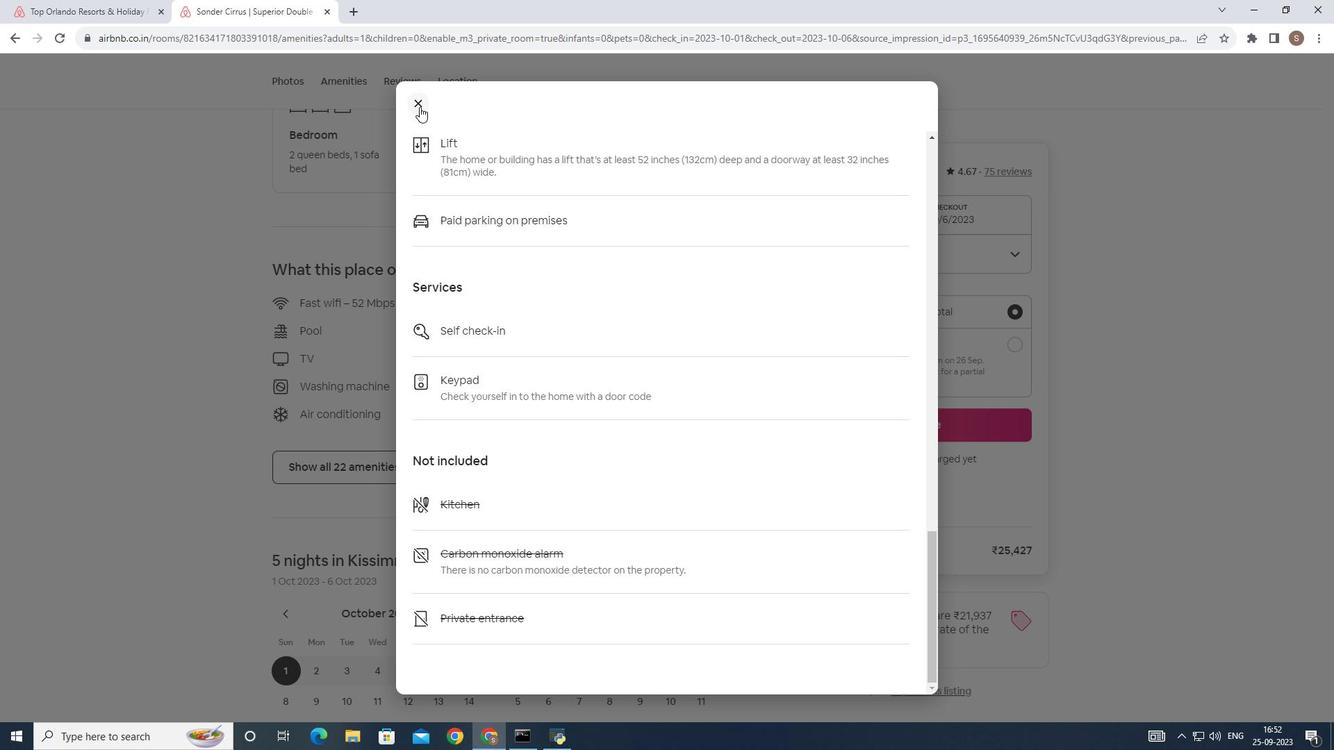 
Action: Mouse pressed left at (421, 108)
Screenshot: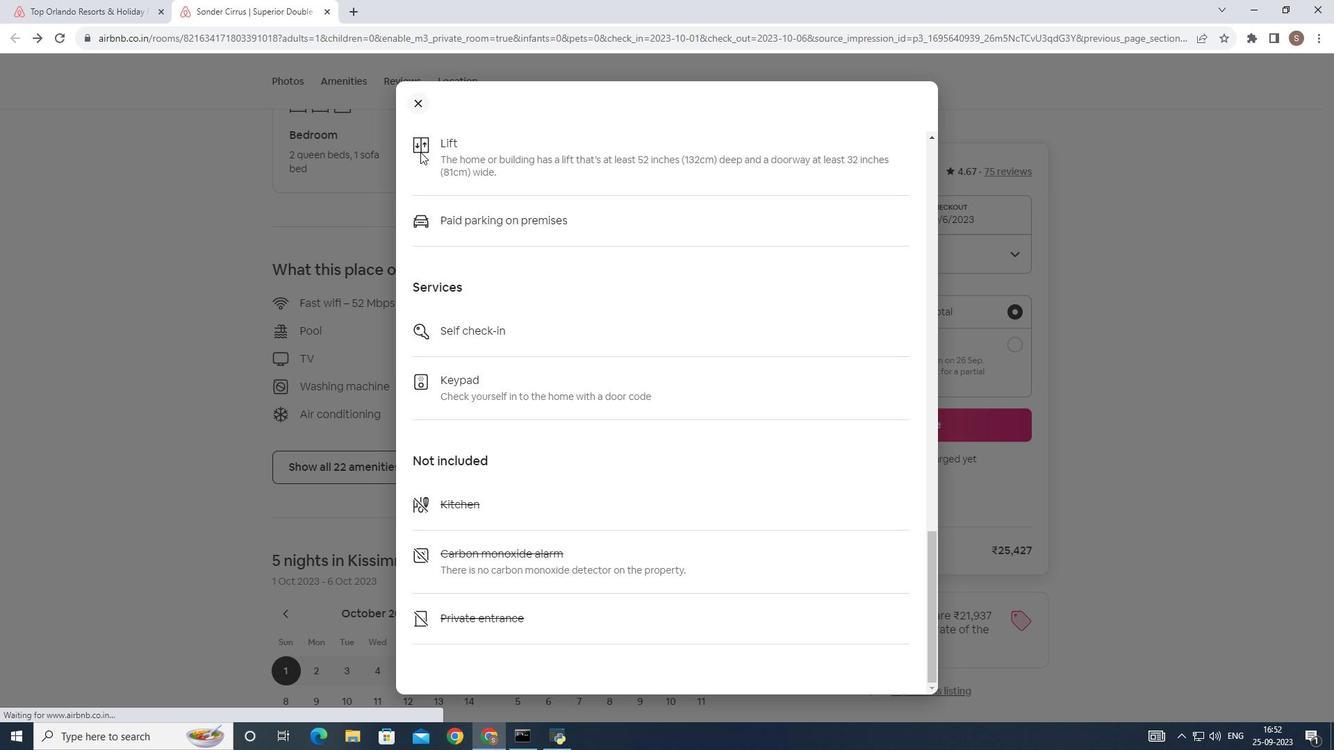 
Action: Mouse moved to (440, 408)
Screenshot: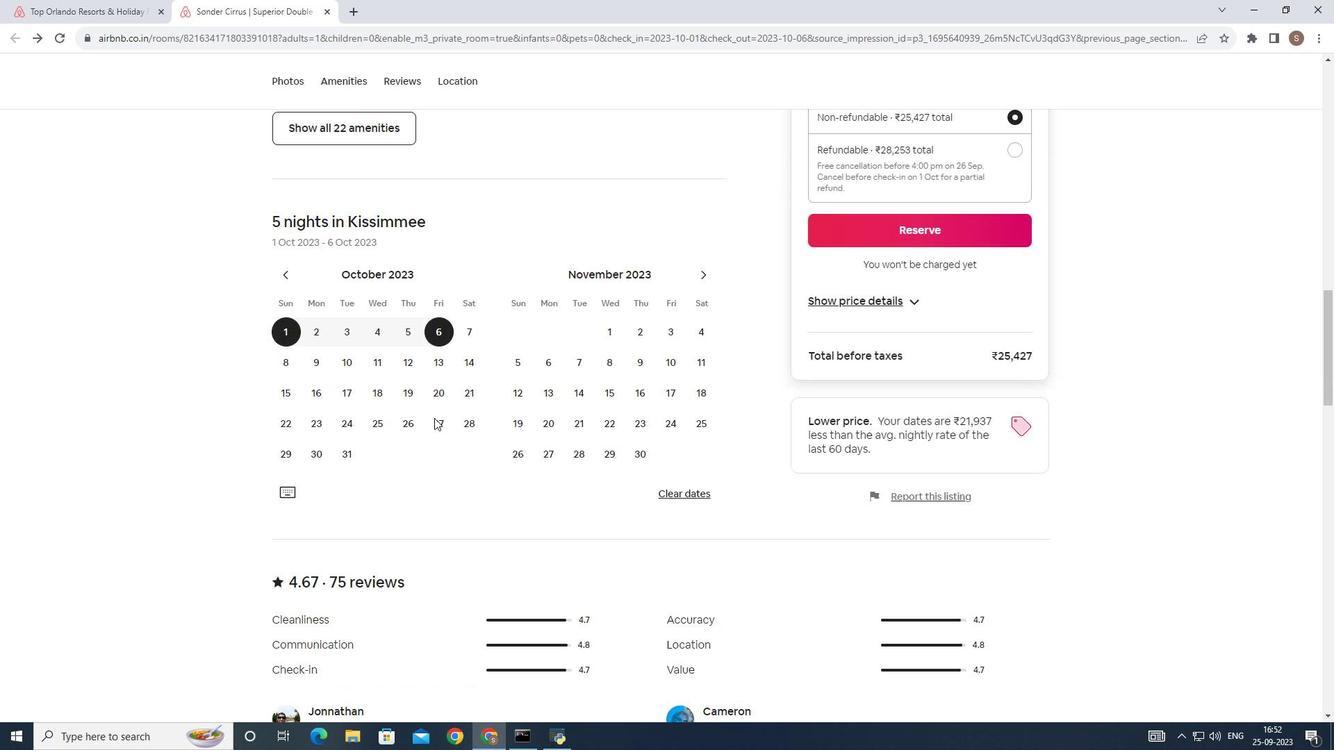 
Action: Mouse scrolled (440, 408) with delta (0, 0)
Screenshot: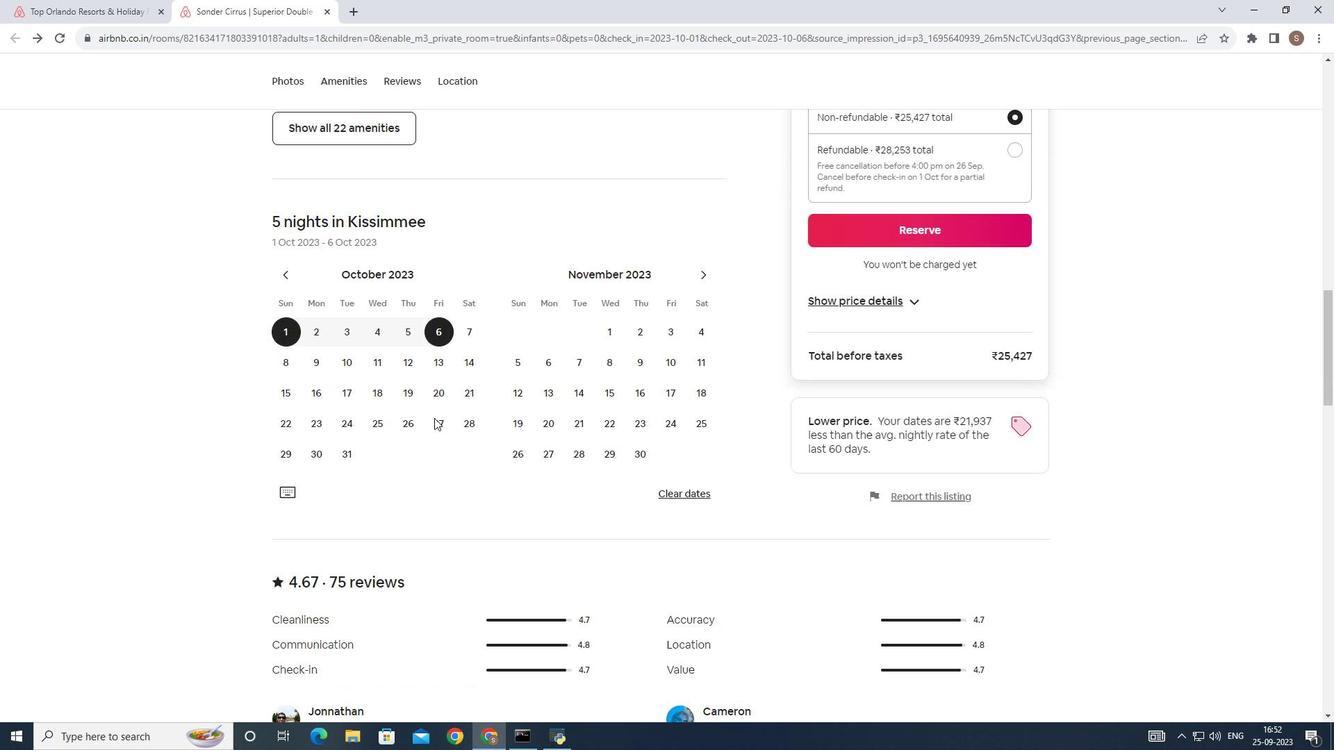 
Action: Mouse moved to (439, 412)
Screenshot: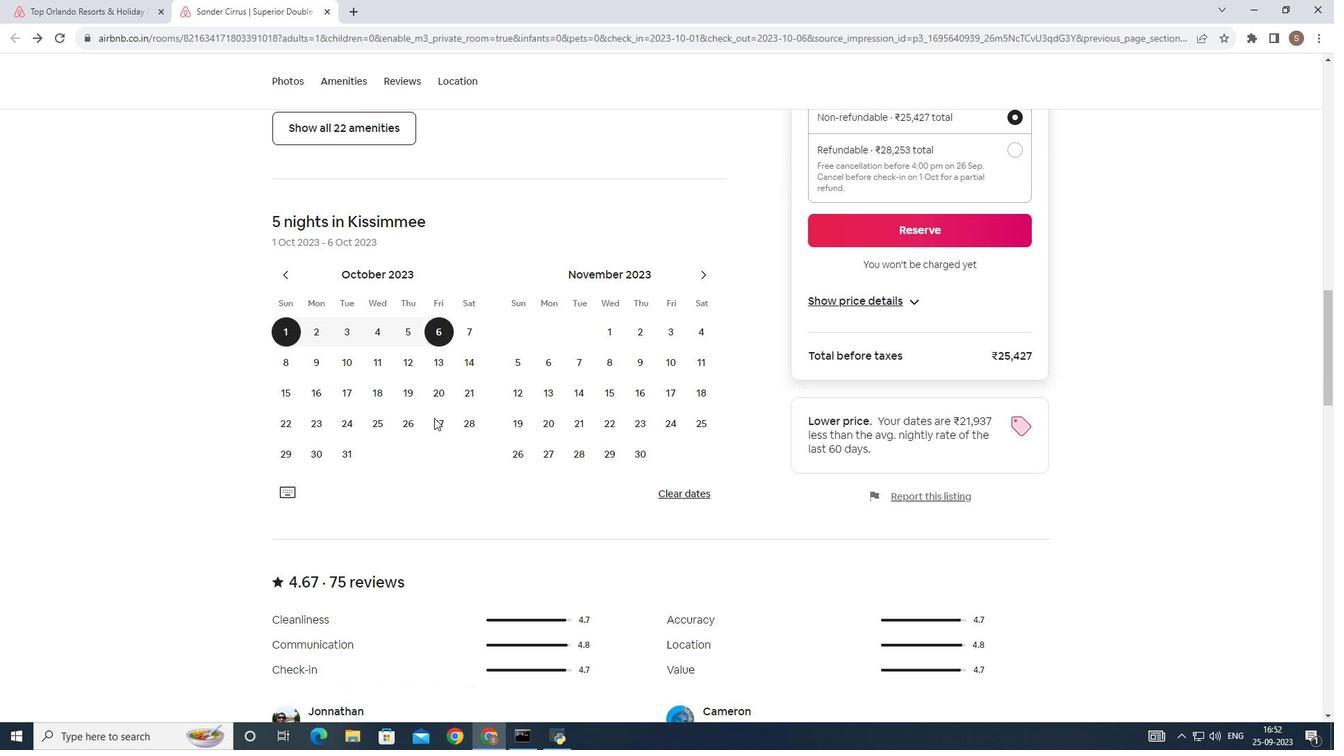 
Action: Mouse scrolled (439, 411) with delta (0, 0)
Screenshot: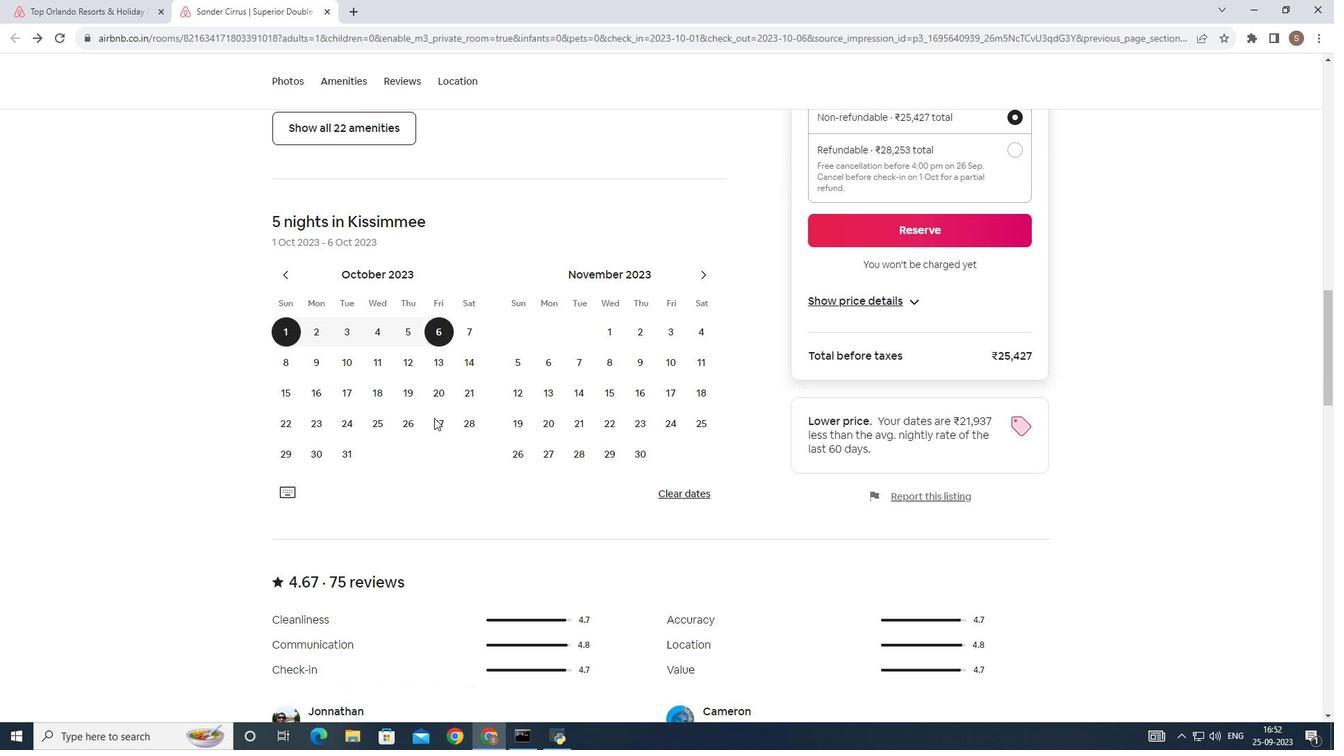
Action: Mouse moved to (438, 413)
Screenshot: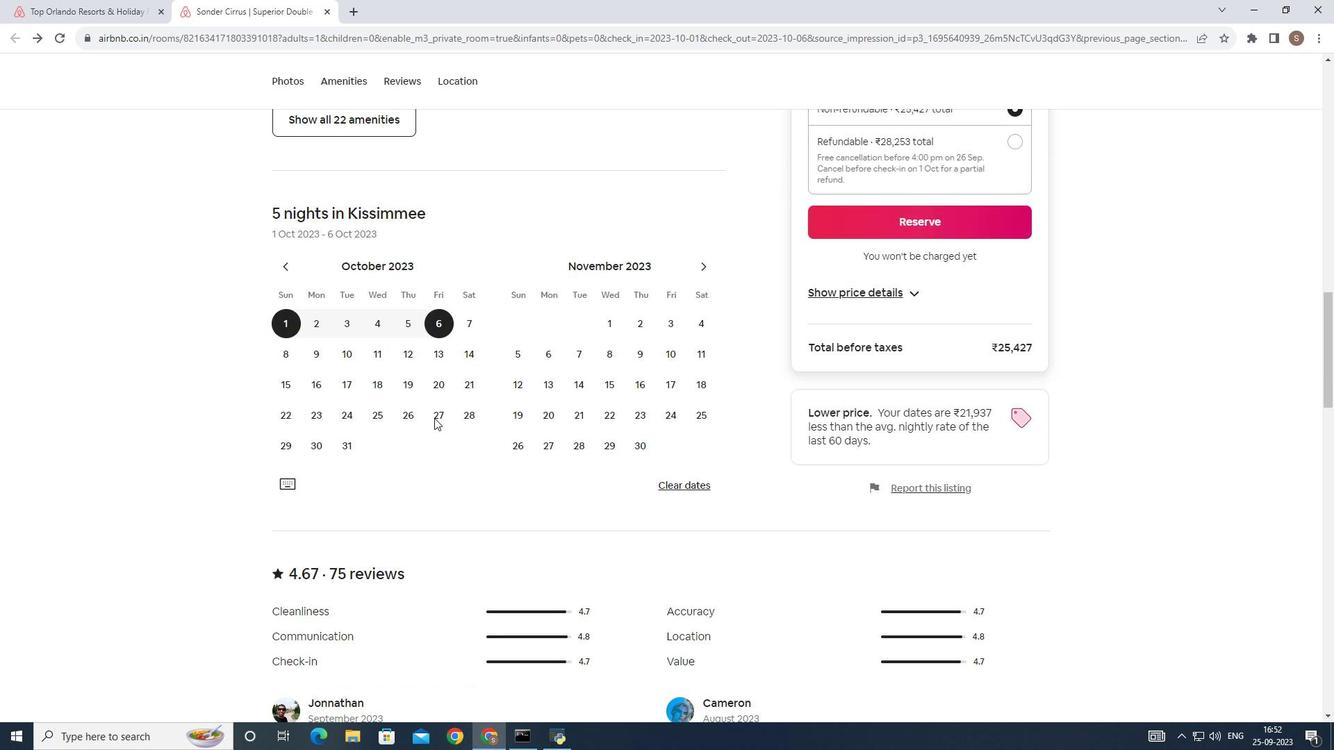 
Action: Mouse scrolled (438, 412) with delta (0, 0)
Screenshot: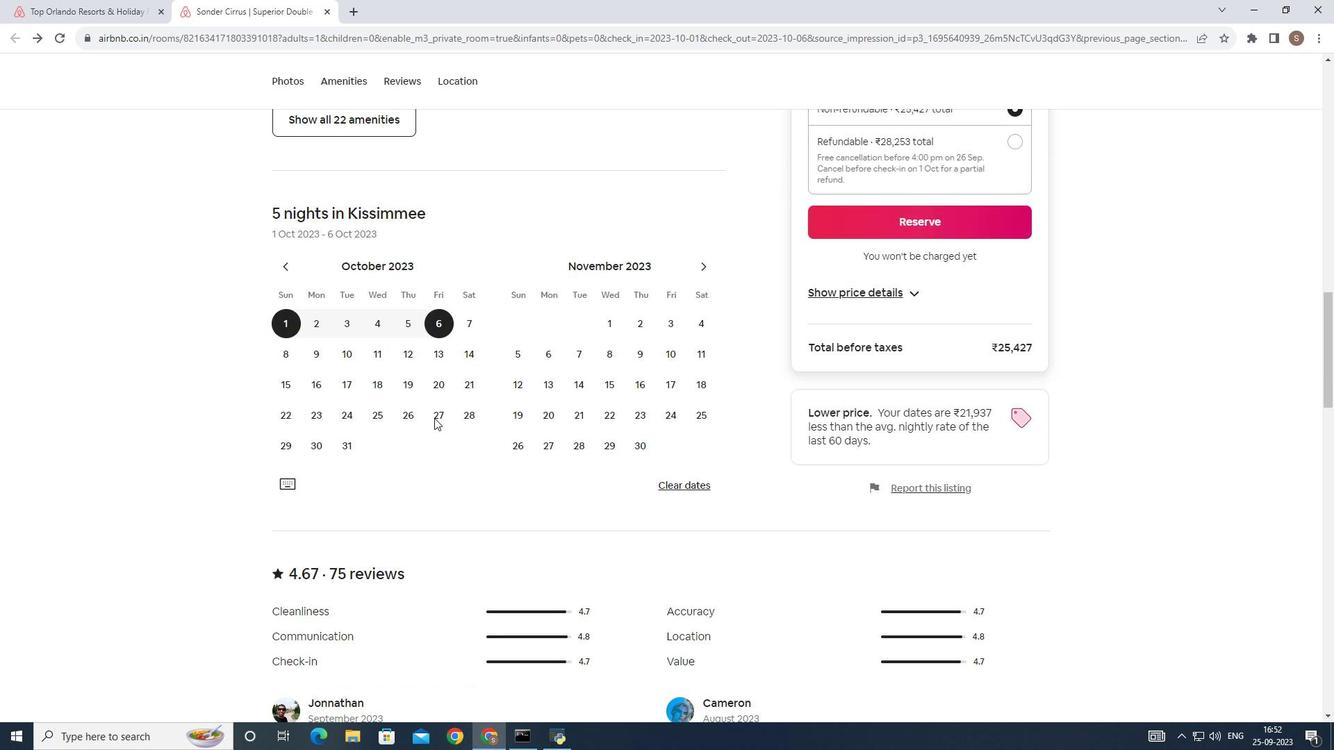 
Action: Mouse moved to (437, 415)
Screenshot: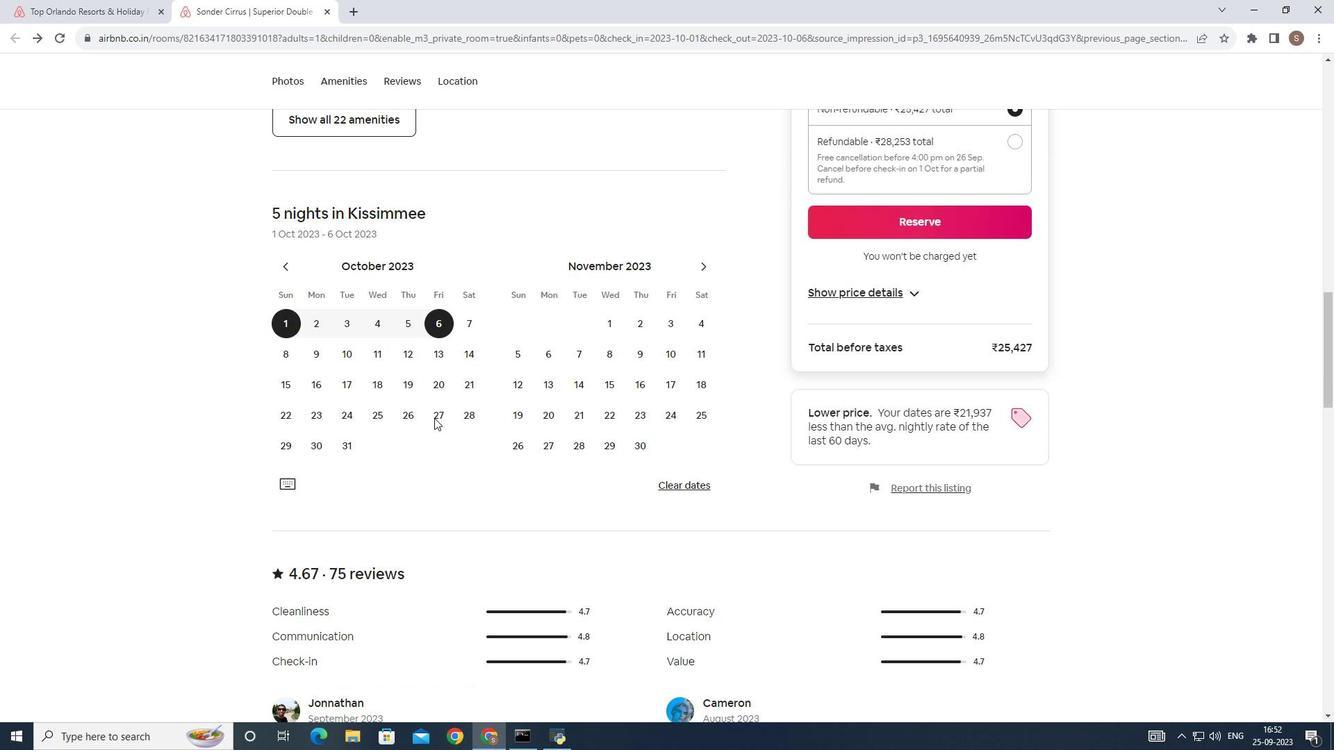 
Action: Mouse scrolled (437, 414) with delta (0, 0)
Screenshot: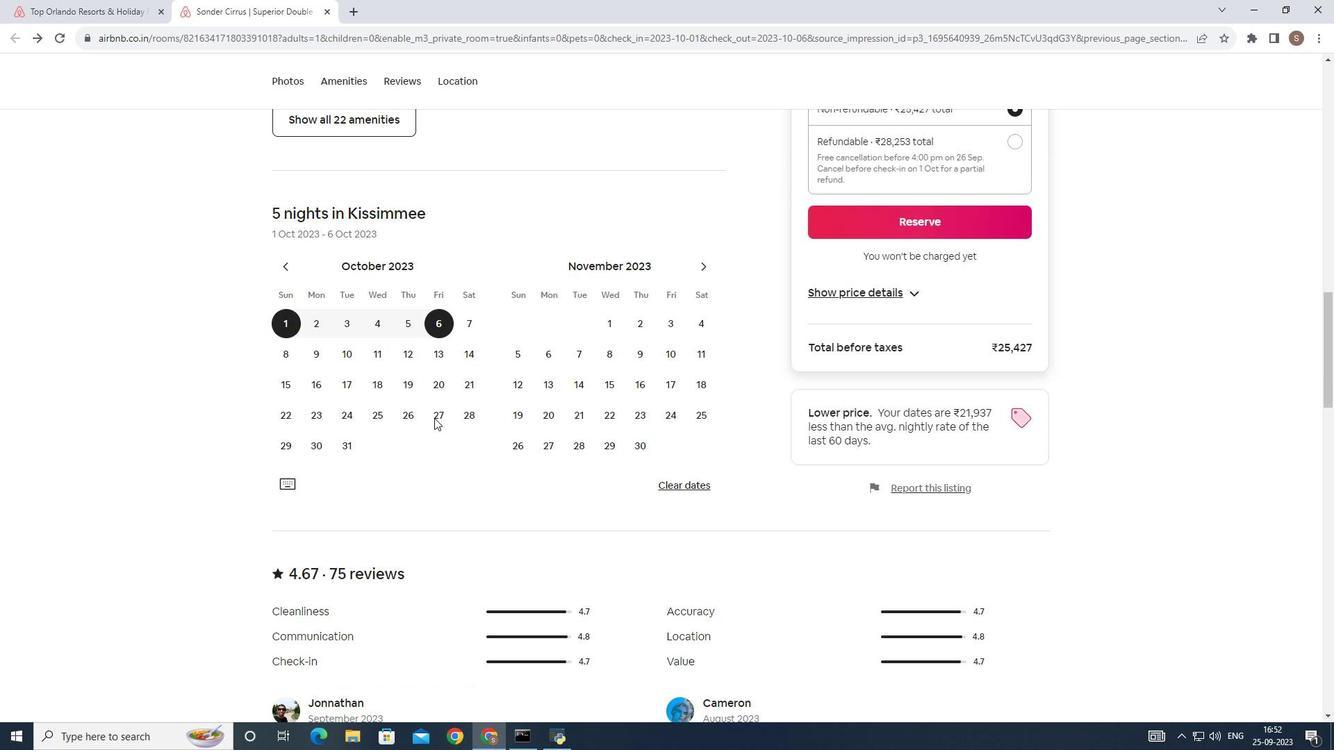 
Action: Mouse moved to (435, 419)
Screenshot: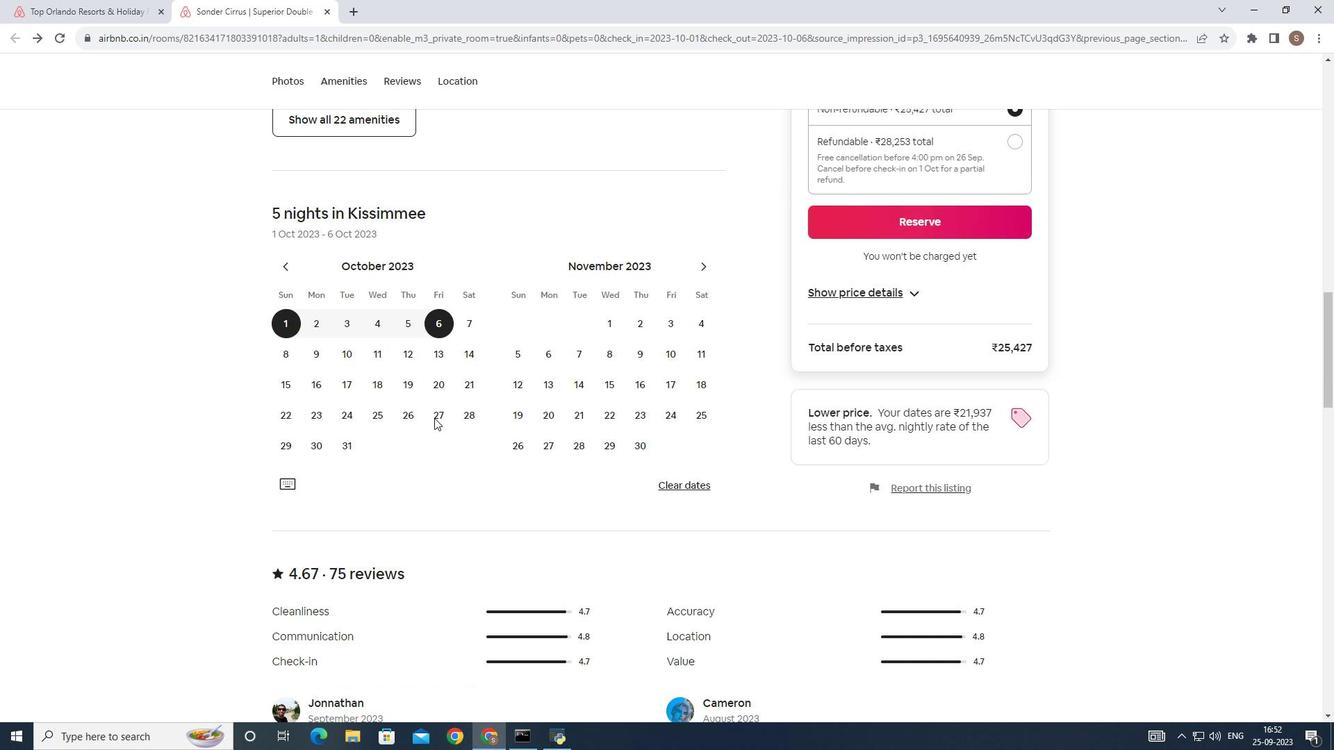 
Action: Mouse scrolled (435, 419) with delta (0, 0)
Screenshot: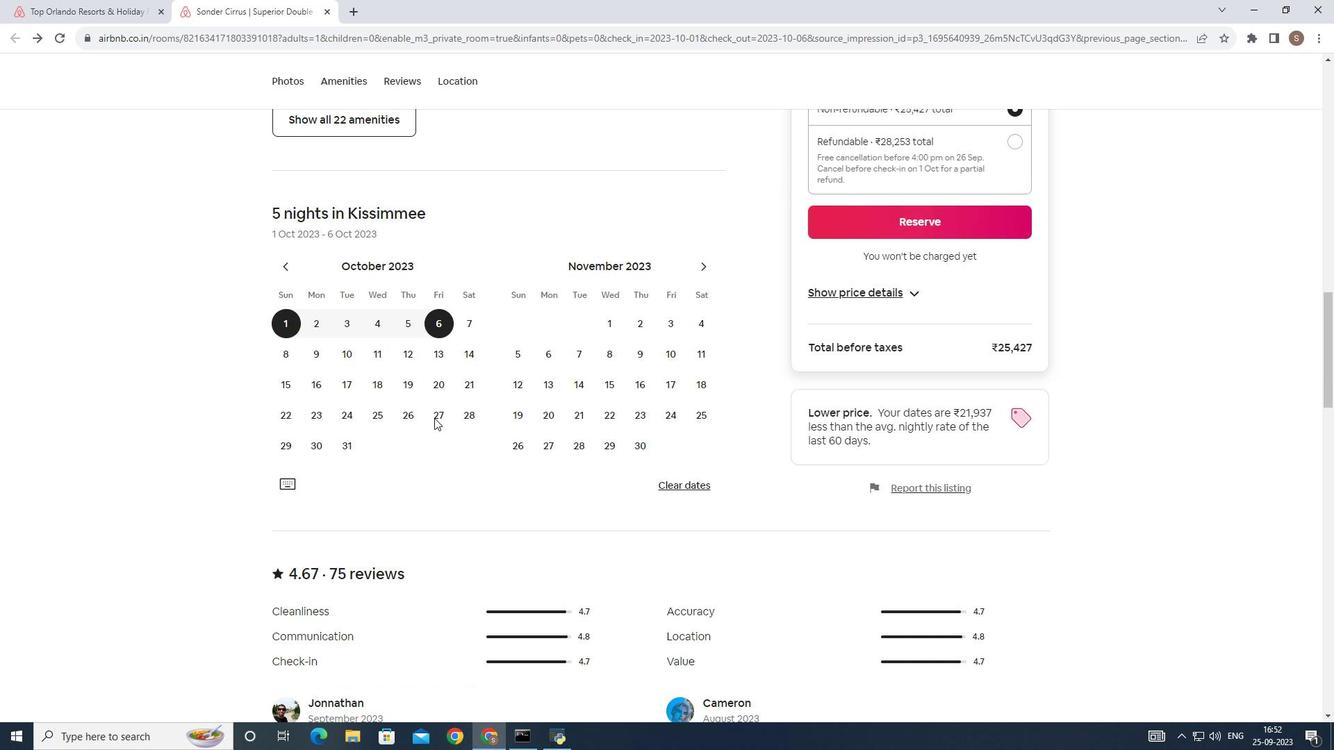 
Action: Mouse moved to (435, 419)
Screenshot: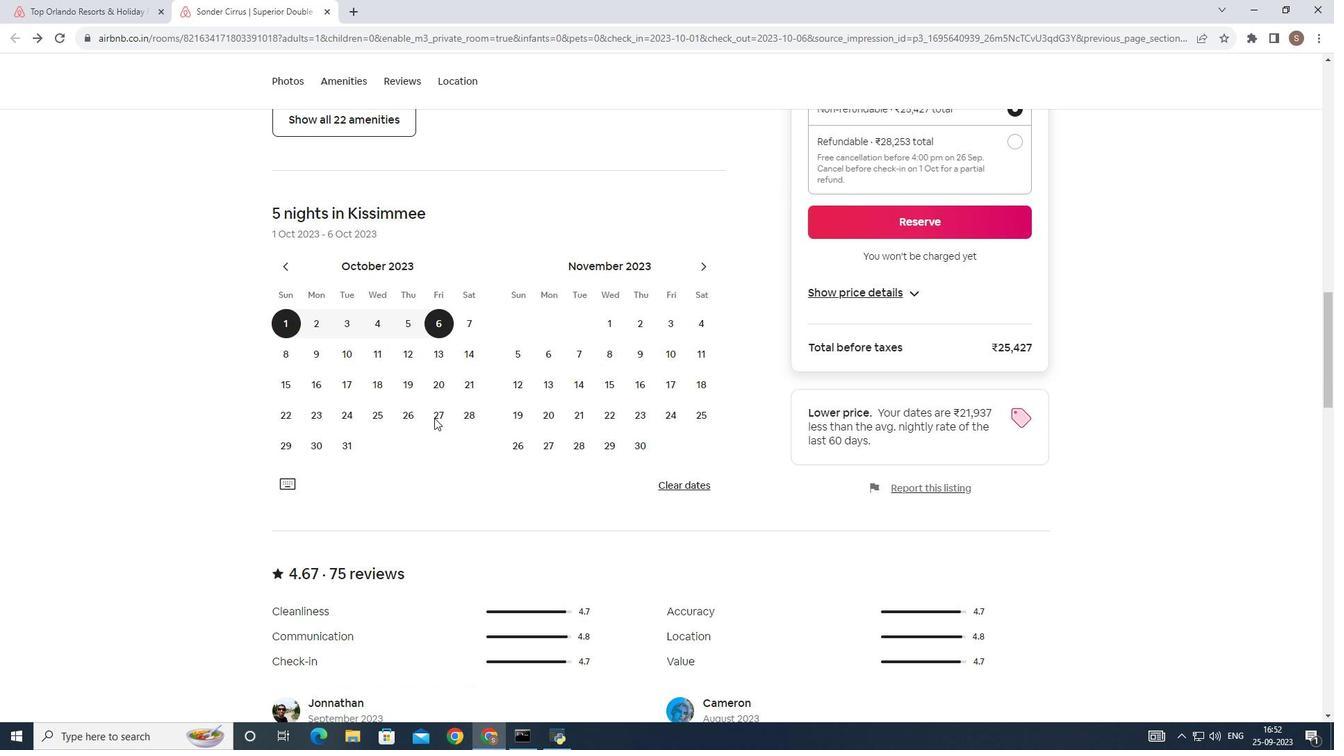 
Action: Mouse scrolled (435, 419) with delta (0, 0)
Screenshot: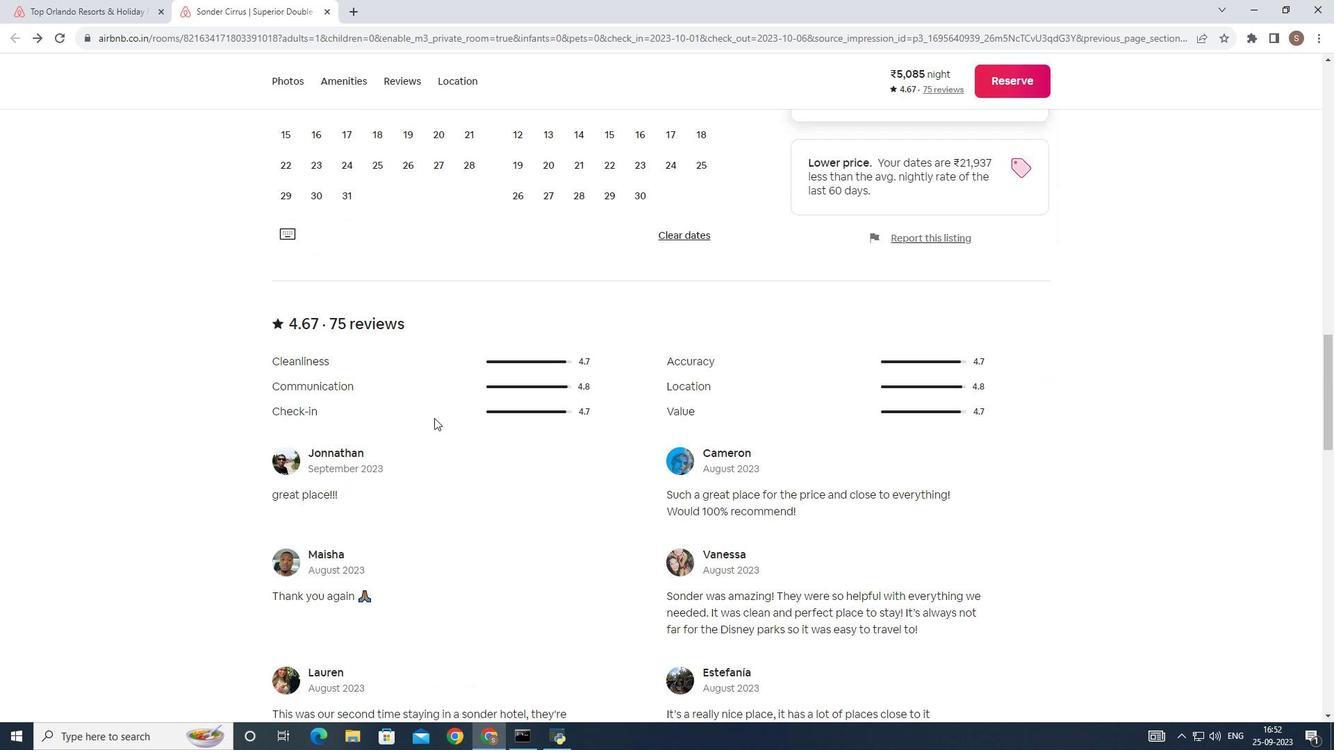 
Action: Mouse scrolled (435, 419) with delta (0, 0)
Screenshot: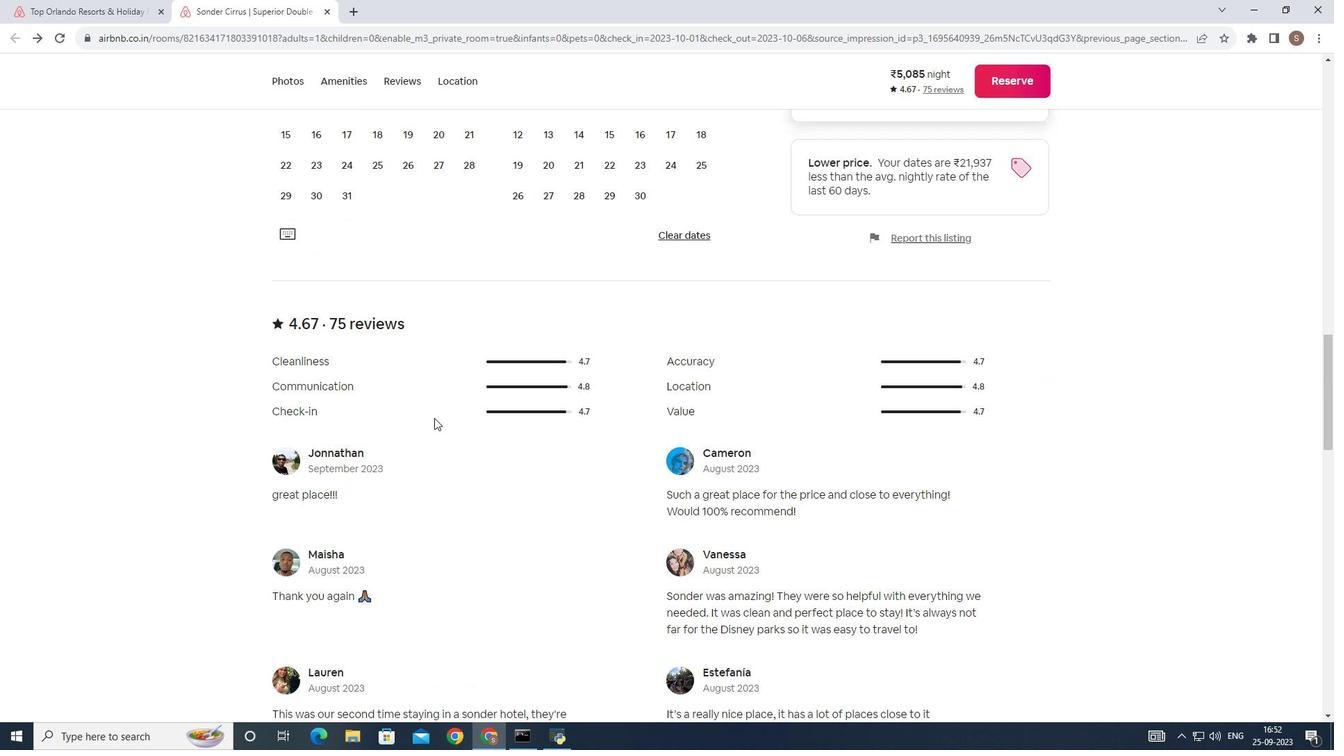 
Action: Mouse scrolled (435, 419) with delta (0, 0)
Screenshot: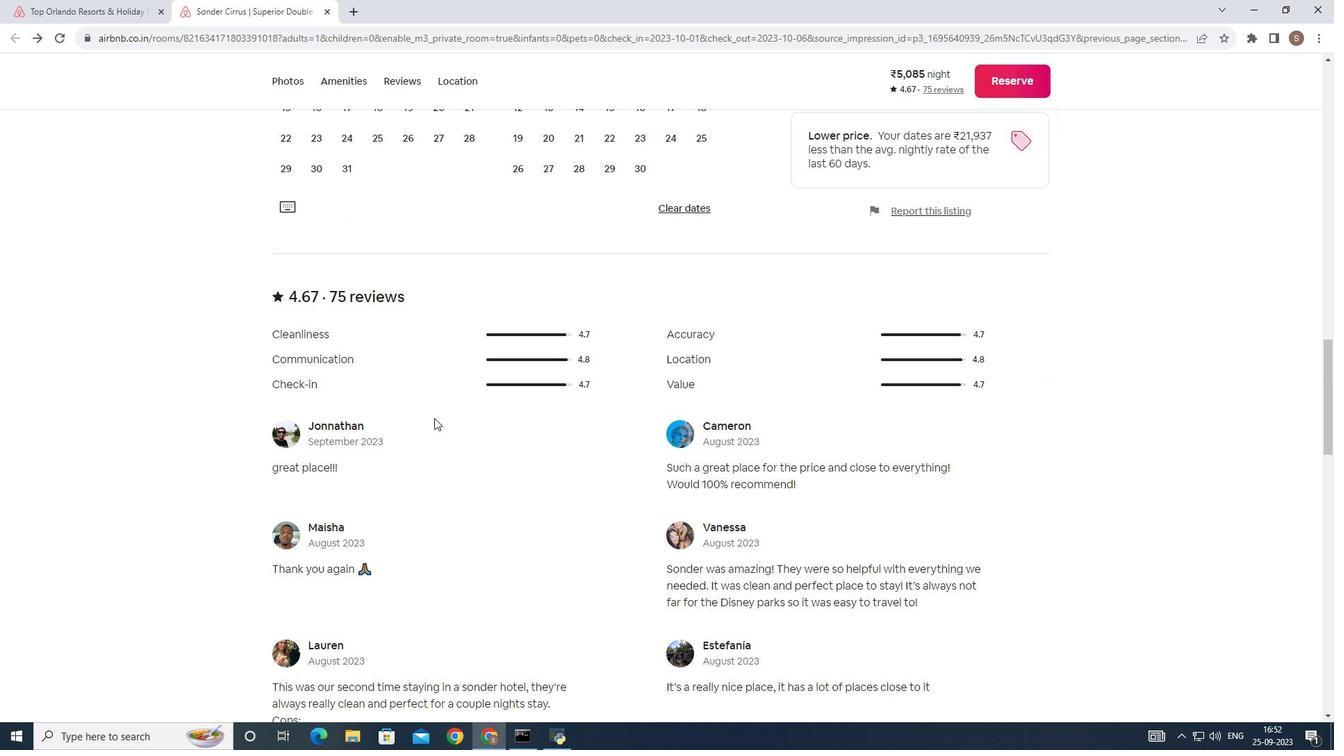 
Action: Mouse scrolled (435, 419) with delta (0, 0)
Screenshot: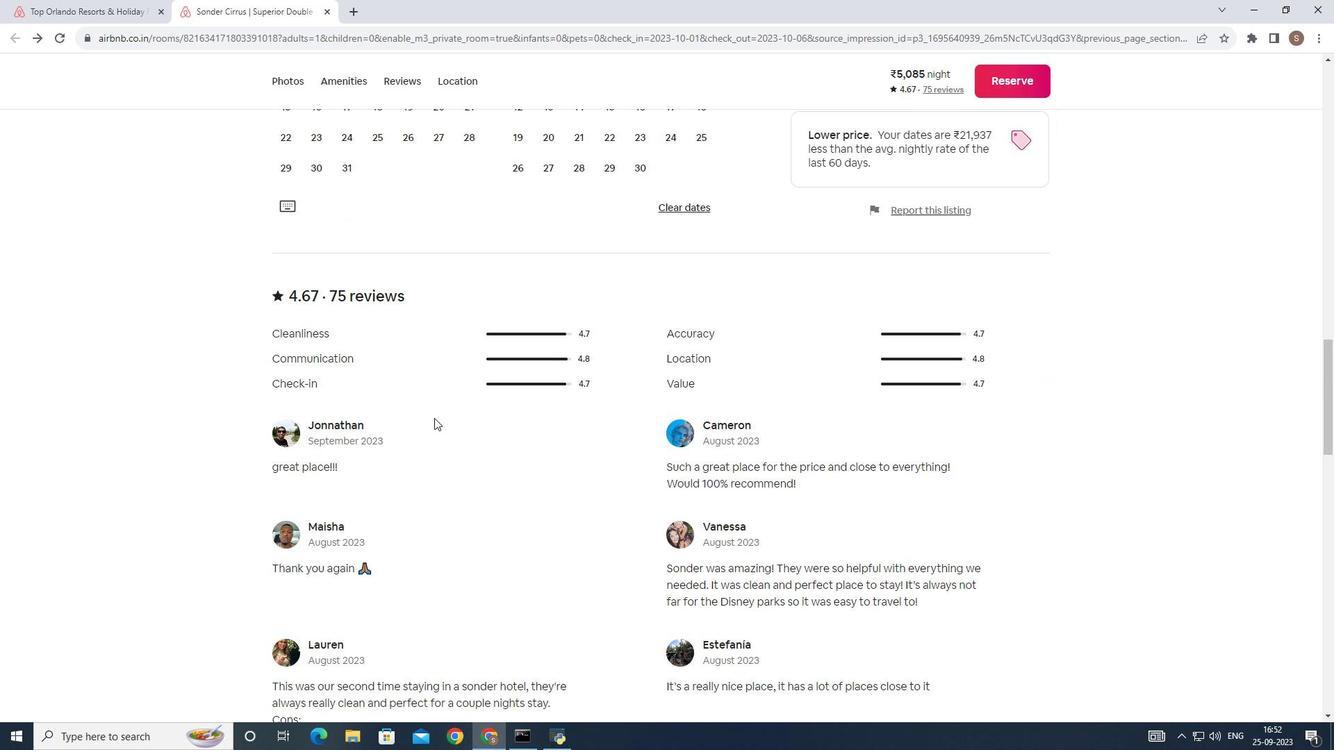 
Action: Mouse scrolled (435, 419) with delta (0, 0)
Screenshot: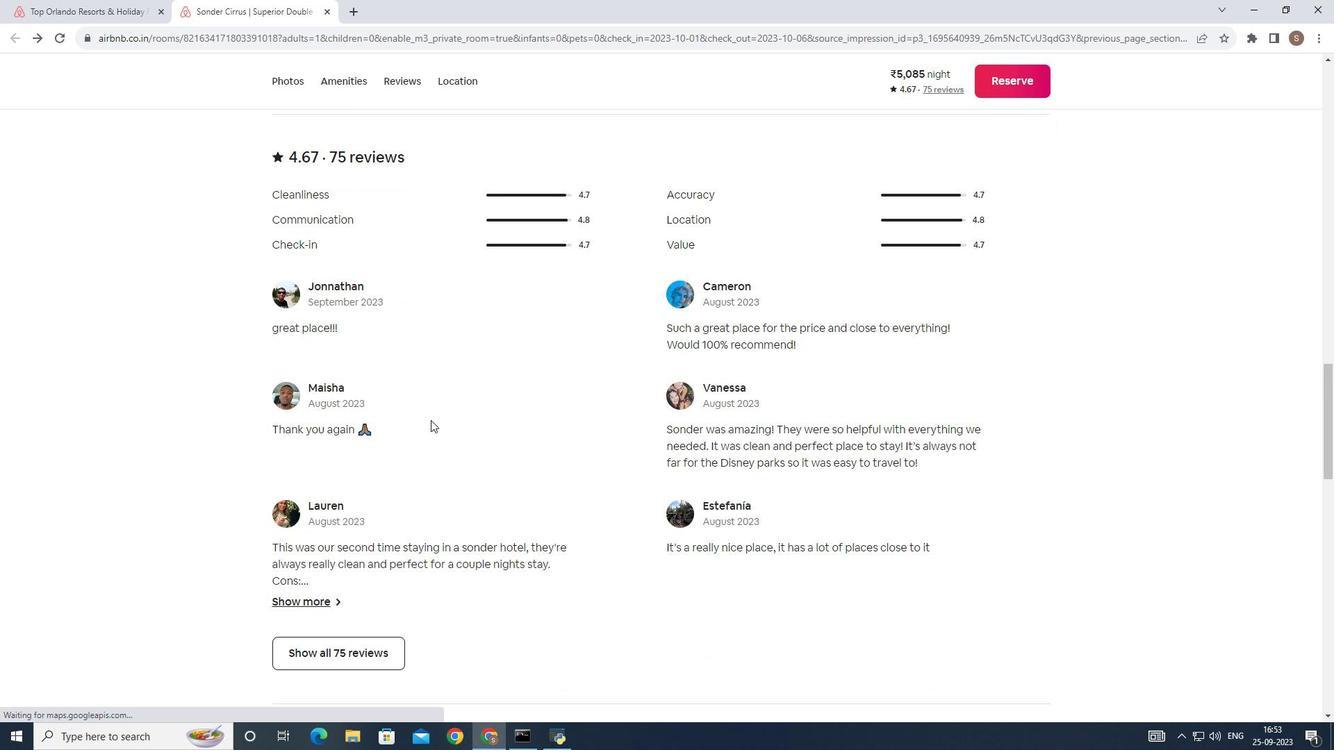 
Action: Mouse moved to (432, 421)
Screenshot: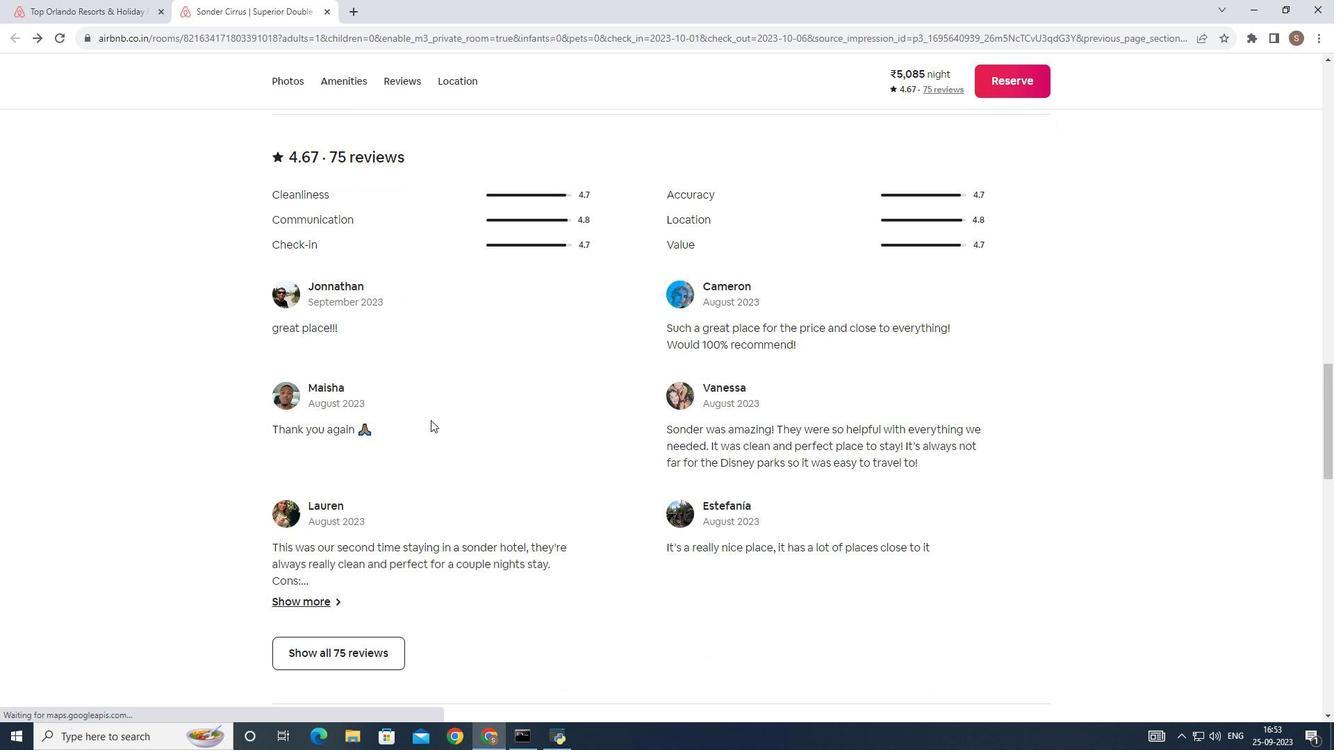 
Action: Mouse scrolled (432, 421) with delta (0, 0)
Screenshot: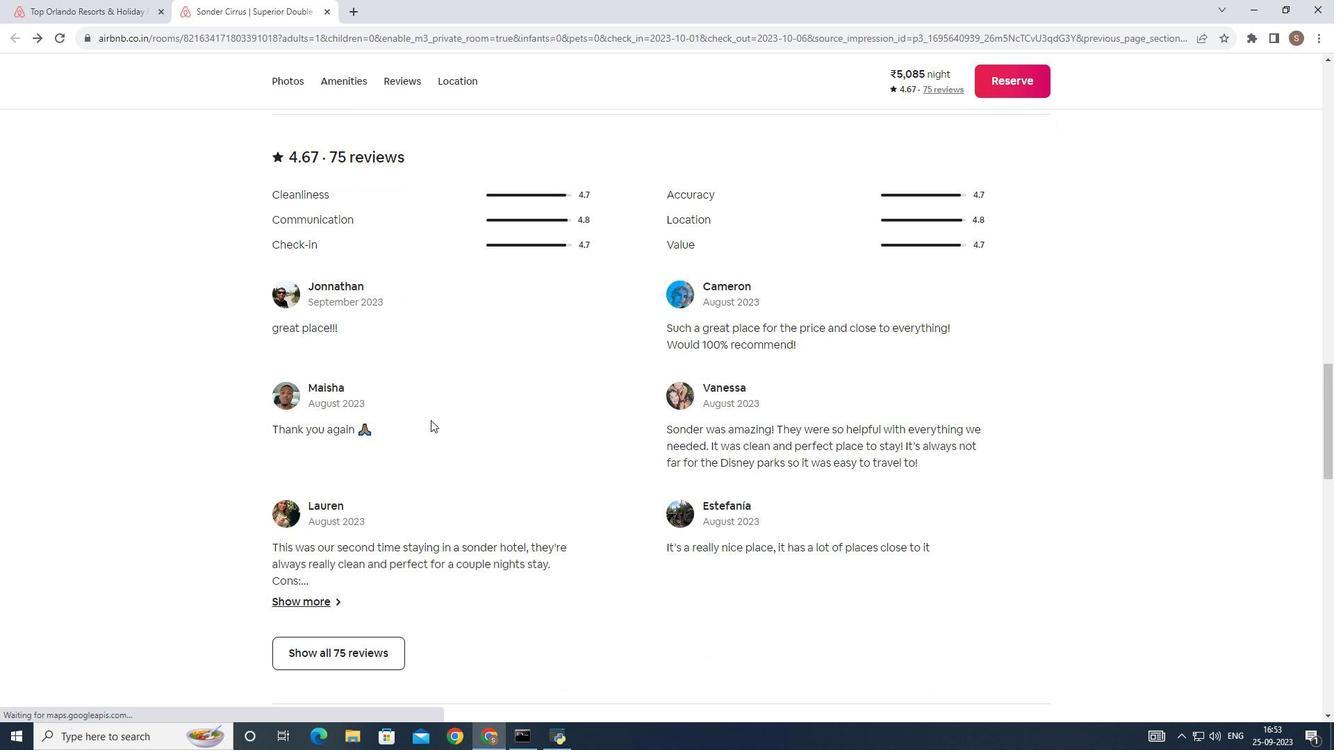
Action: Mouse moved to (431, 424)
Screenshot: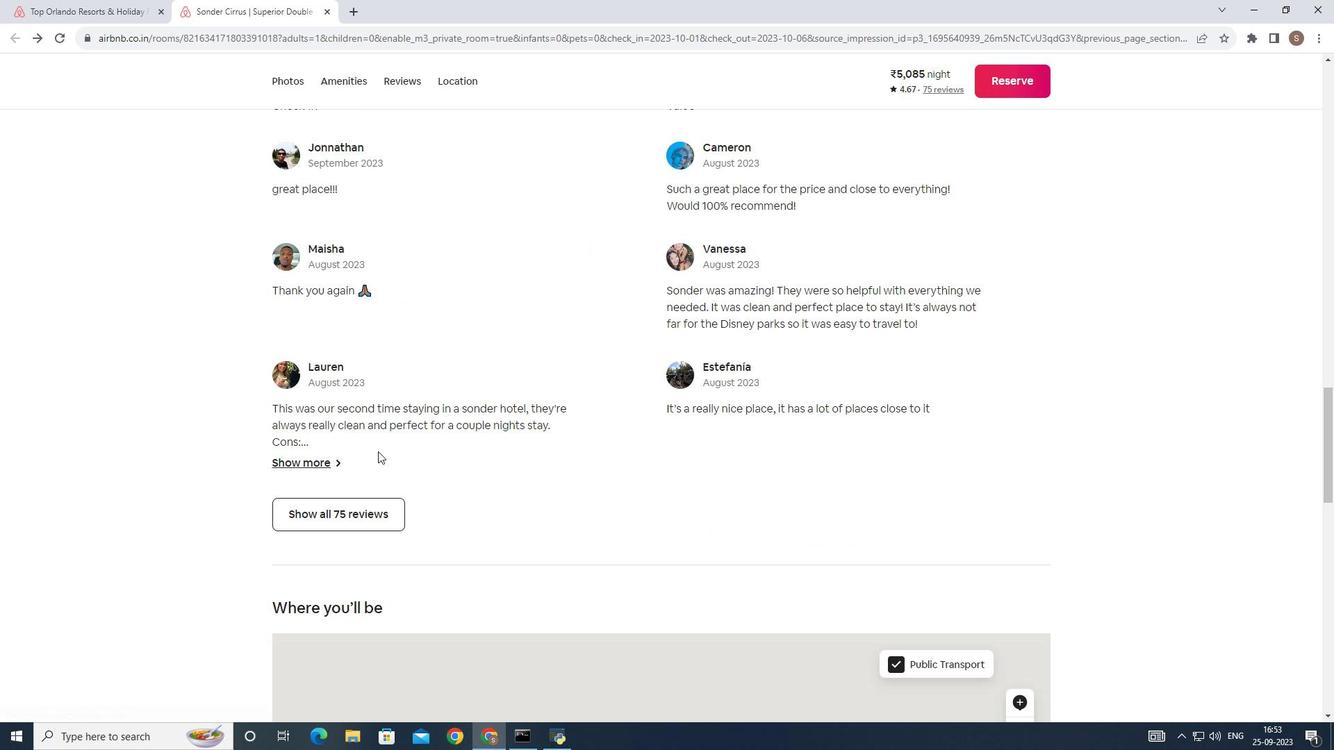 
Action: Mouse scrolled (431, 423) with delta (0, 0)
Screenshot: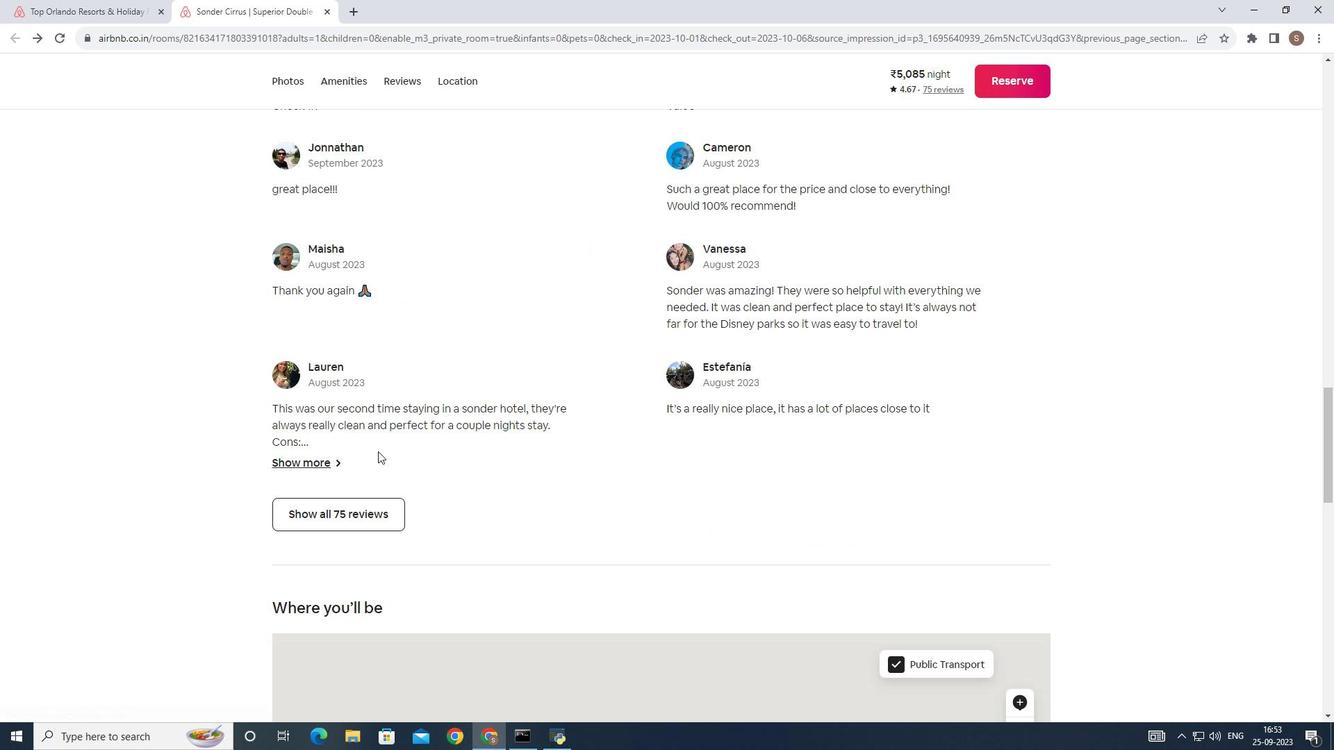 
Action: Mouse moved to (430, 425)
Screenshot: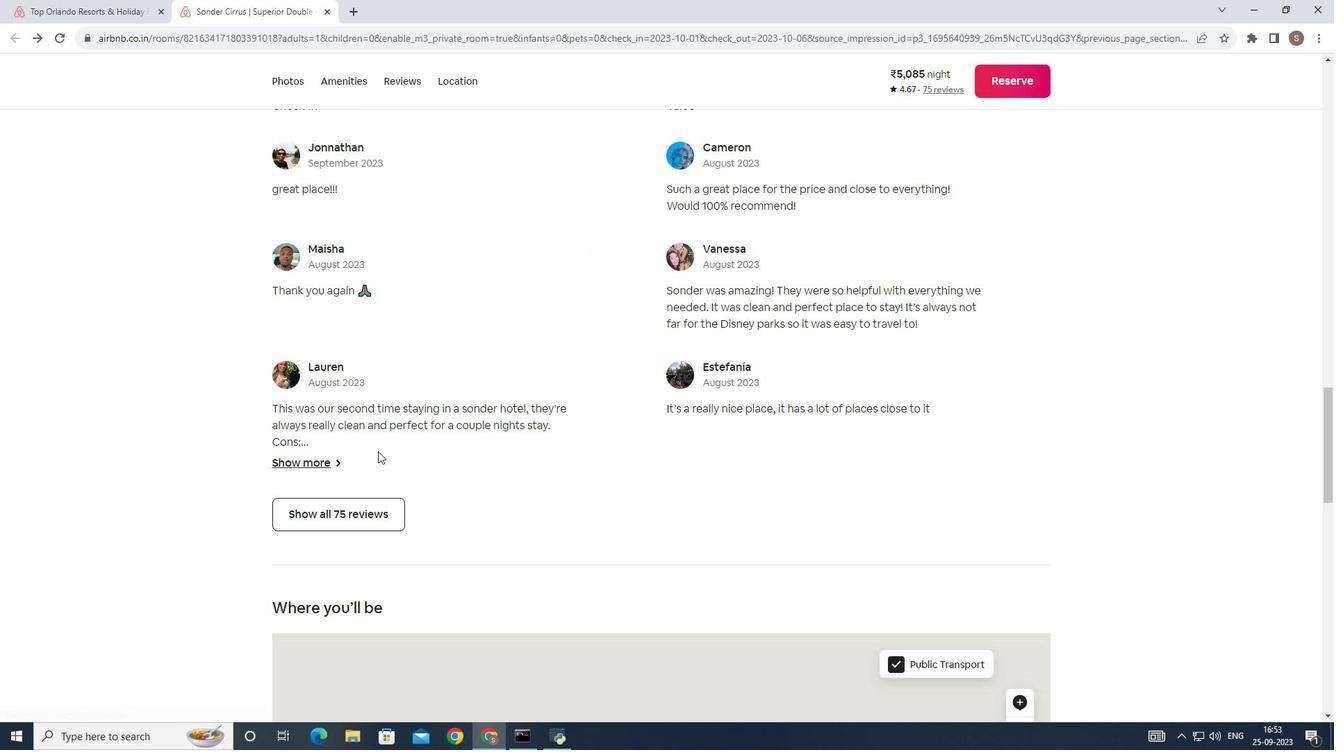 
Action: Mouse scrolled (430, 424) with delta (0, 0)
Screenshot: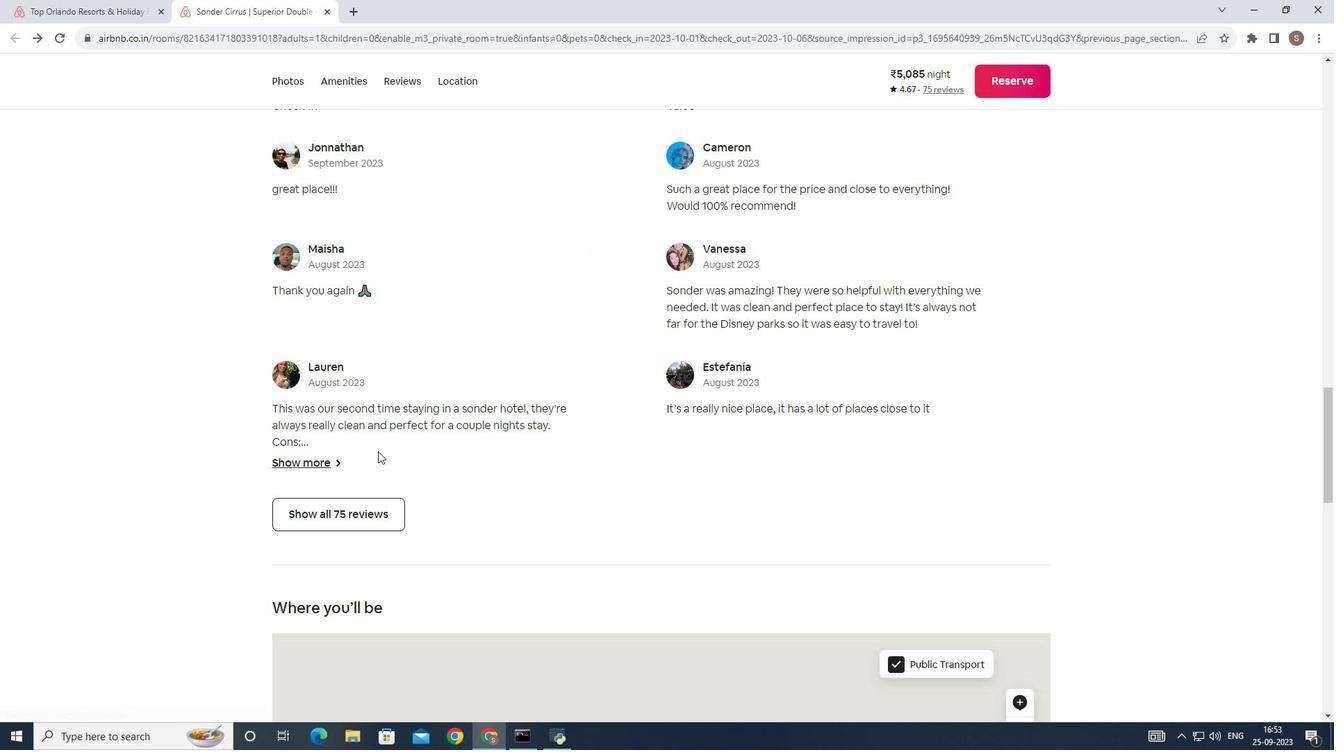 
Action: Mouse moved to (323, 518)
Screenshot: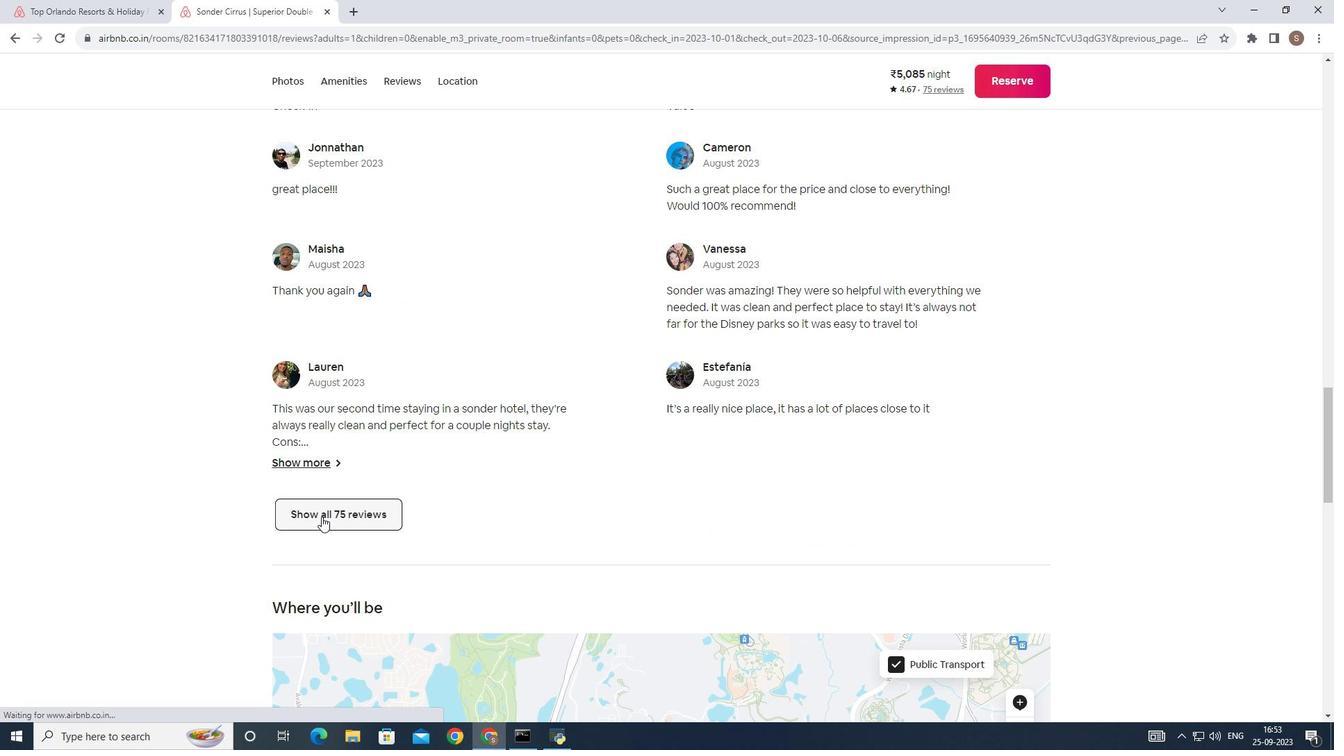 
Action: Mouse pressed left at (323, 518)
Screenshot: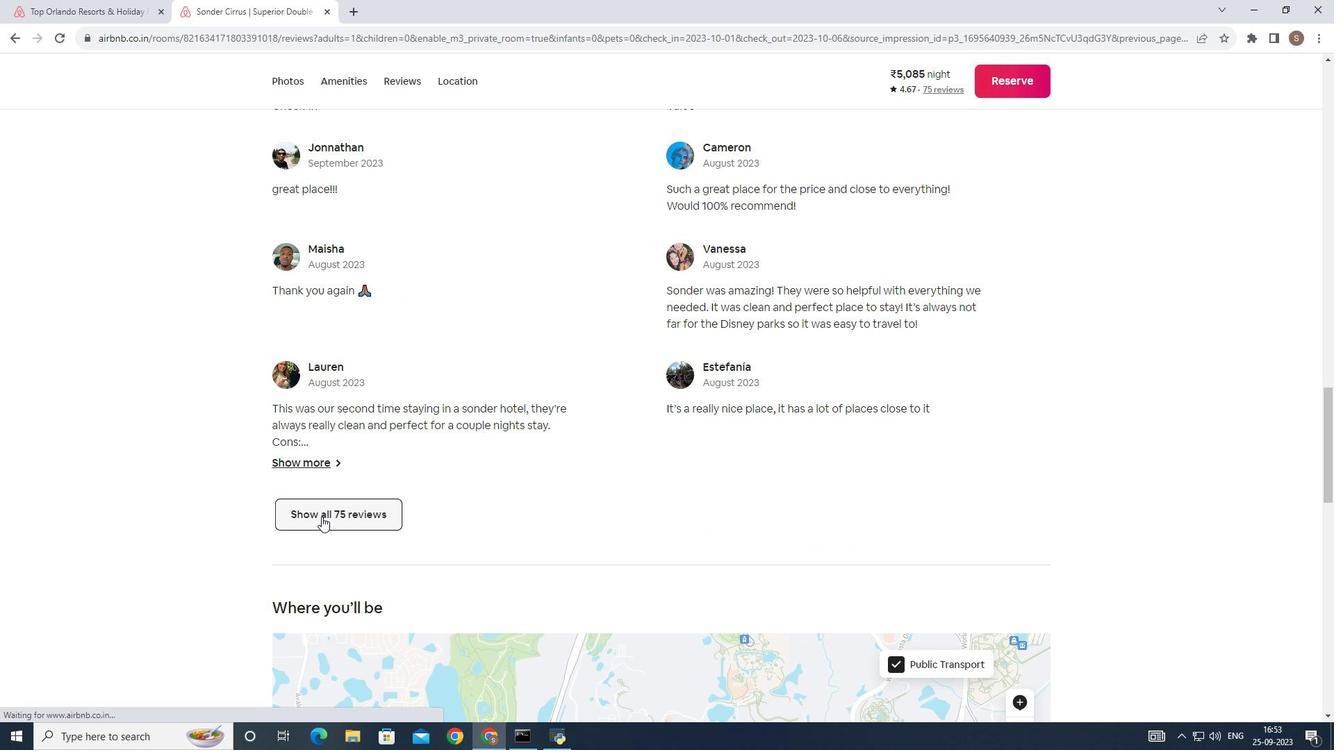
Action: Mouse moved to (614, 444)
Screenshot: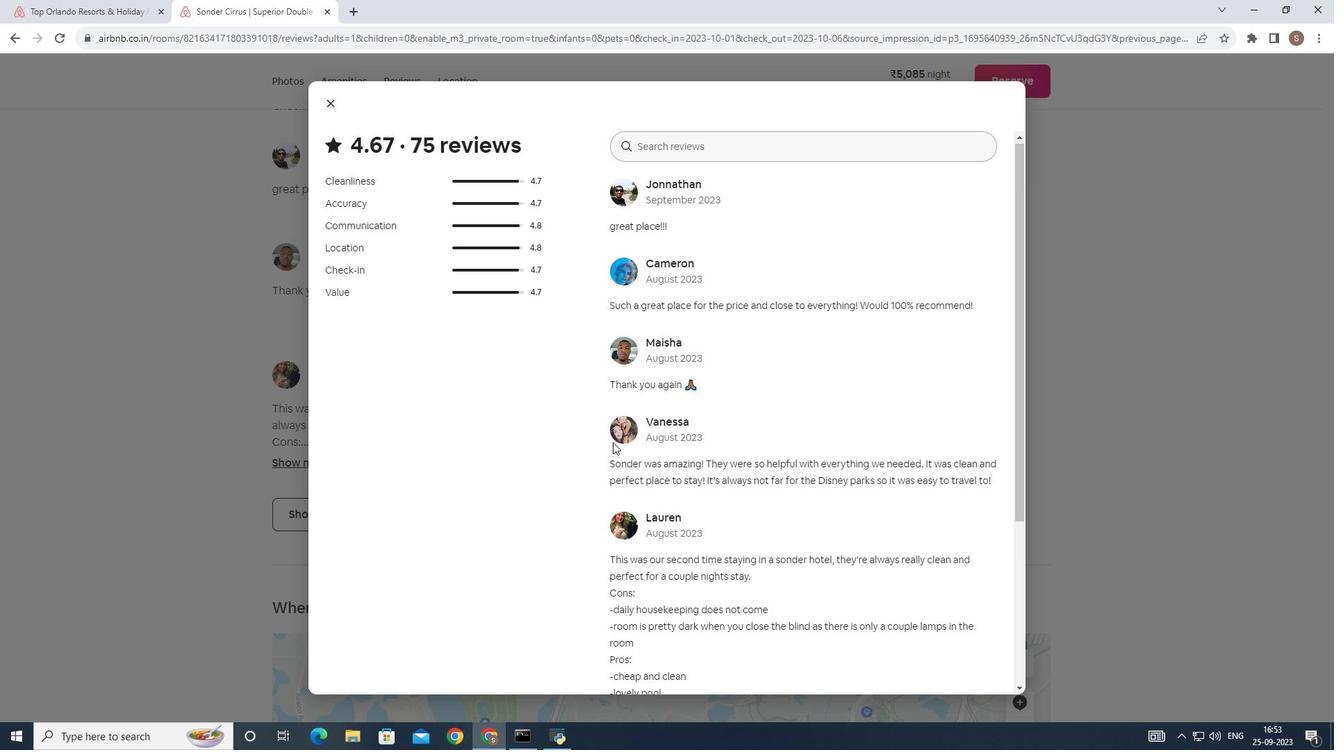 
Action: Mouse scrolled (614, 443) with delta (0, 0)
Screenshot: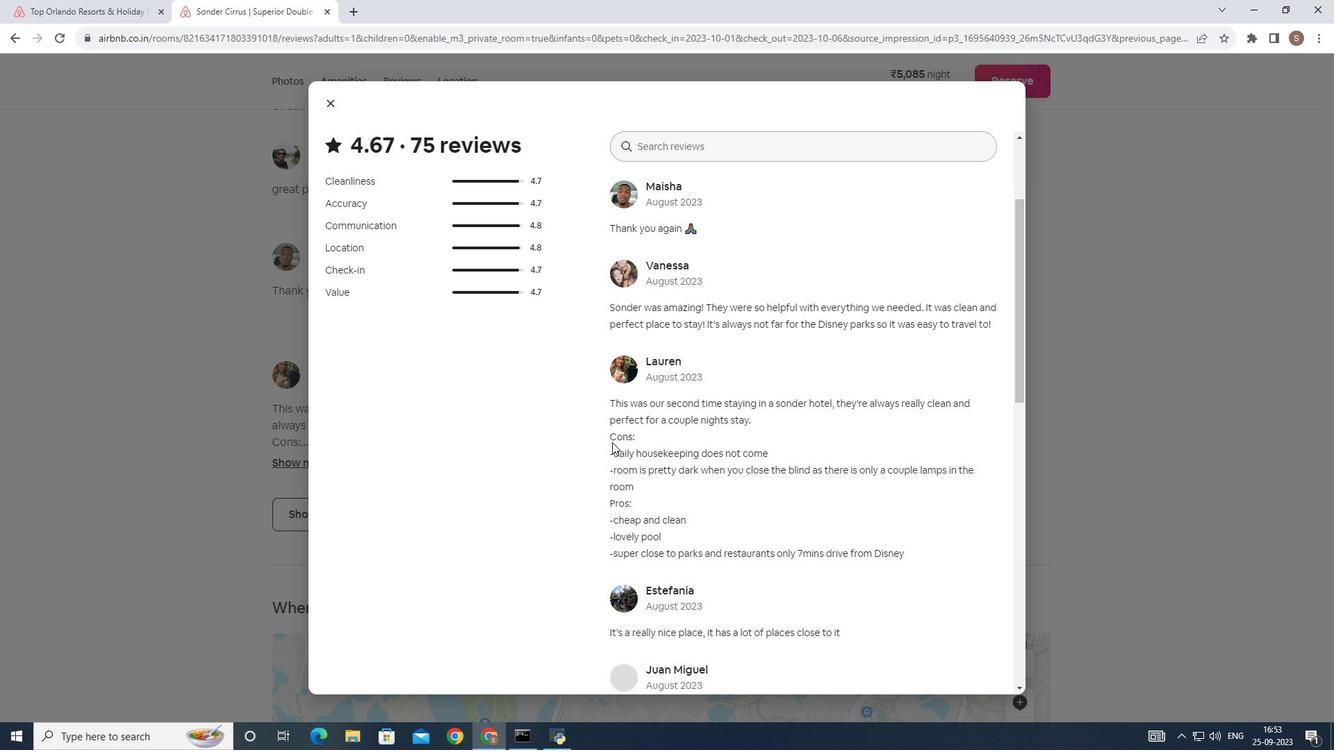 
Action: Mouse scrolled (614, 443) with delta (0, 0)
Screenshot: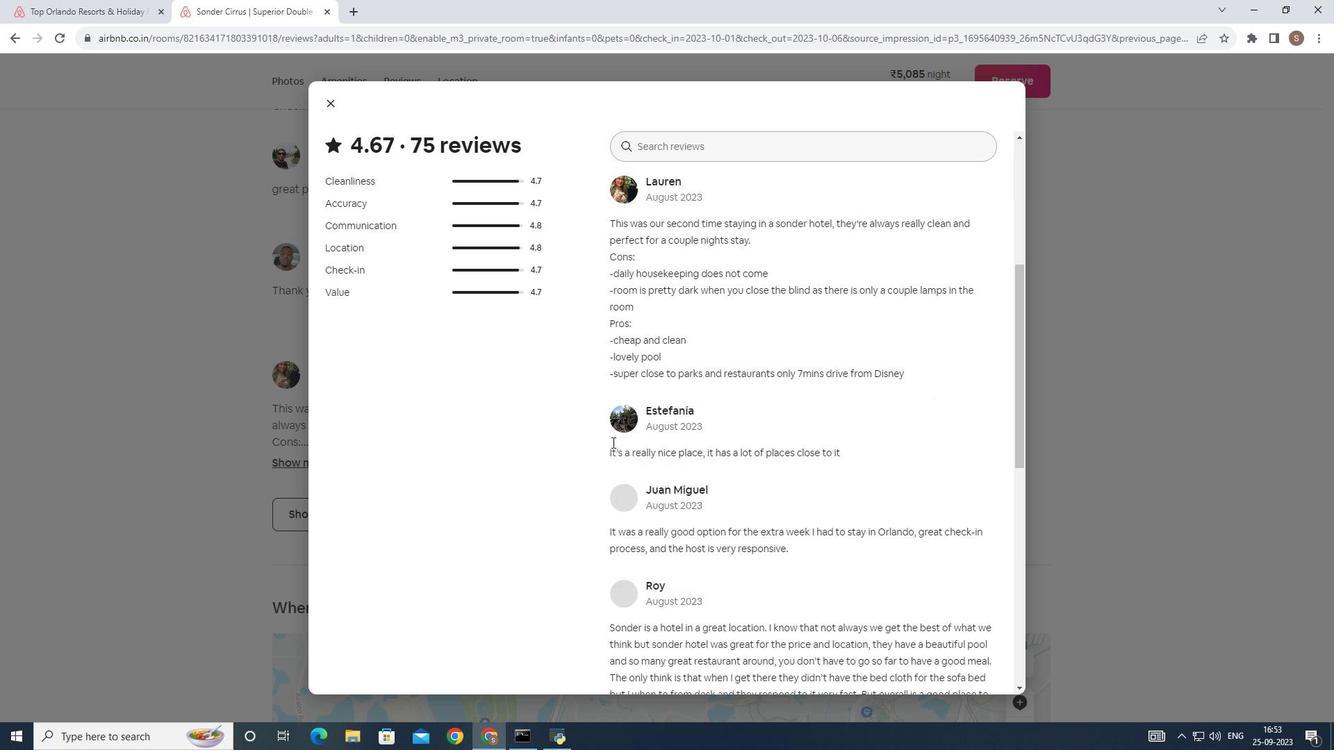 
Action: Mouse scrolled (614, 443) with delta (0, 0)
Screenshot: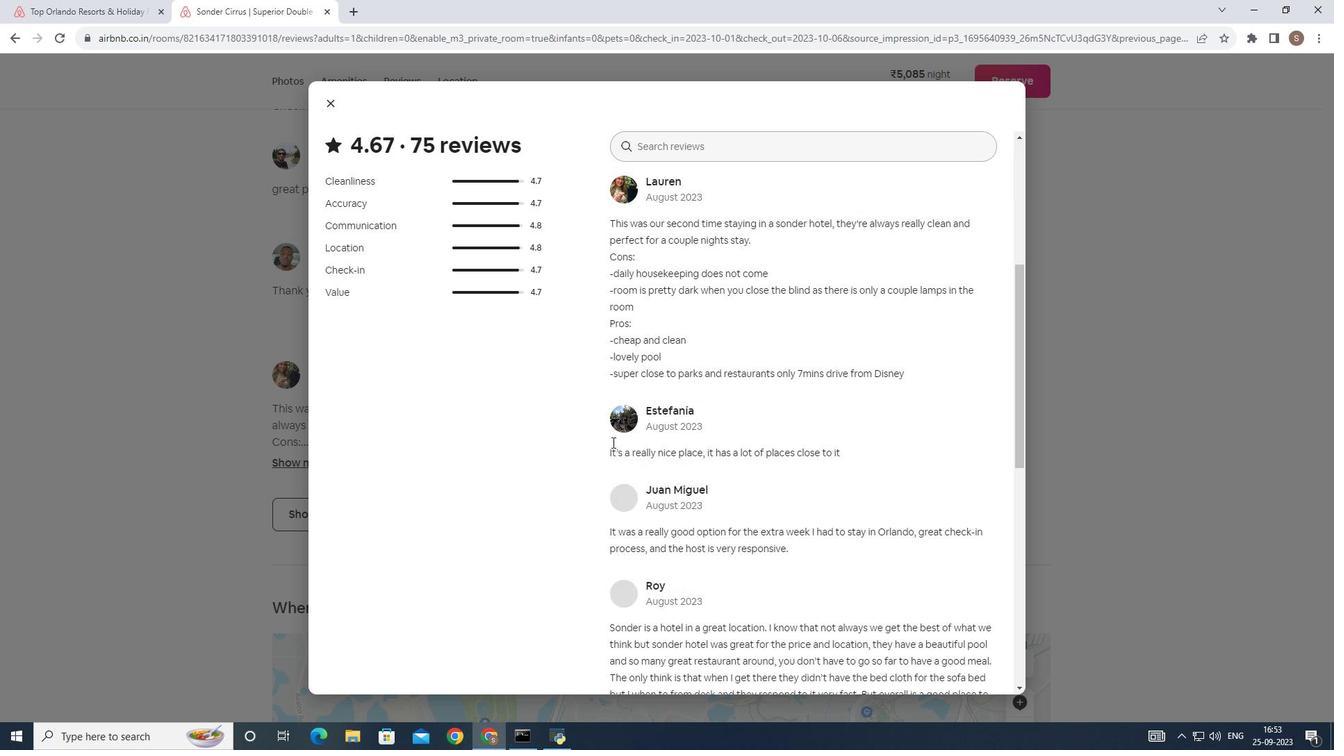 
Action: Mouse scrolled (614, 443) with delta (0, 0)
Screenshot: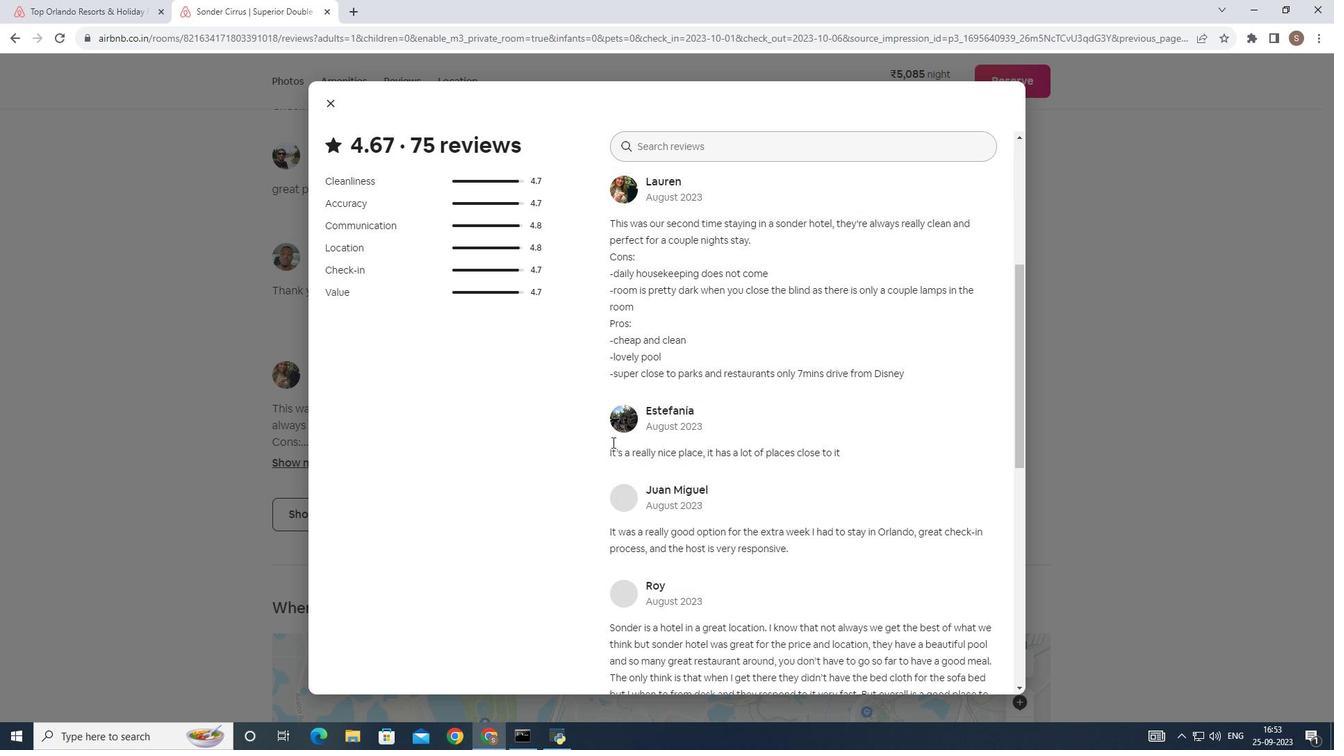 
Action: Mouse moved to (613, 444)
Screenshot: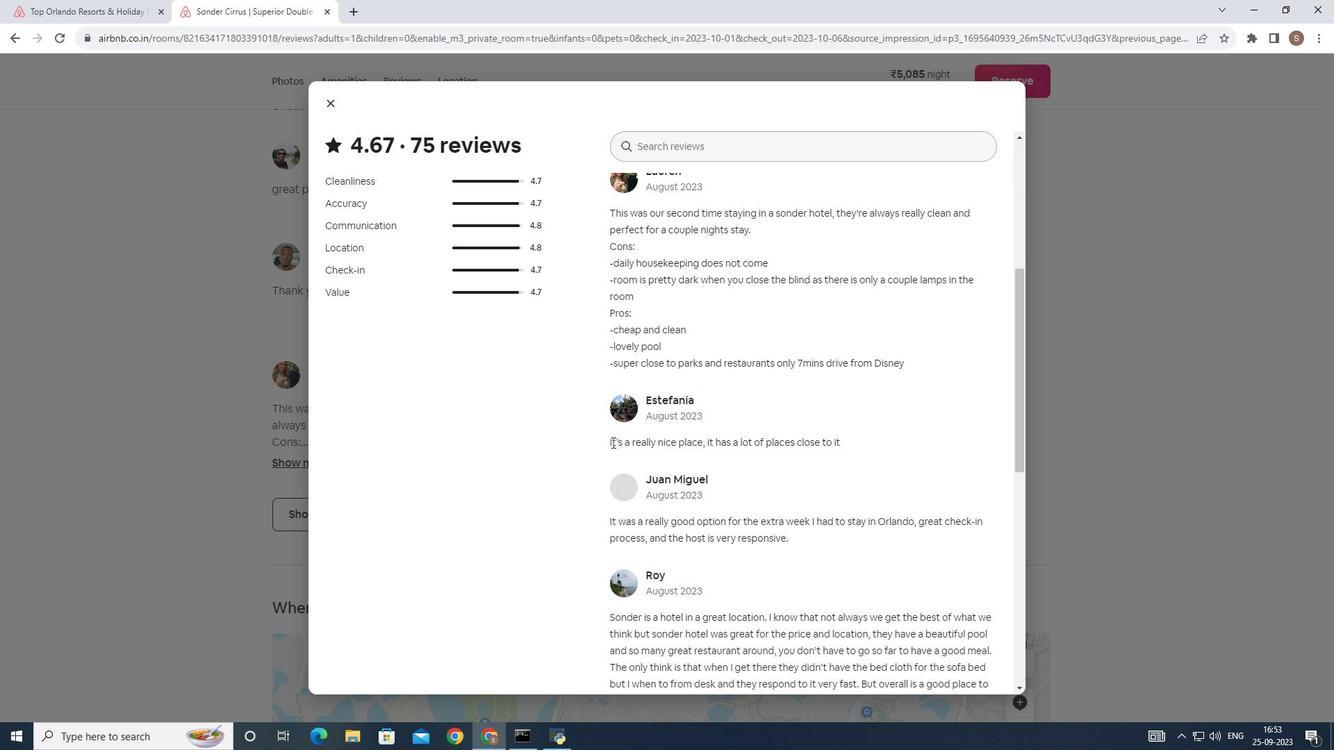 
Action: Mouse scrolled (613, 443) with delta (0, 0)
Screenshot: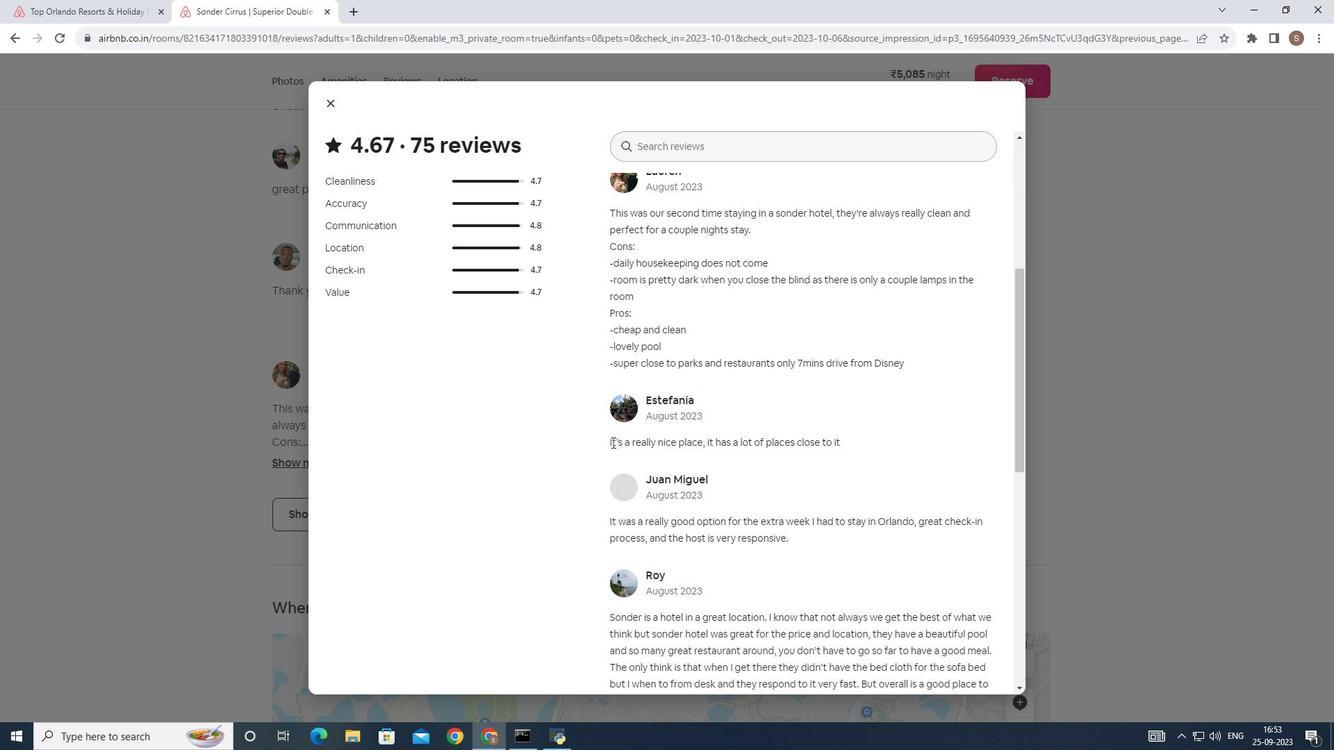 
Action: Mouse moved to (613, 444)
Screenshot: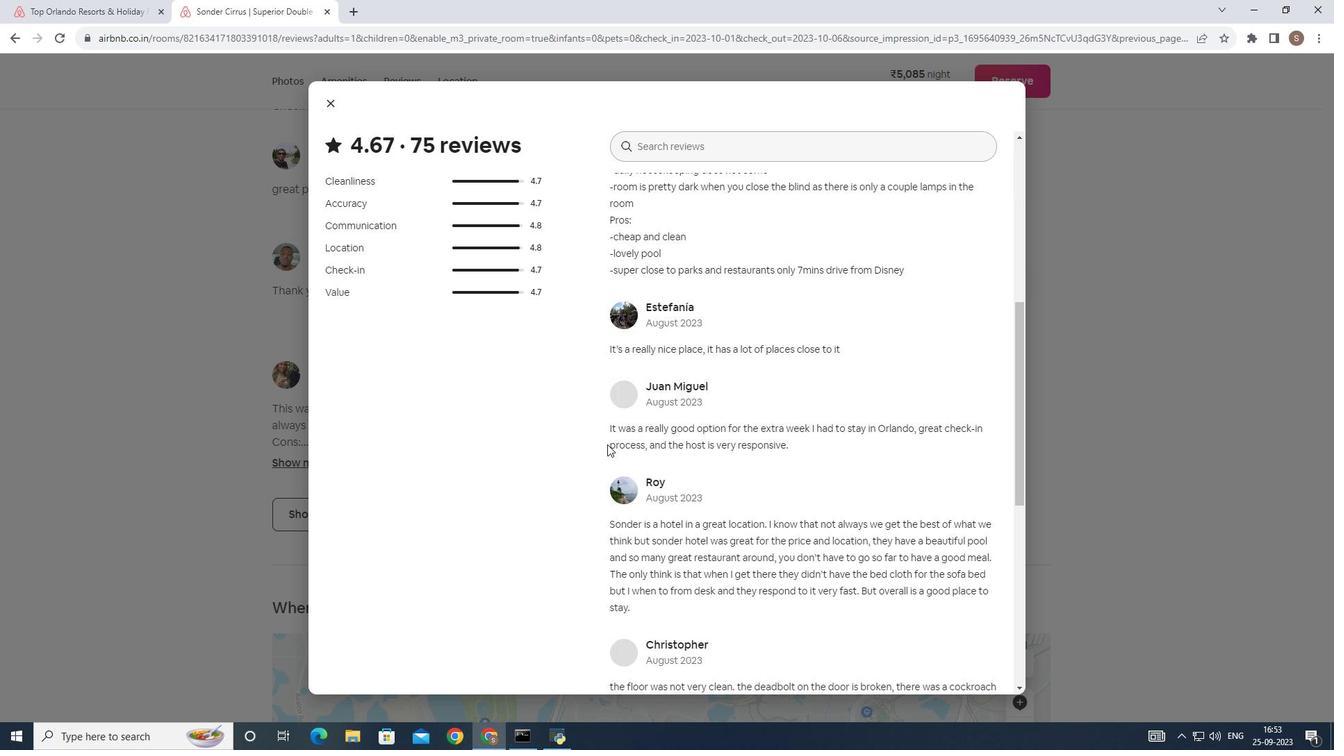 
Action: Mouse scrolled (613, 444) with delta (0, 0)
Screenshot: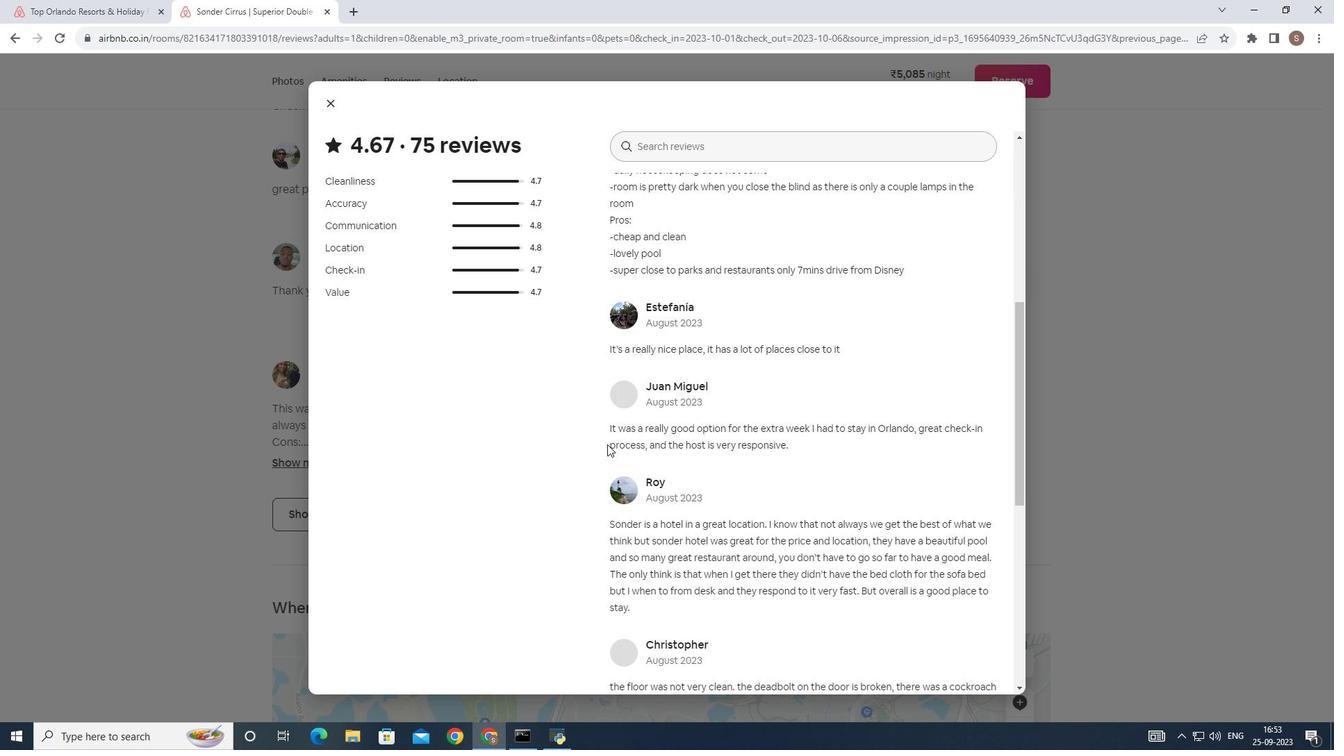 
Action: Mouse scrolled (613, 444) with delta (0, 0)
Screenshot: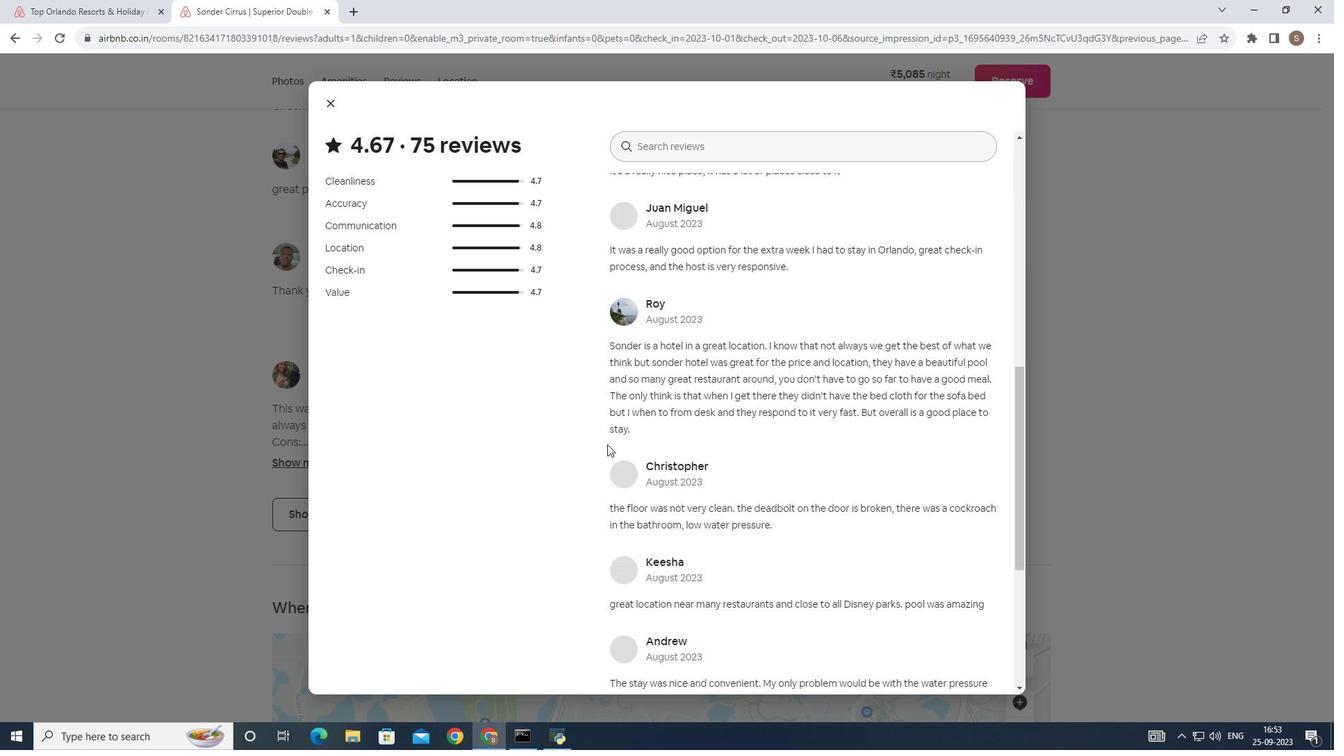 
Action: Mouse scrolled (613, 444) with delta (0, 0)
Screenshot: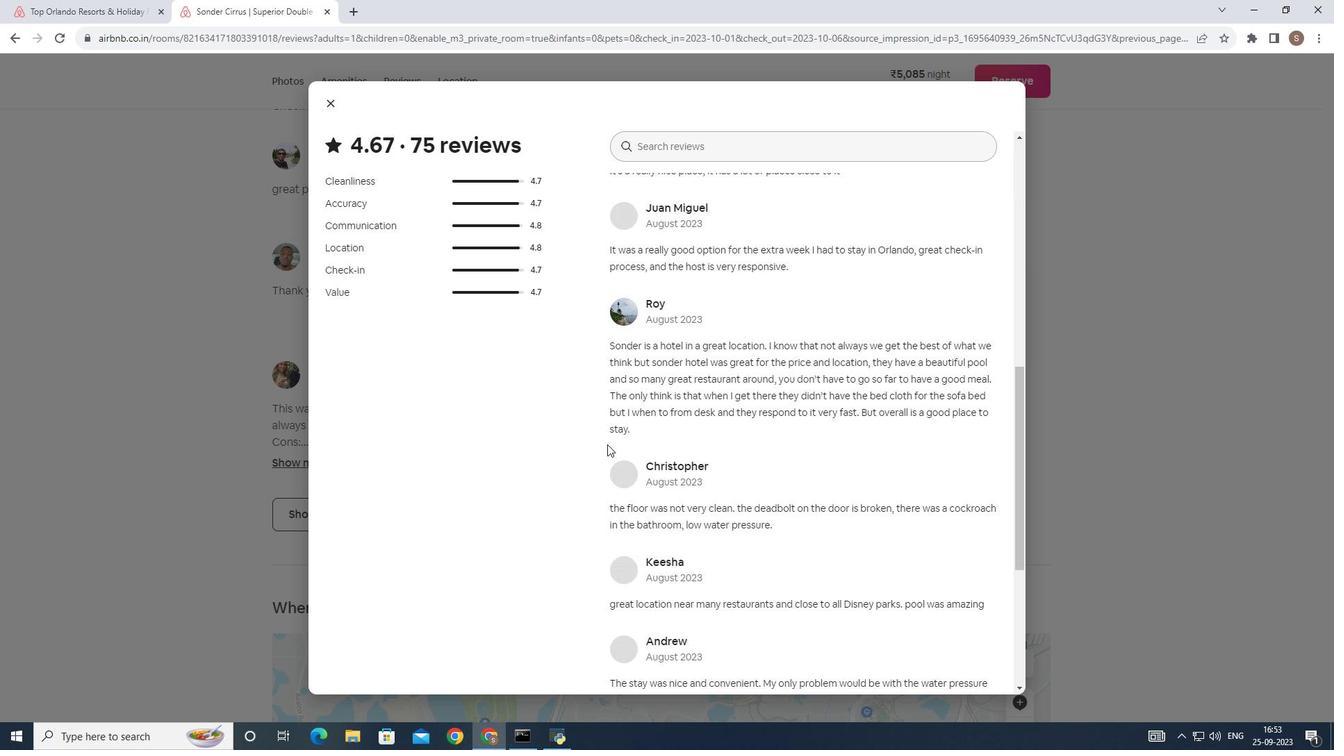 
Action: Mouse scrolled (613, 444) with delta (0, 0)
Screenshot: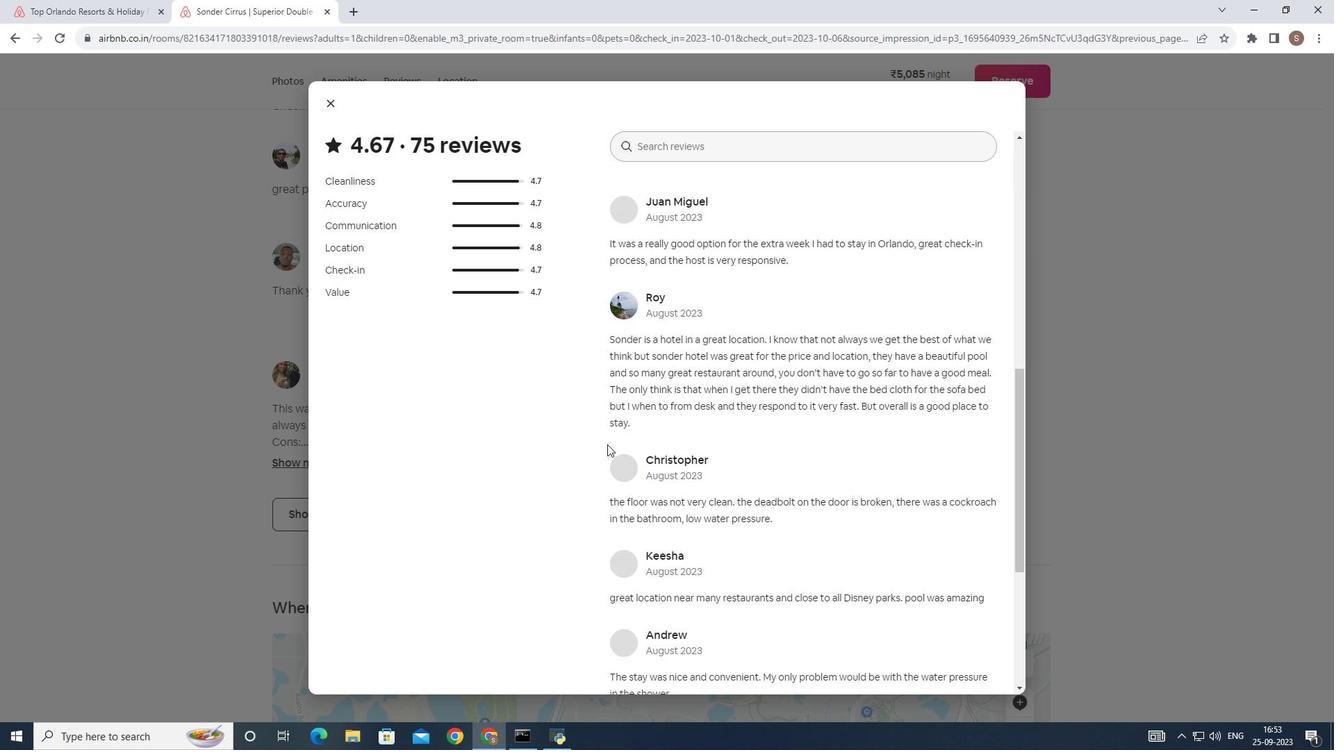 
Action: Mouse moved to (608, 446)
Screenshot: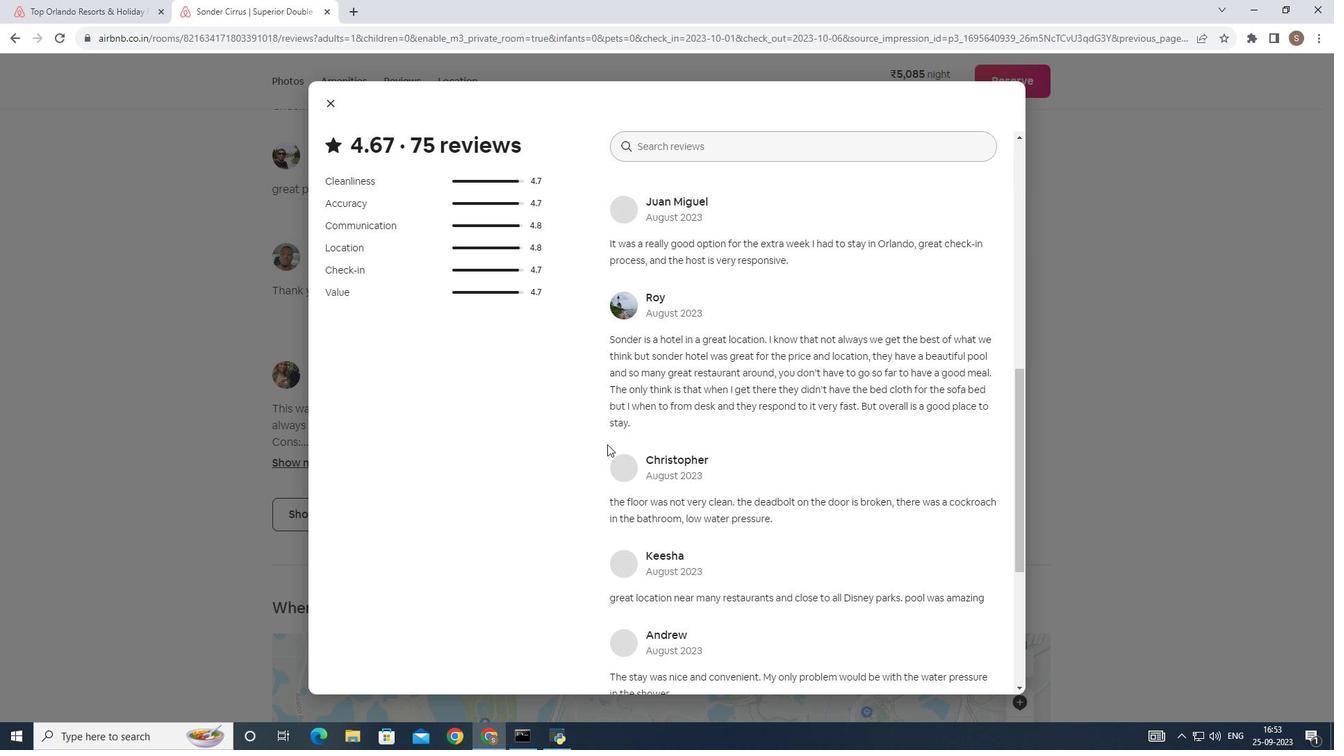 
Action: Mouse scrolled (608, 445) with delta (0, 0)
Screenshot: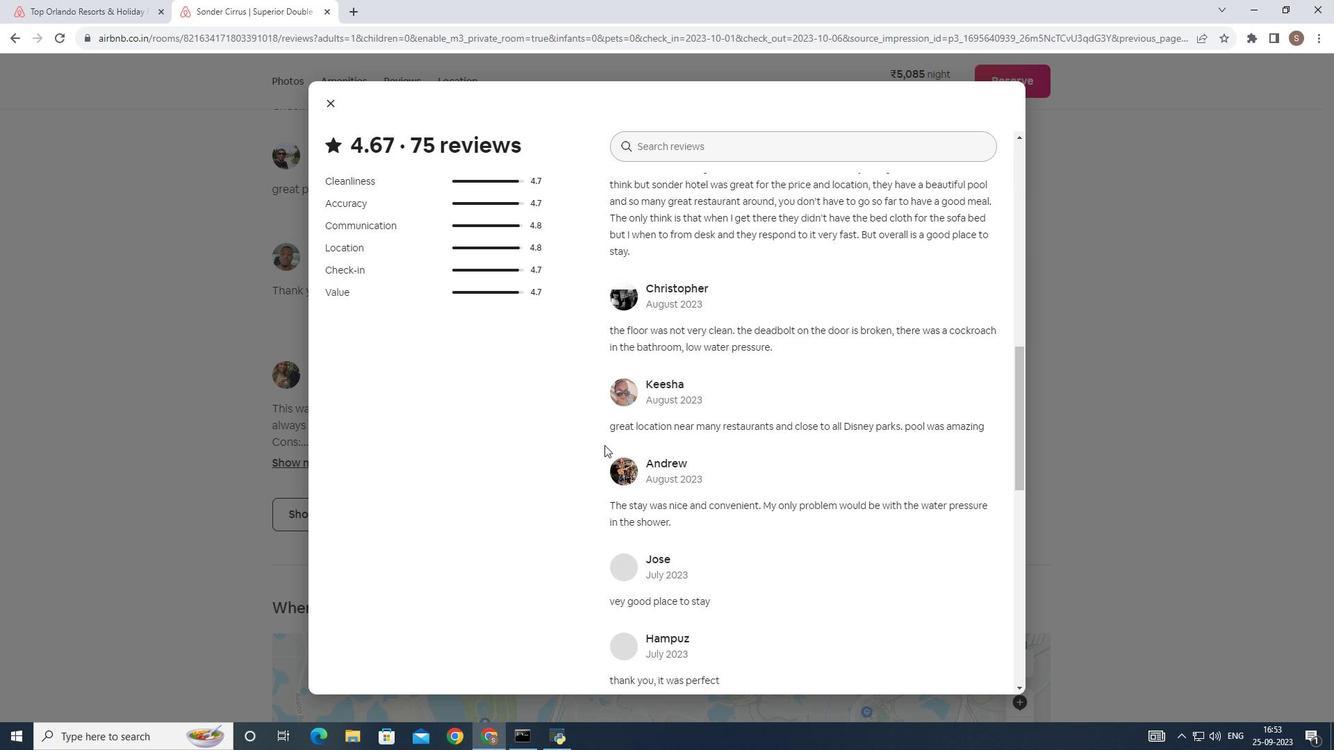 
Action: Mouse scrolled (608, 445) with delta (0, 0)
Screenshot: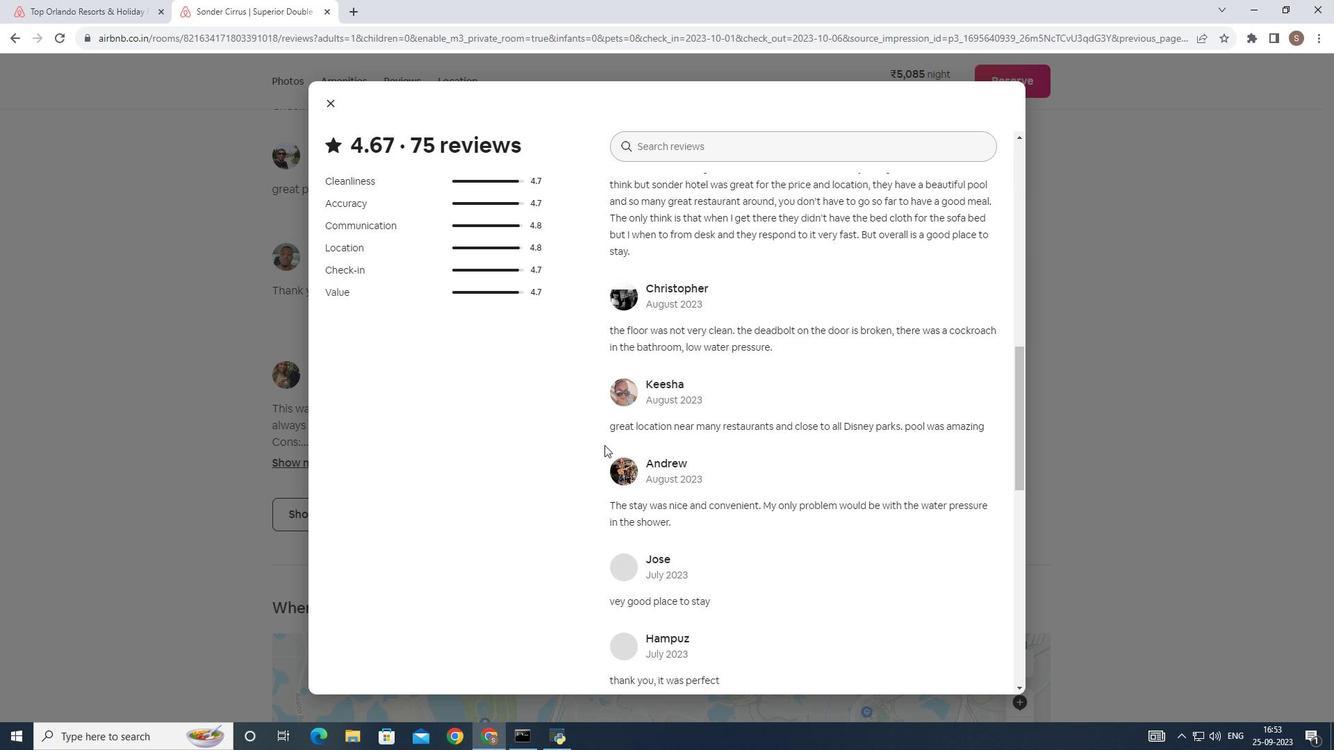
Action: Mouse moved to (608, 446)
Screenshot: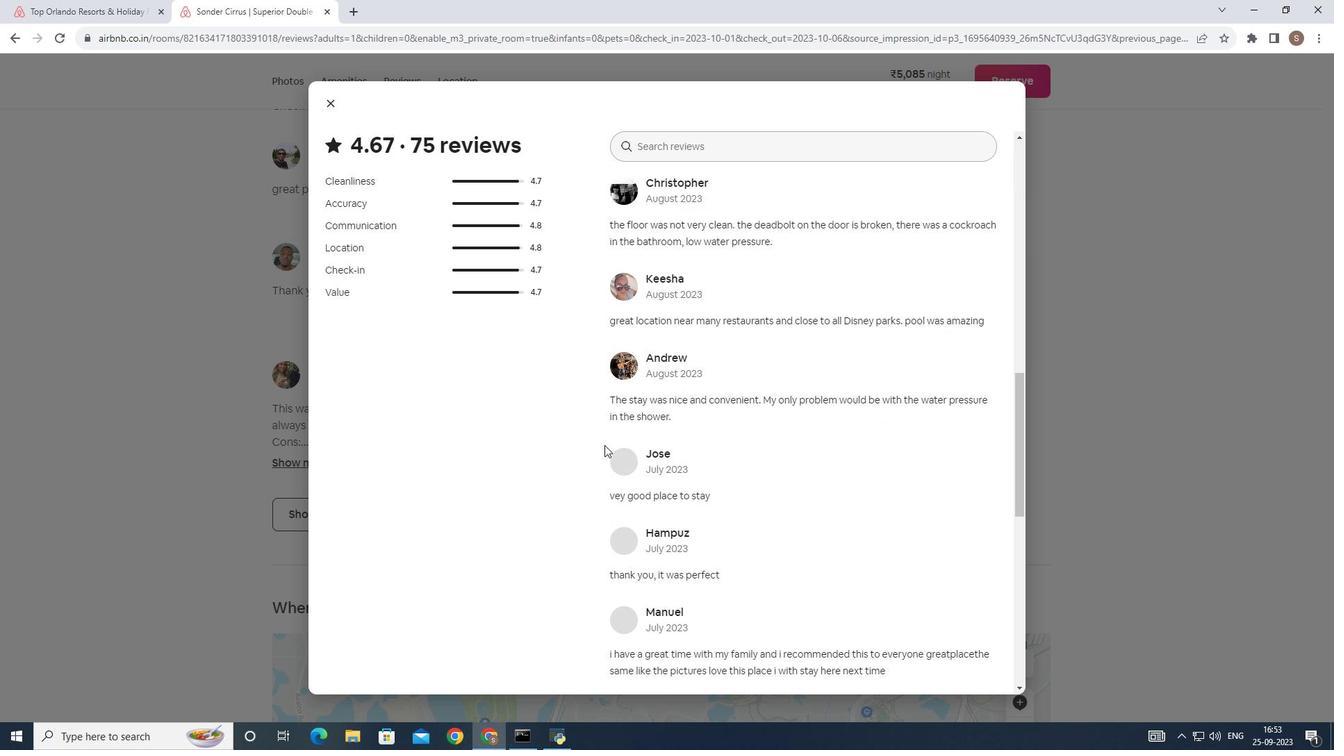 
Action: Mouse scrolled (608, 445) with delta (0, 0)
Screenshot: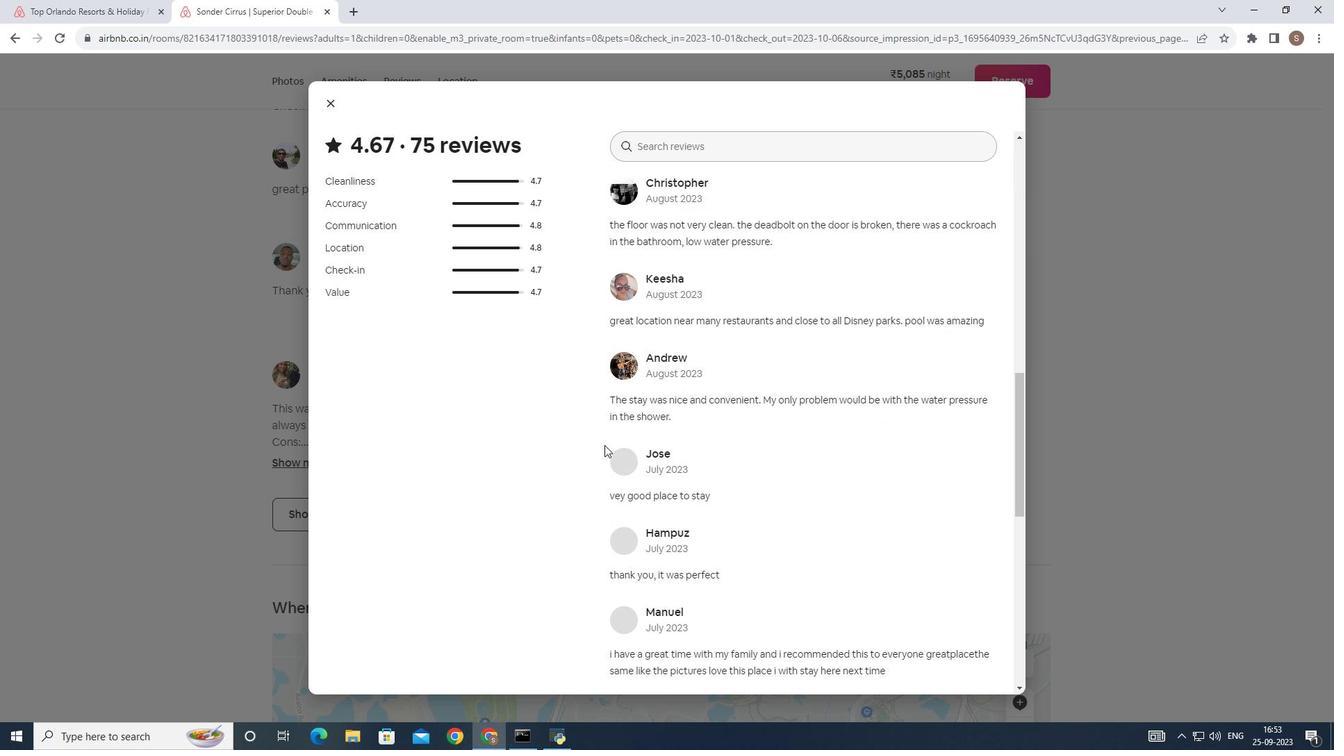 
Action: Mouse moved to (606, 447)
Screenshot: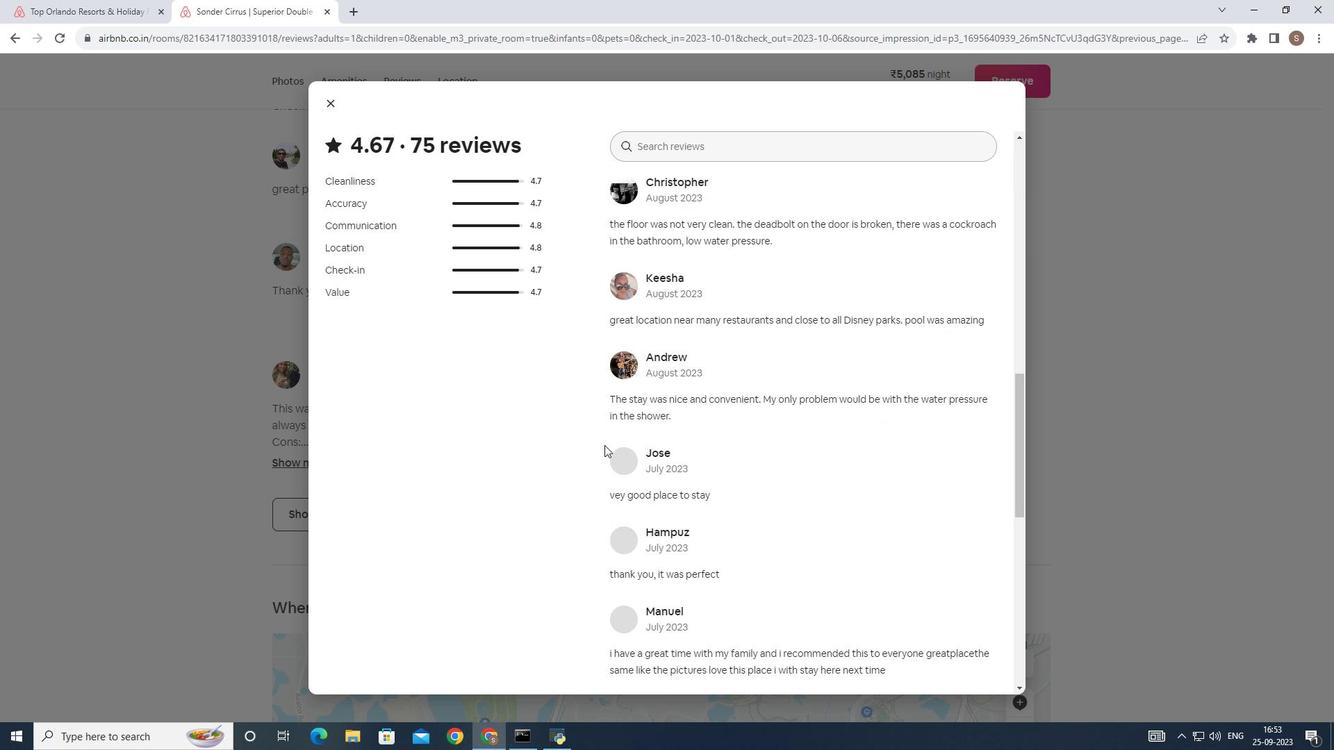 
Action: Mouse scrolled (606, 446) with delta (0, 0)
Screenshot: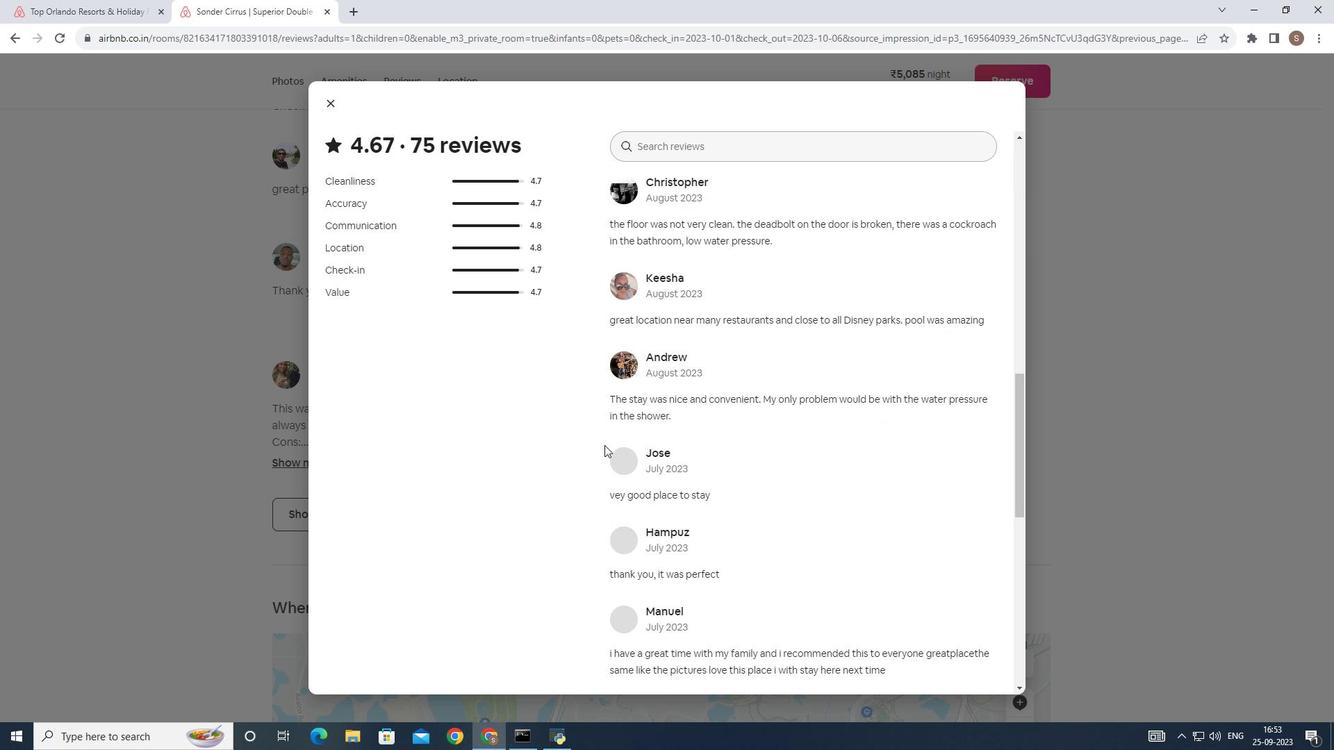 
Action: Mouse scrolled (606, 446) with delta (0, 0)
Screenshot: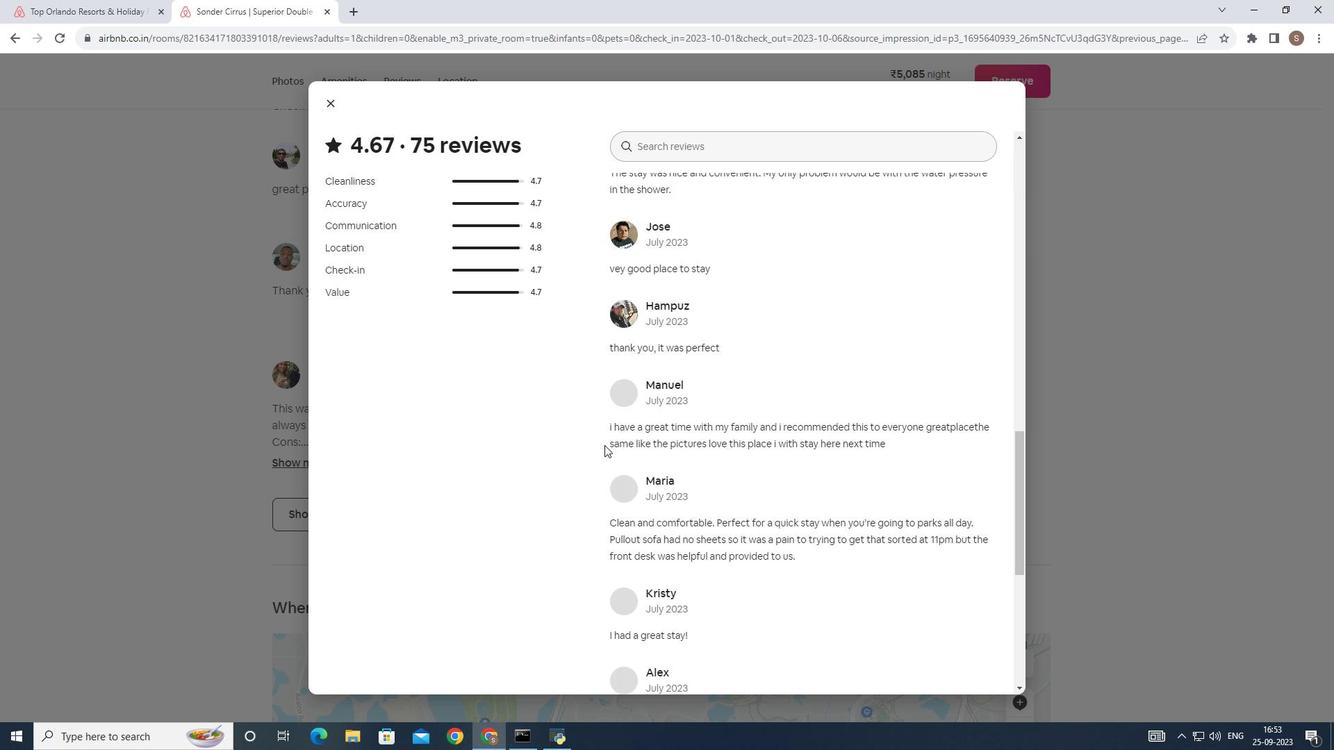 
Action: Mouse scrolled (606, 446) with delta (0, 0)
Screenshot: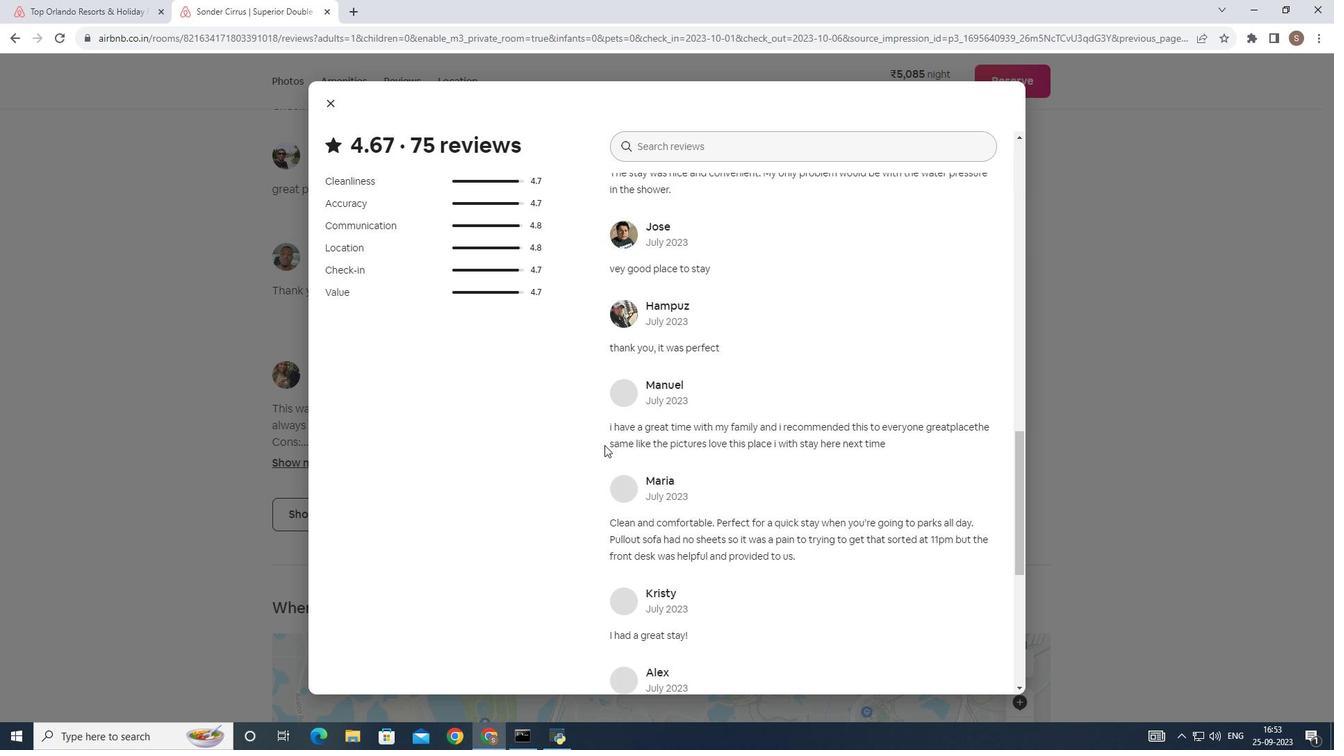 
Action: Mouse scrolled (606, 446) with delta (0, 0)
Screenshot: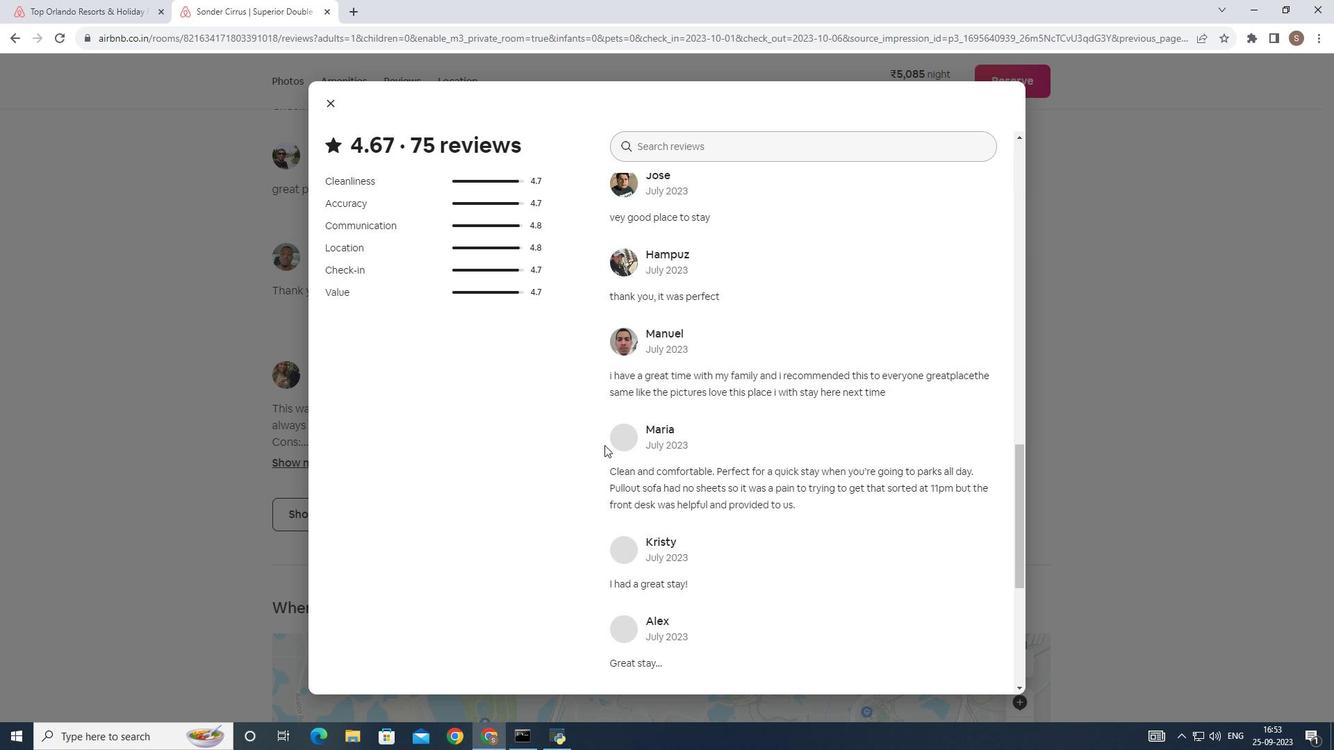 
Action: Mouse scrolled (606, 446) with delta (0, 0)
Screenshot: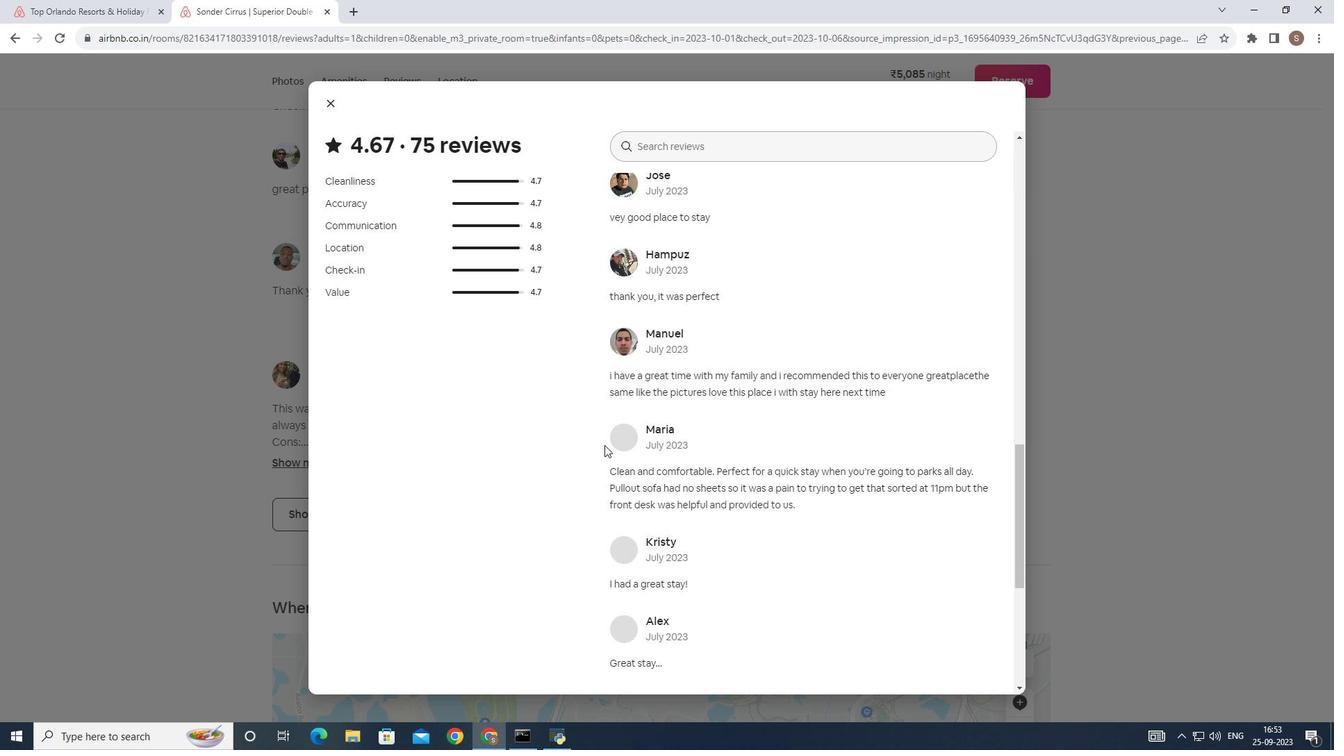 
Action: Mouse scrolled (606, 446) with delta (0, 0)
Screenshot: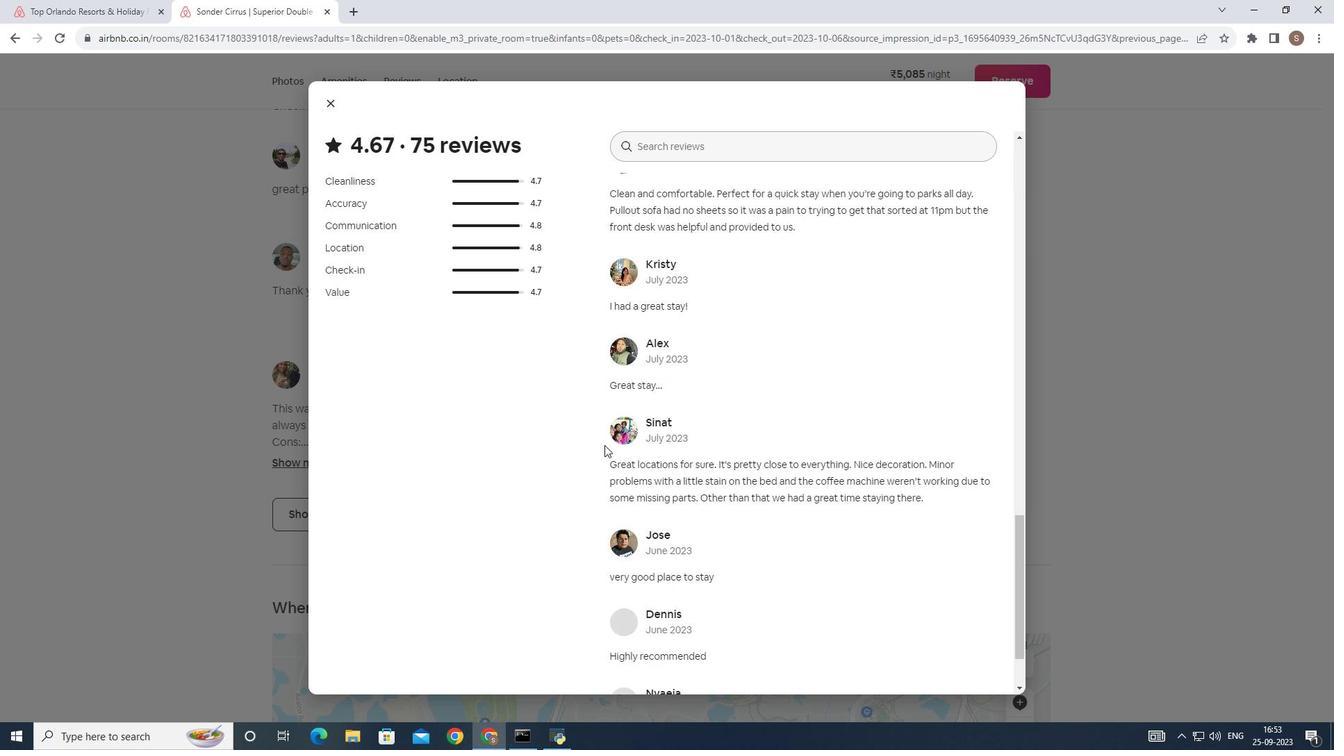 
Action: Mouse scrolled (606, 446) with delta (0, 0)
Screenshot: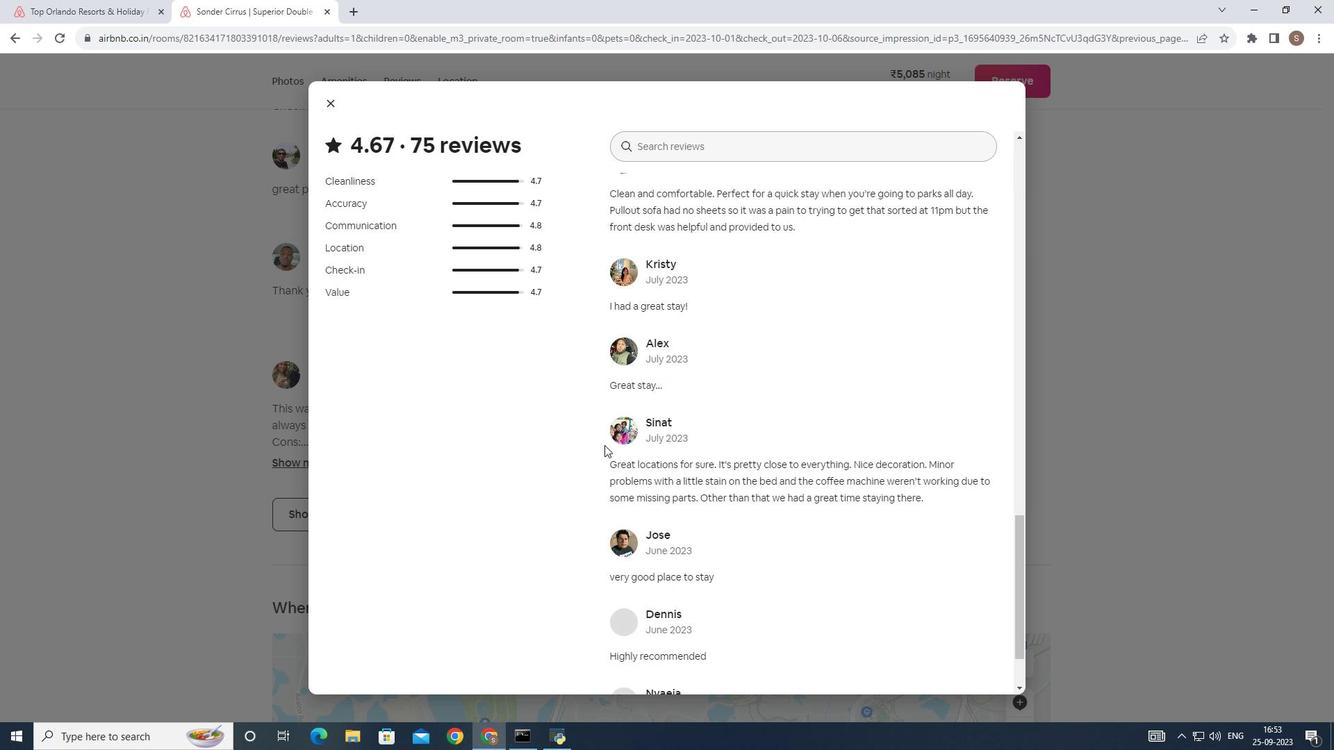 
Action: Mouse scrolled (606, 446) with delta (0, 0)
Screenshot: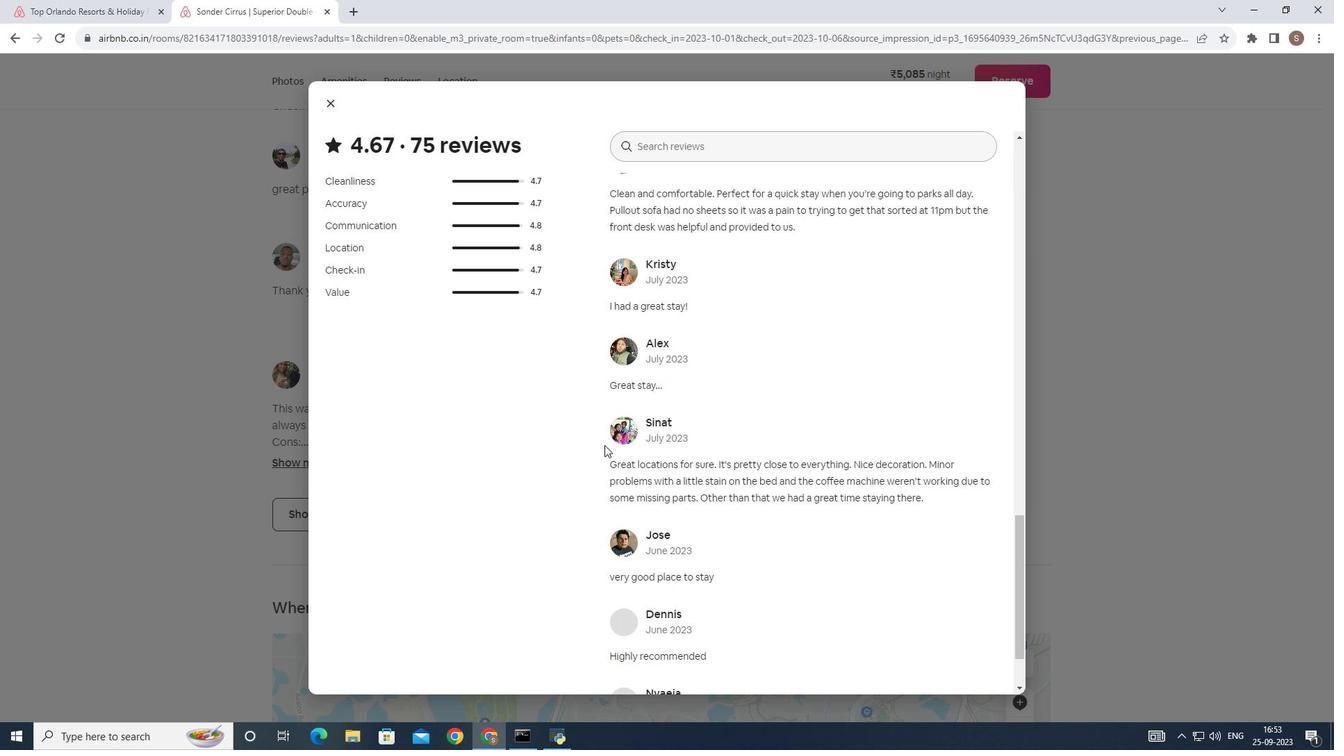 
Action: Mouse scrolled (606, 446) with delta (0, 0)
Screenshot: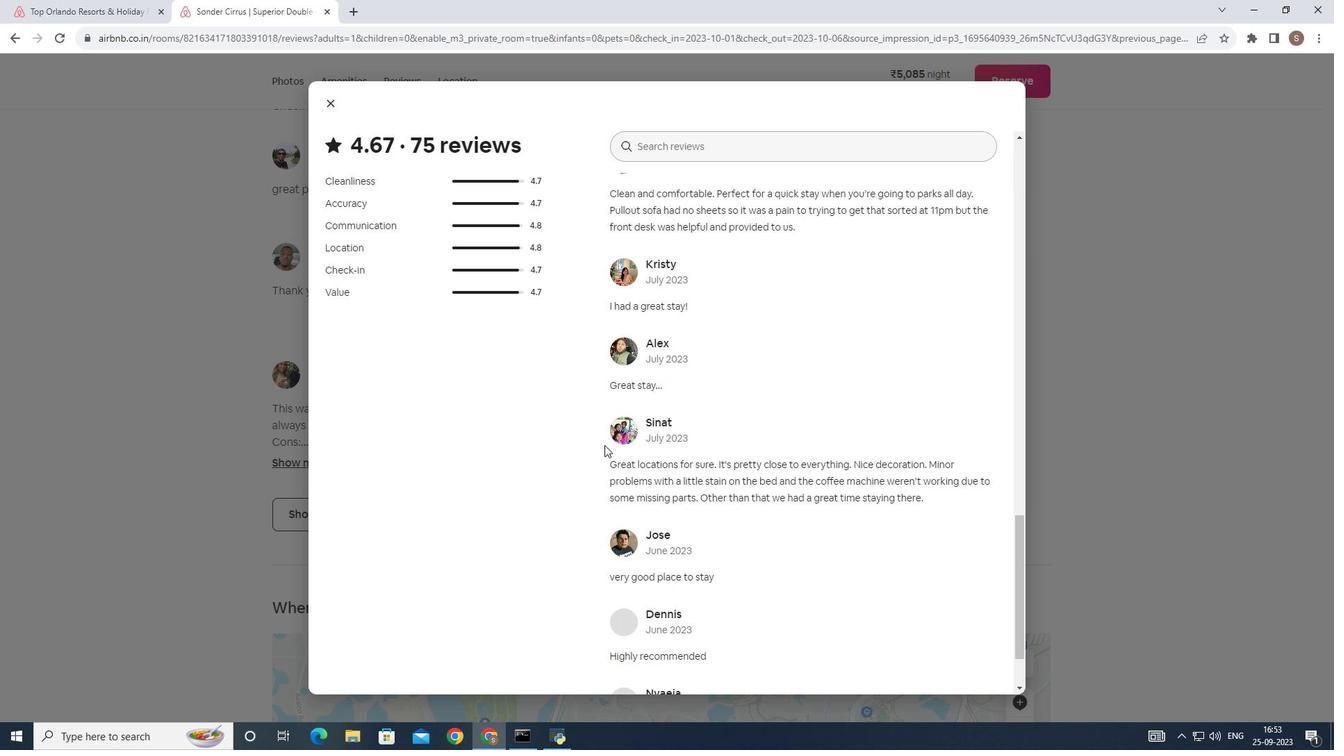 
Action: Mouse scrolled (606, 446) with delta (0, 0)
Screenshot: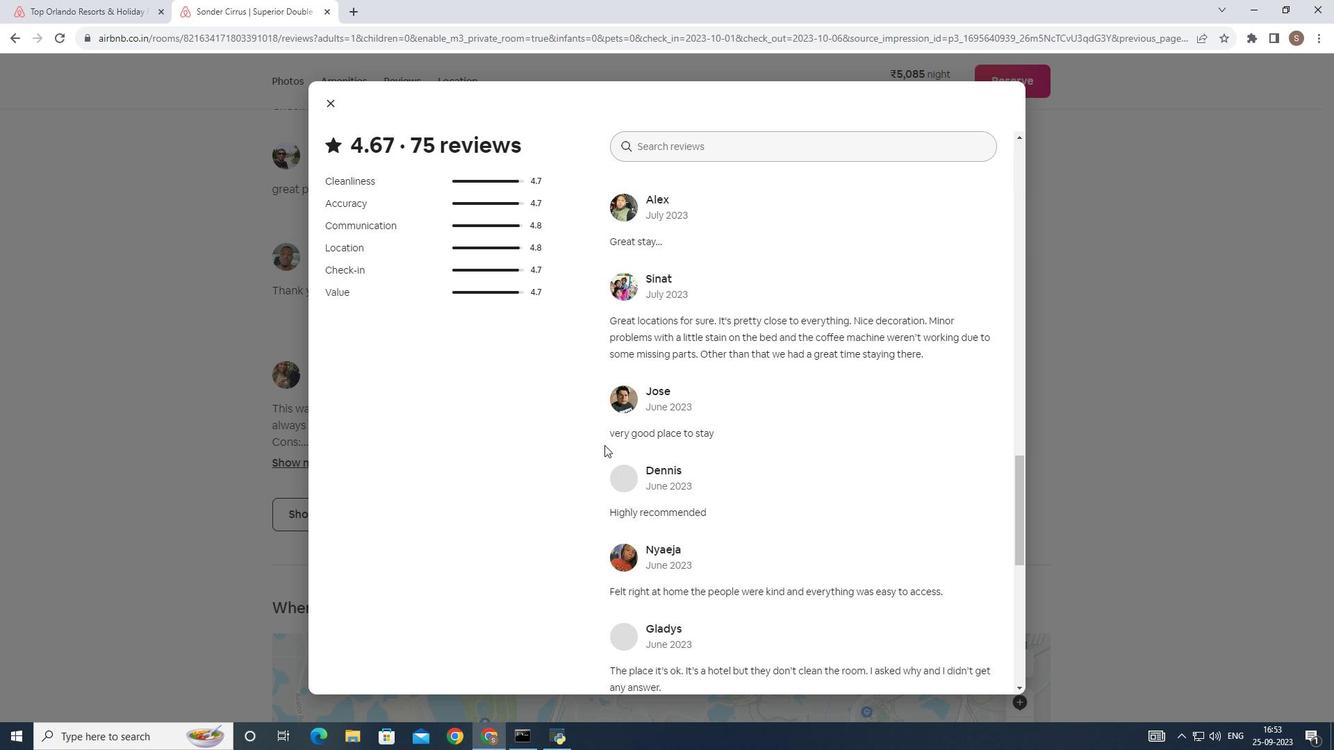 
Action: Mouse scrolled (606, 446) with delta (0, 0)
Screenshot: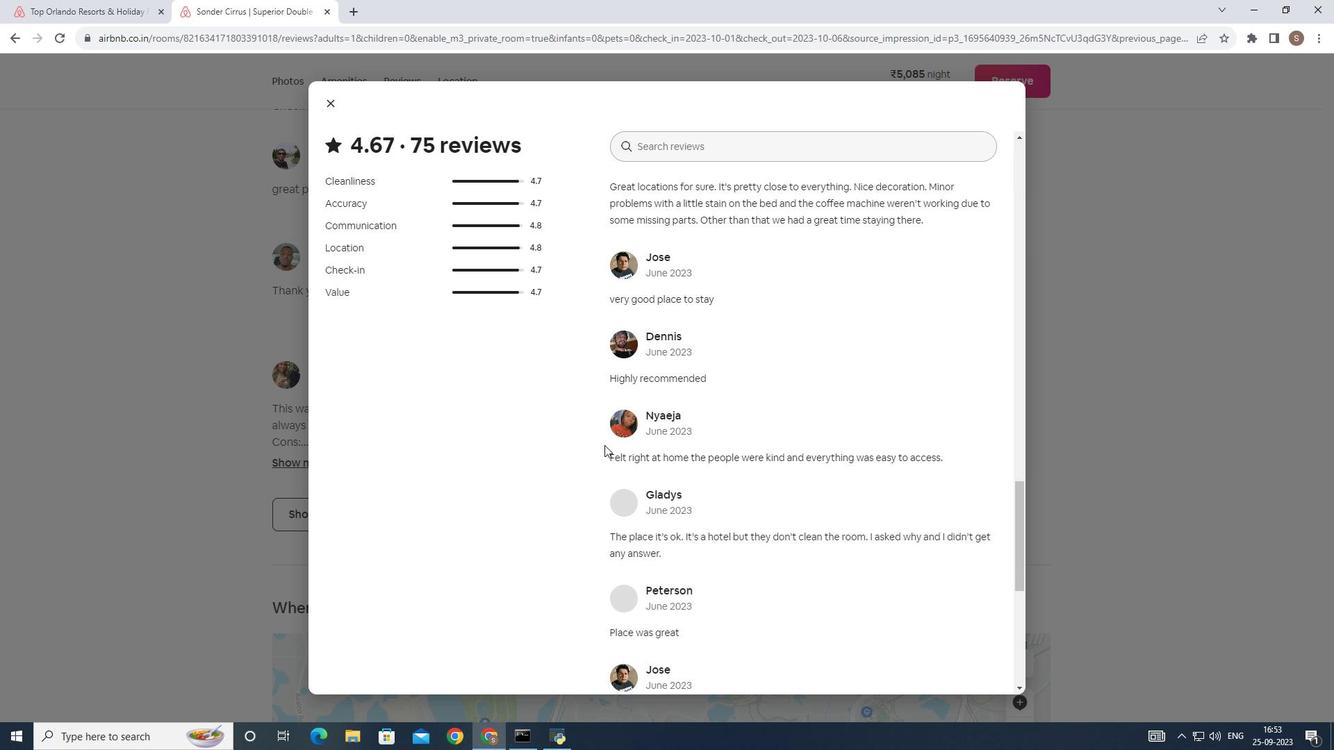 
Action: Mouse scrolled (606, 446) with delta (0, 0)
Screenshot: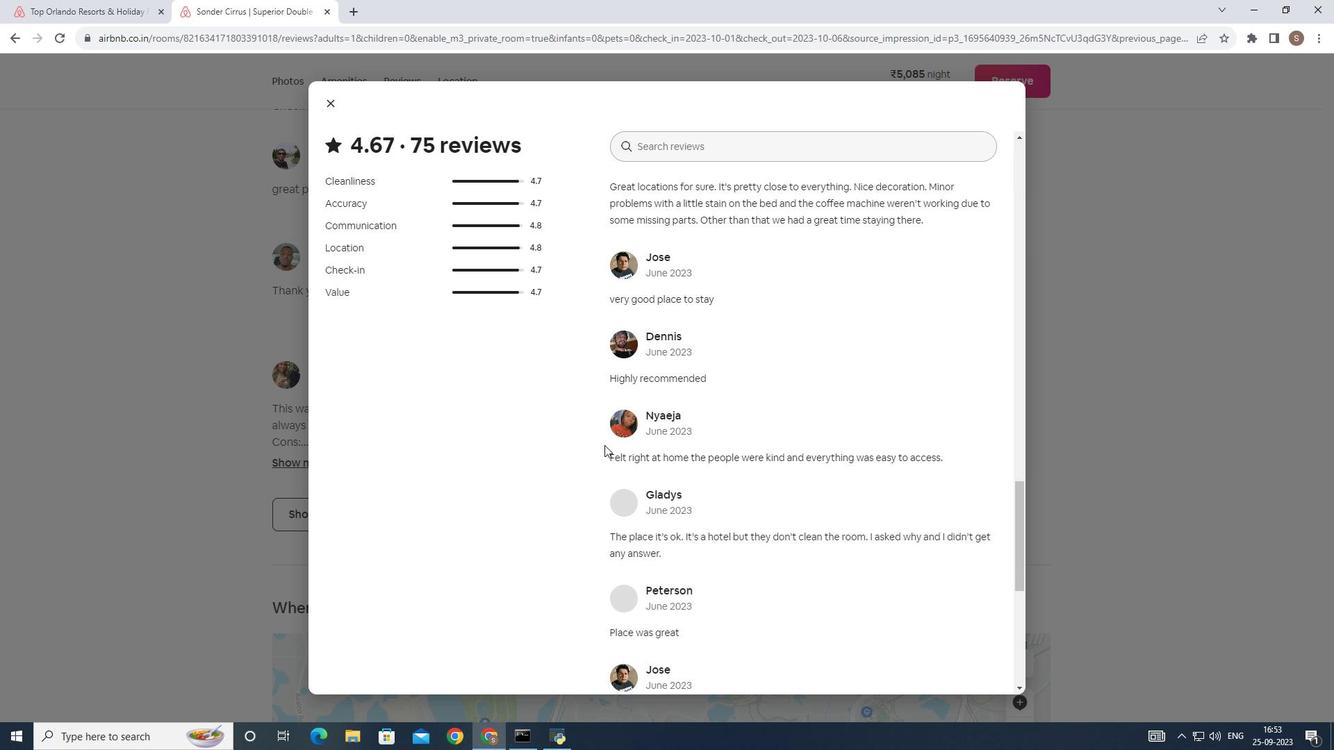 
Action: Mouse scrolled (606, 446) with delta (0, 0)
Screenshot: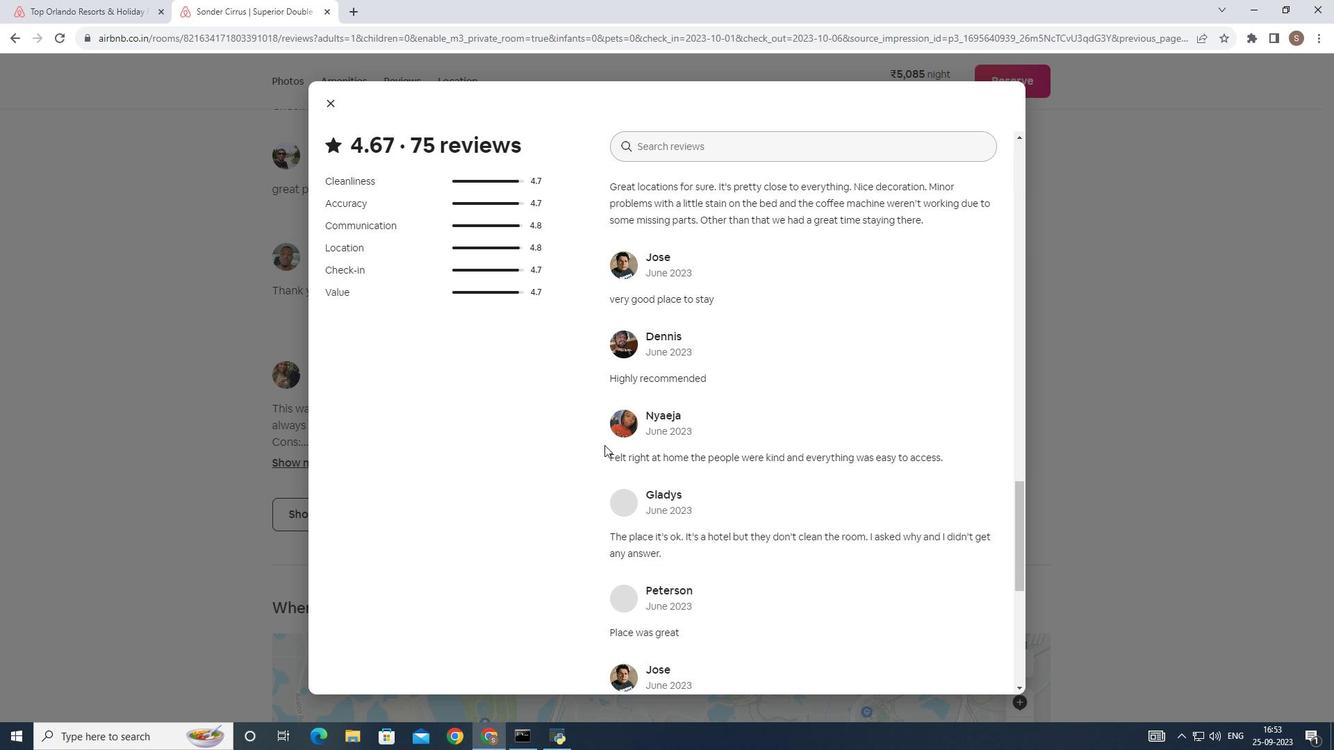 
Action: Mouse moved to (588, 441)
Screenshot: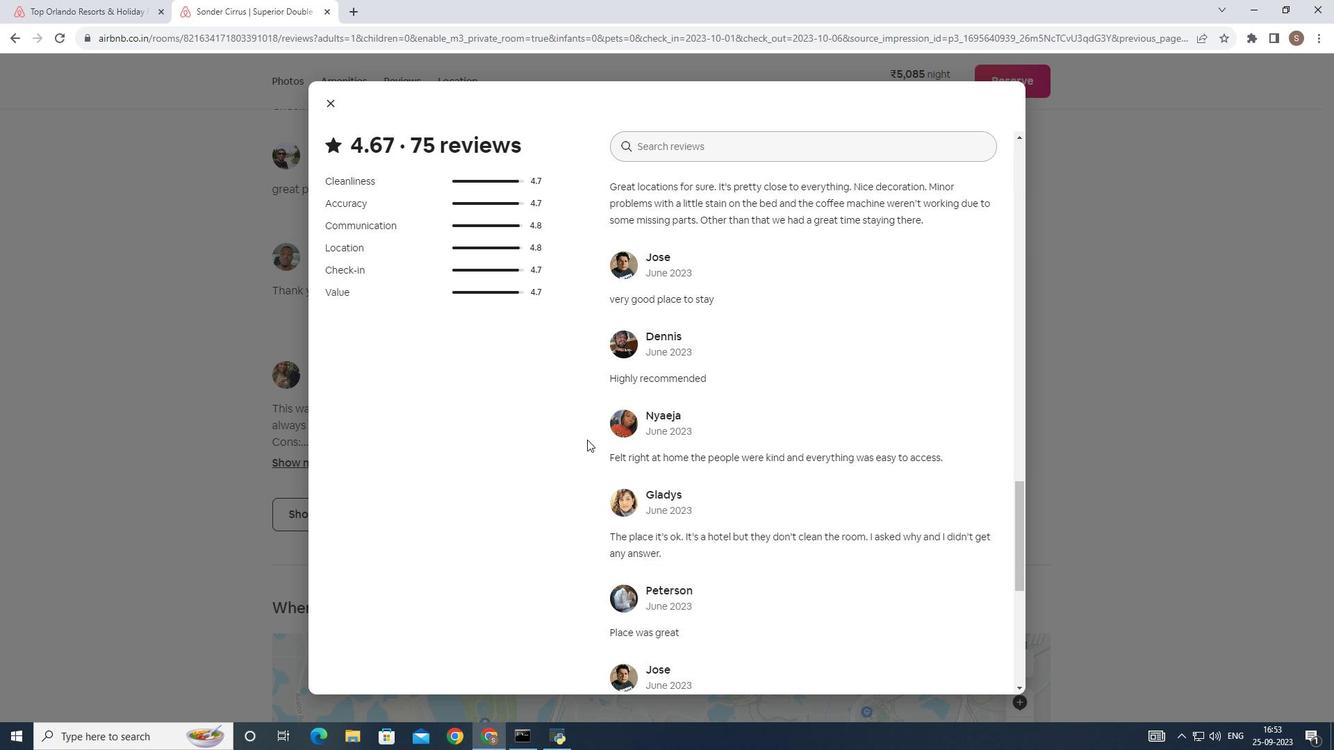 
Action: Mouse scrolled (588, 440) with delta (0, 0)
Screenshot: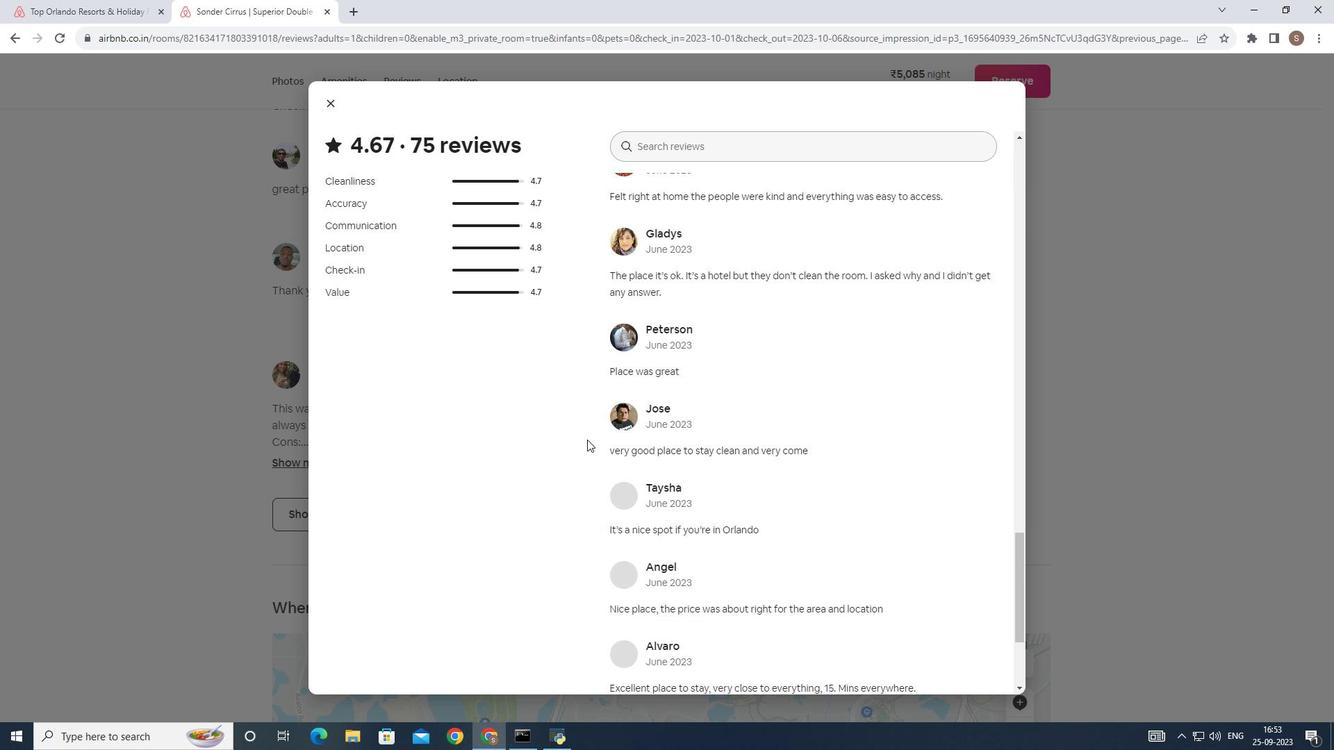 
Action: Mouse scrolled (588, 440) with delta (0, 0)
Screenshot: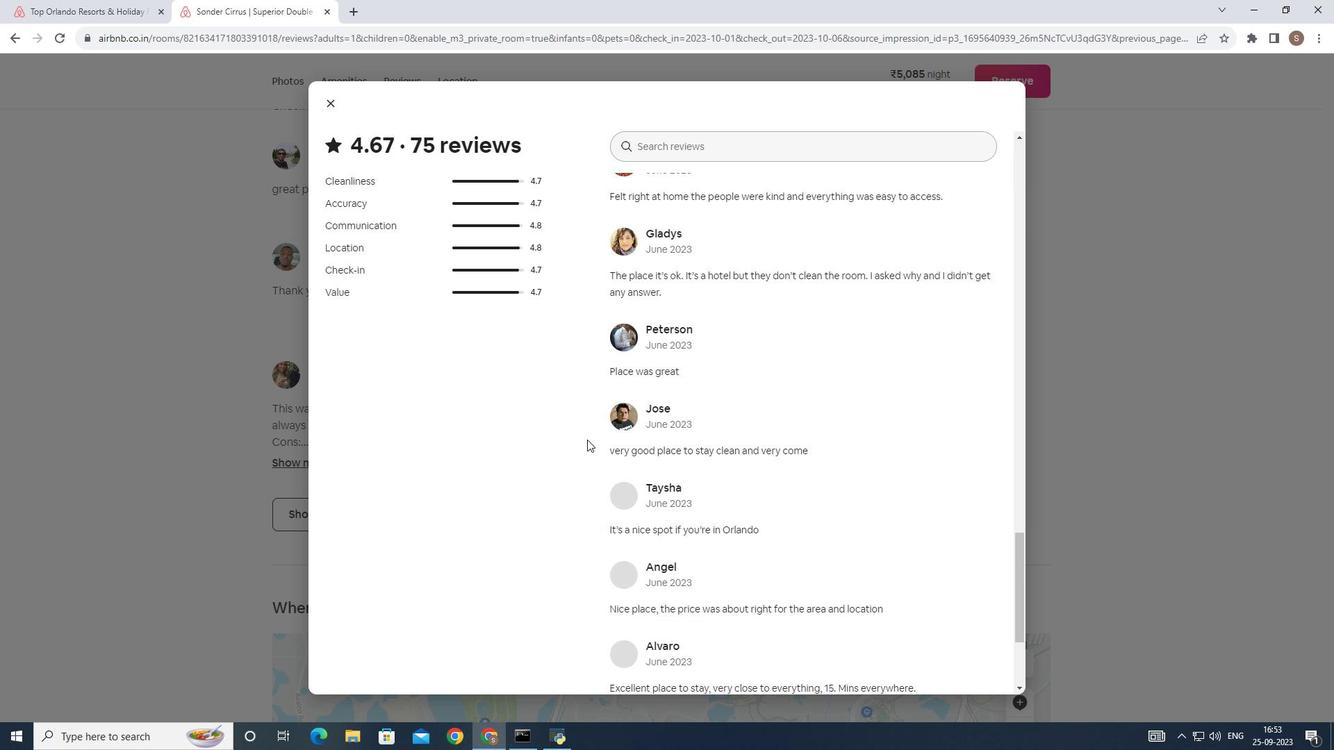 
Action: Mouse scrolled (588, 440) with delta (0, 0)
Screenshot: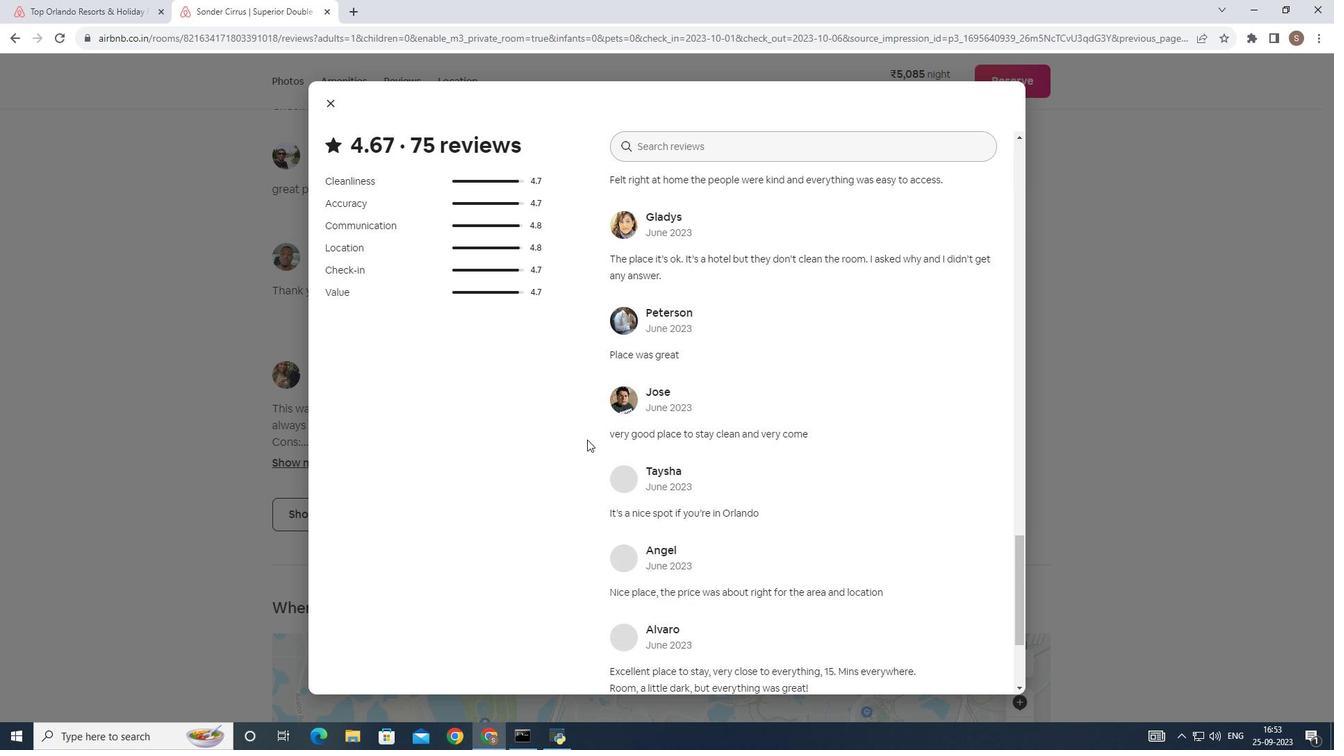 
Action: Mouse scrolled (588, 440) with delta (0, 0)
Screenshot: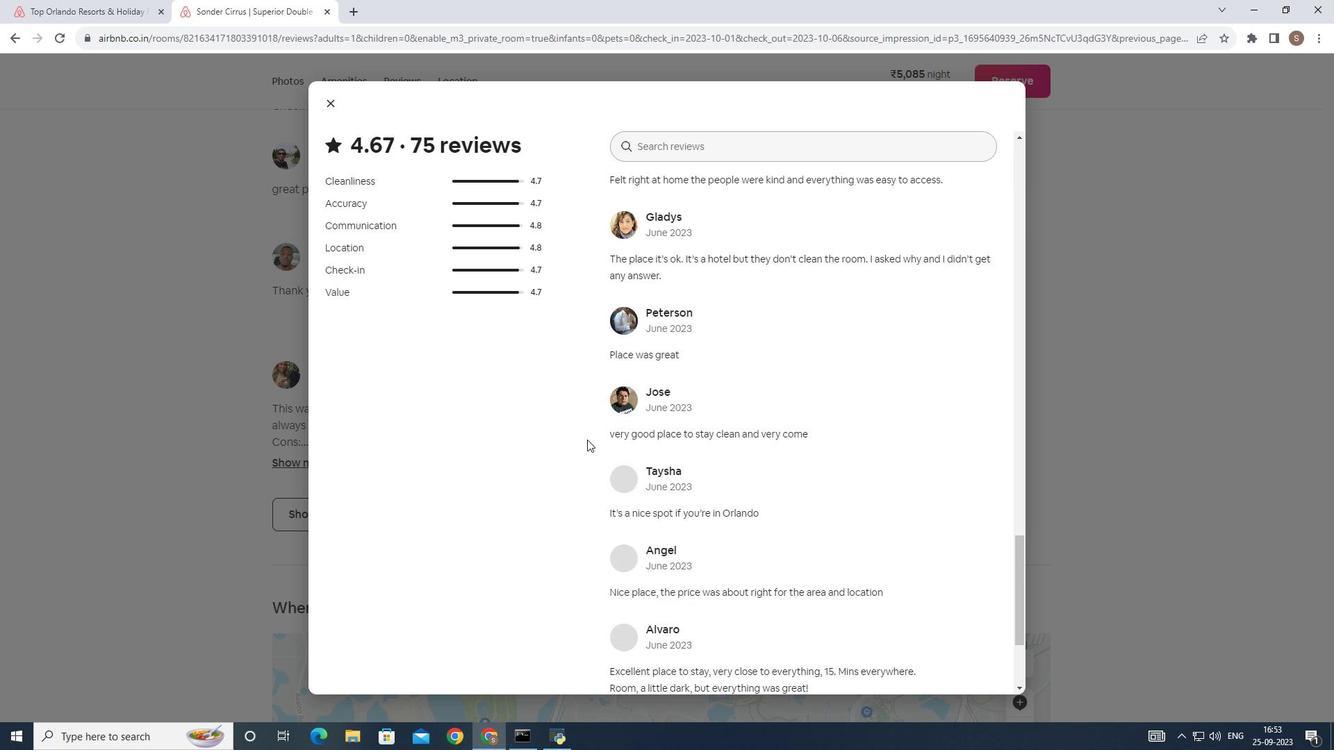 
Action: Mouse scrolled (588, 440) with delta (0, 0)
Screenshot: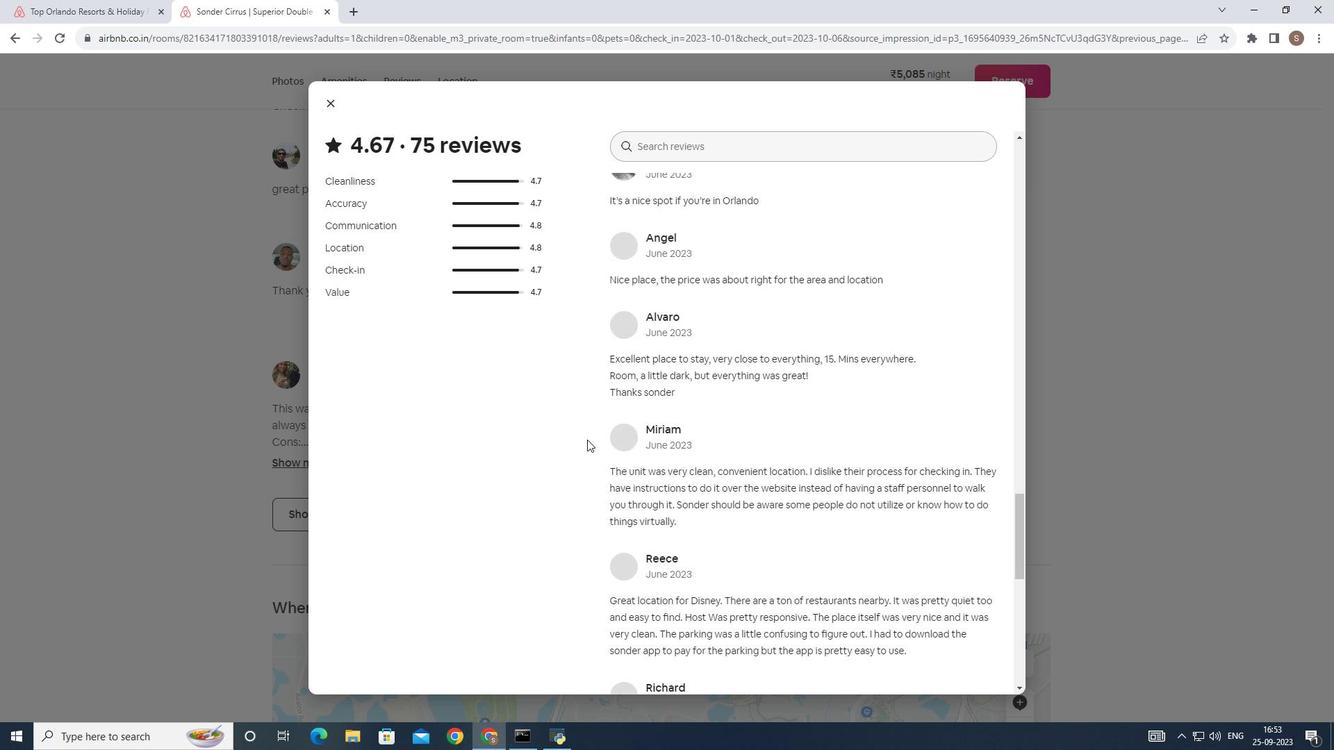 
Action: Mouse scrolled (588, 440) with delta (0, 0)
Screenshot: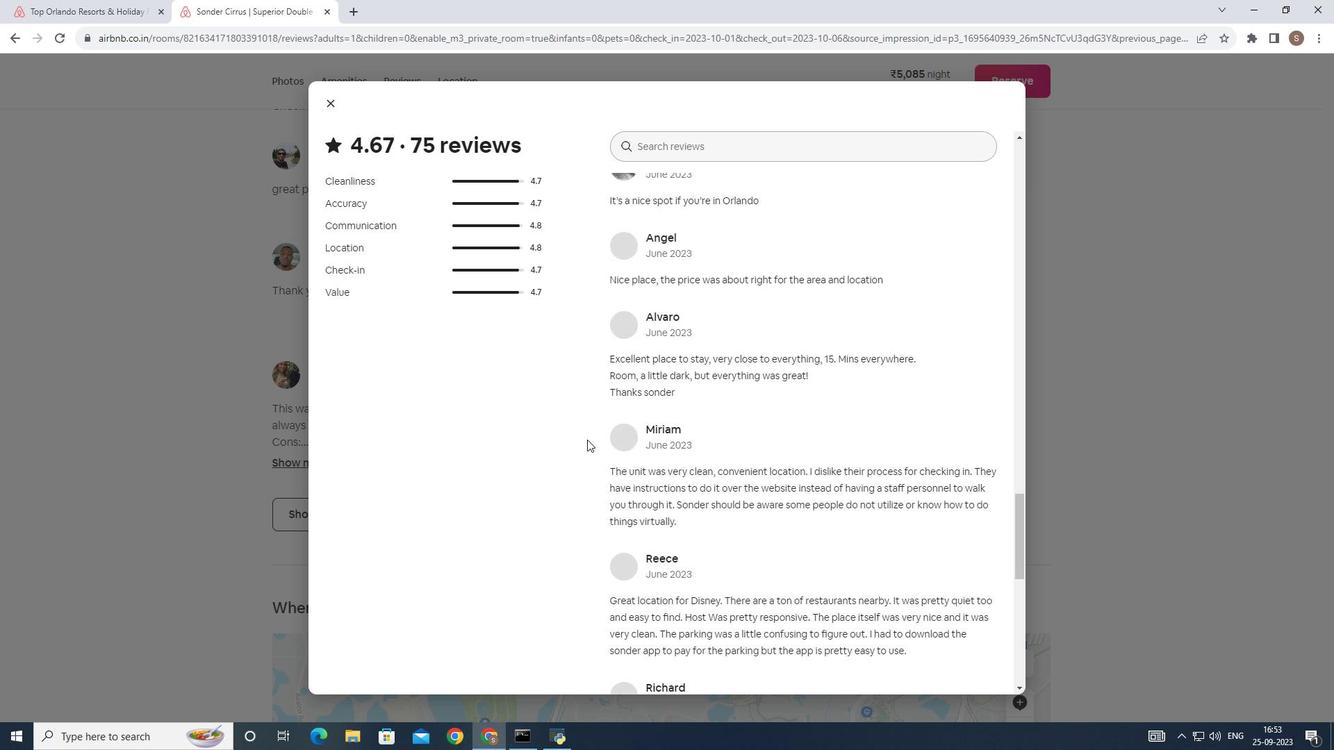 
Action: Mouse scrolled (588, 440) with delta (0, 0)
Screenshot: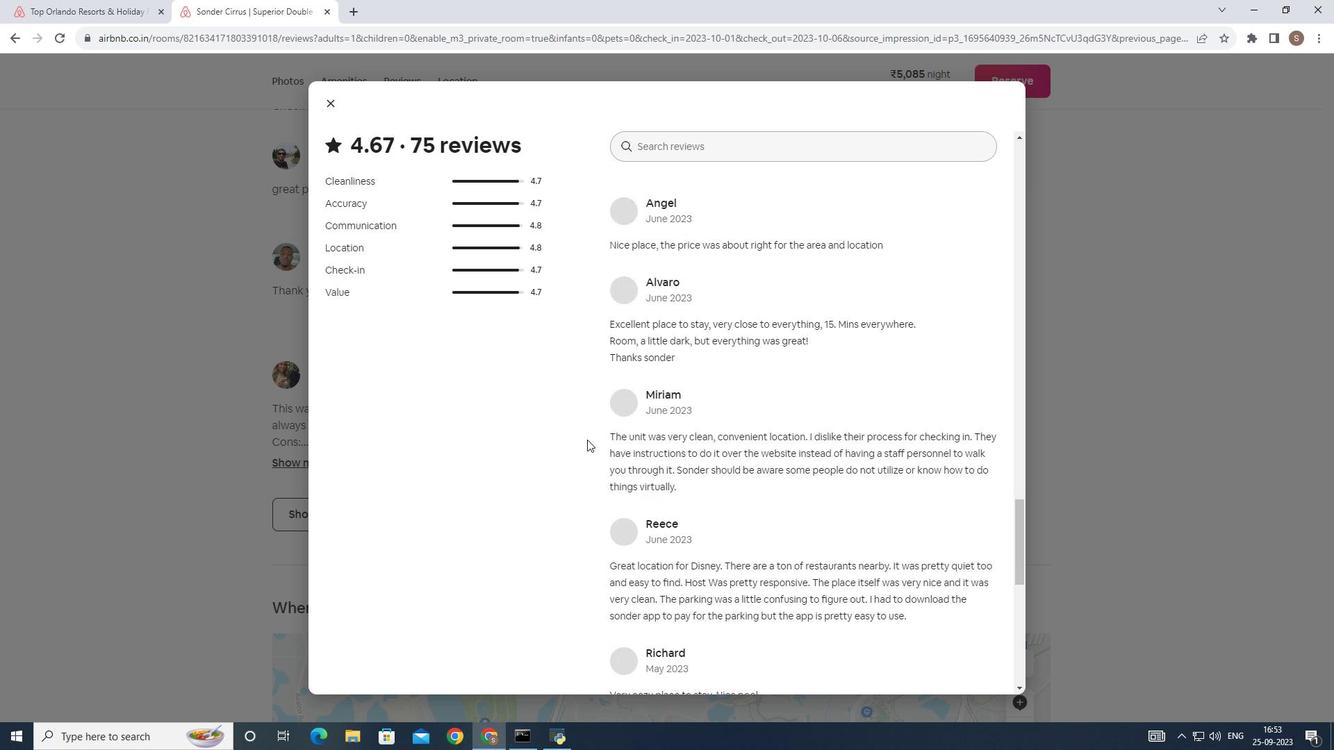 
Action: Mouse scrolled (588, 440) with delta (0, 0)
Screenshot: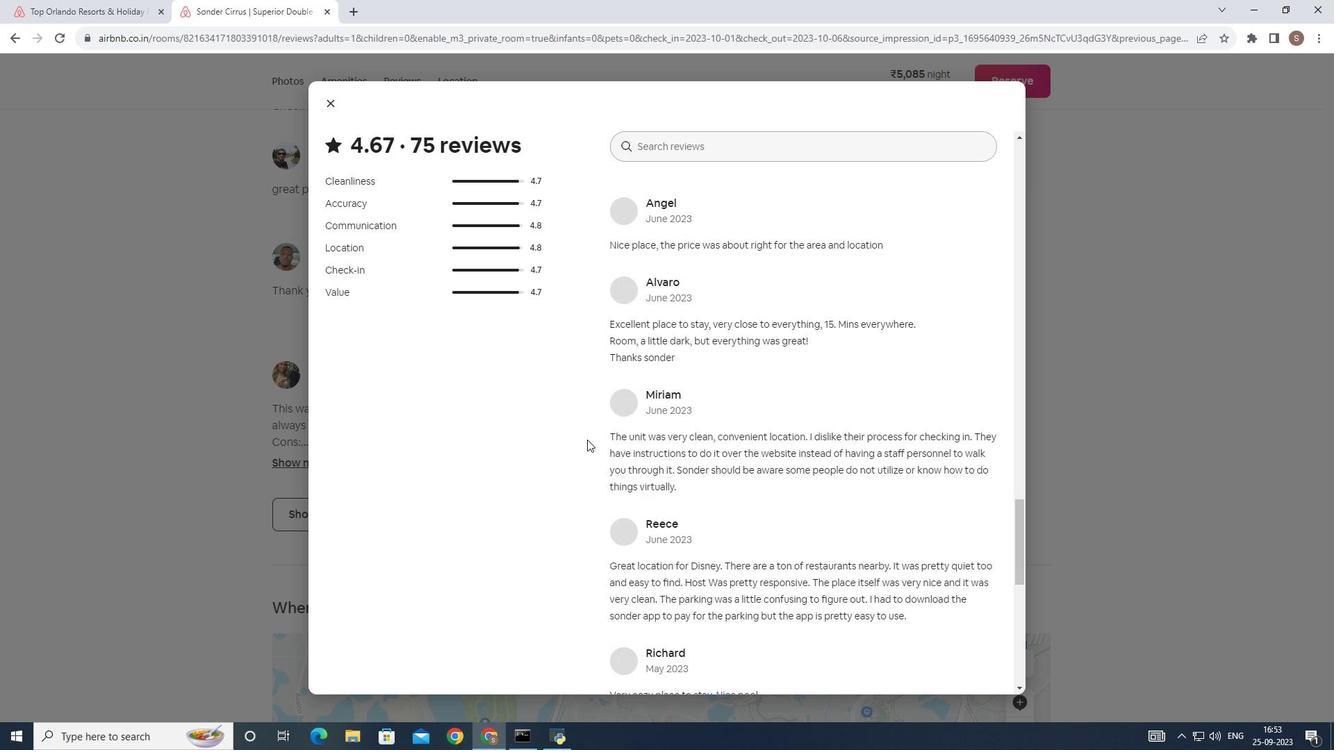 
Action: Mouse scrolled (588, 440) with delta (0, 0)
Screenshot: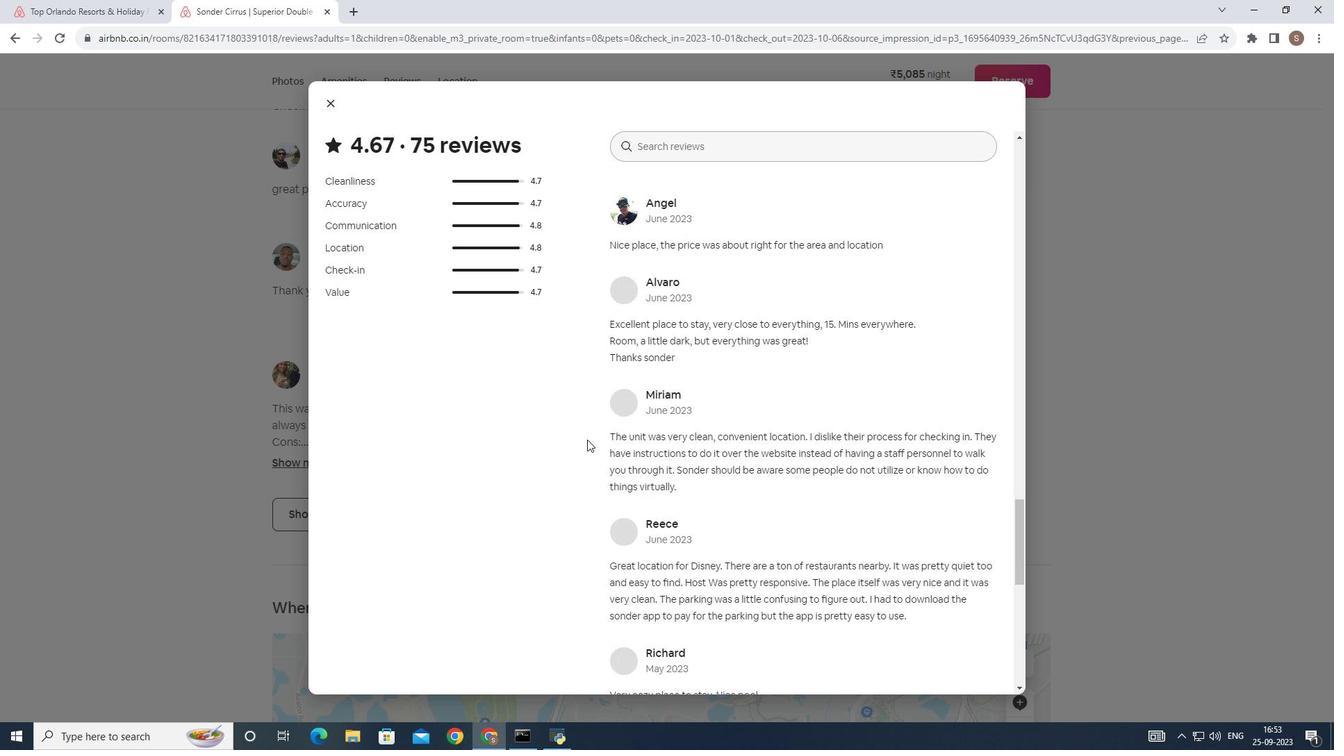 
Action: Mouse scrolled (588, 440) with delta (0, 0)
Screenshot: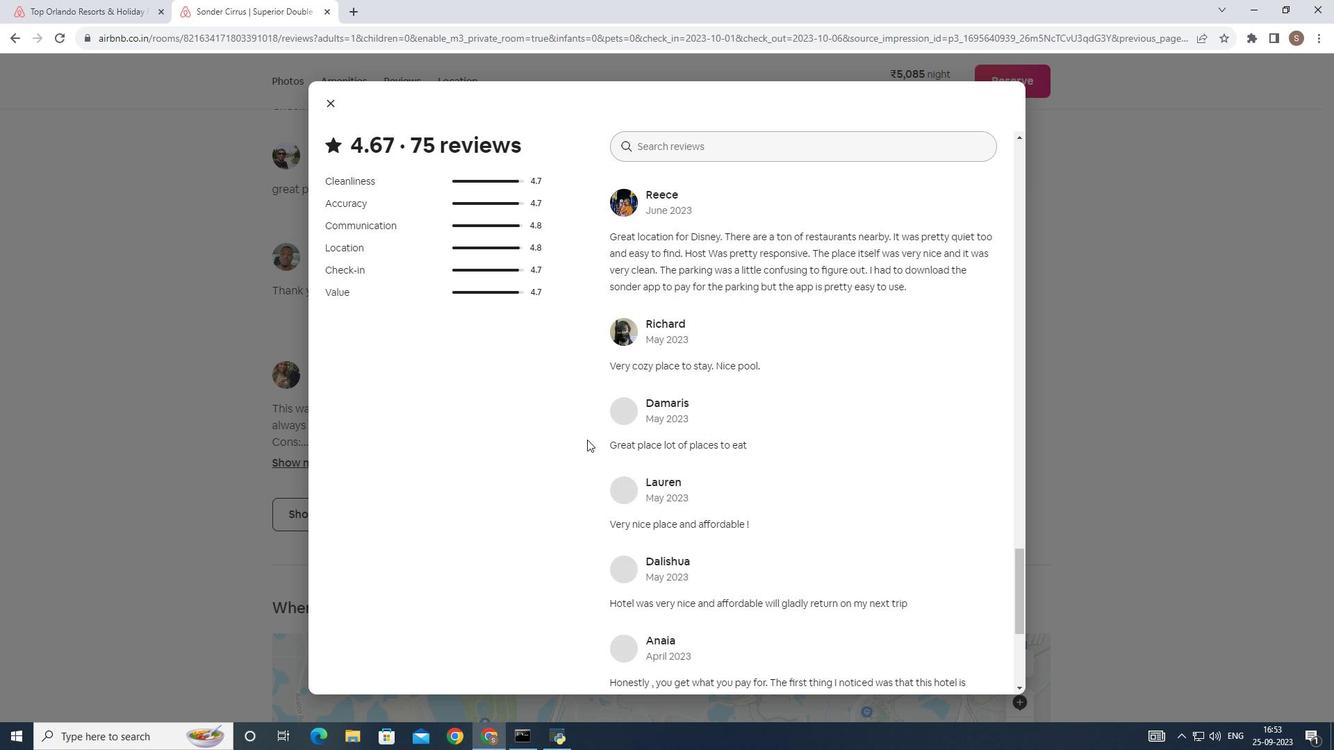 
Action: Mouse scrolled (588, 440) with delta (0, 0)
Screenshot: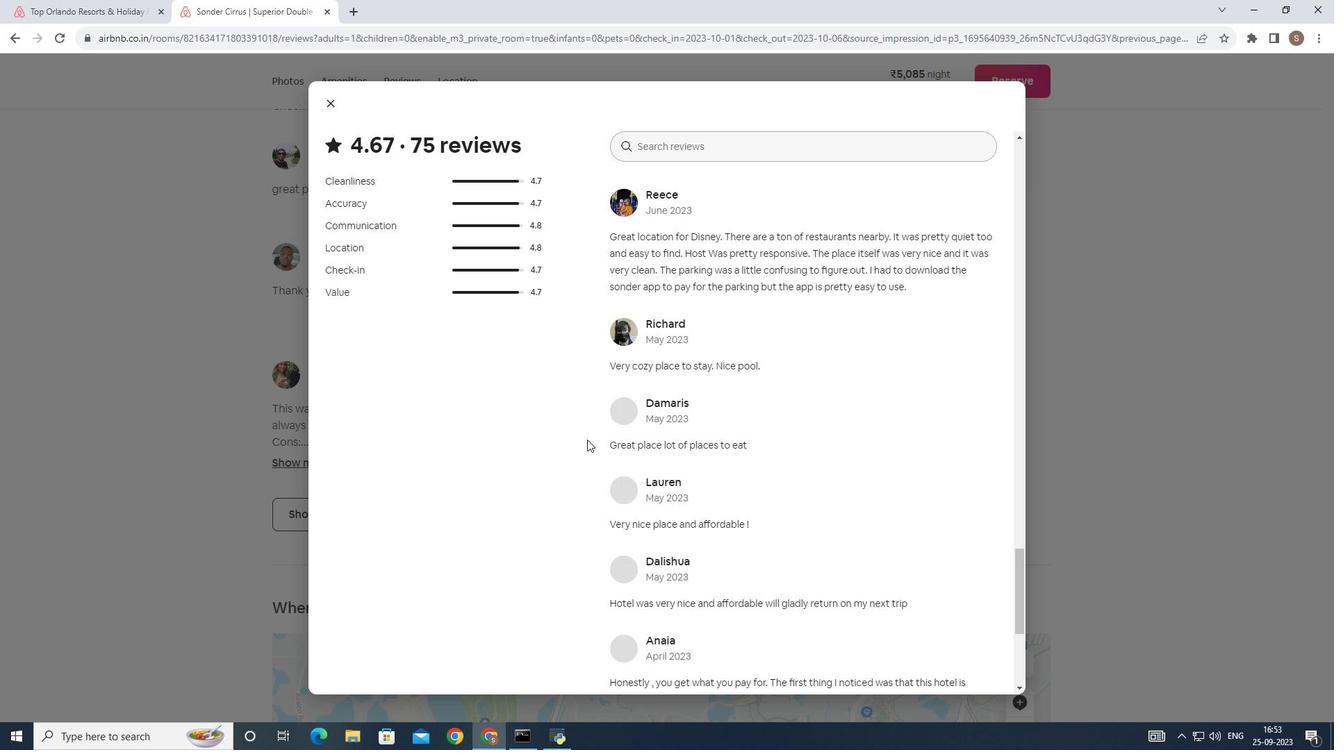 
Action: Mouse scrolled (588, 440) with delta (0, 0)
Screenshot: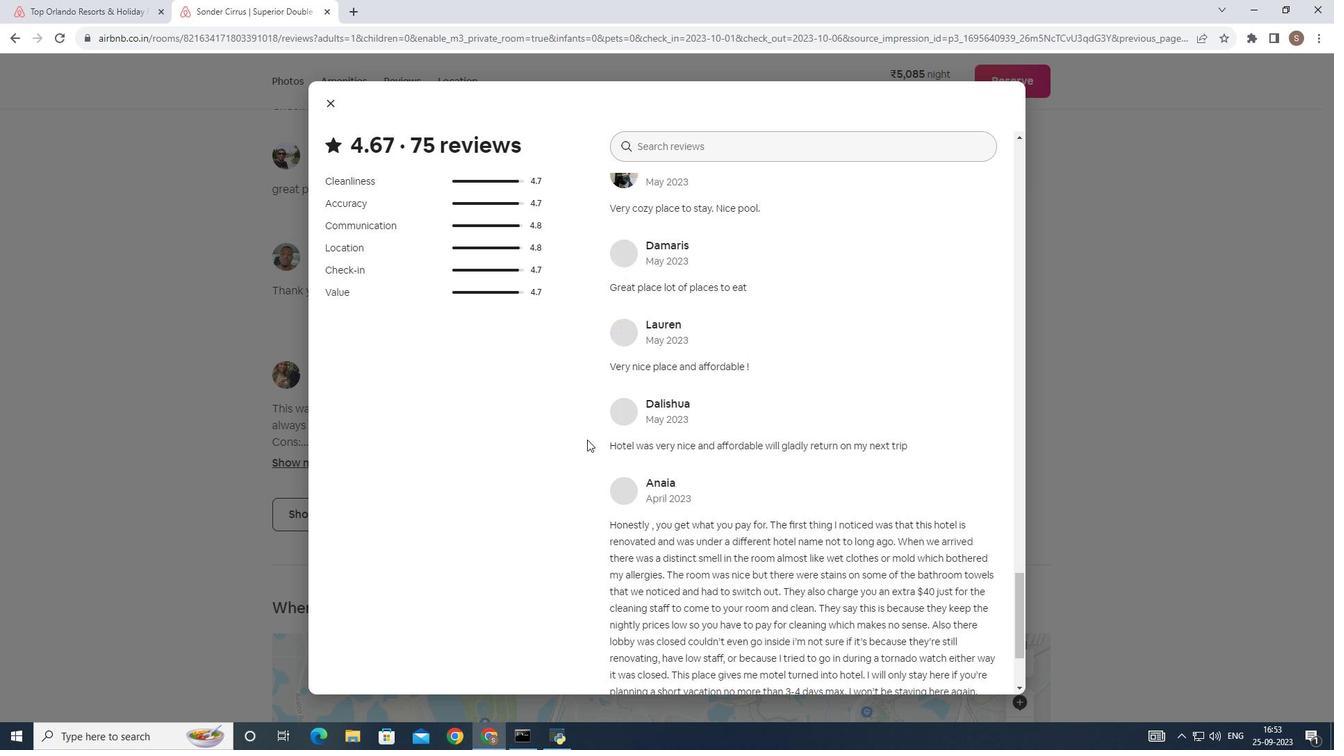 
Action: Mouse scrolled (588, 440) with delta (0, 0)
Screenshot: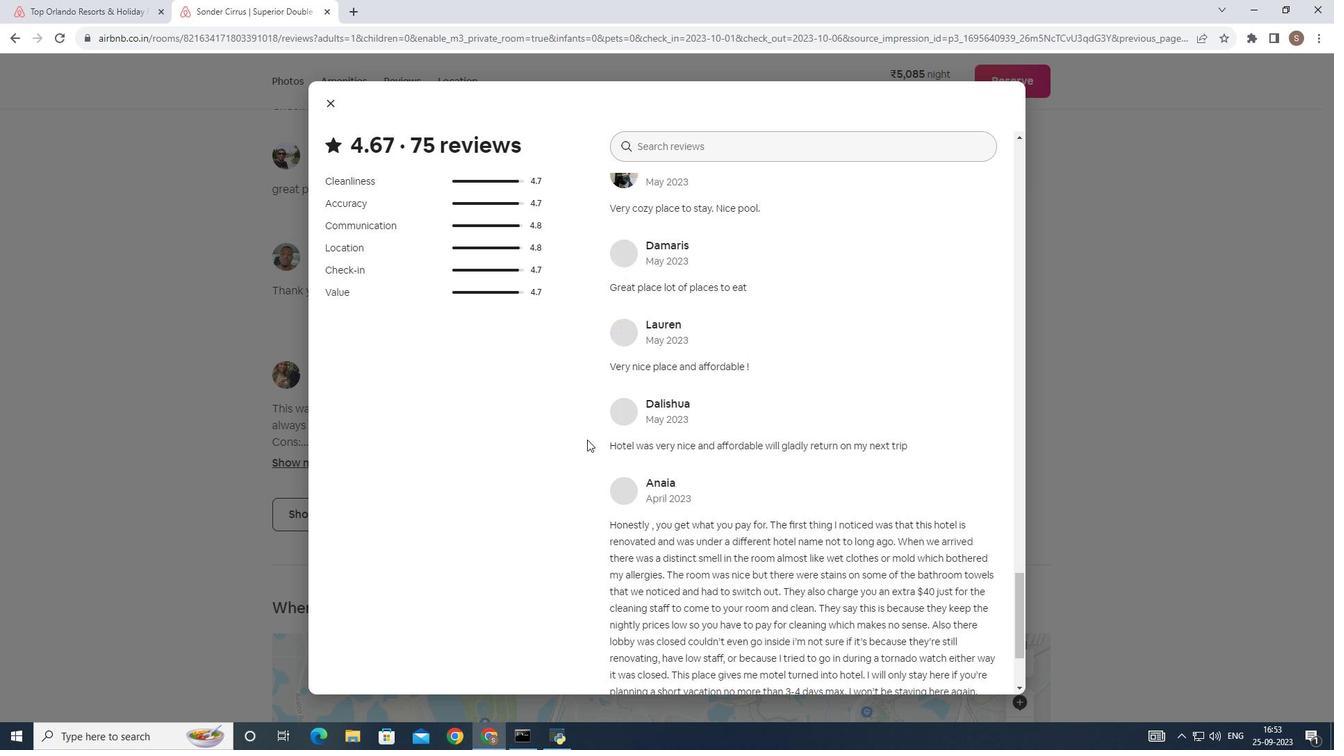 
Action: Mouse scrolled (588, 440) with delta (0, 0)
Screenshot: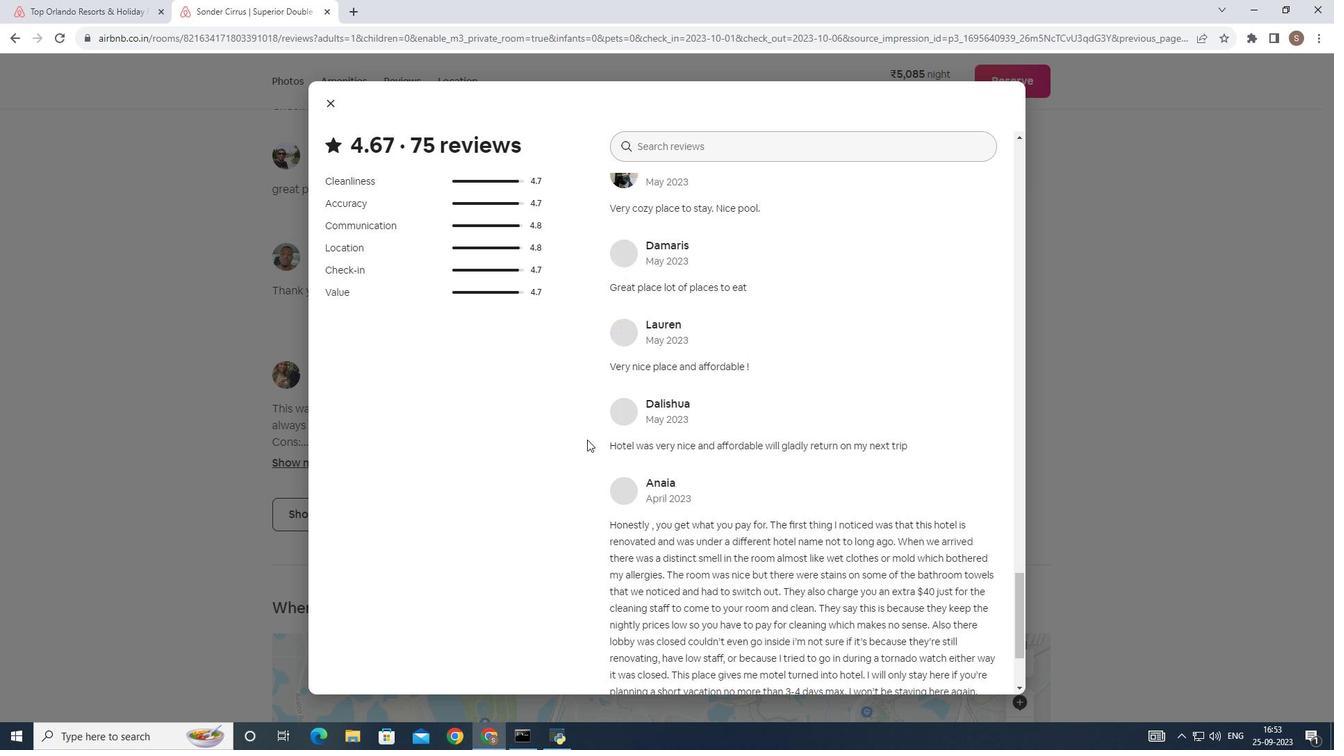 
Action: Mouse scrolled (588, 440) with delta (0, 0)
Screenshot: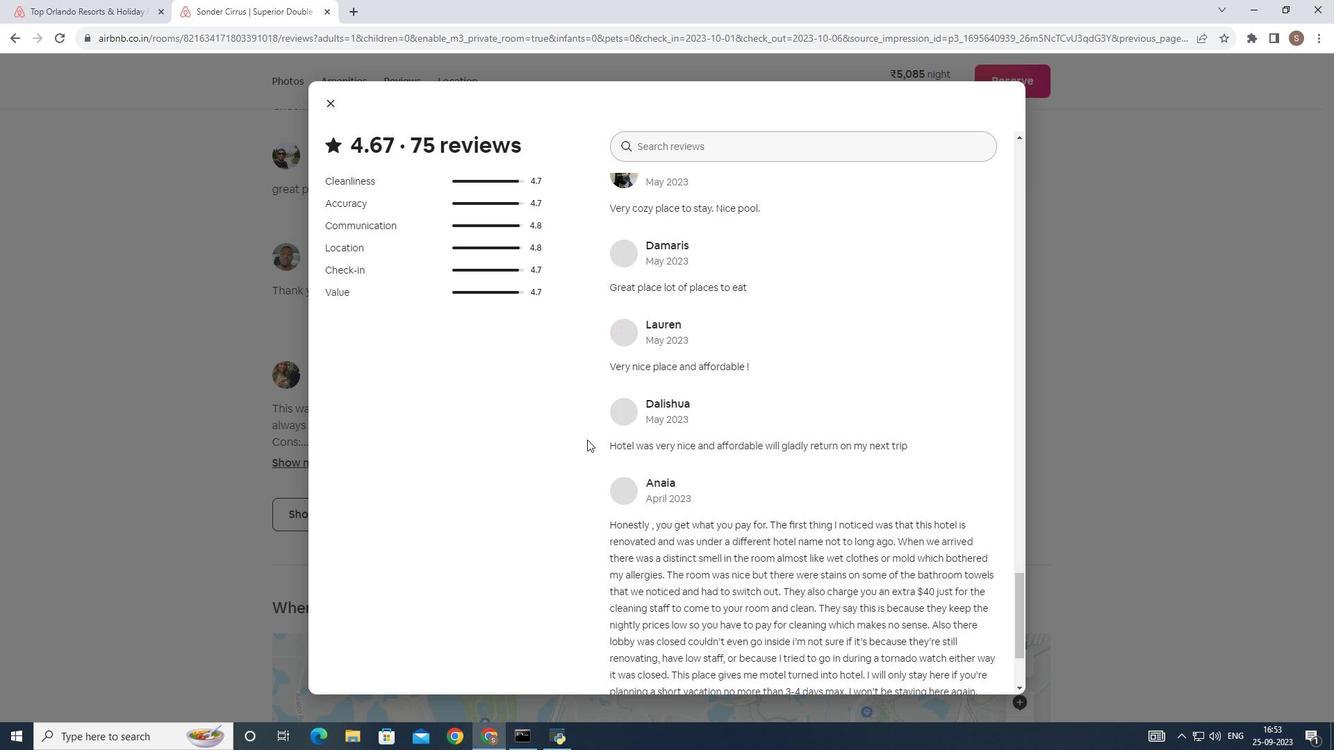 
Action: Mouse scrolled (588, 440) with delta (0, 0)
Screenshot: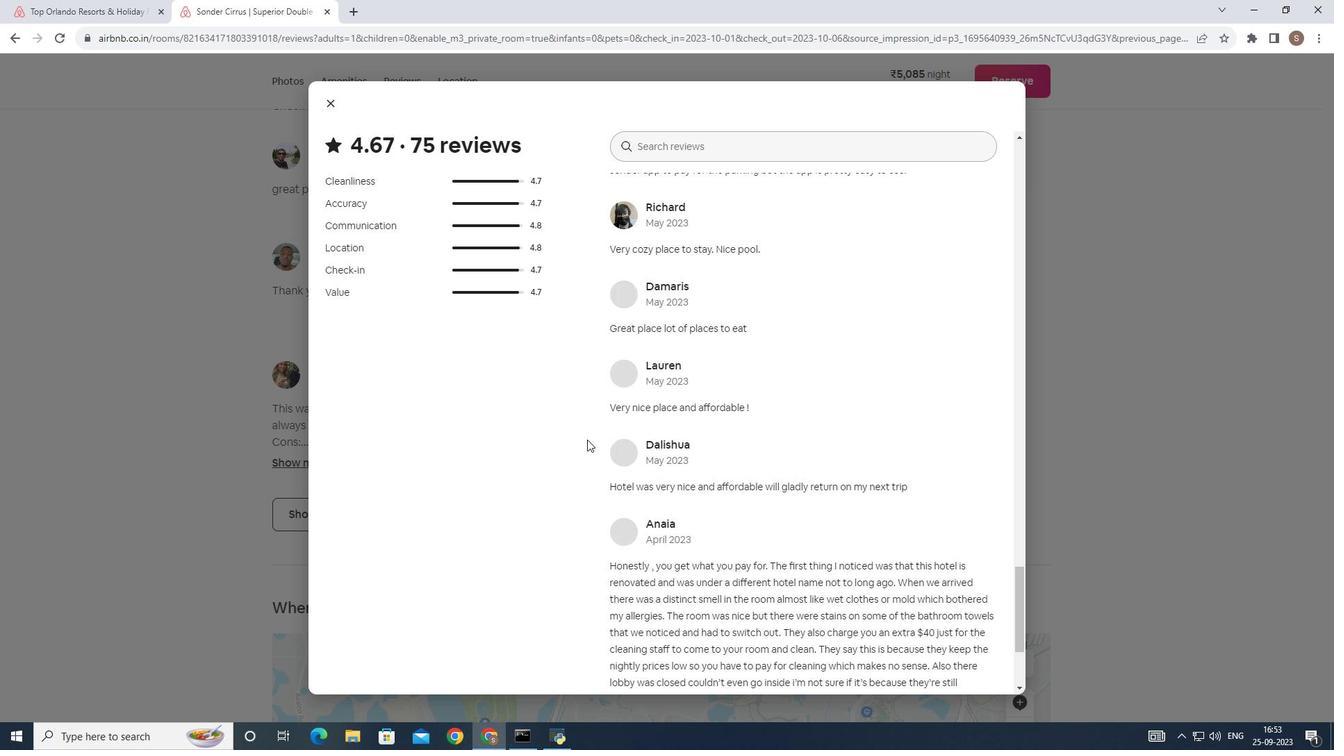 
Action: Mouse scrolled (588, 442) with delta (0, 0)
Screenshot: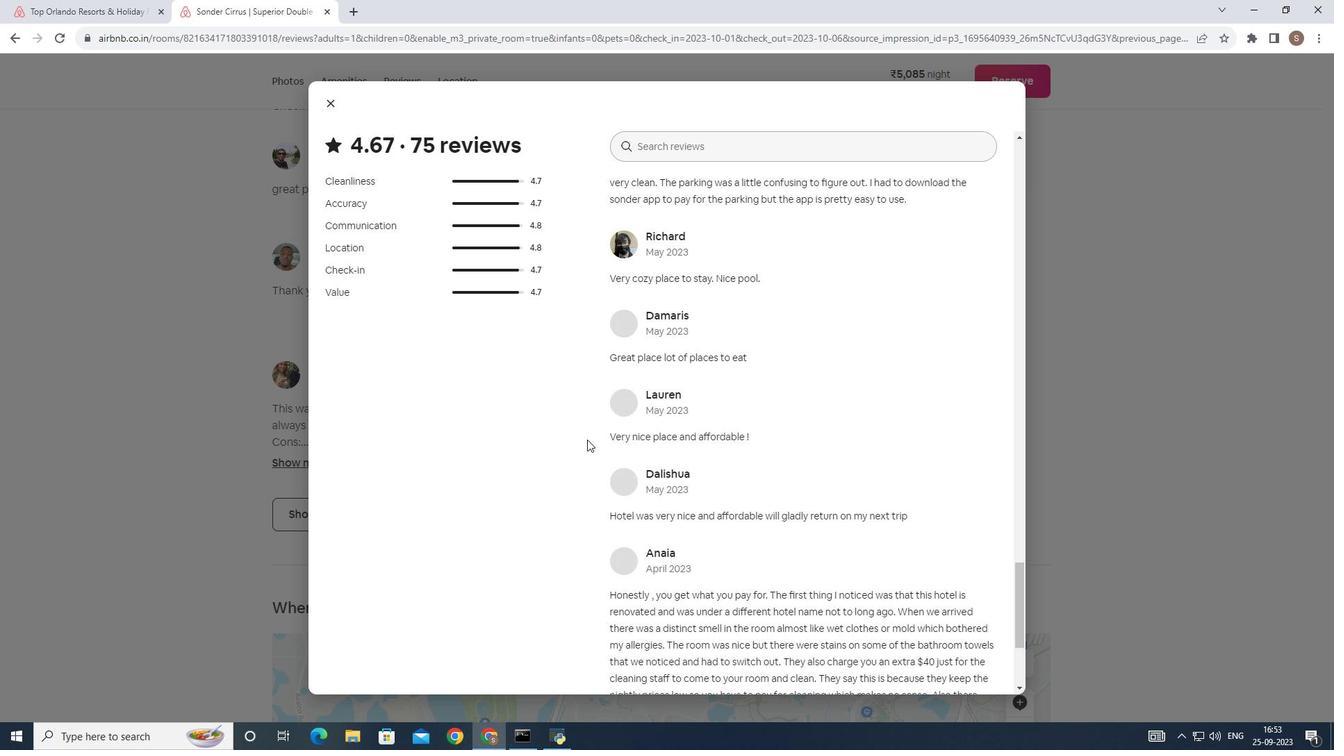 
Action: Mouse scrolled (588, 440) with delta (0, 0)
Screenshot: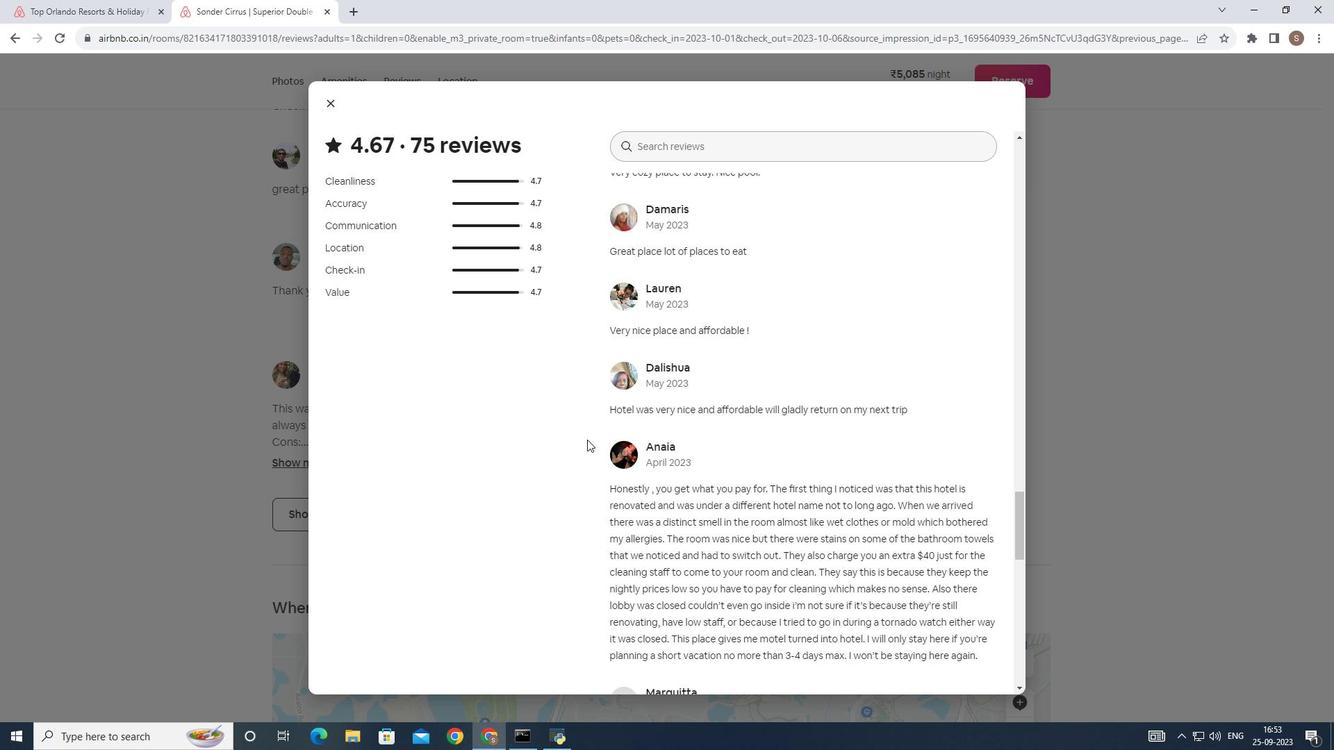
Action: Mouse scrolled (588, 440) with delta (0, 0)
Screenshot: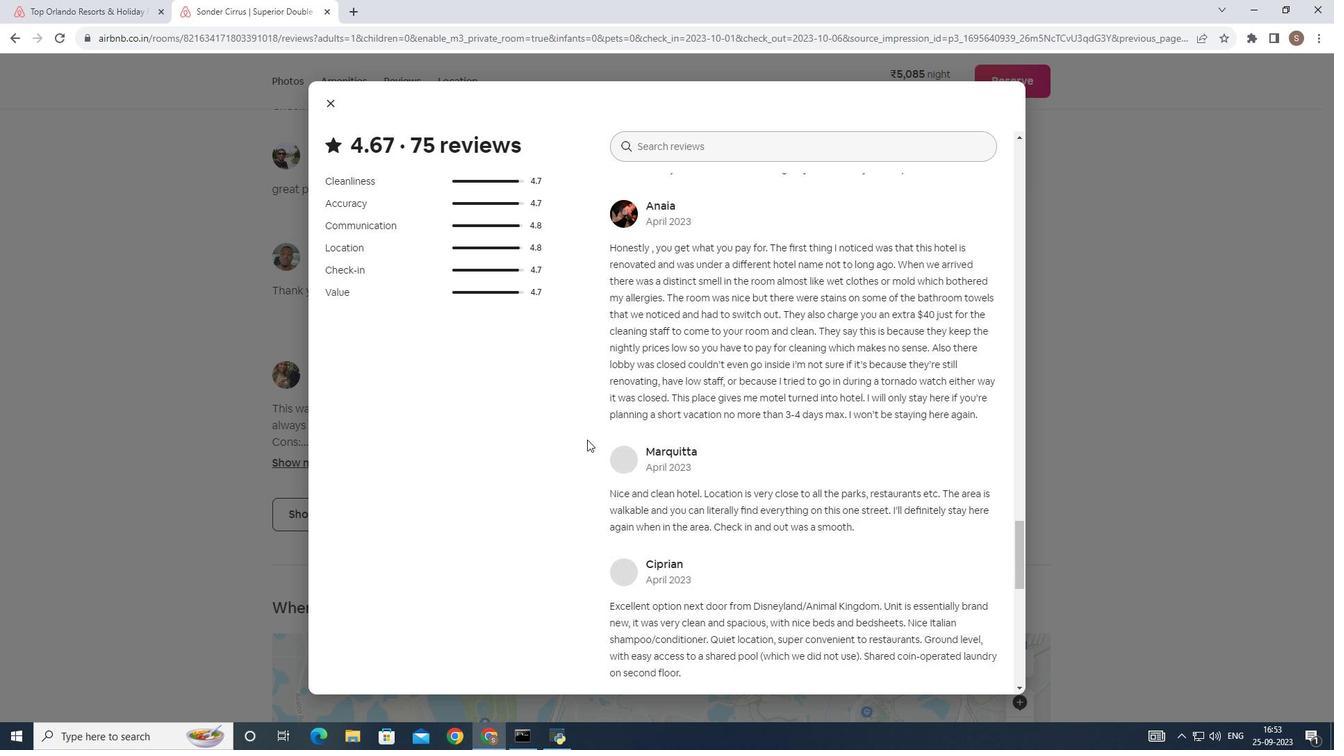
Action: Mouse scrolled (588, 440) with delta (0, 0)
Screenshot: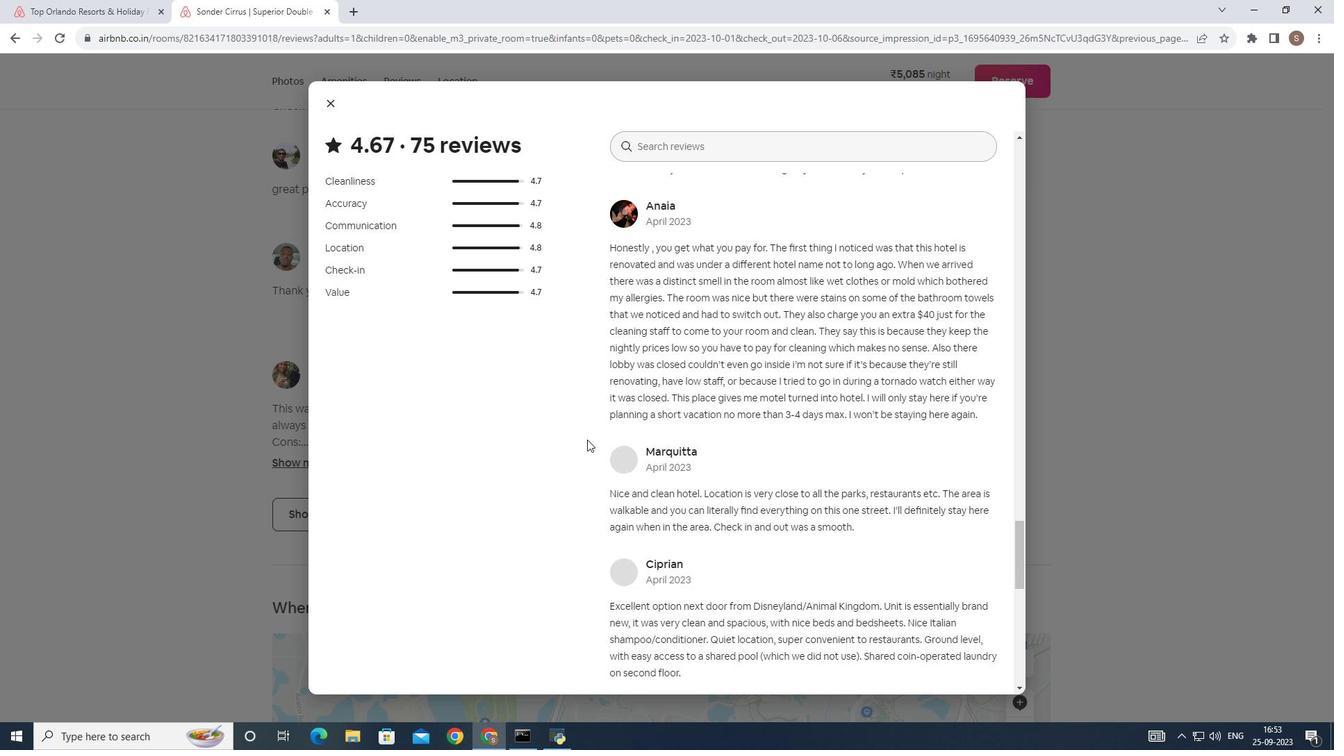 
Action: Mouse scrolled (588, 440) with delta (0, 0)
Screenshot: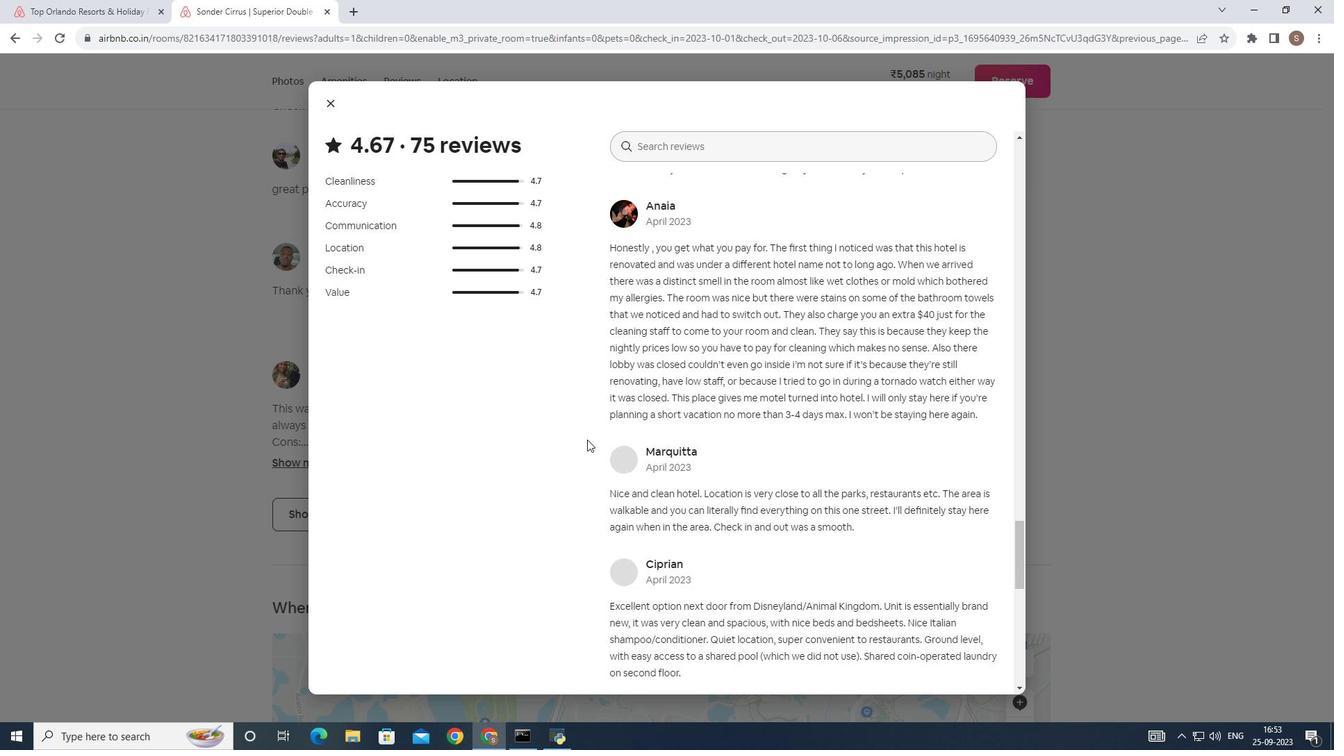 
Action: Mouse scrolled (588, 440) with delta (0, 0)
Screenshot: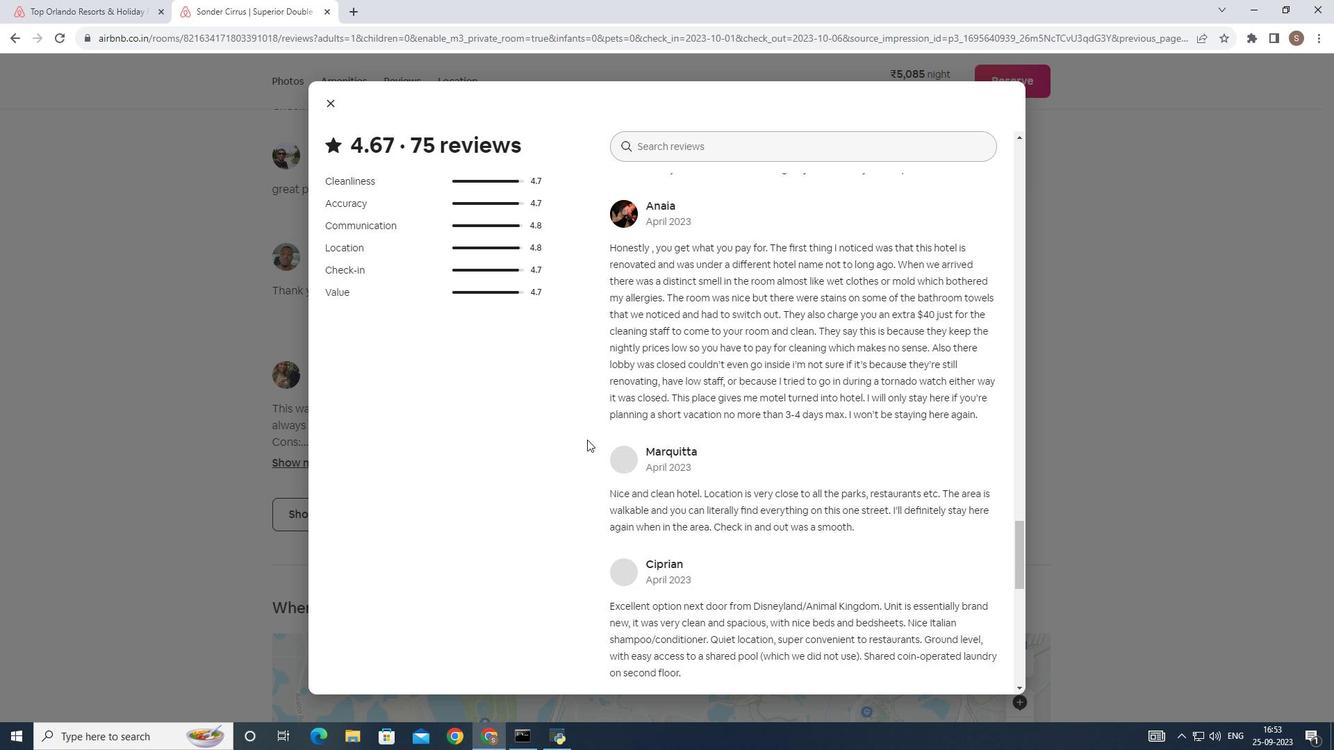 
Action: Mouse scrolled (588, 440) with delta (0, 0)
Screenshot: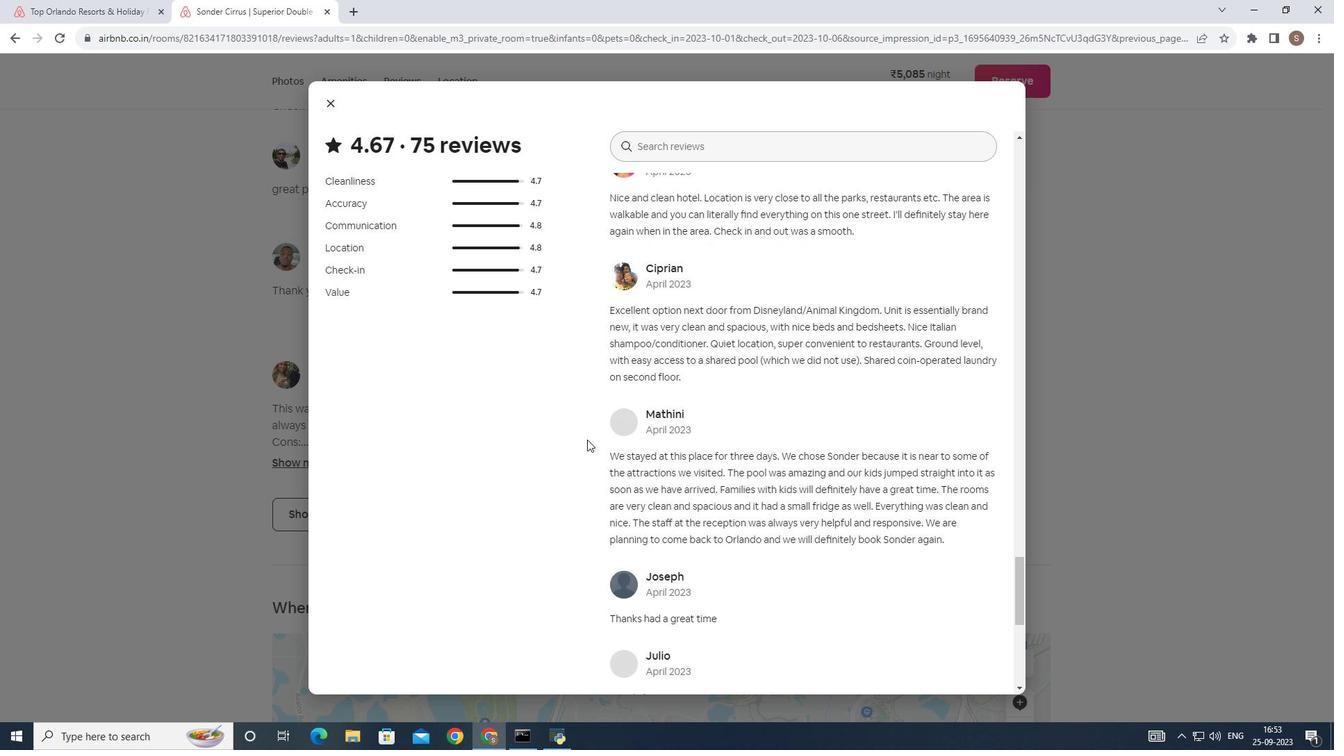 
Action: Mouse scrolled (588, 440) with delta (0, 0)
Screenshot: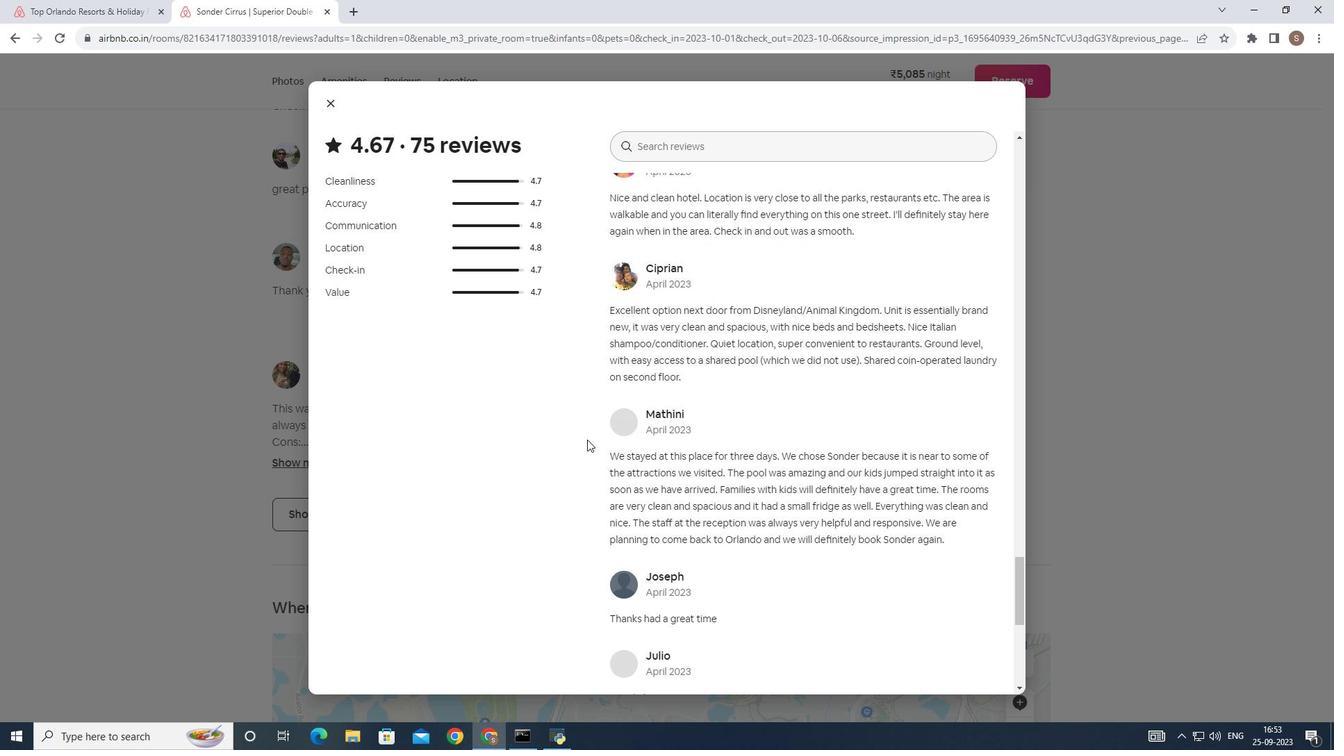 
Action: Mouse scrolled (588, 440) with delta (0, 0)
Screenshot: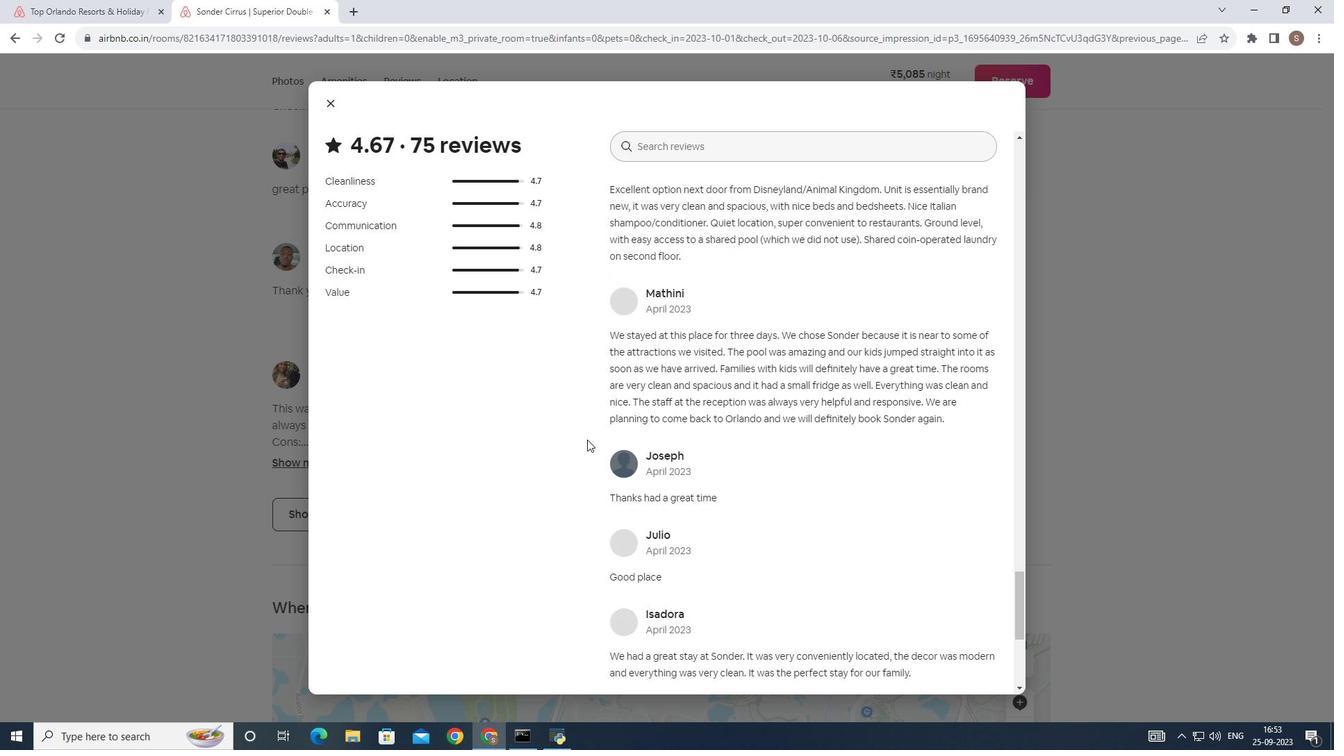 
Action: Mouse scrolled (588, 440) with delta (0, 0)
Screenshot: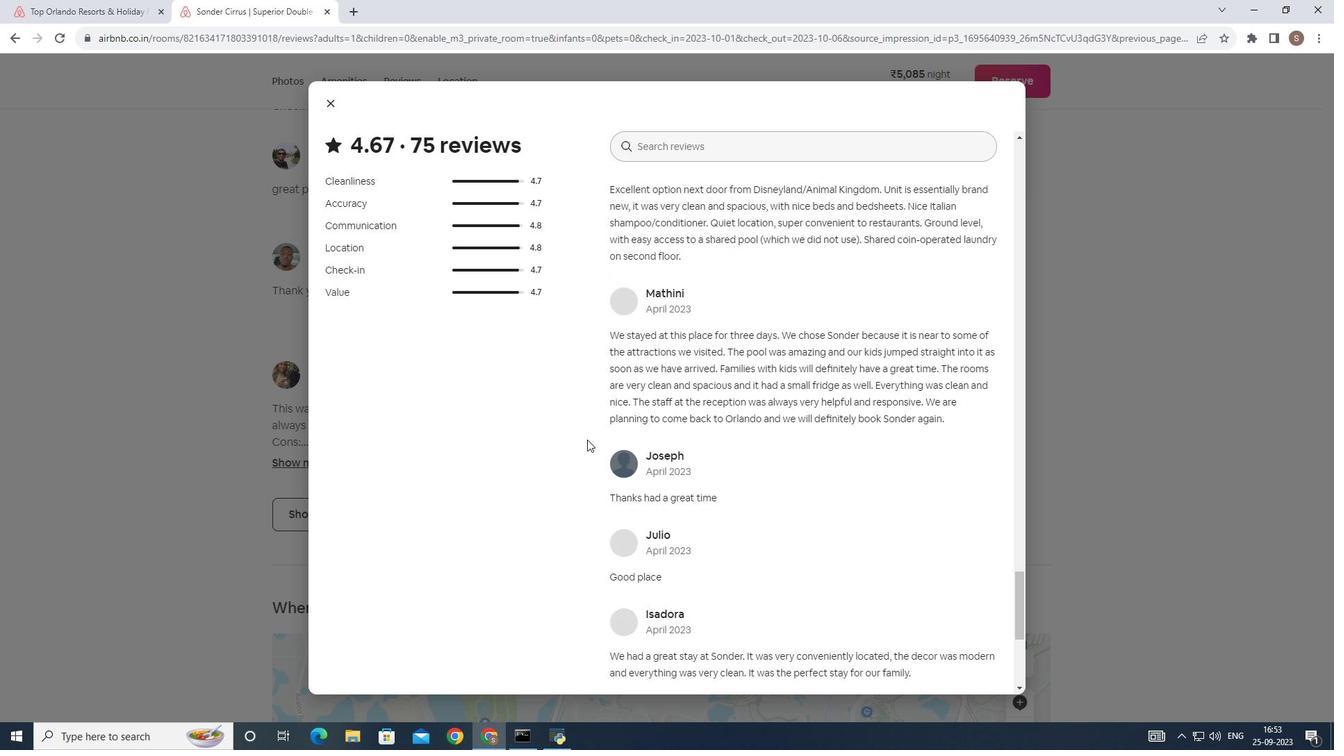 
Action: Mouse scrolled (588, 440) with delta (0, 0)
Screenshot: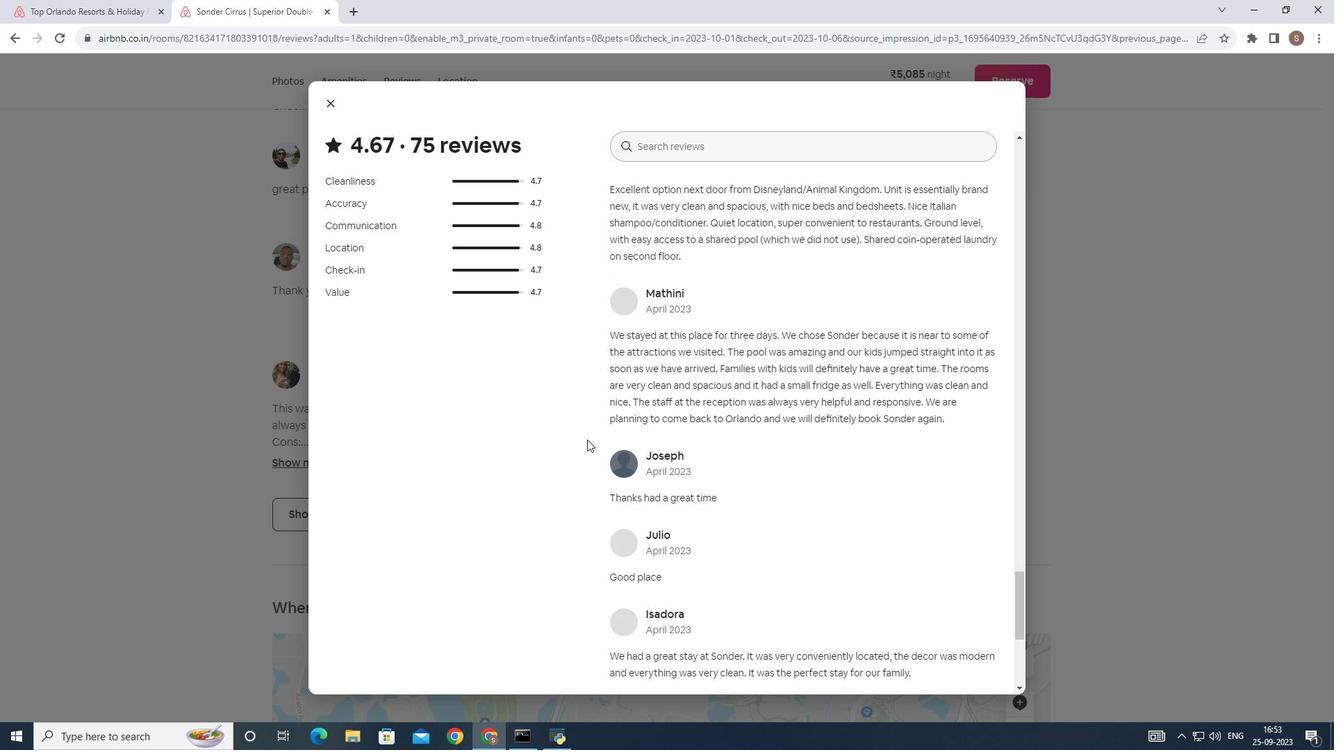 
Action: Mouse scrolled (588, 440) with delta (0, 0)
Screenshot: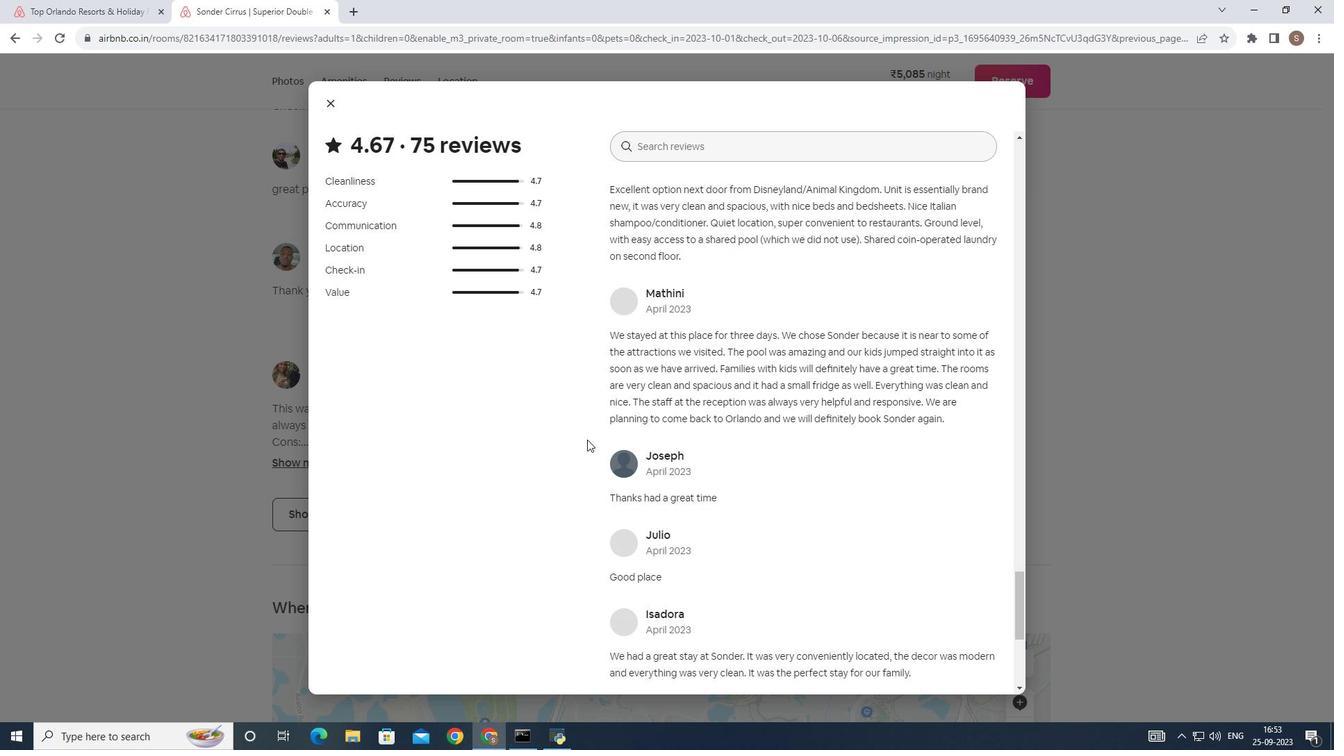 
Action: Mouse scrolled (588, 440) with delta (0, 0)
Screenshot: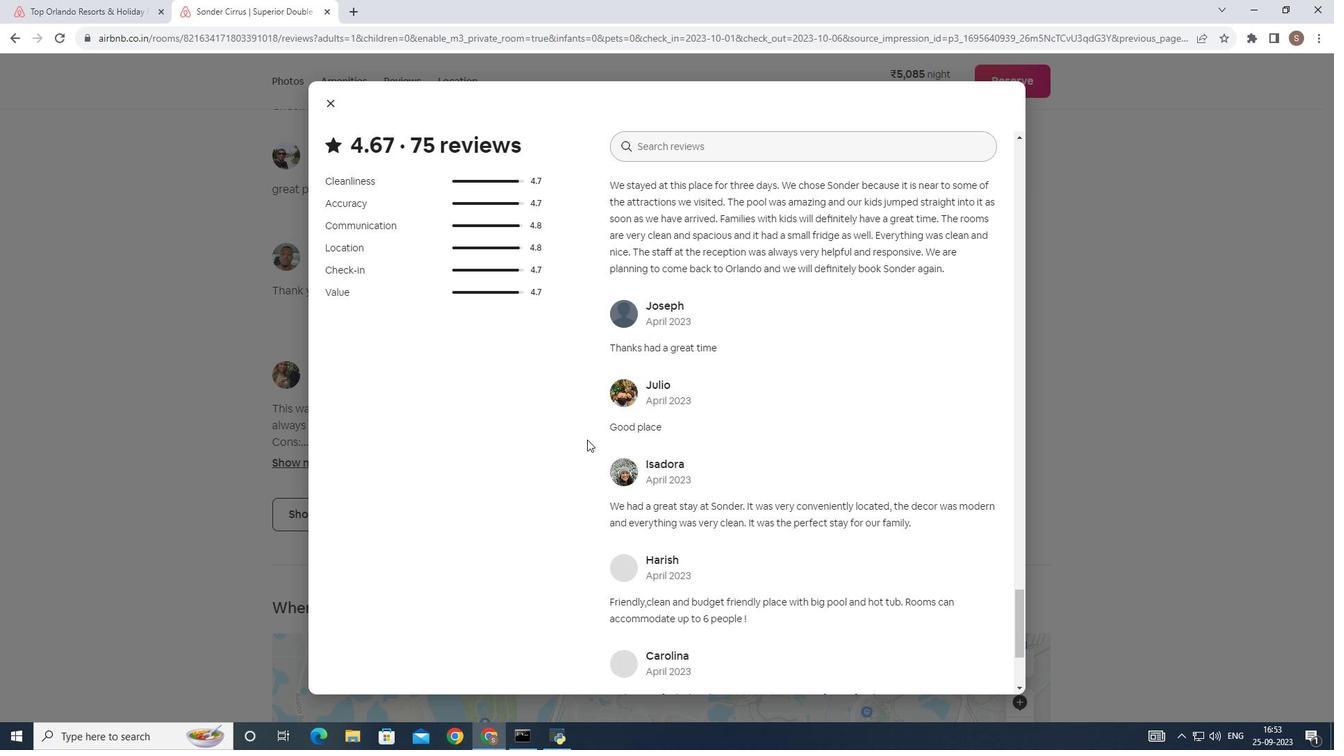 
Action: Mouse scrolled (588, 440) with delta (0, 0)
Screenshot: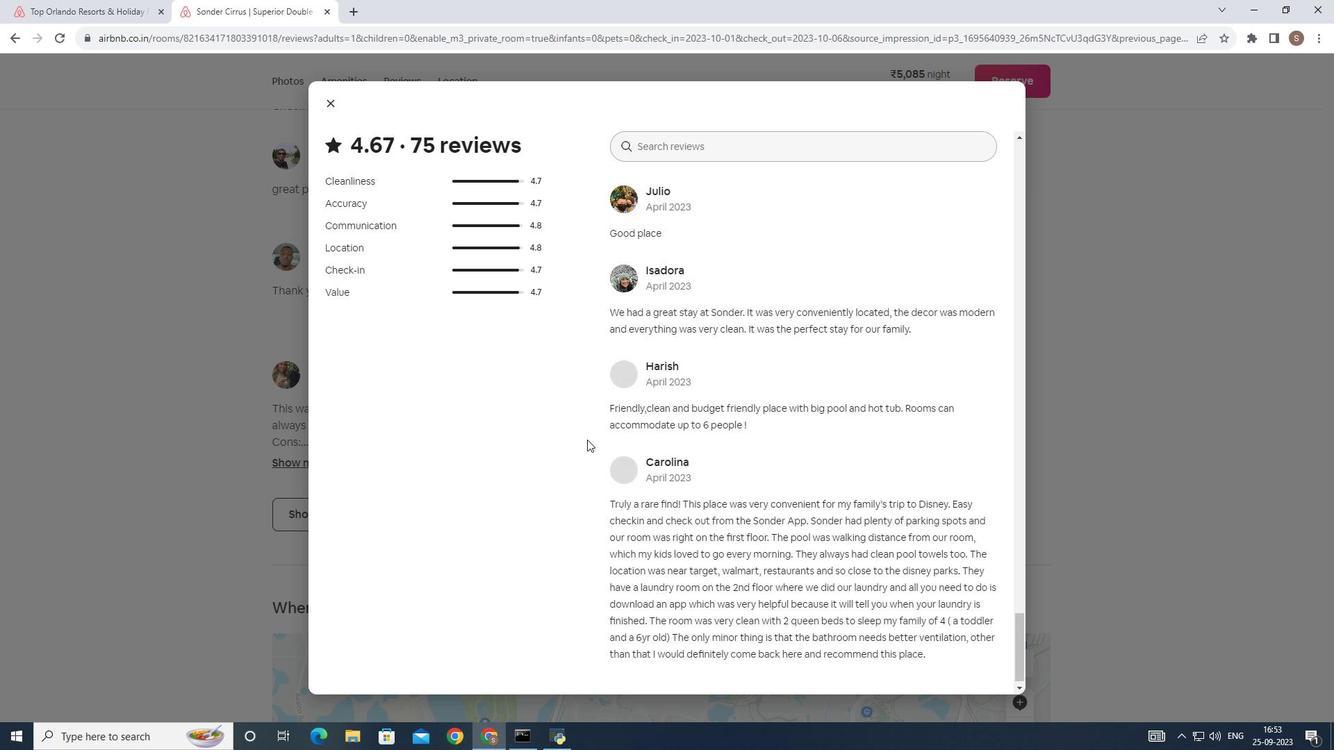 
Action: Mouse scrolled (588, 440) with delta (0, 0)
Screenshot: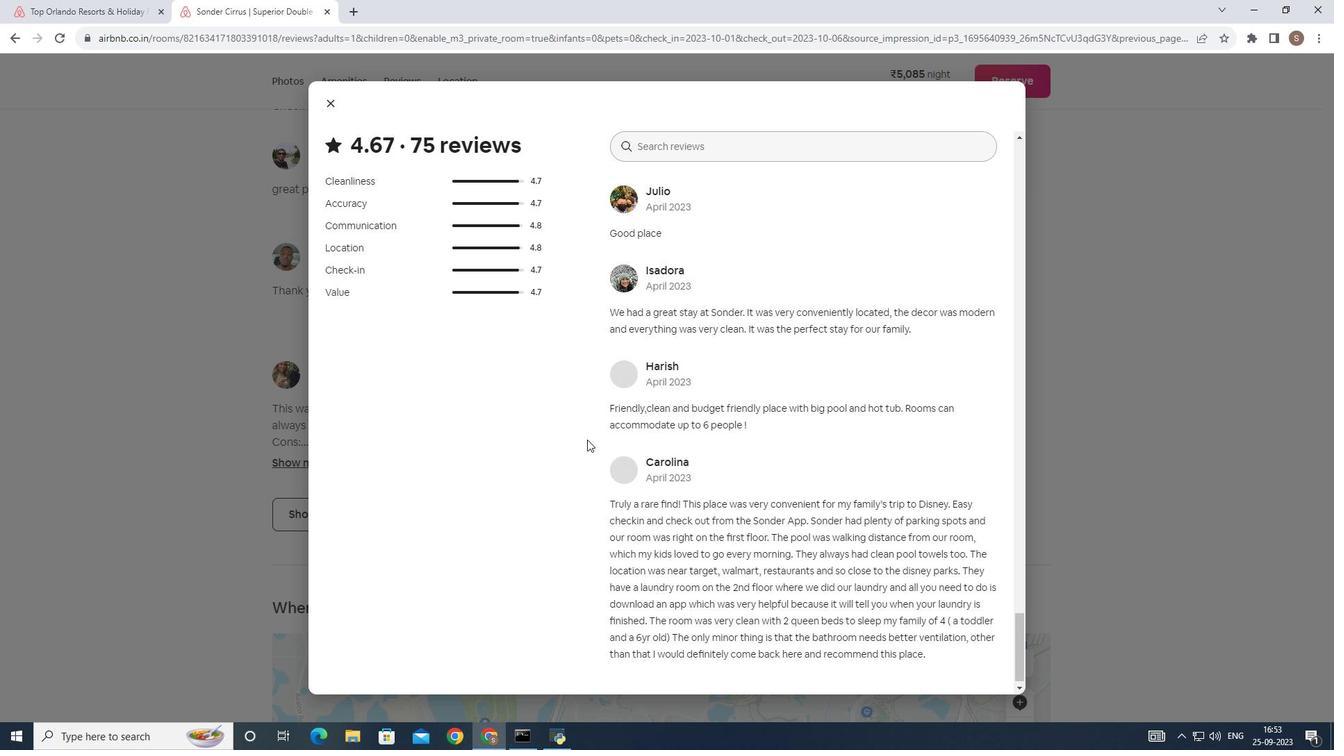 
Action: Mouse scrolled (588, 440) with delta (0, 0)
Screenshot: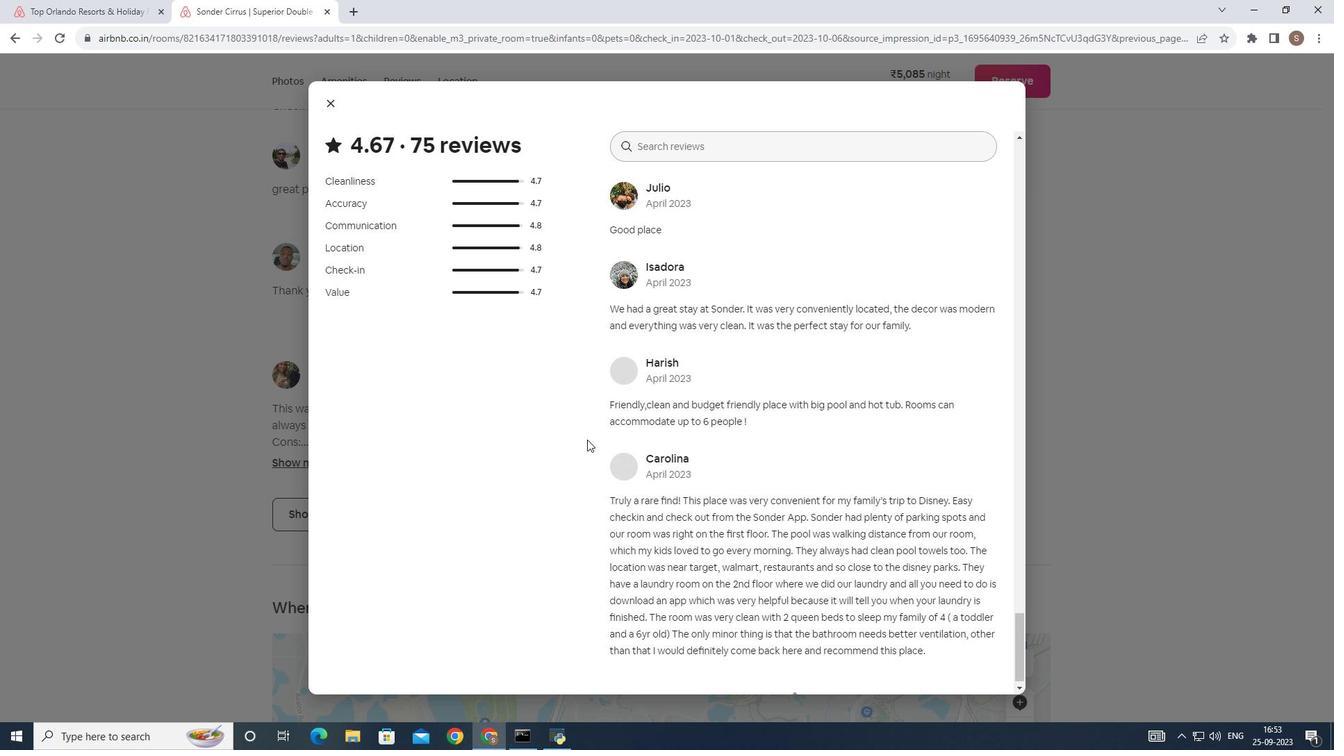 
Action: Mouse scrolled (588, 440) with delta (0, 0)
Screenshot: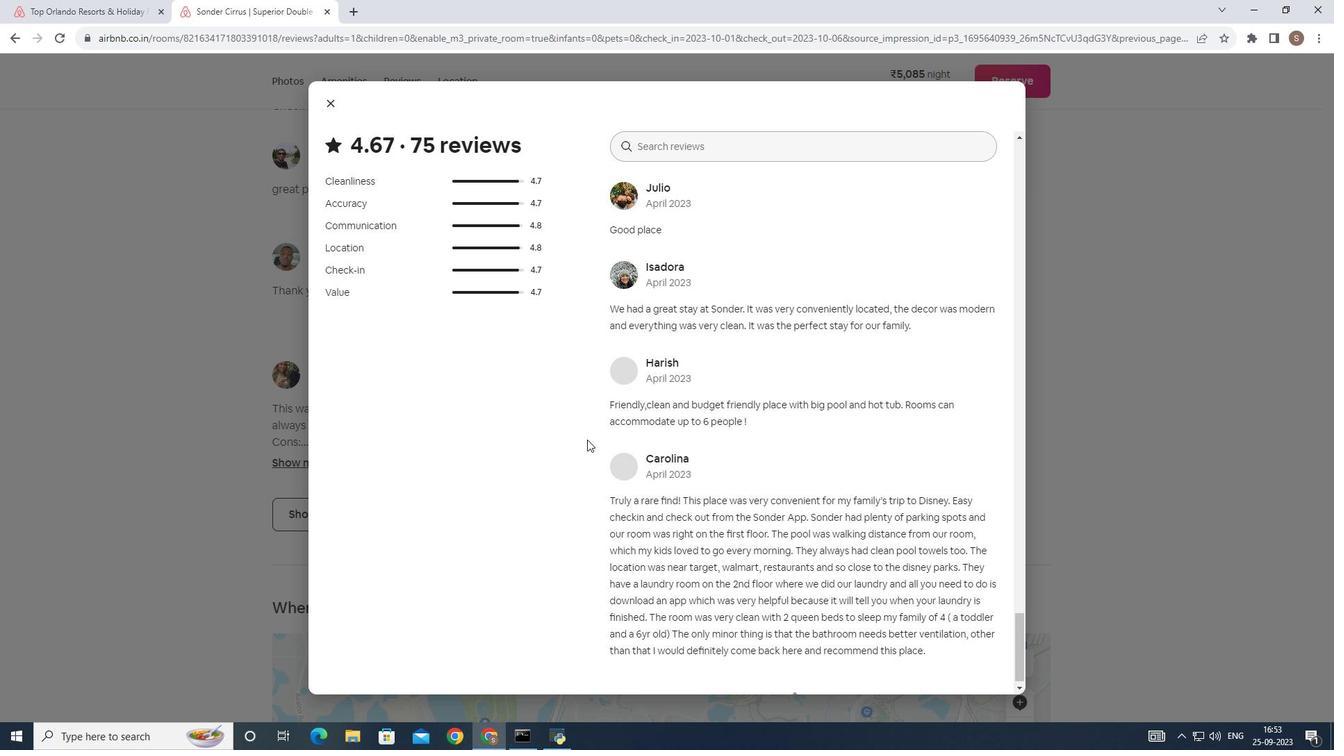 
Action: Mouse scrolled (588, 442) with delta (0, 0)
Screenshot: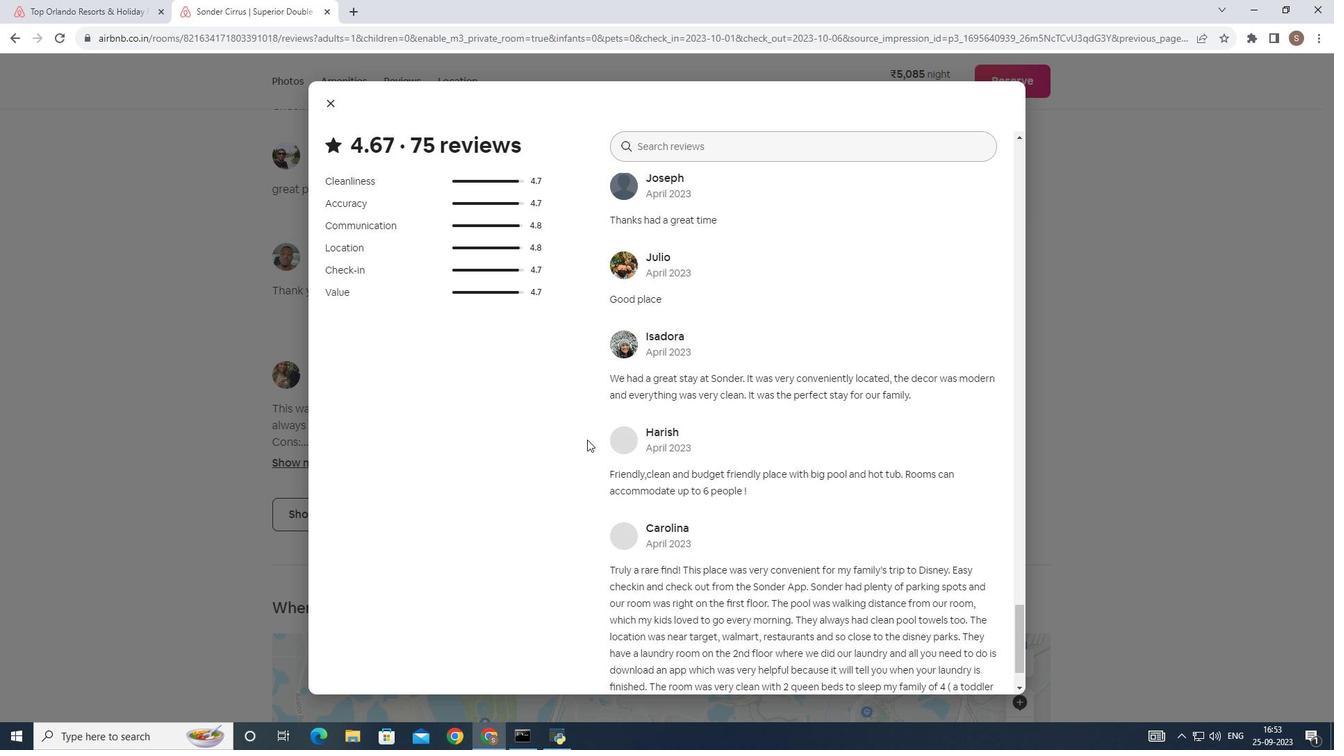 
Action: Mouse scrolled (588, 440) with delta (0, 0)
Screenshot: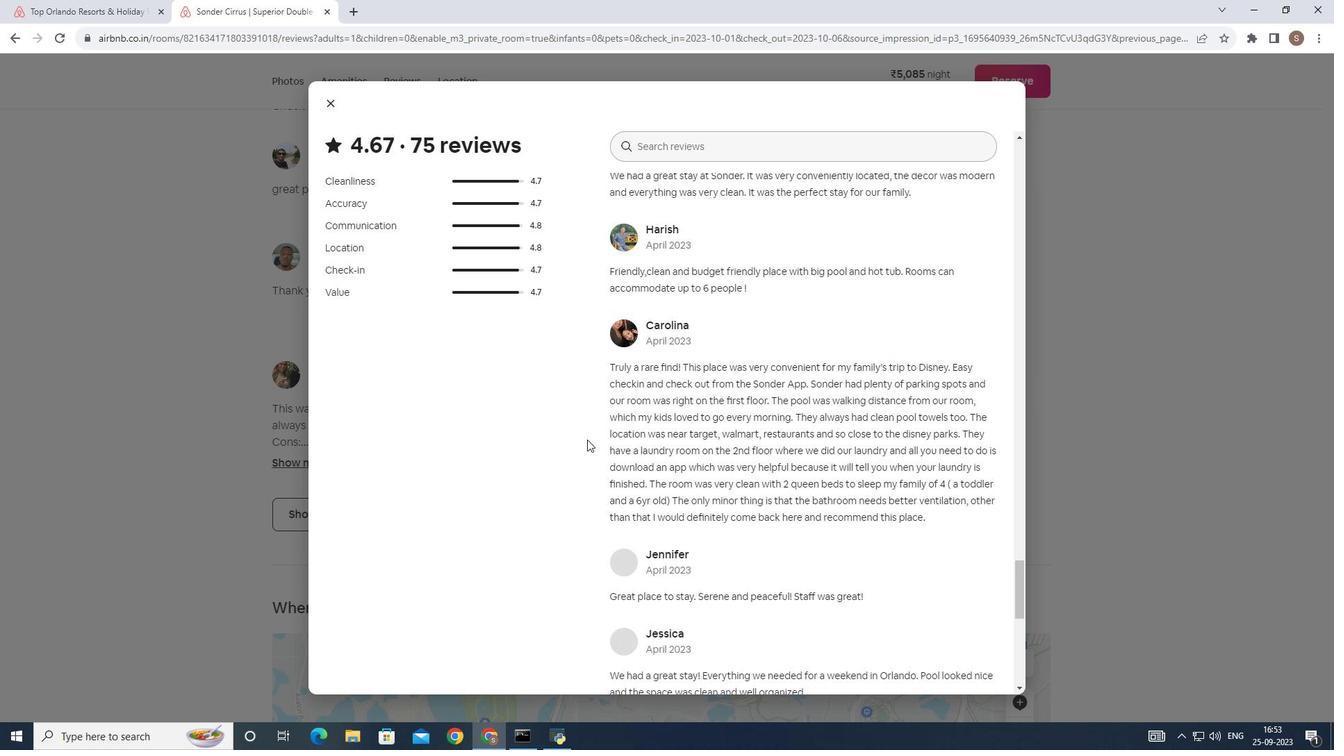 
Action: Mouse scrolled (588, 440) with delta (0, 0)
Screenshot: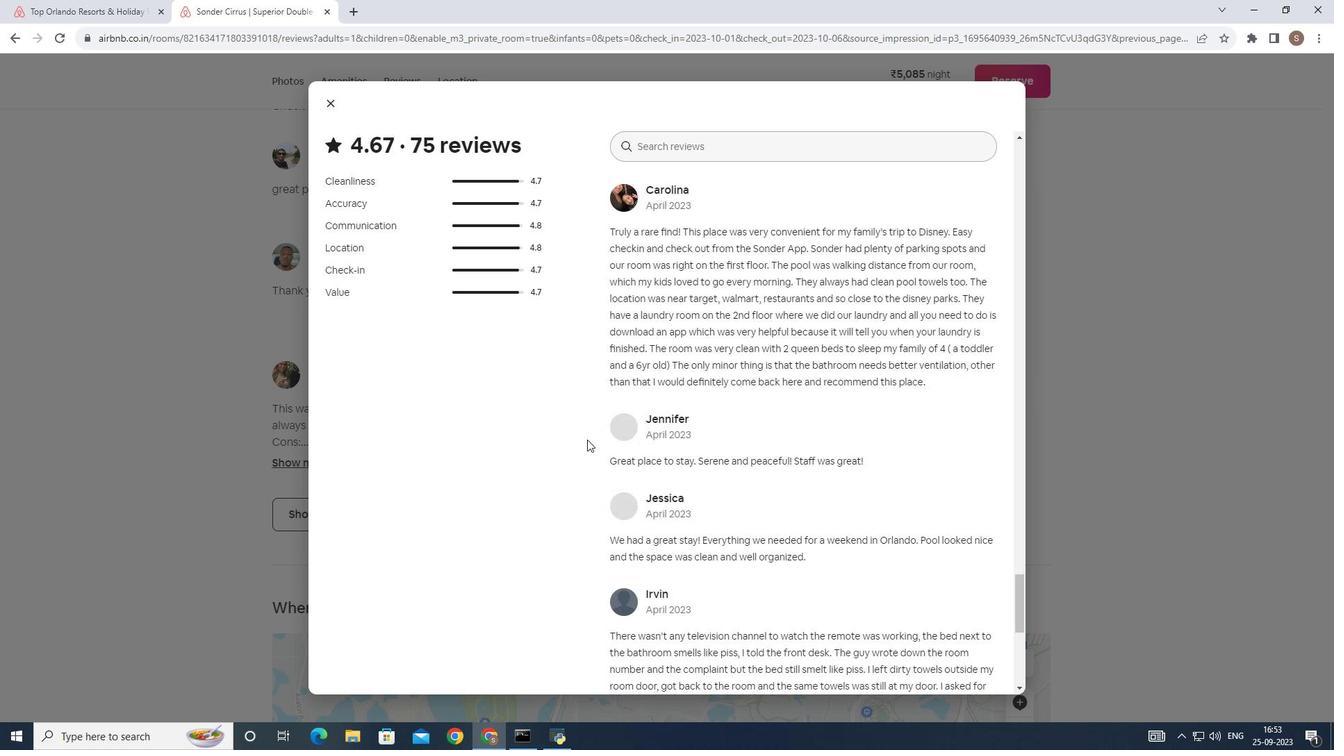 
Action: Mouse scrolled (588, 440) with delta (0, 0)
Screenshot: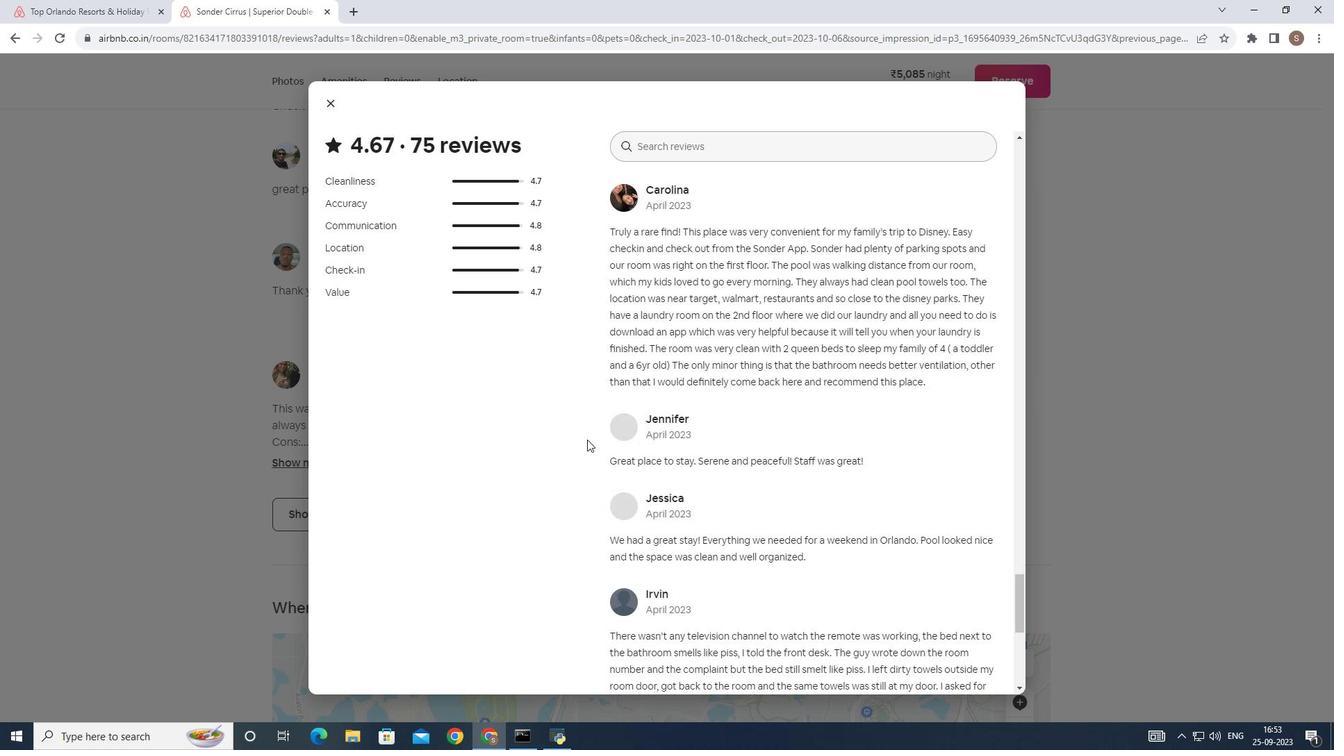 
Action: Mouse scrolled (588, 440) with delta (0, 0)
Screenshot: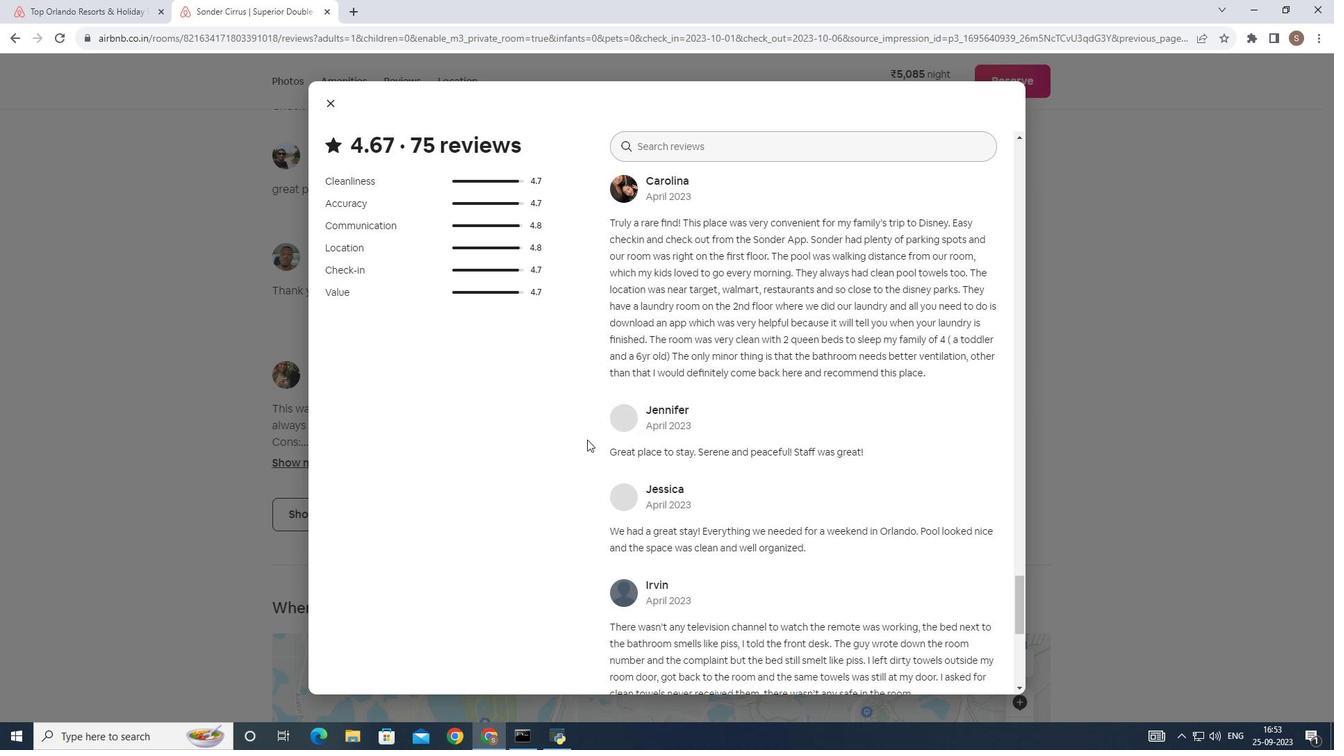 
Action: Mouse scrolled (588, 440) with delta (0, 0)
Screenshot: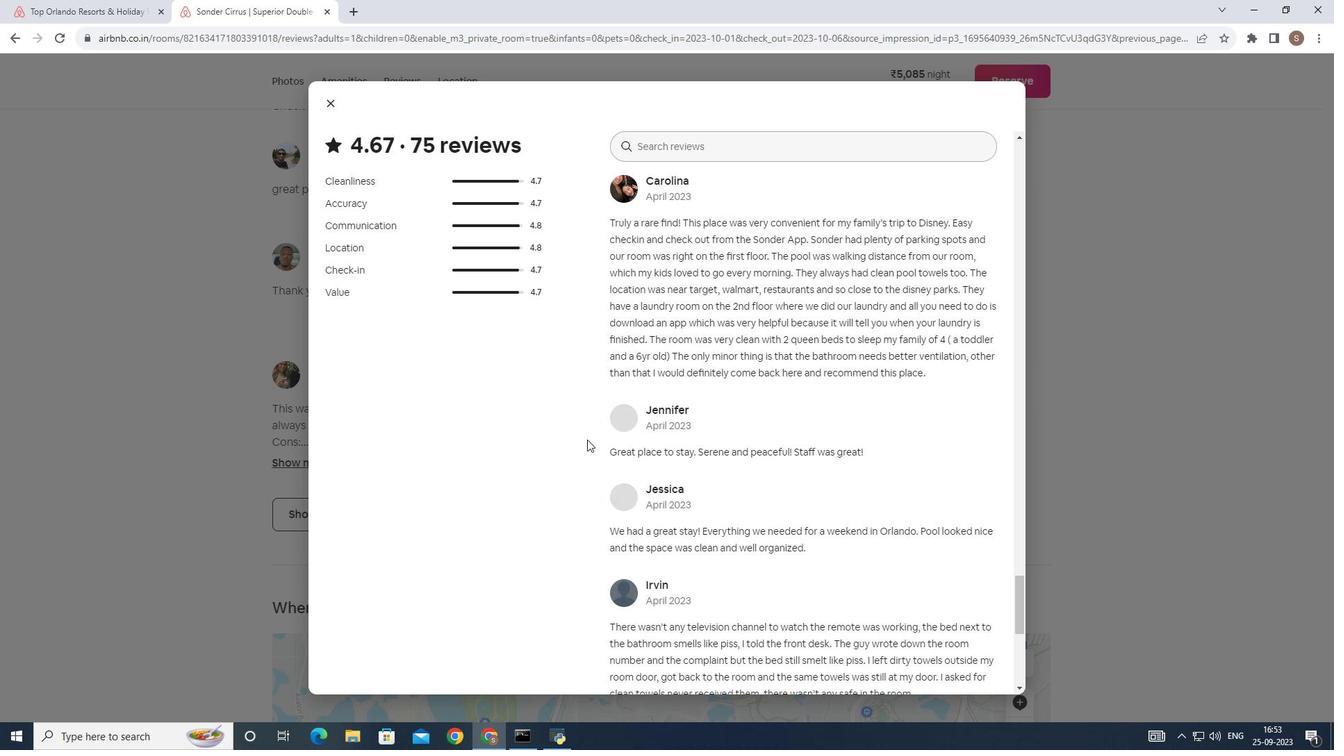 
Action: Mouse scrolled (588, 442) with delta (0, 0)
Screenshot: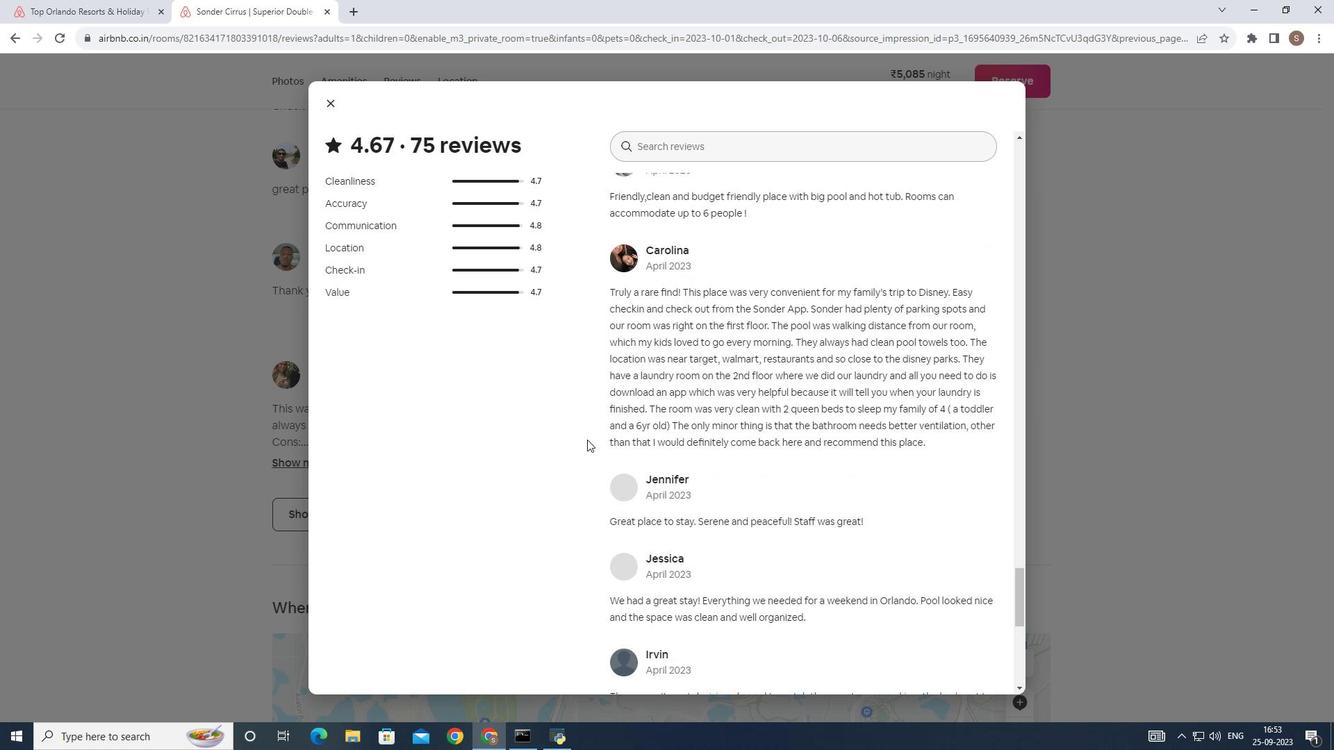 
Action: Mouse scrolled (588, 440) with delta (0, 0)
Screenshot: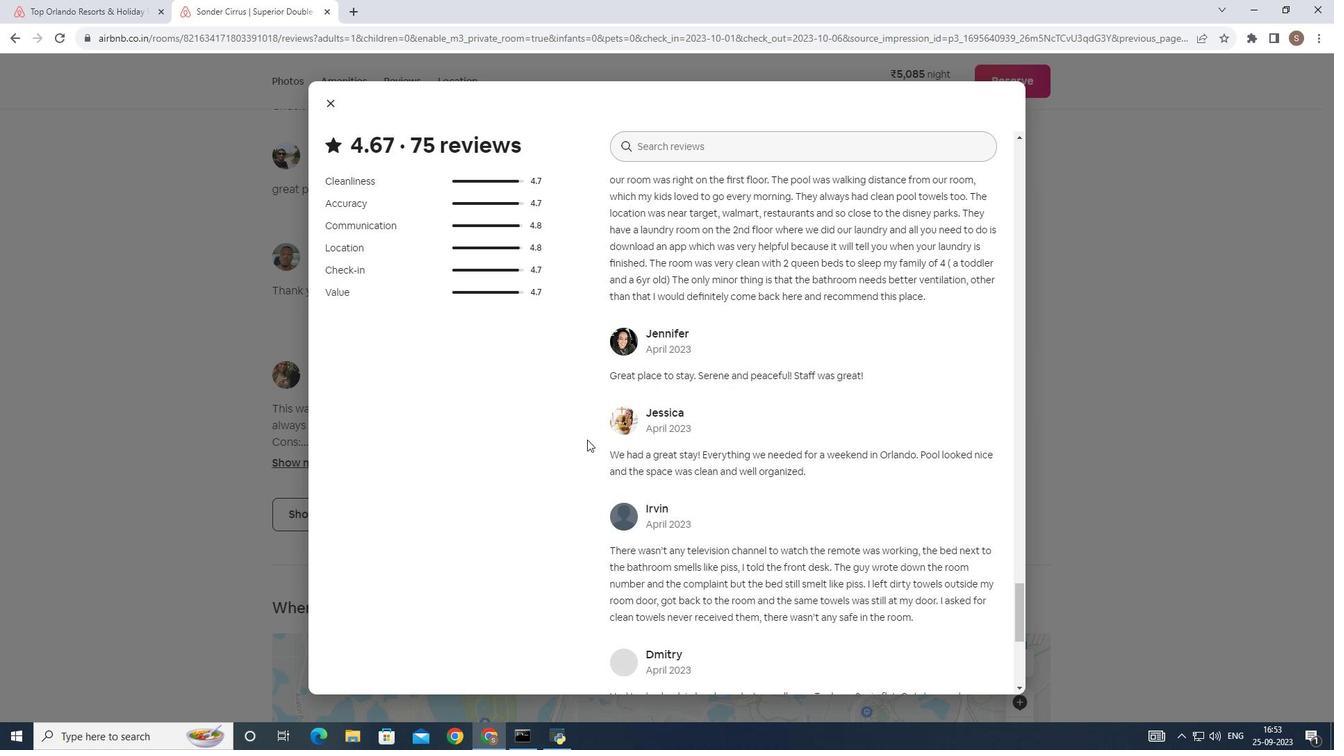 
Action: Mouse scrolled (588, 440) with delta (0, 0)
Screenshot: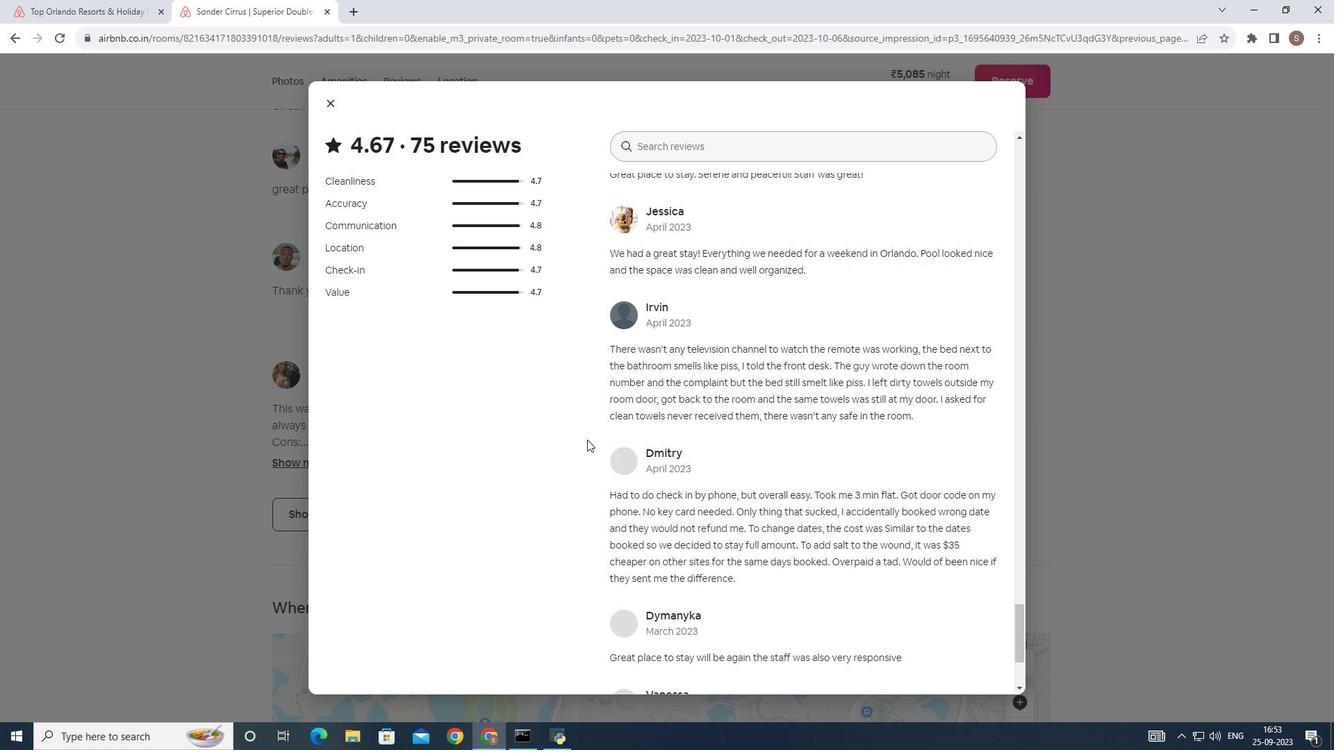 
Action: Mouse scrolled (588, 440) with delta (0, 0)
Screenshot: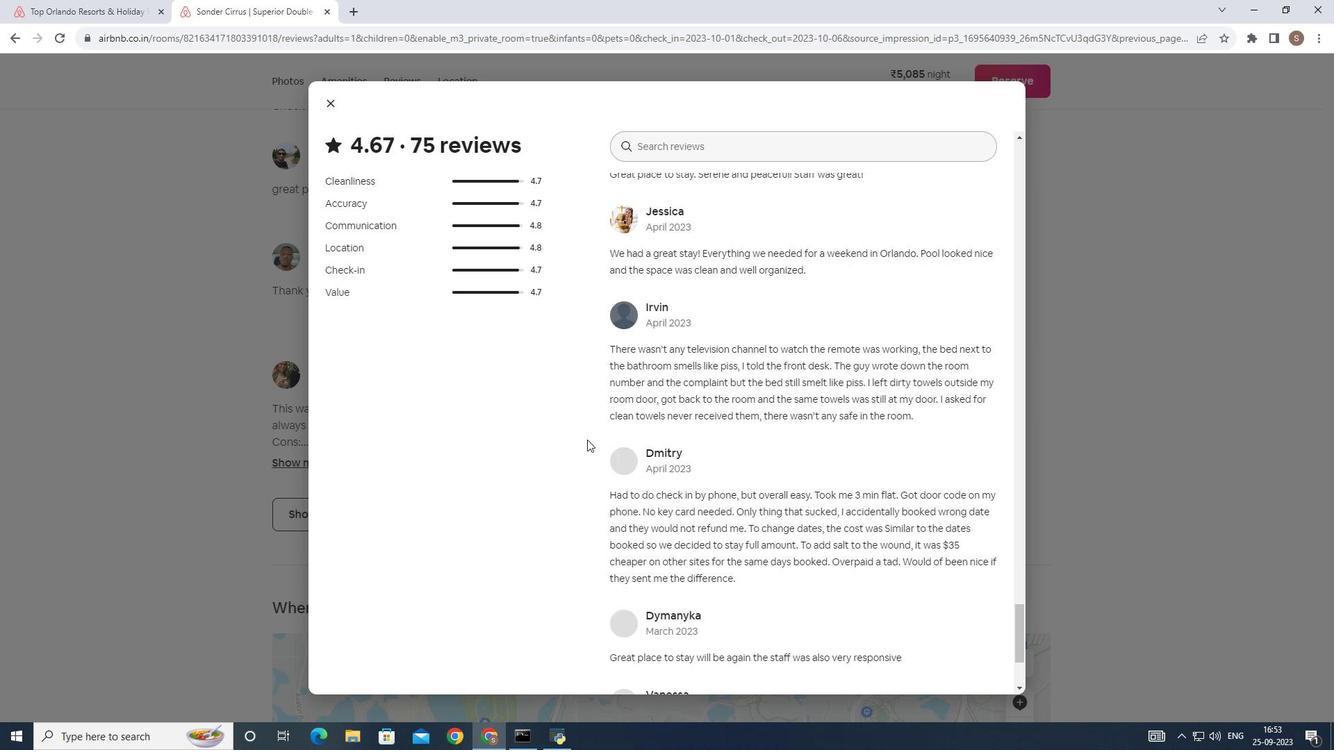 
Action: Mouse scrolled (588, 440) with delta (0, 0)
Screenshot: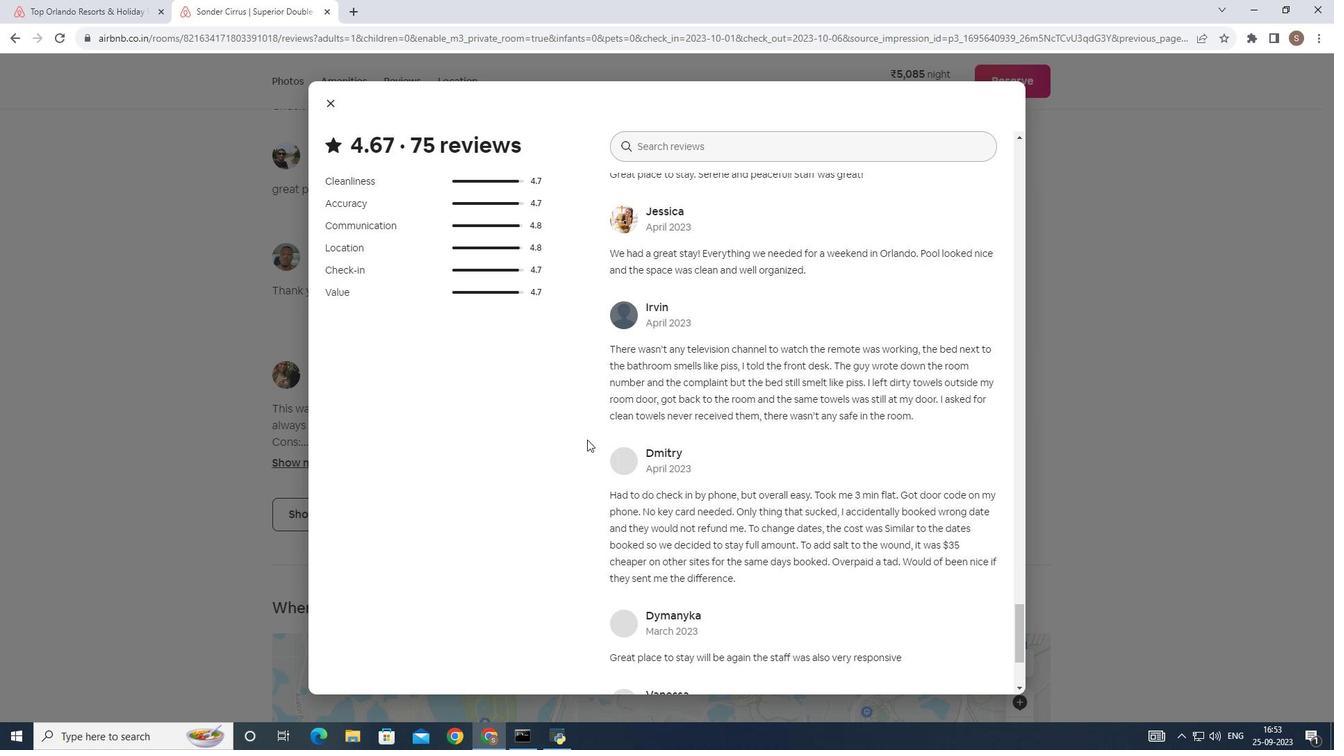 
Action: Mouse scrolled (588, 440) with delta (0, 0)
Screenshot: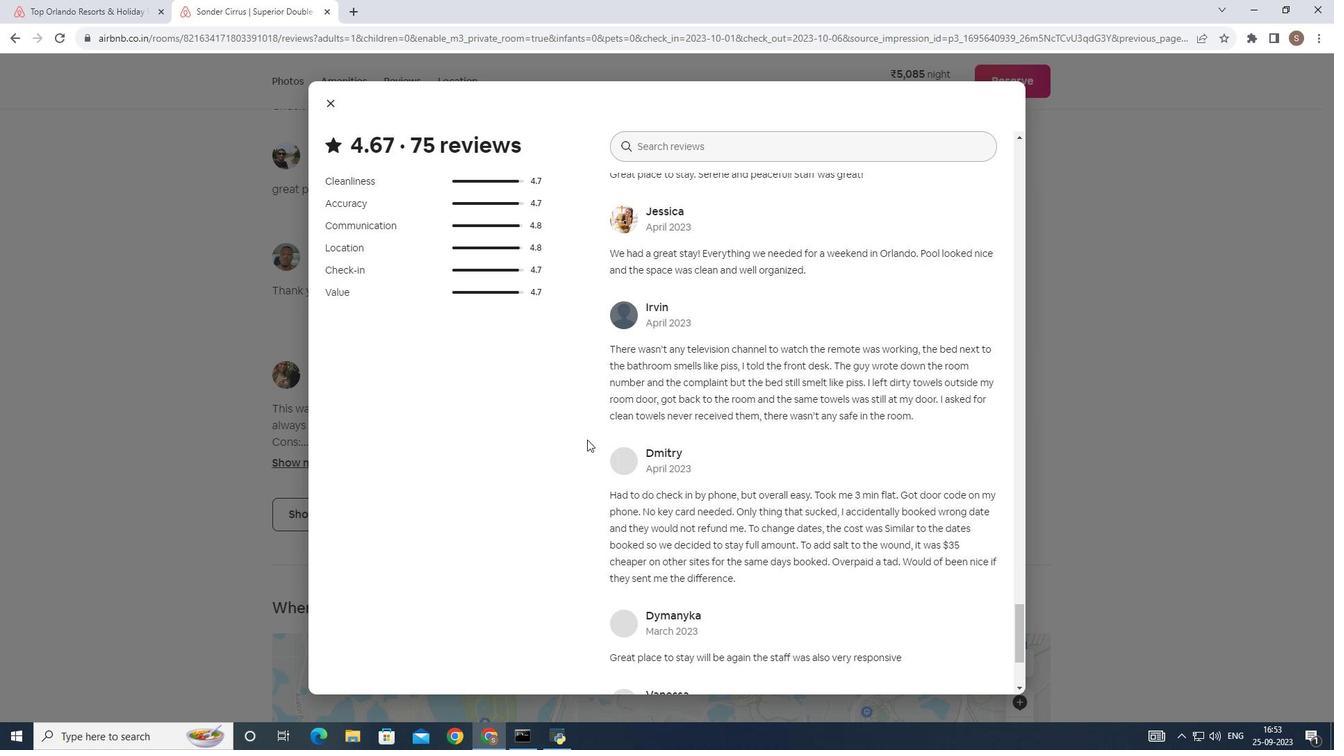 
Action: Mouse scrolled (588, 440) with delta (0, 0)
Screenshot: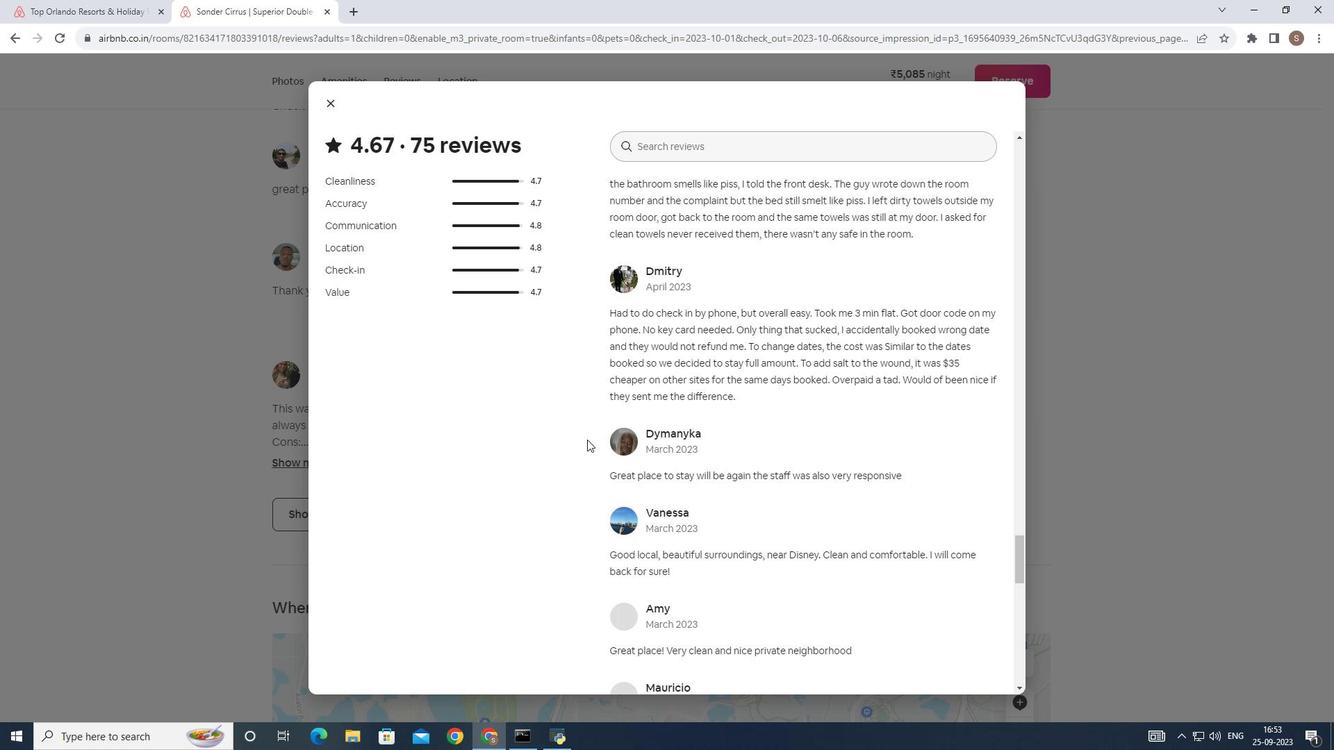 
Action: Mouse scrolled (588, 440) with delta (0, 0)
Screenshot: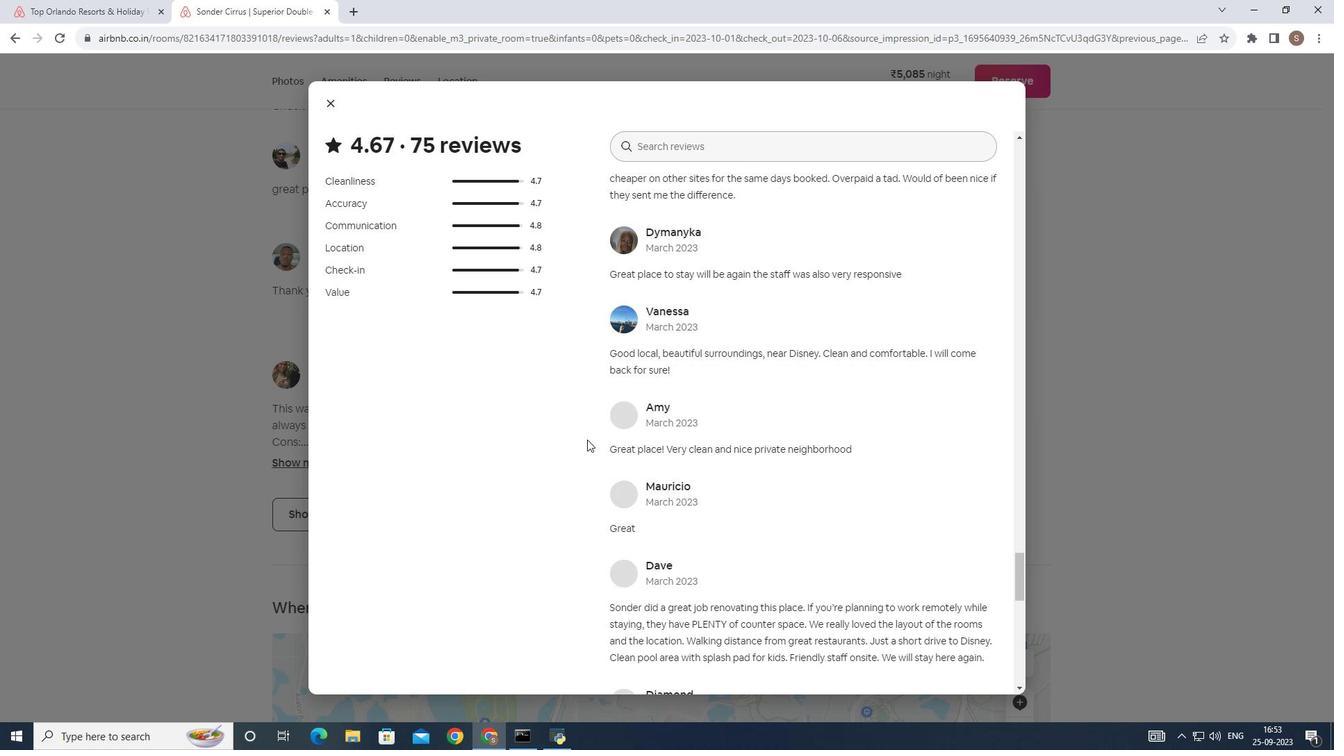 
Action: Mouse scrolled (588, 440) with delta (0, 0)
Screenshot: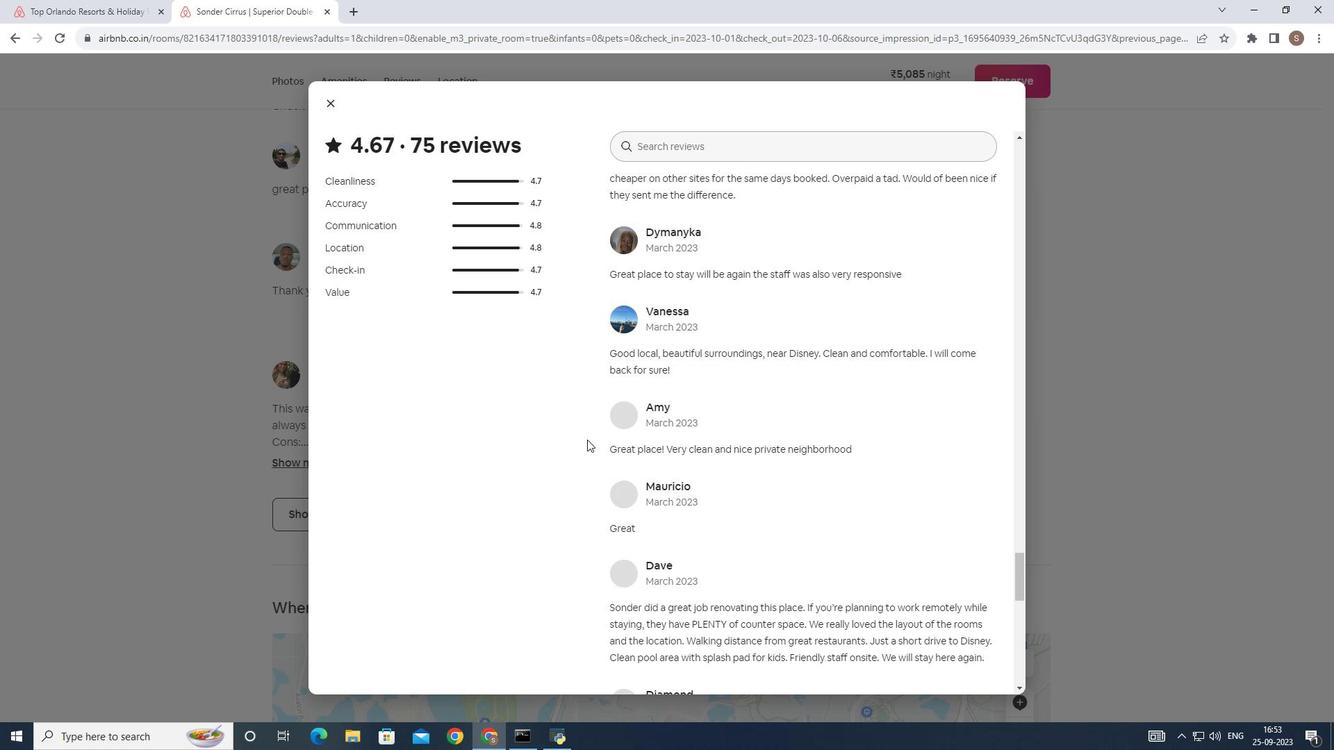 
Action: Mouse scrolled (588, 440) with delta (0, 0)
Screenshot: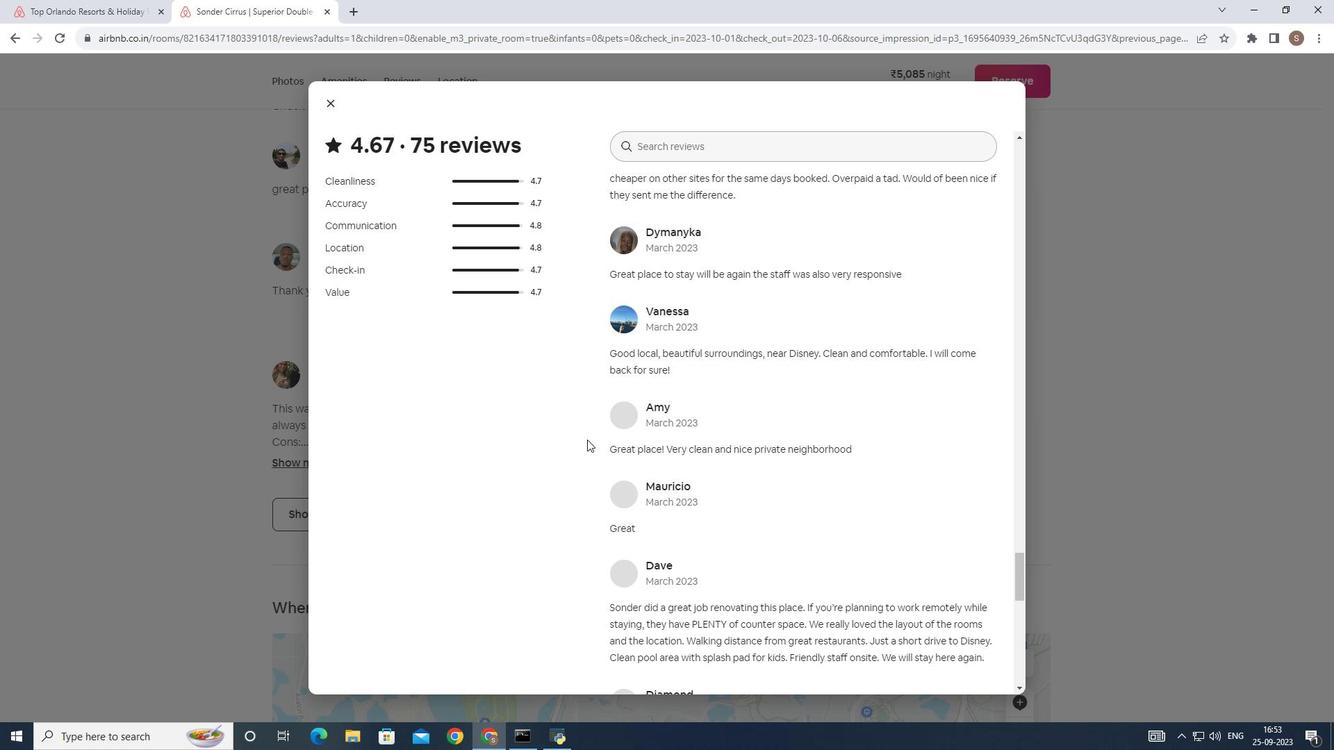 
Action: Mouse scrolled (588, 440) with delta (0, 0)
Screenshot: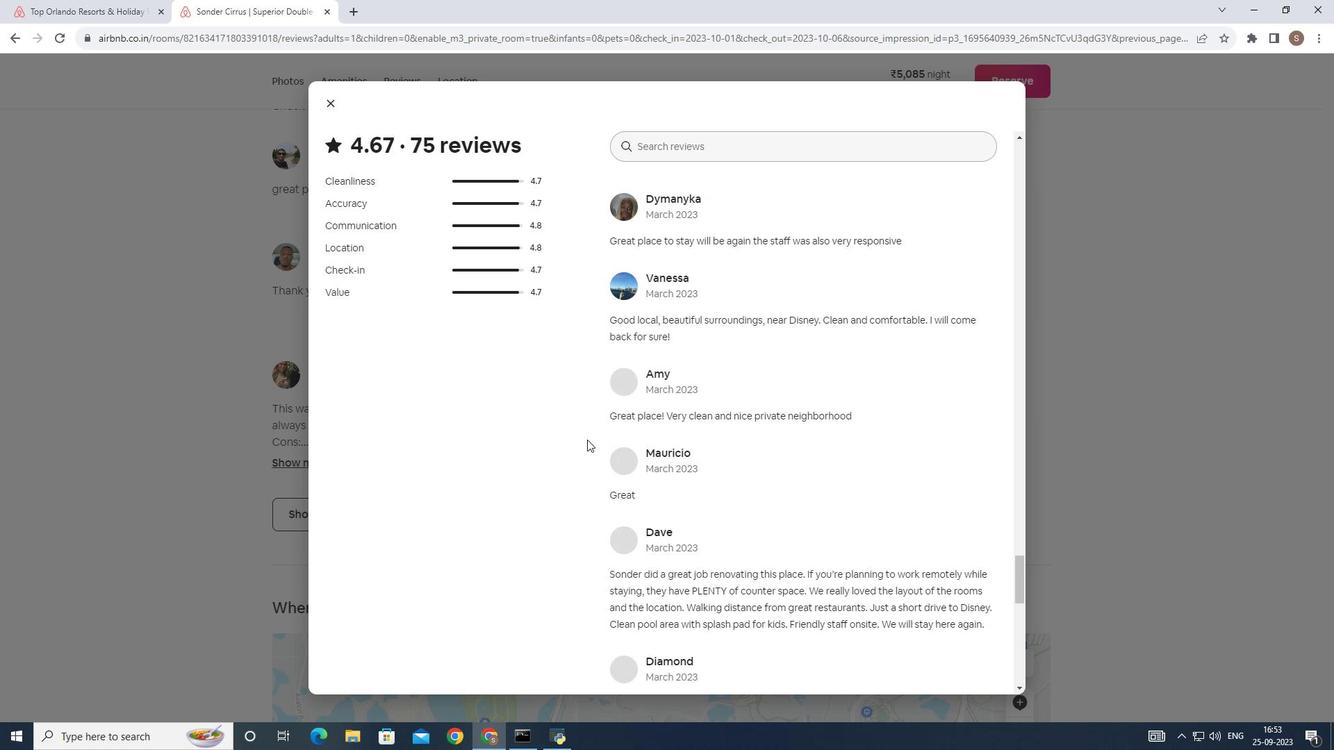 
Action: Mouse scrolled (588, 440) with delta (0, 0)
Screenshot: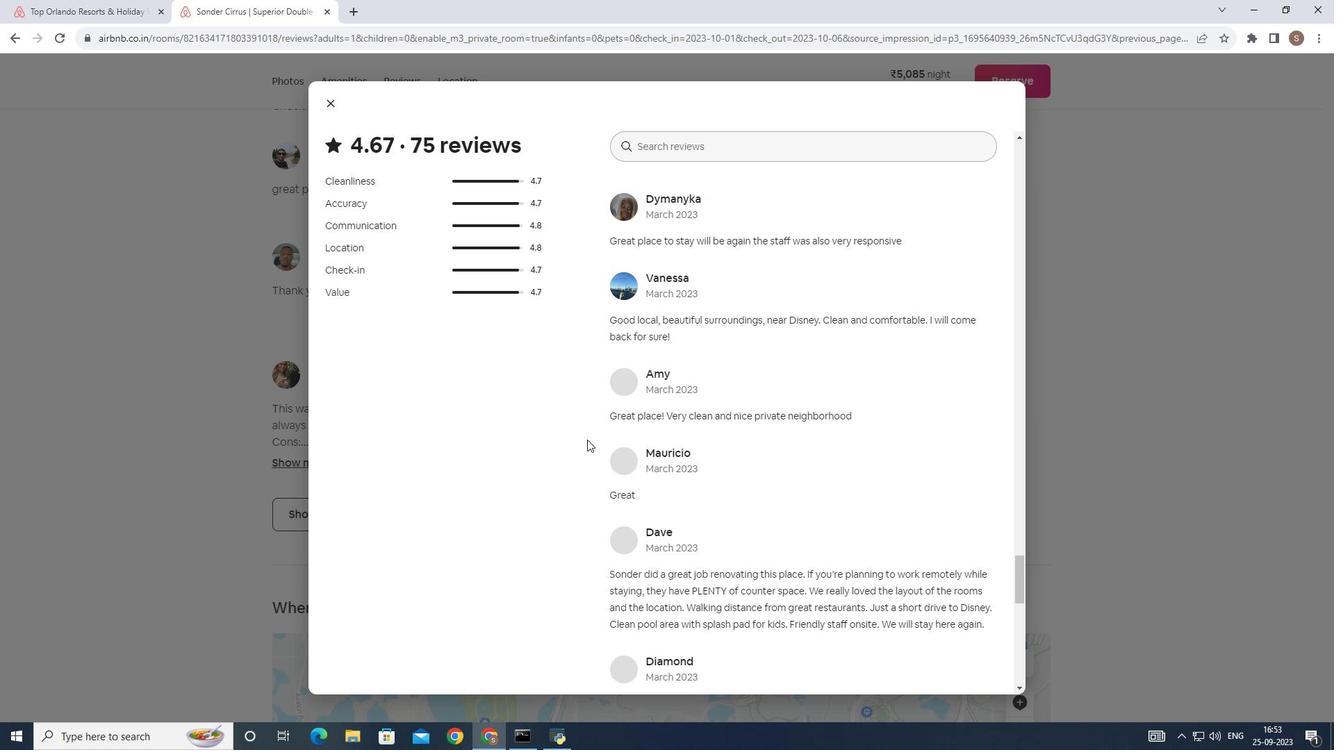 
Action: Mouse scrolled (588, 440) with delta (0, 0)
Screenshot: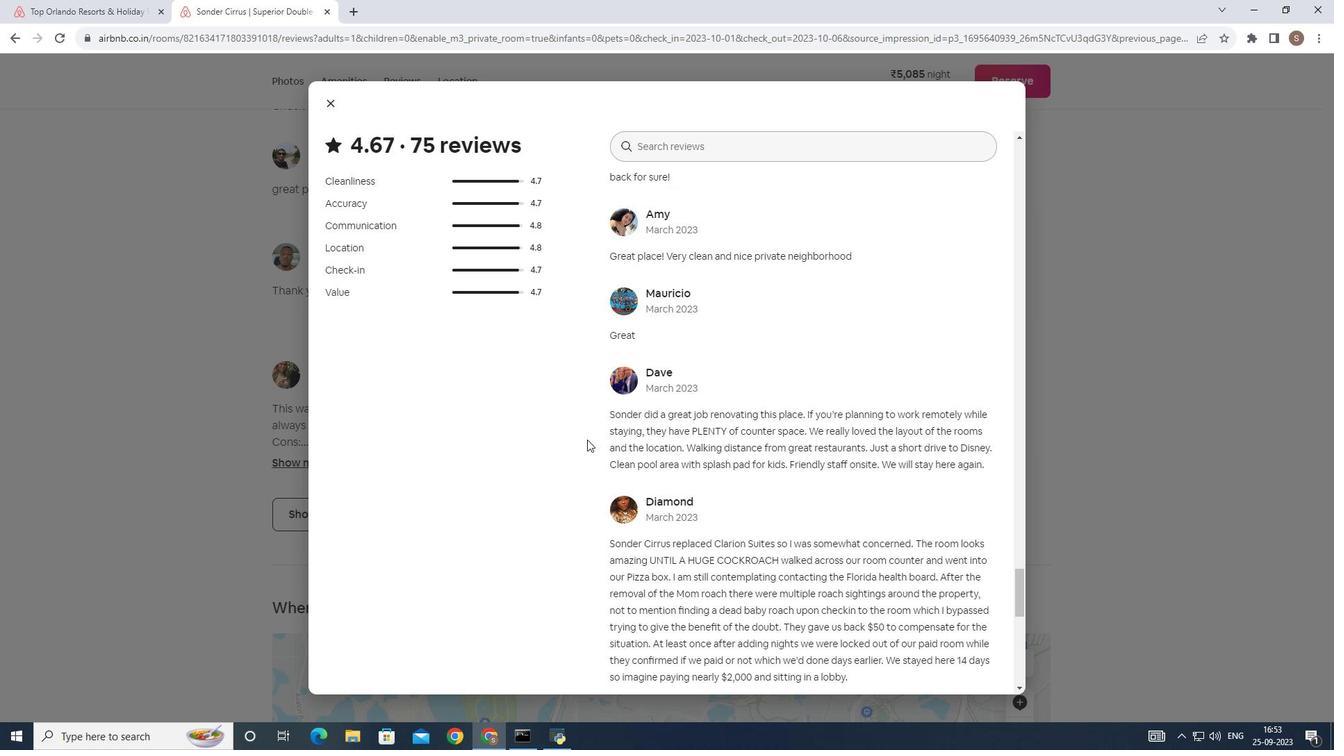 
Action: Mouse scrolled (588, 440) with delta (0, 0)
